 Task: Develop a testimonial section with sliding testimonials.
Action: Mouse moved to (307, 585)
Screenshot: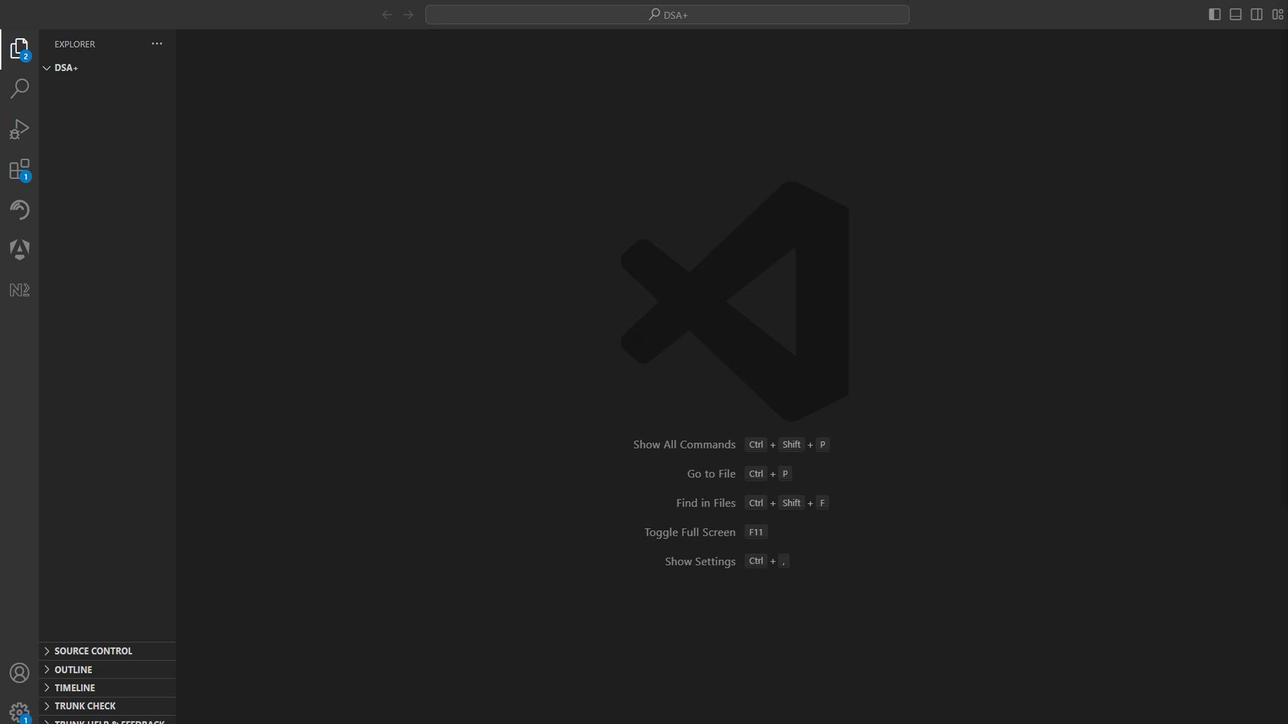 
Action: Mouse pressed left at (307, 585)
Screenshot: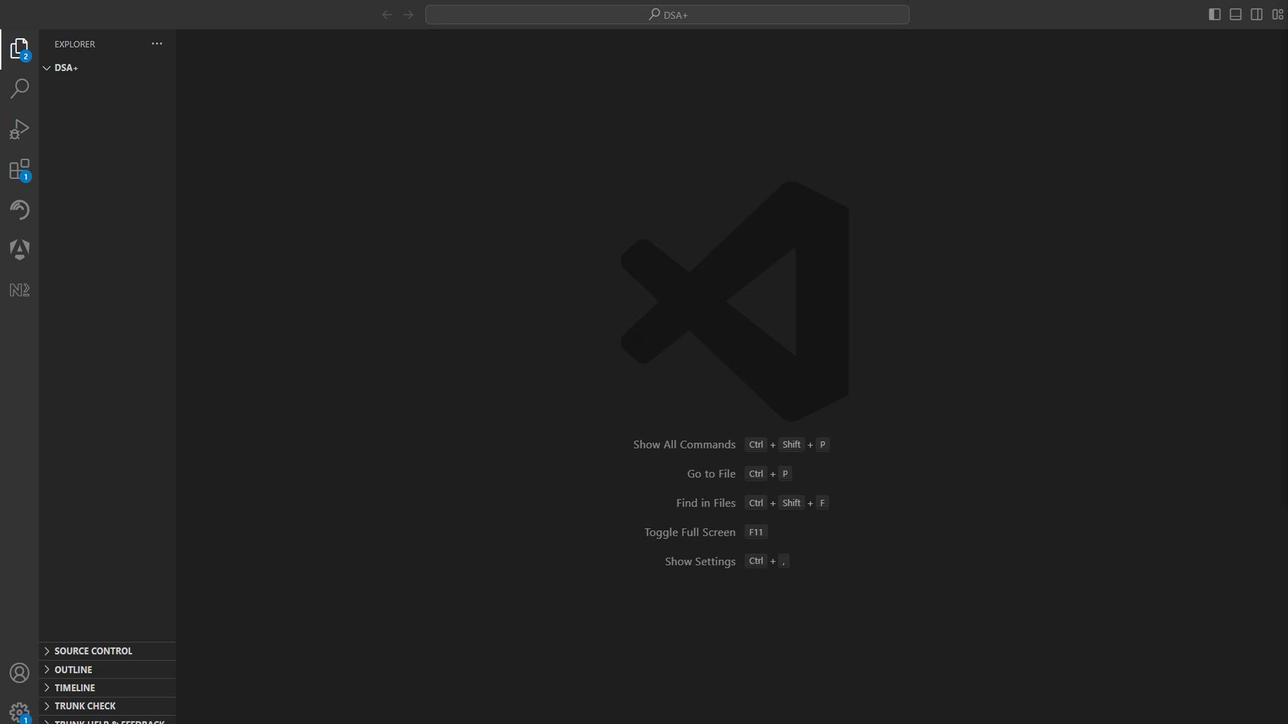 
Action: Mouse moved to (307, 561)
Screenshot: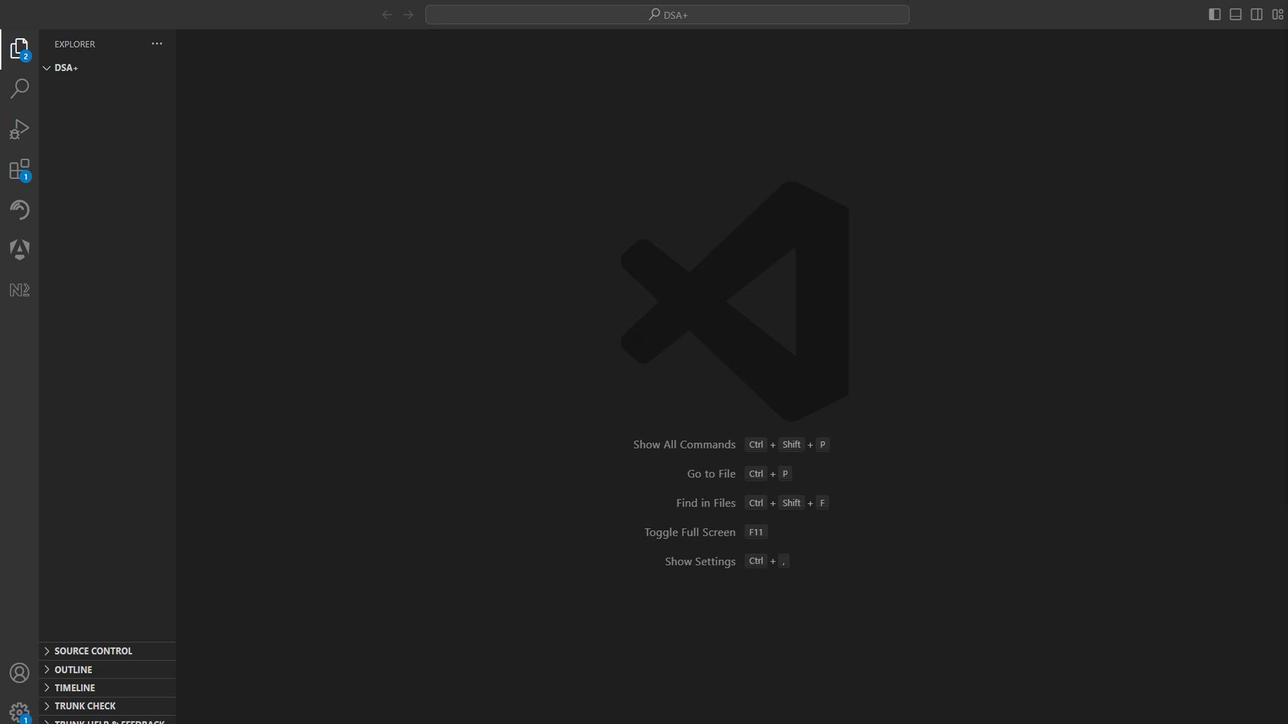 
Action: Mouse scrolled (307, 560) with delta (0, 0)
Screenshot: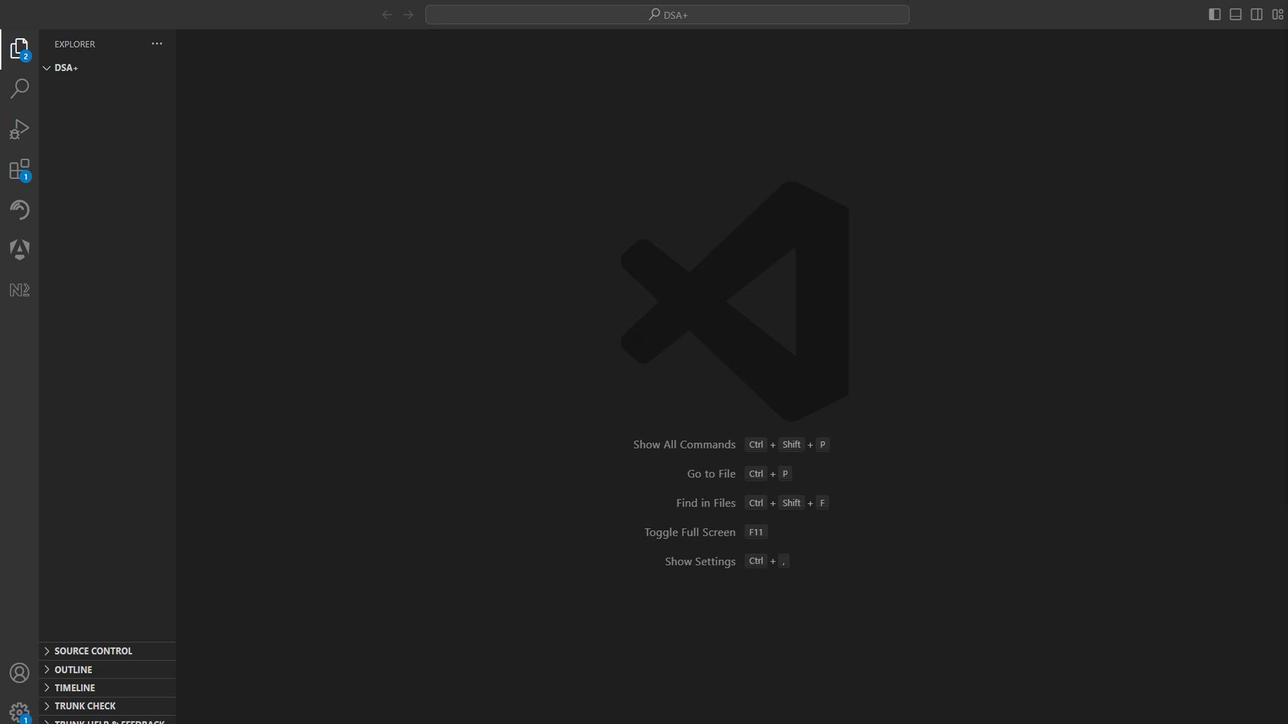 
Action: Mouse scrolled (307, 560) with delta (0, 0)
Screenshot: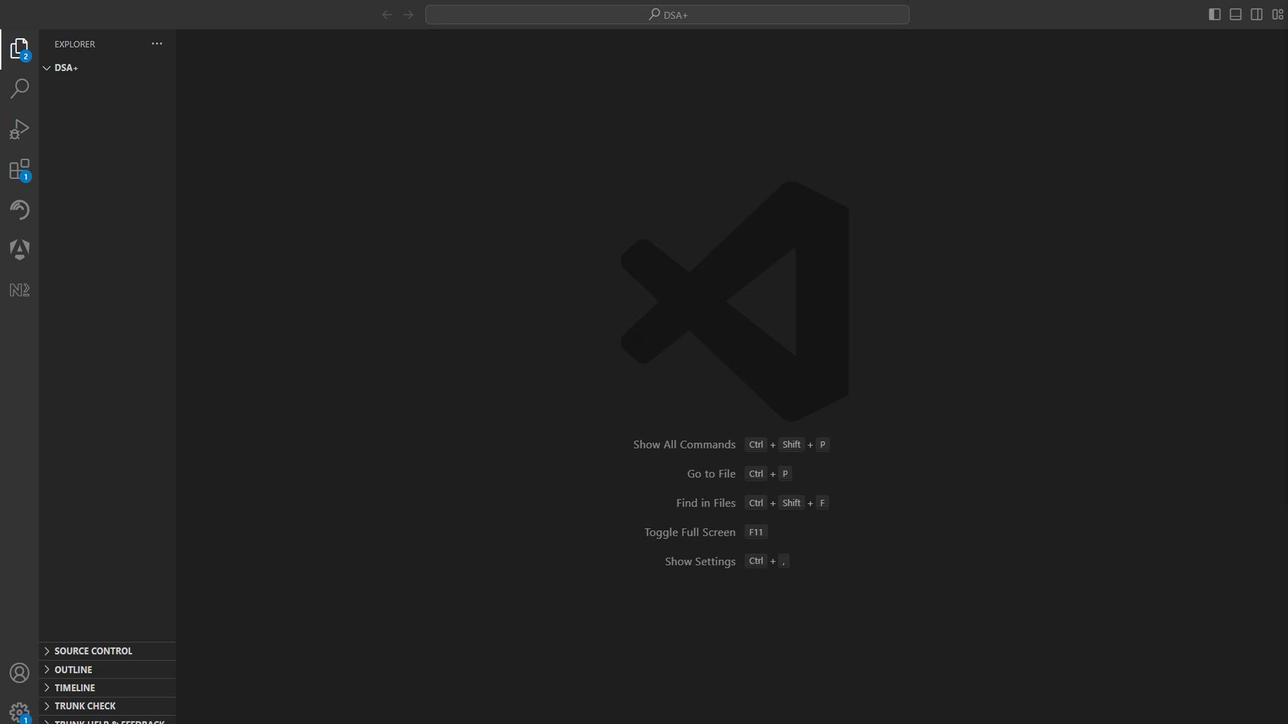 
Action: Mouse scrolled (307, 560) with delta (0, 0)
Screenshot: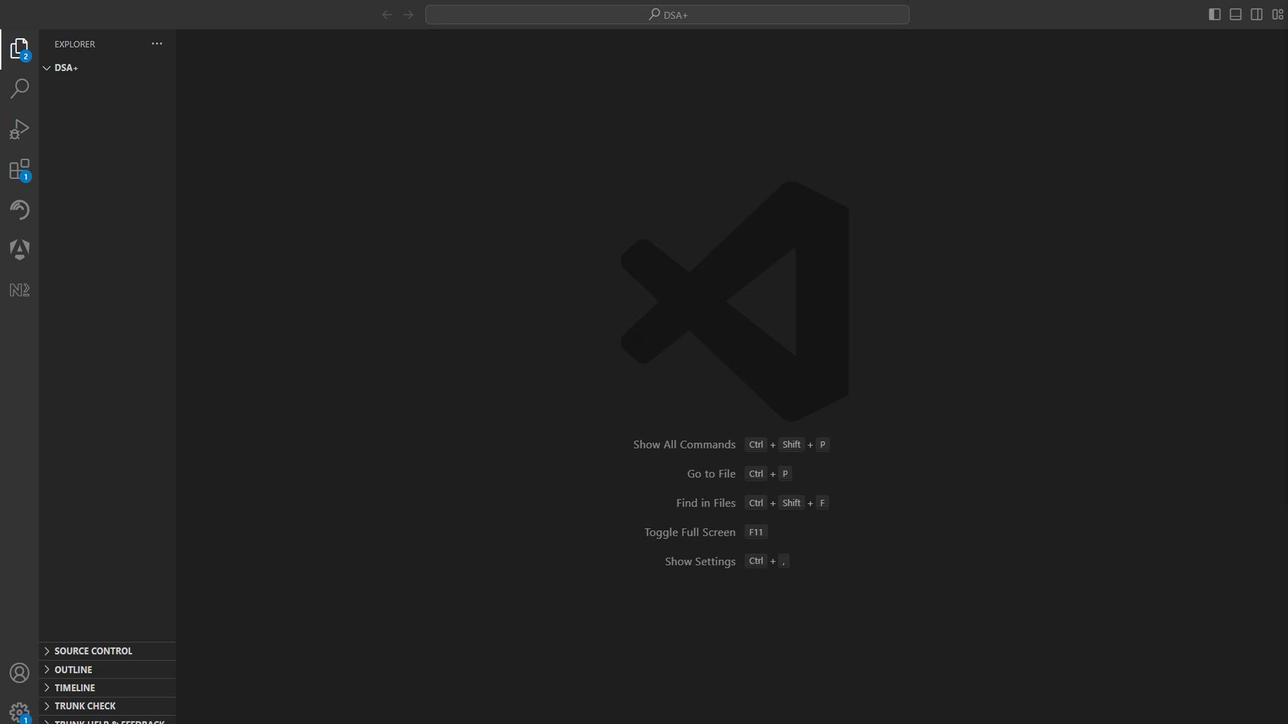 
Action: Mouse scrolled (307, 560) with delta (0, 0)
Screenshot: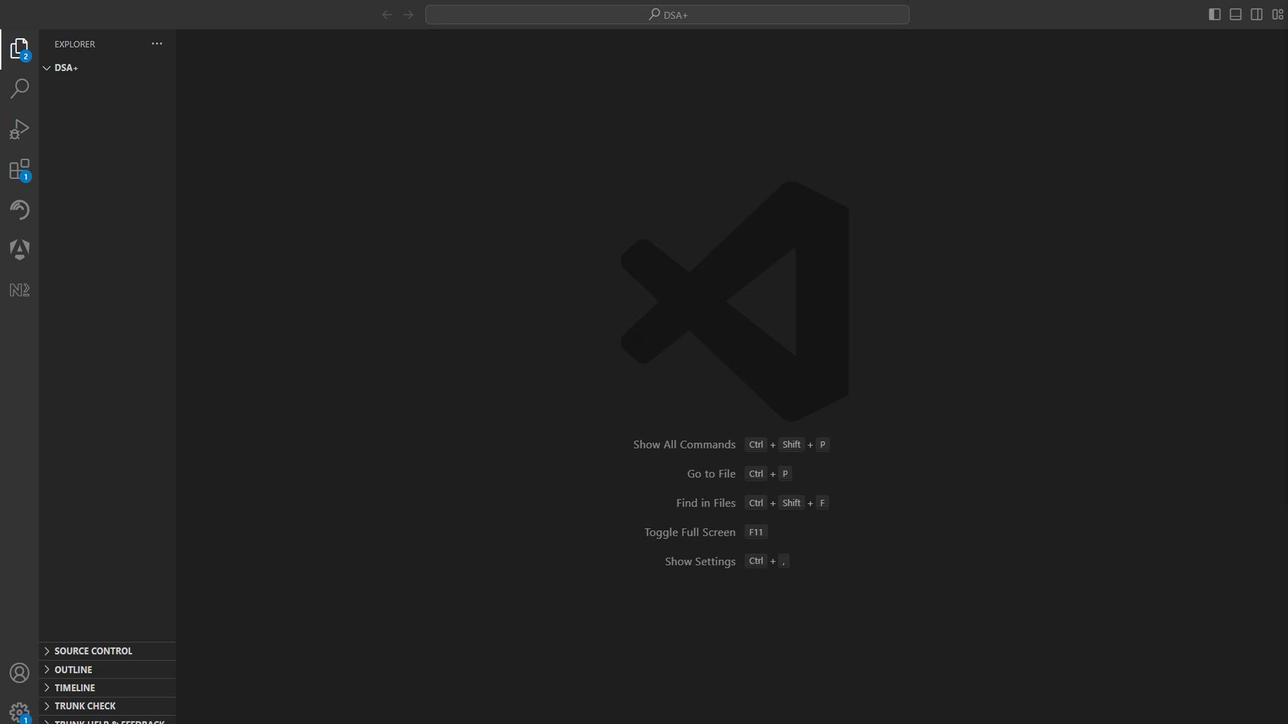 
Action: Mouse scrolled (307, 560) with delta (0, 0)
Screenshot: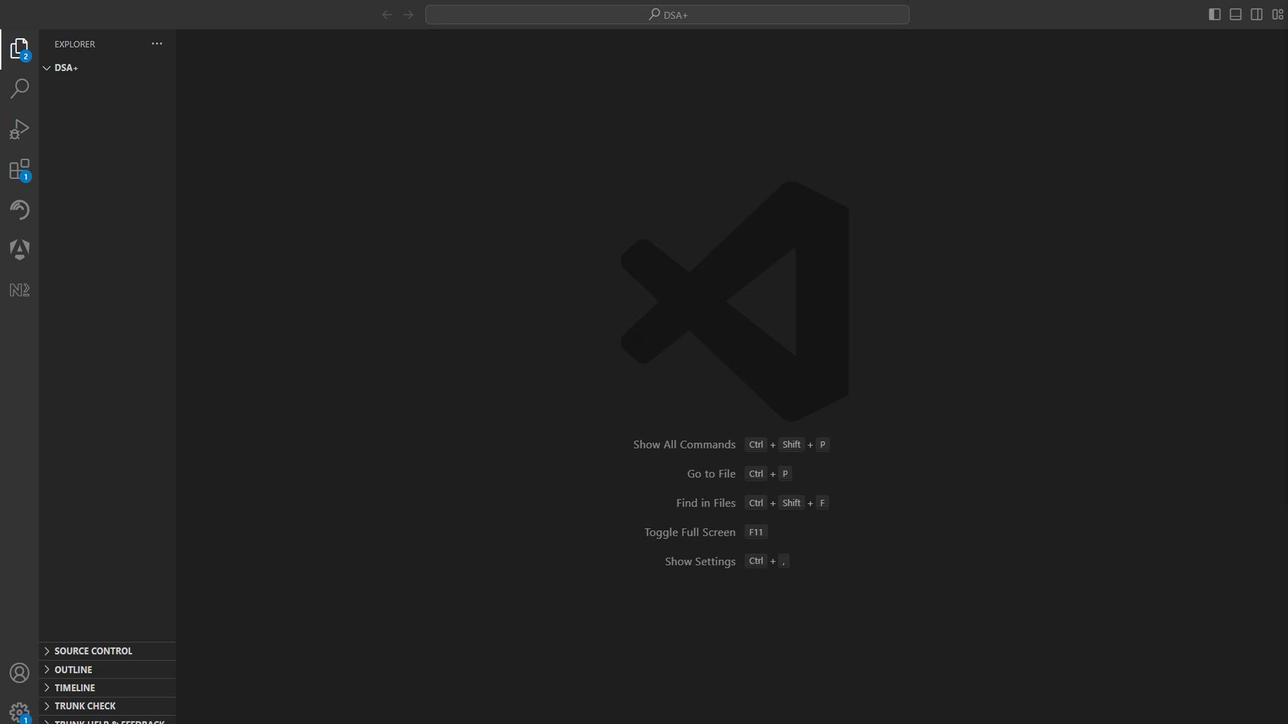 
Action: Mouse scrolled (307, 560) with delta (0, 0)
Screenshot: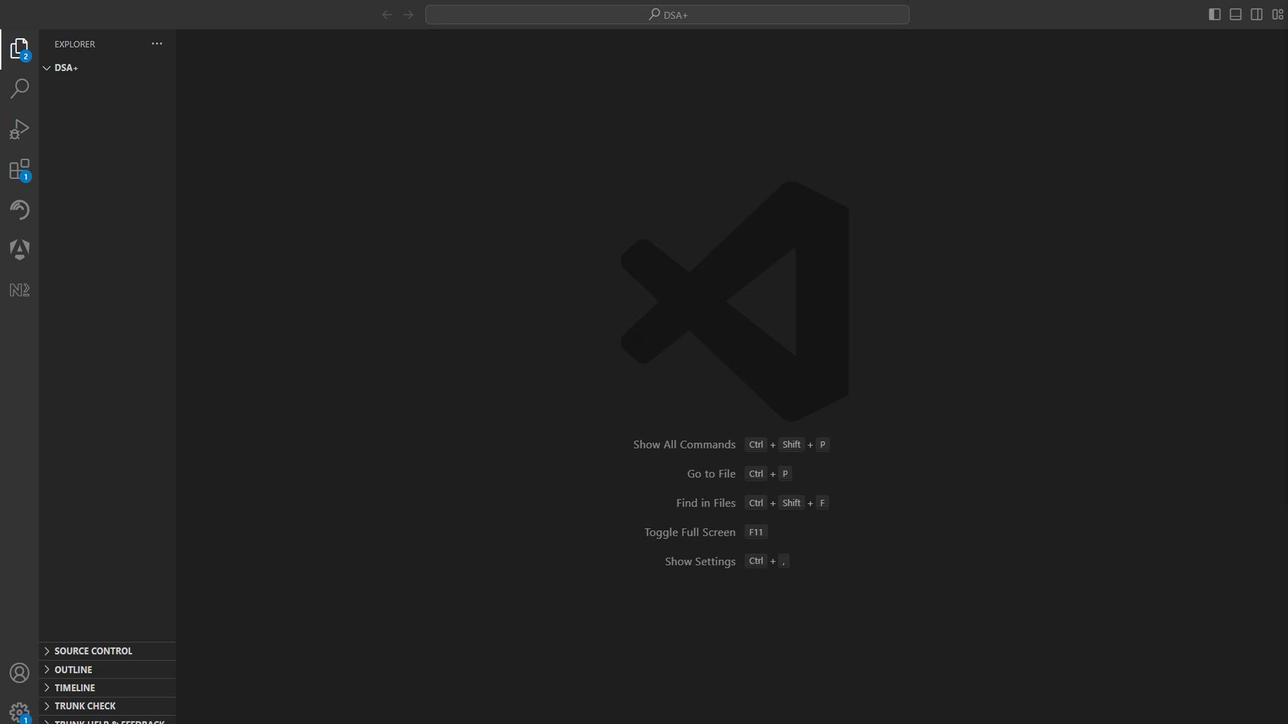 
Action: Mouse scrolled (307, 560) with delta (0, 0)
Screenshot: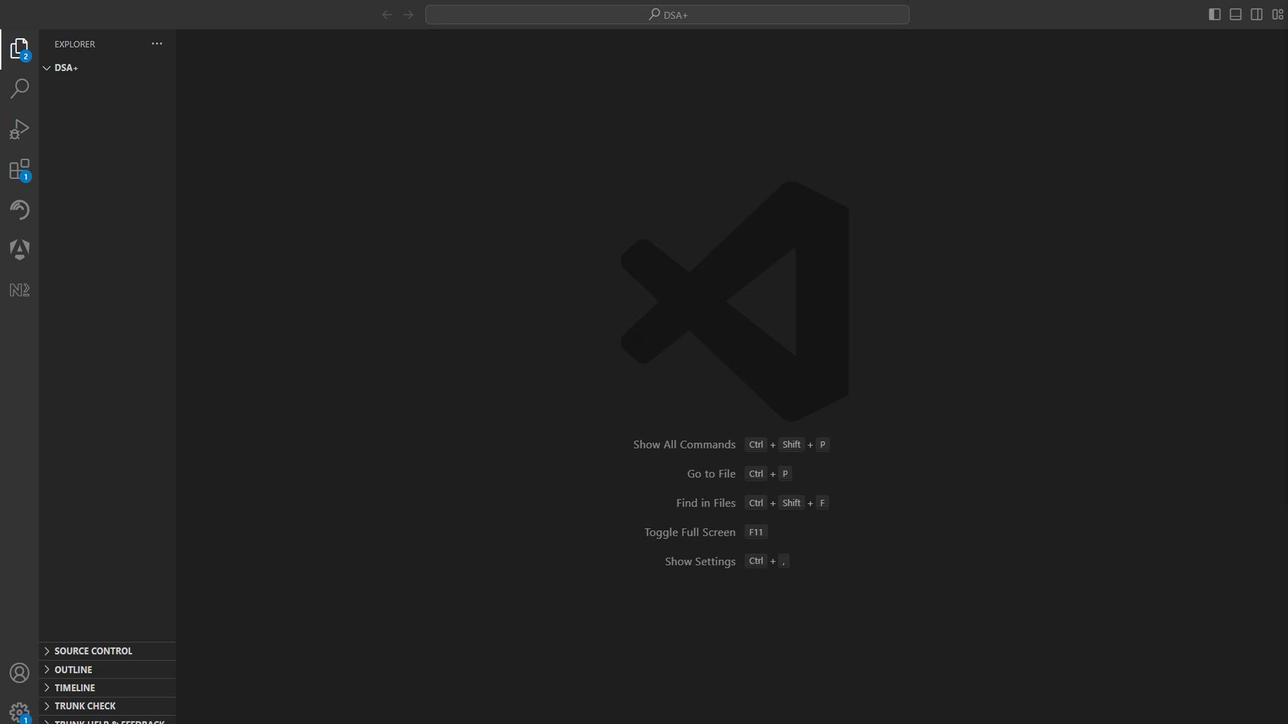
Action: Mouse scrolled (307, 560) with delta (0, 0)
Screenshot: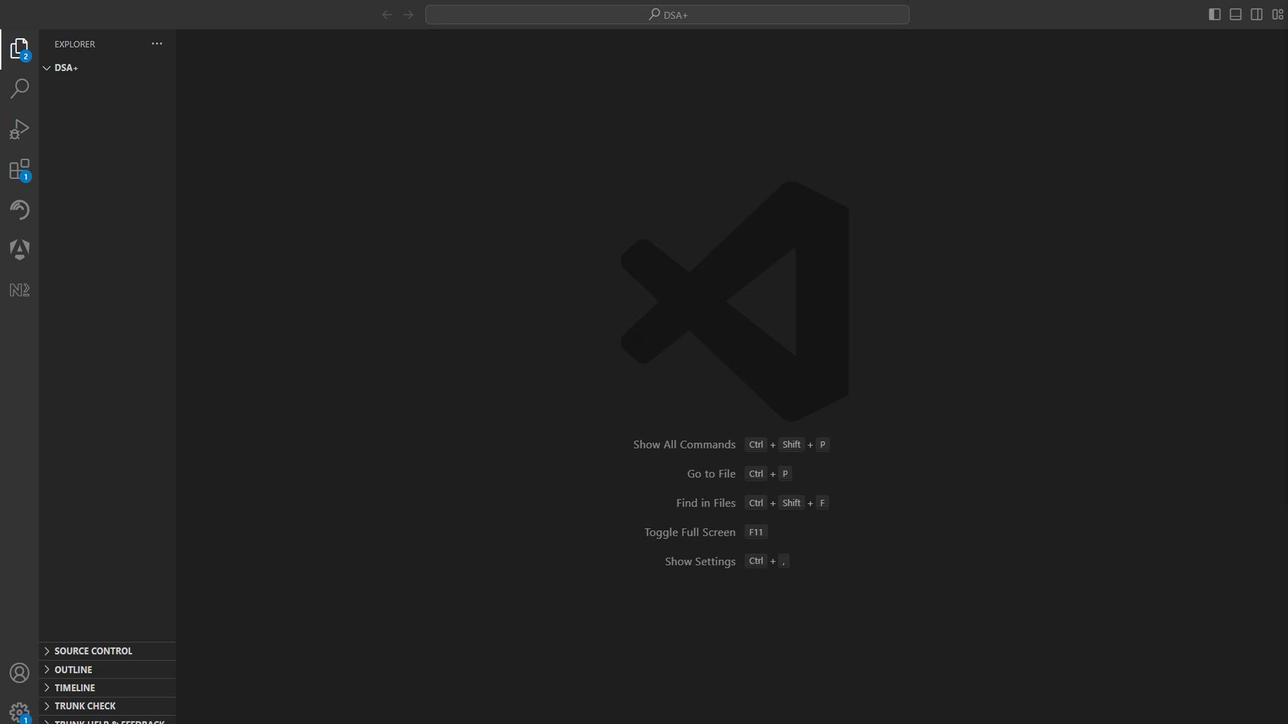 
Action: Mouse scrolled (307, 560) with delta (0, 0)
Screenshot: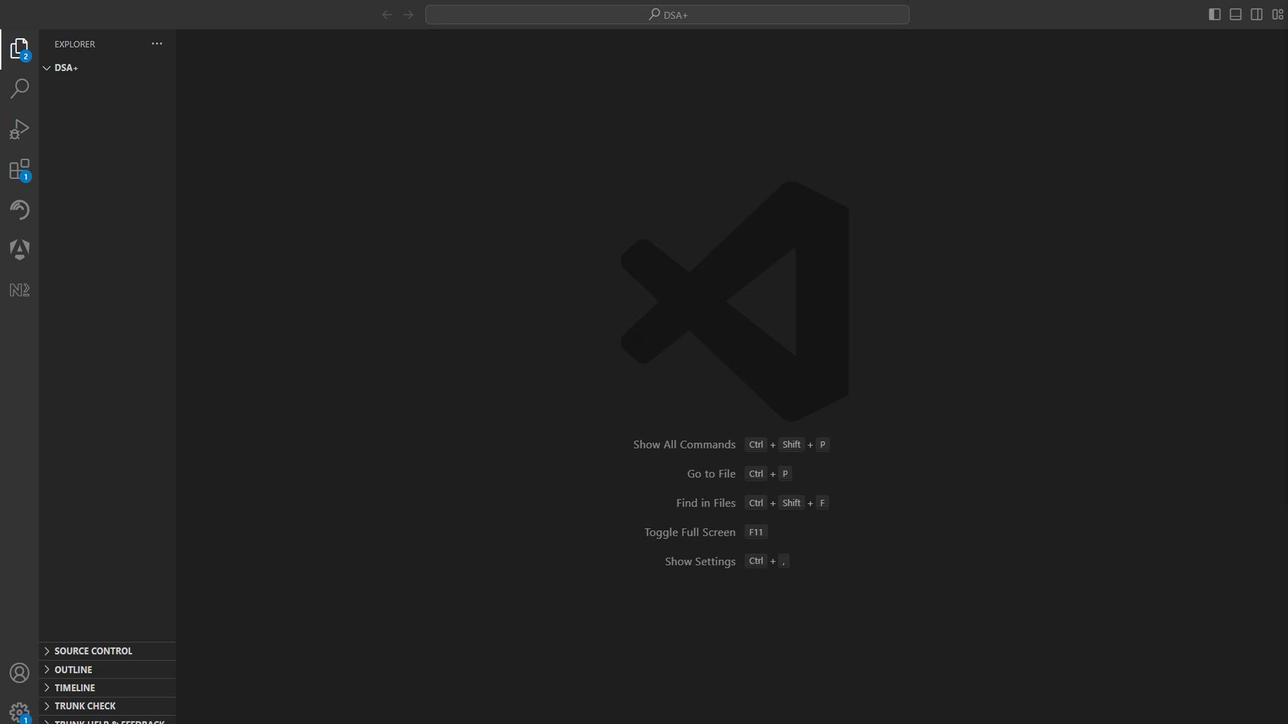 
Action: Mouse scrolled (307, 560) with delta (0, 0)
Screenshot: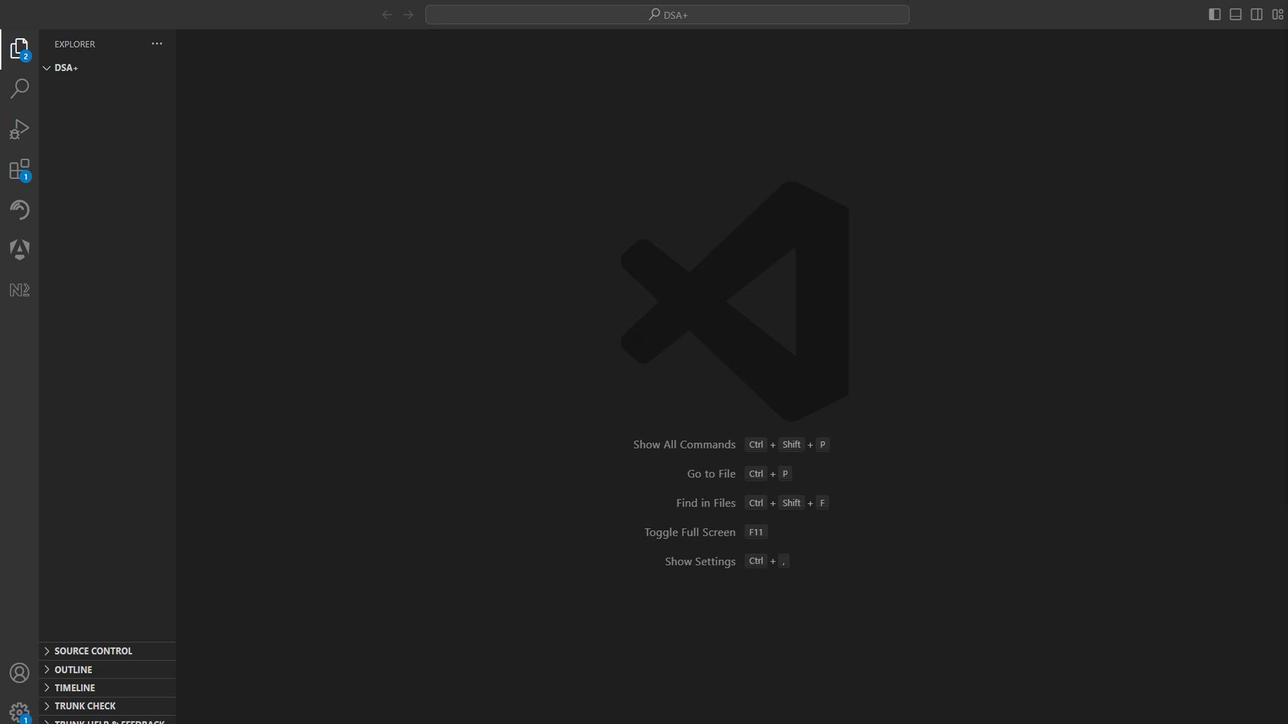 
Action: Mouse scrolled (307, 560) with delta (0, 0)
Screenshot: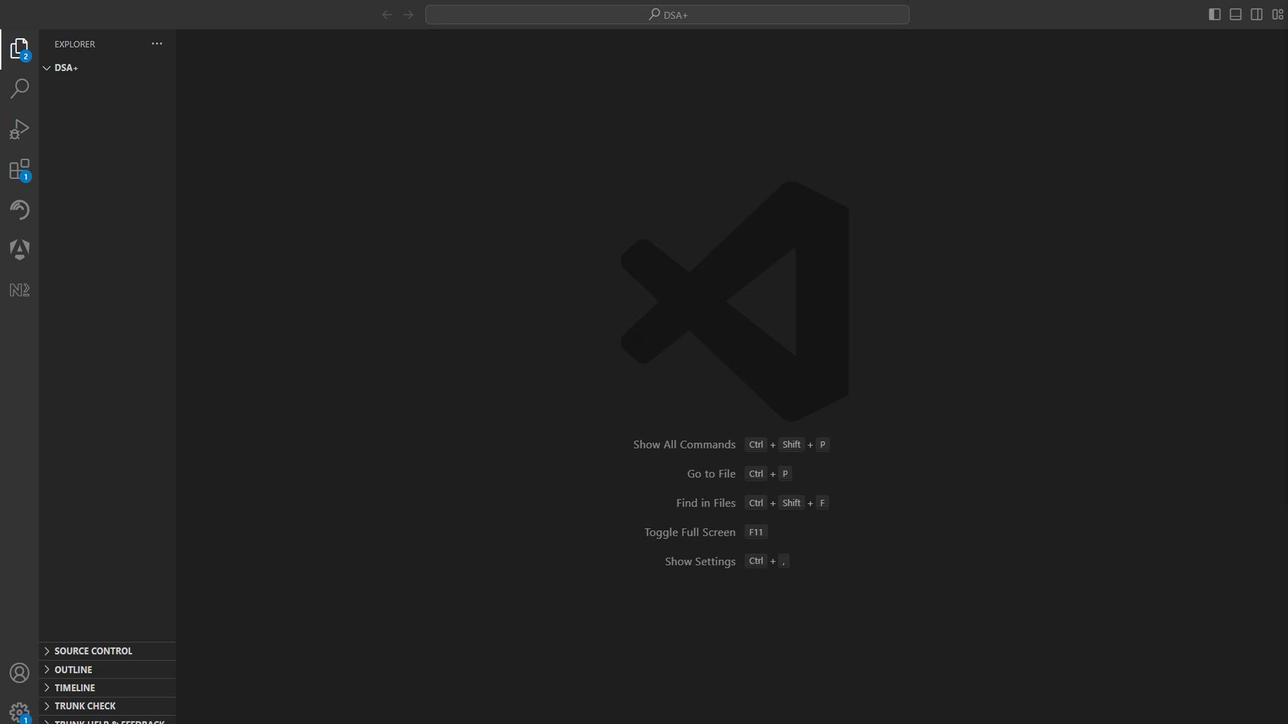 
Action: Mouse scrolled (307, 560) with delta (0, 0)
Screenshot: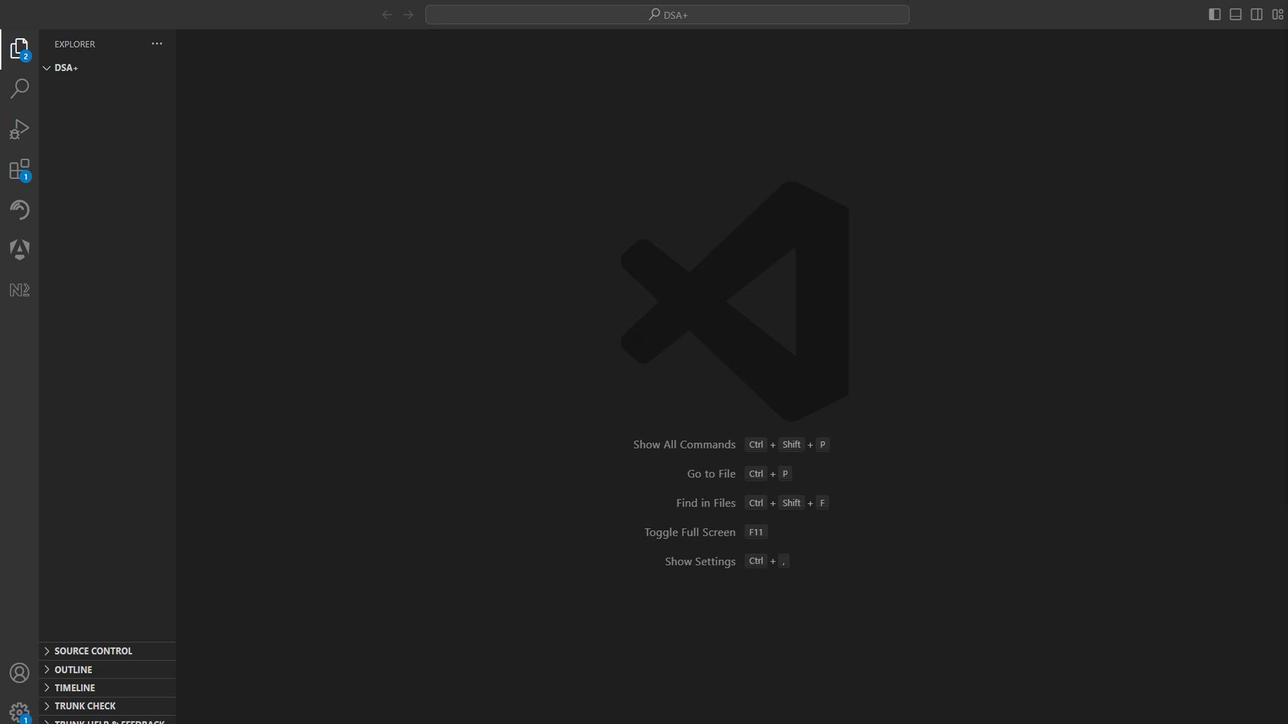 
Action: Mouse moved to (307, 562)
Screenshot: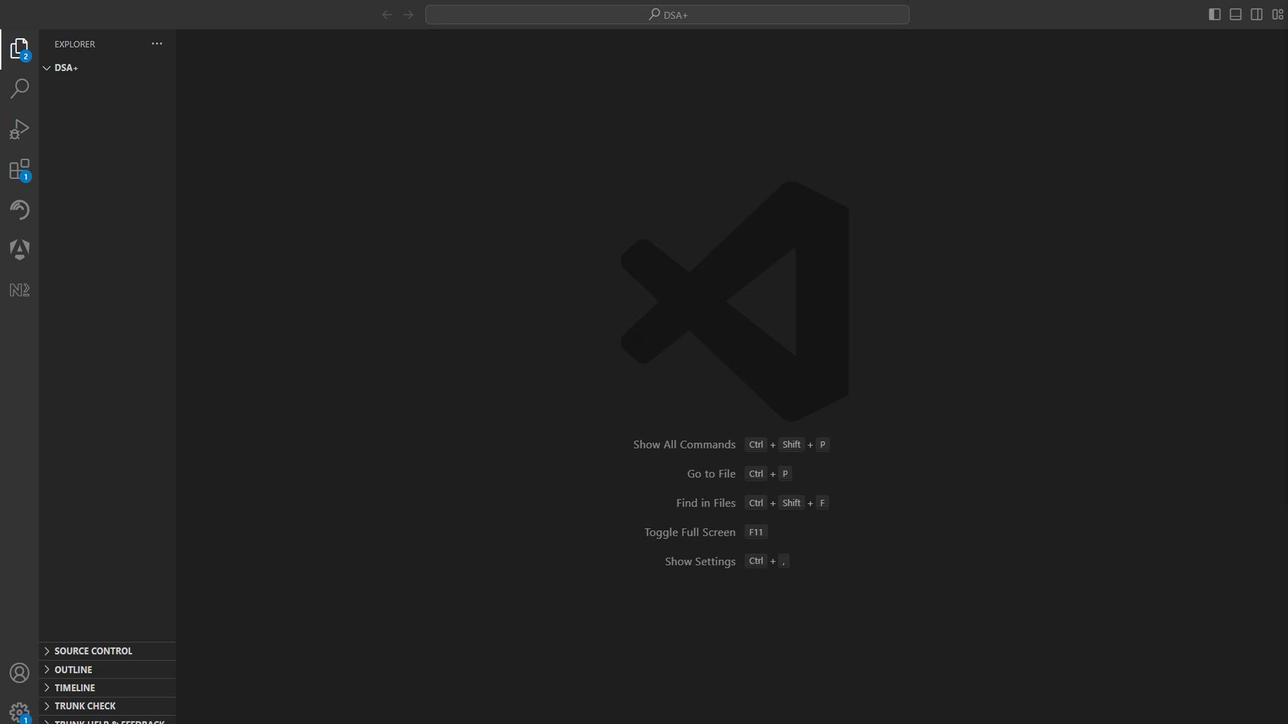 
Action: Mouse scrolled (307, 561) with delta (0, 0)
Screenshot: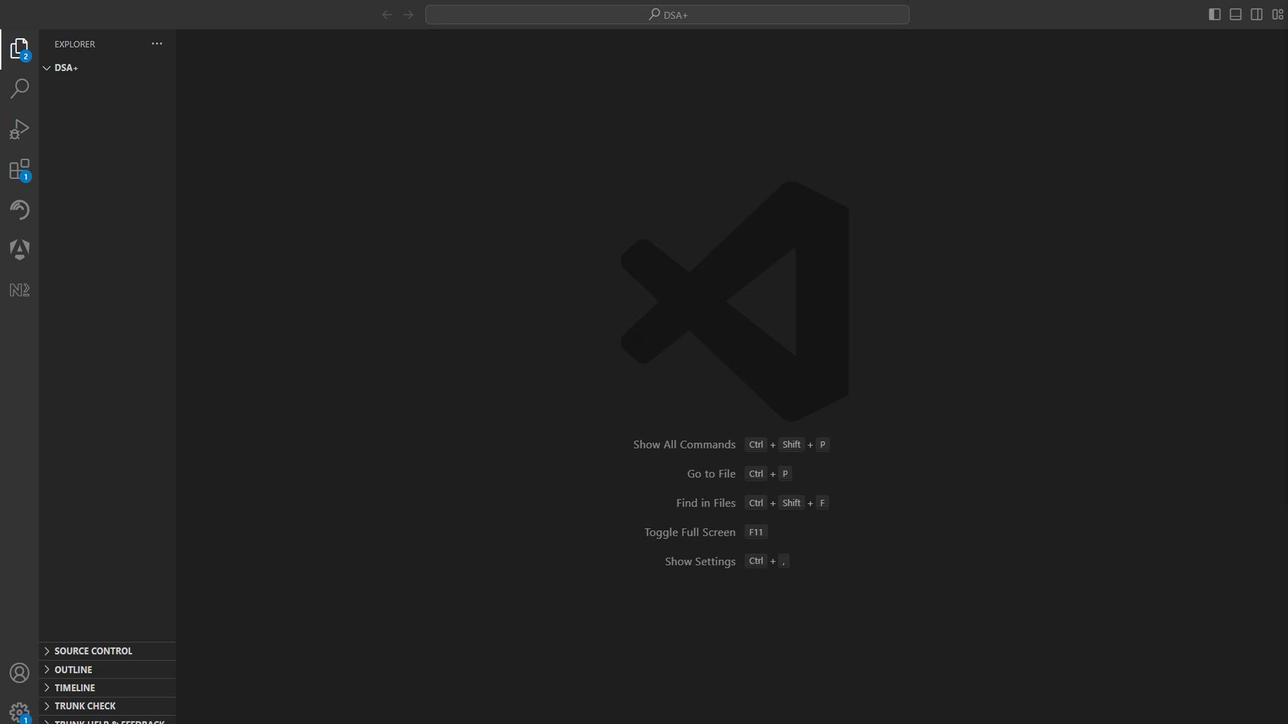 
Action: Mouse scrolled (307, 561) with delta (0, 0)
Screenshot: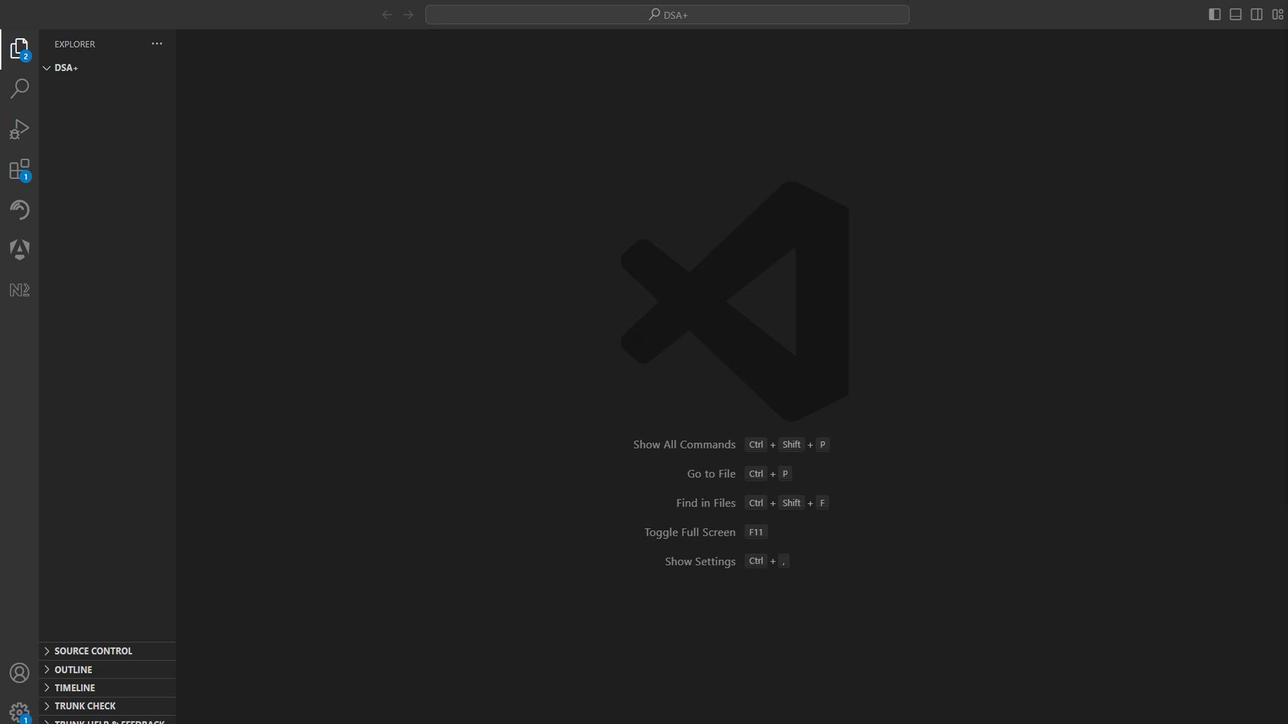 
Action: Mouse scrolled (307, 561) with delta (0, 0)
Screenshot: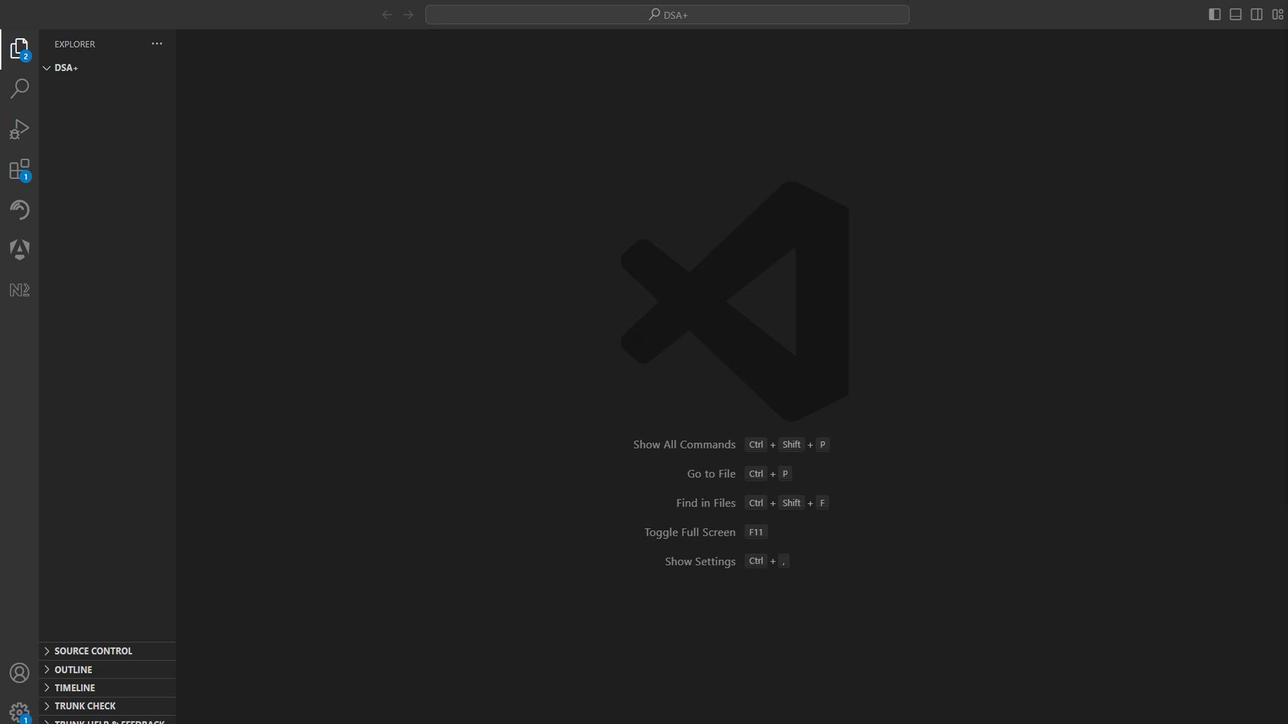 
Action: Mouse moved to (307, 562)
Screenshot: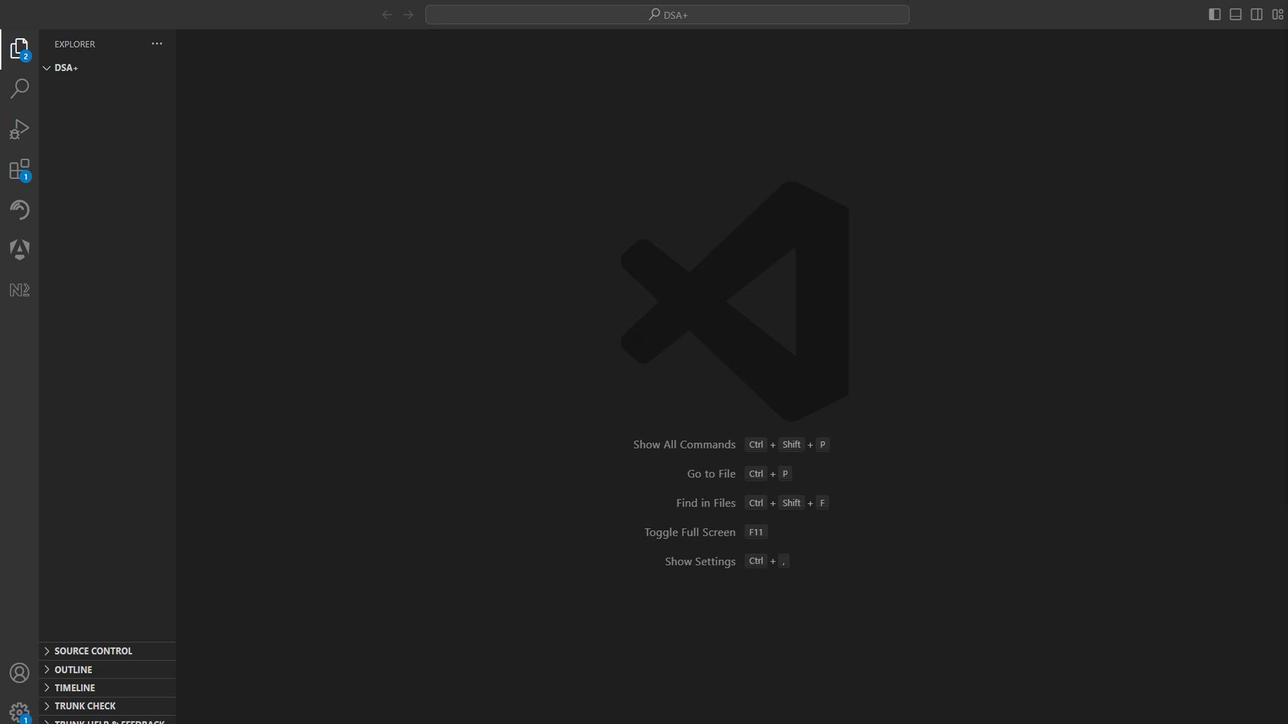 
Action: Mouse scrolled (307, 561) with delta (0, 0)
Screenshot: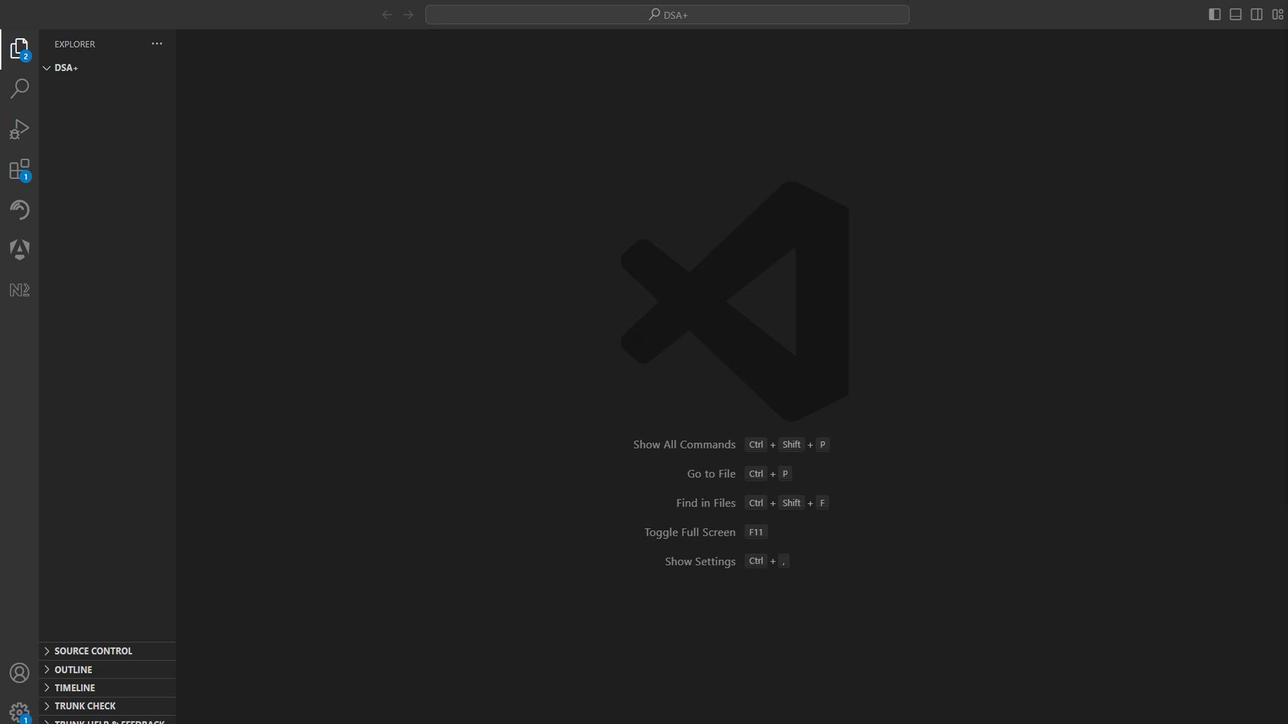 
Action: Mouse scrolled (307, 561) with delta (0, 0)
Screenshot: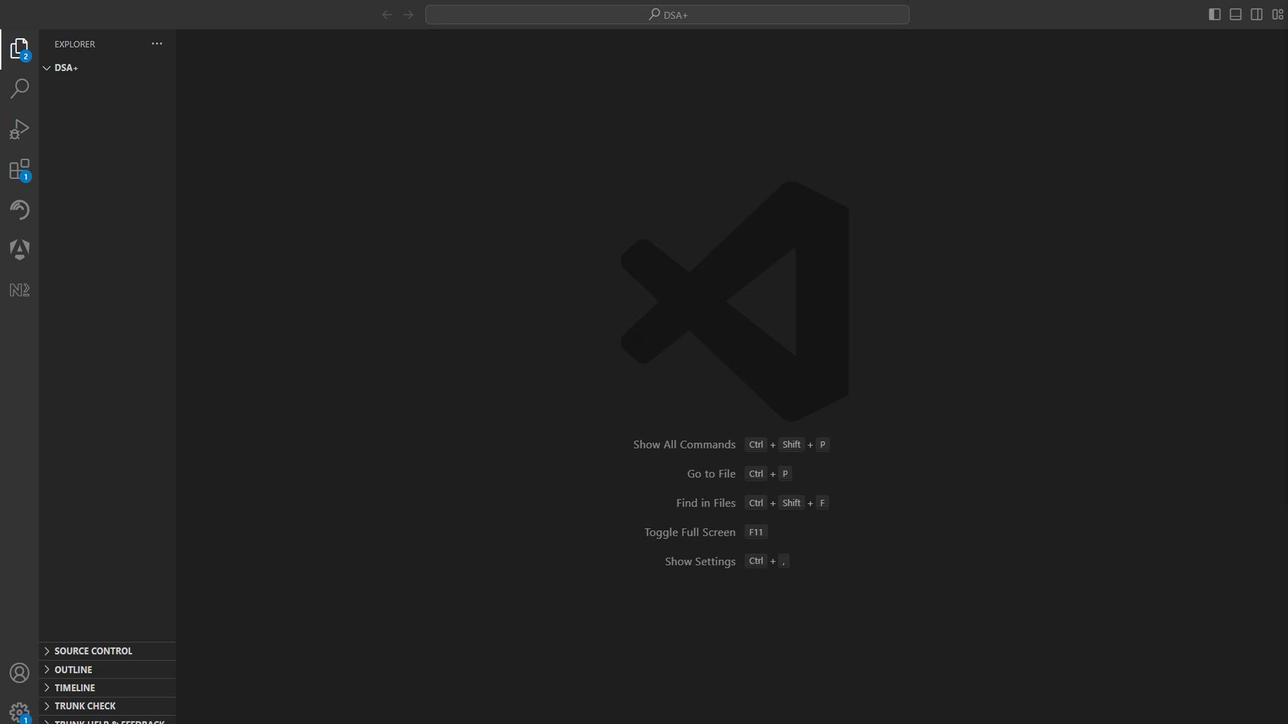 
Action: Mouse moved to (307, 562)
Screenshot: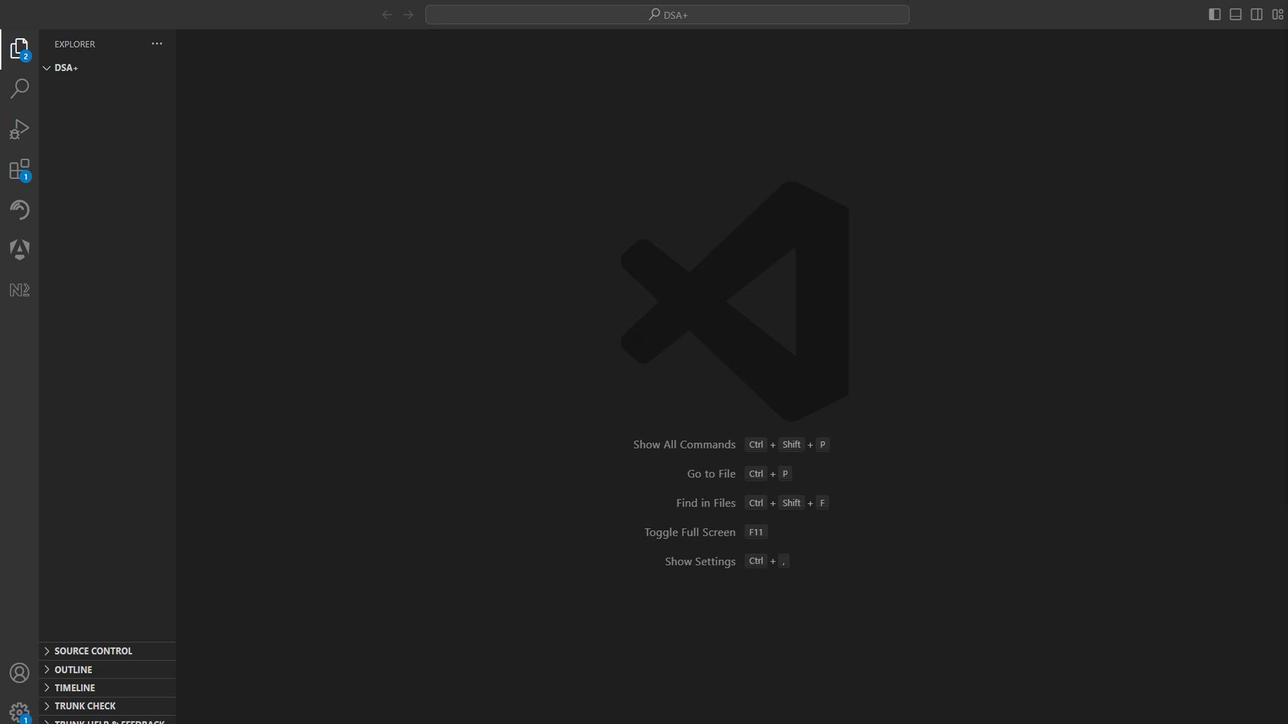 
Action: Mouse scrolled (307, 562) with delta (0, 0)
Screenshot: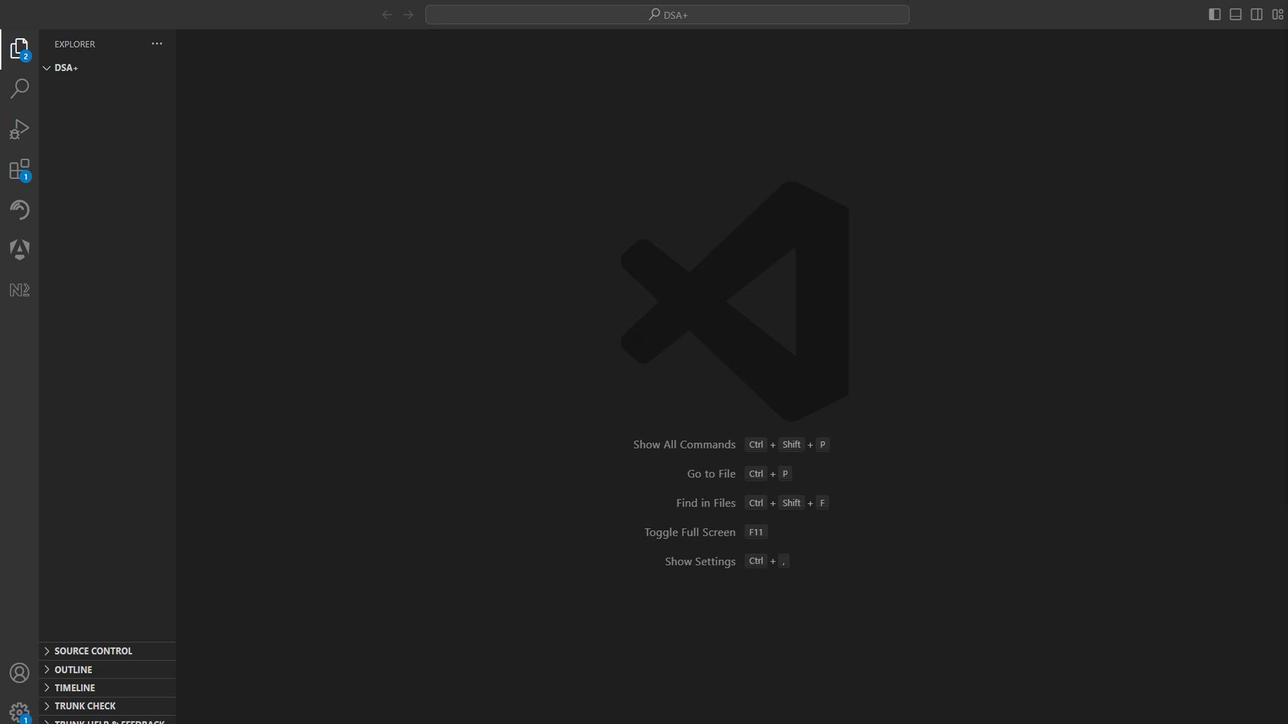 
Action: Mouse moved to (307, 562)
Screenshot: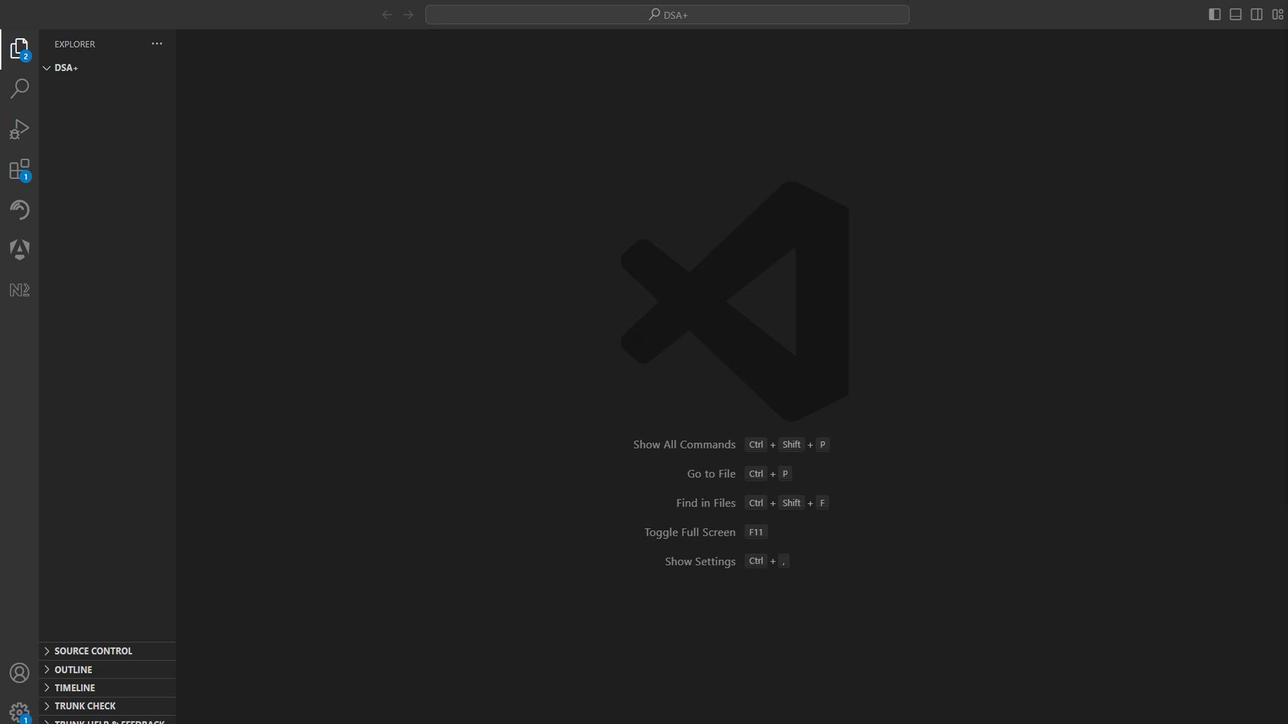 
Action: Mouse scrolled (307, 562) with delta (0, 0)
Screenshot: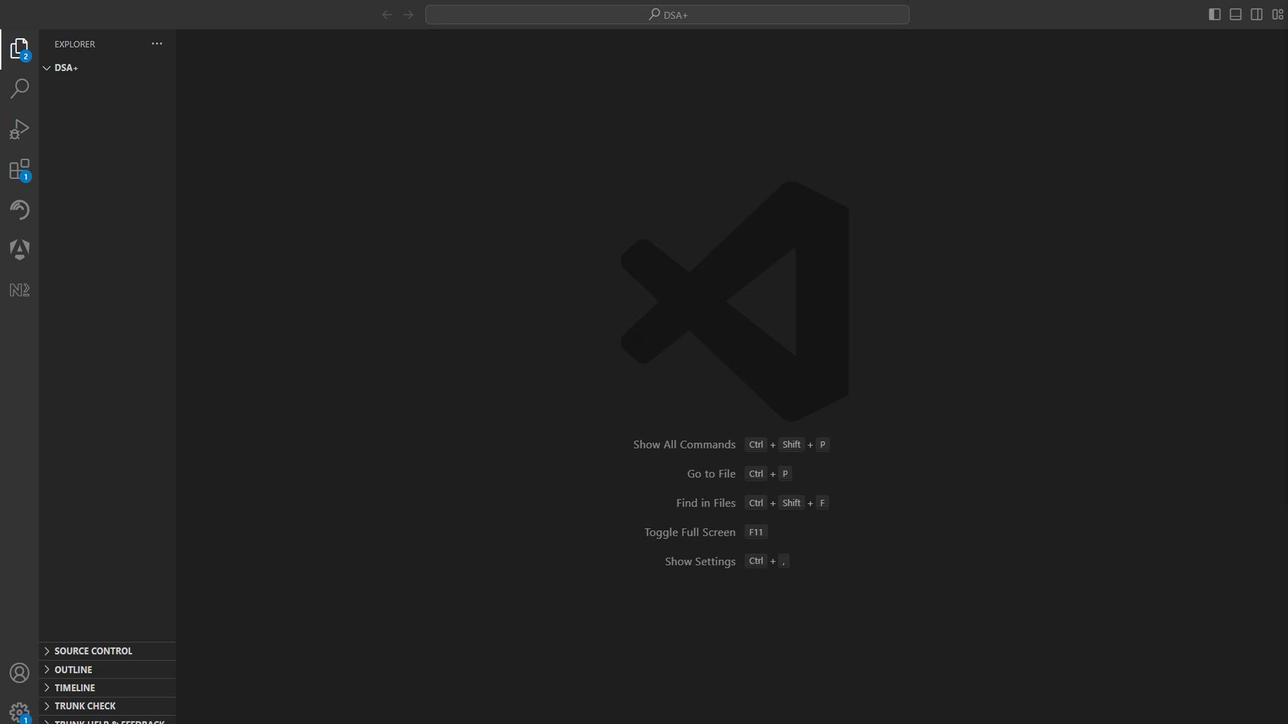 
Action: Mouse scrolled (307, 562) with delta (0, 0)
Screenshot: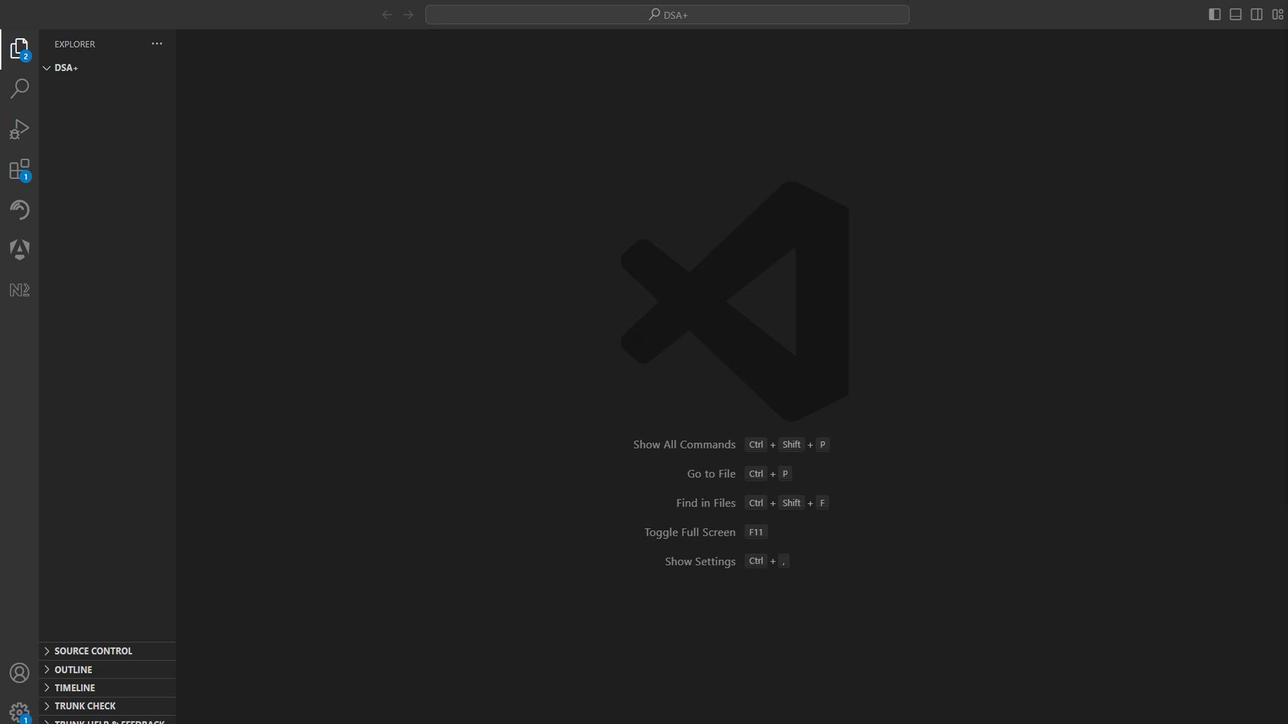 
Action: Mouse scrolled (307, 562) with delta (0, 0)
Screenshot: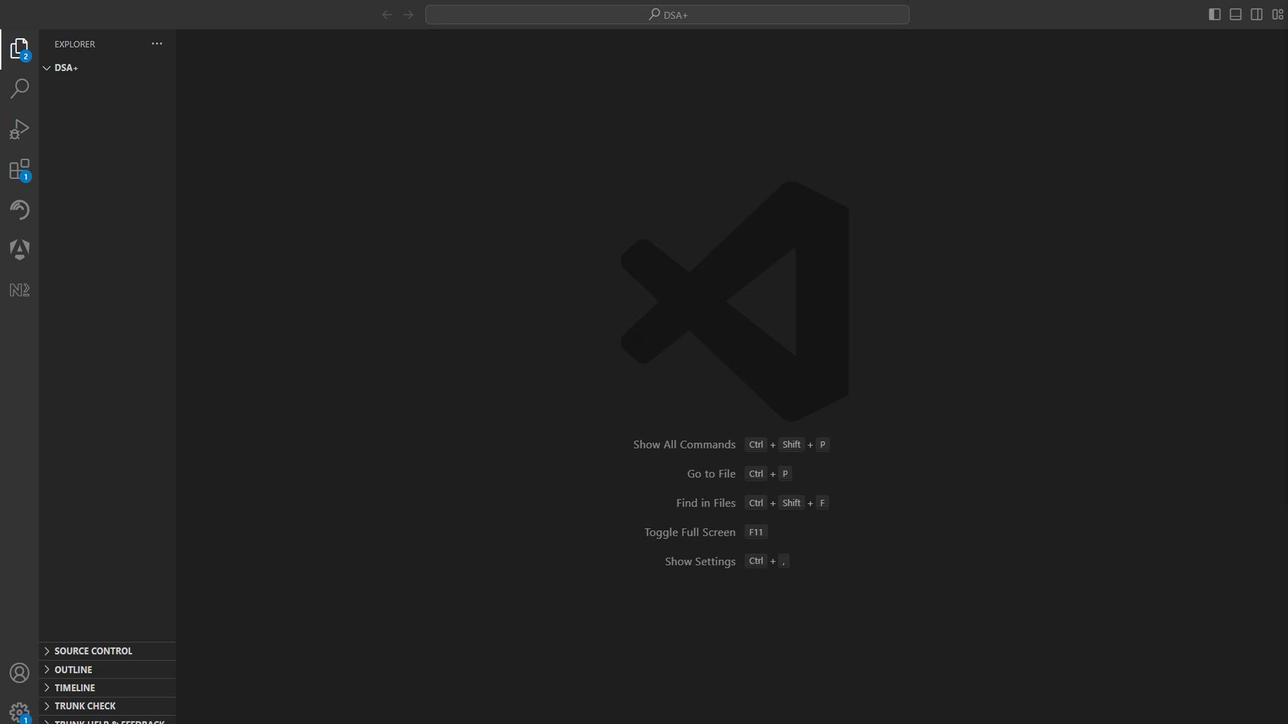 
Action: Mouse scrolled (307, 562) with delta (0, 0)
Screenshot: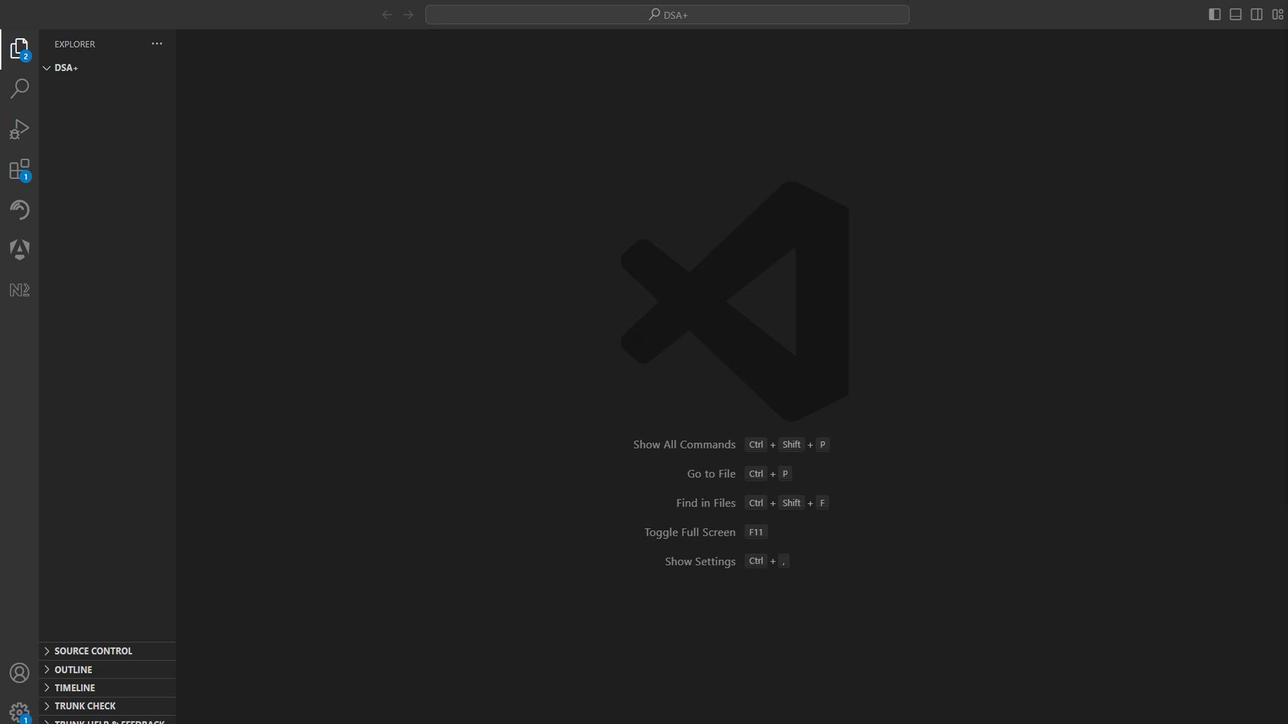
Action: Mouse scrolled (307, 562) with delta (0, 0)
Screenshot: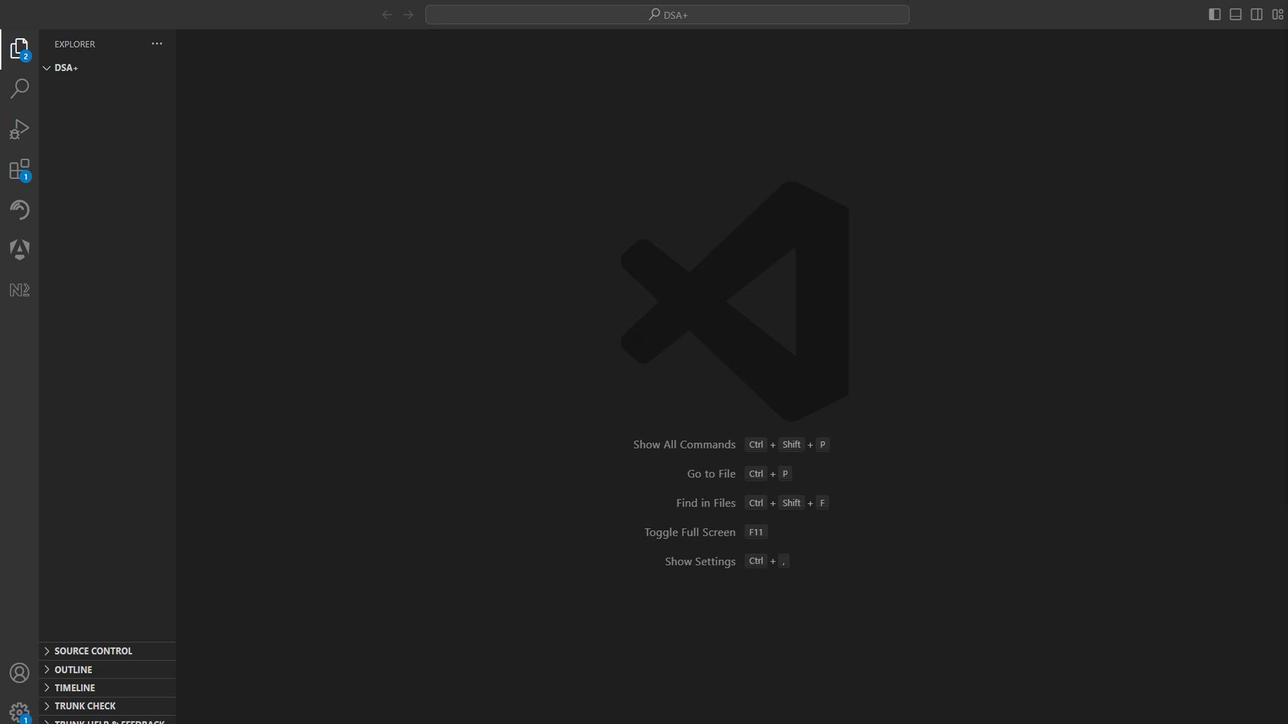 
Action: Mouse scrolled (307, 562) with delta (0, 0)
Screenshot: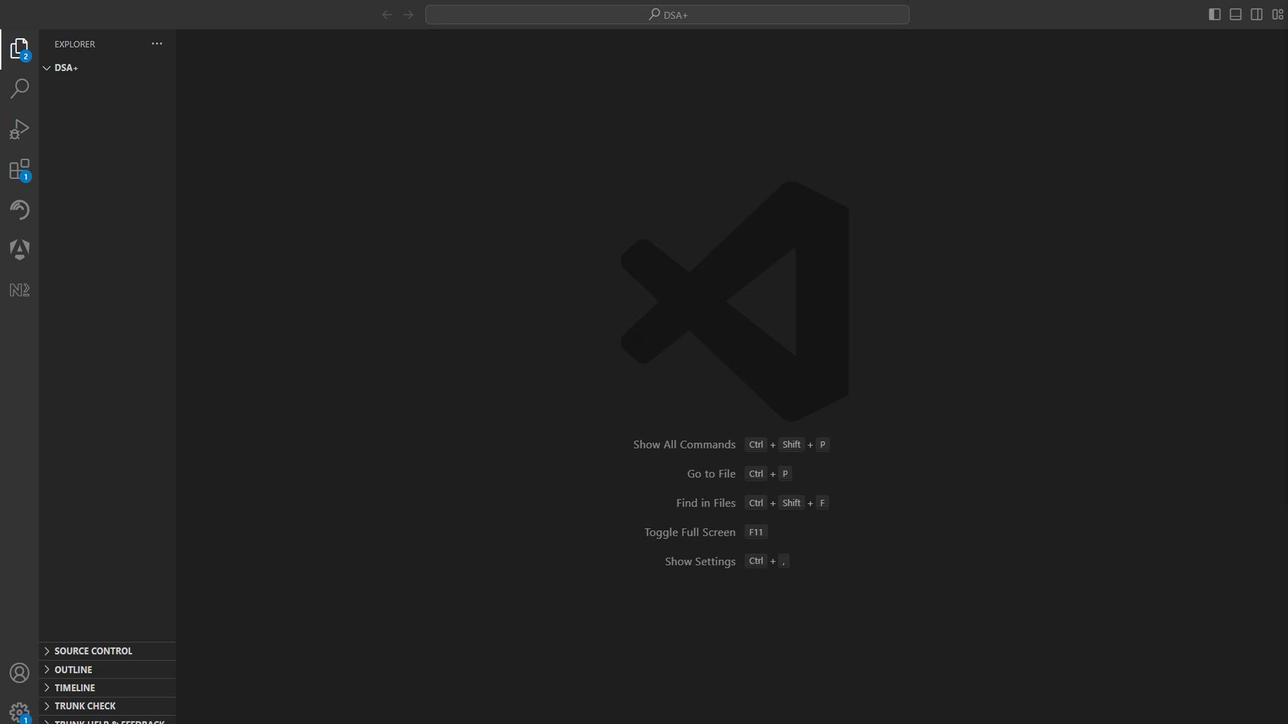 
Action: Mouse scrolled (307, 562) with delta (0, 0)
Screenshot: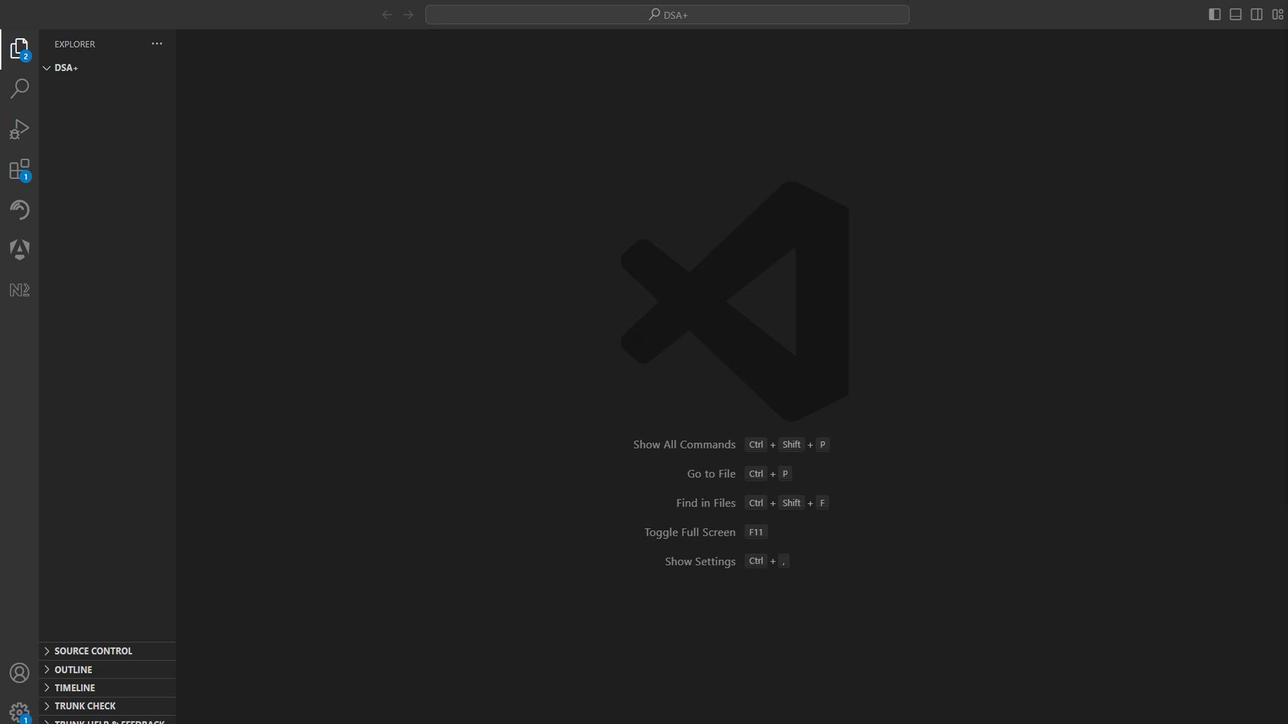 
Action: Mouse scrolled (307, 562) with delta (0, 0)
Screenshot: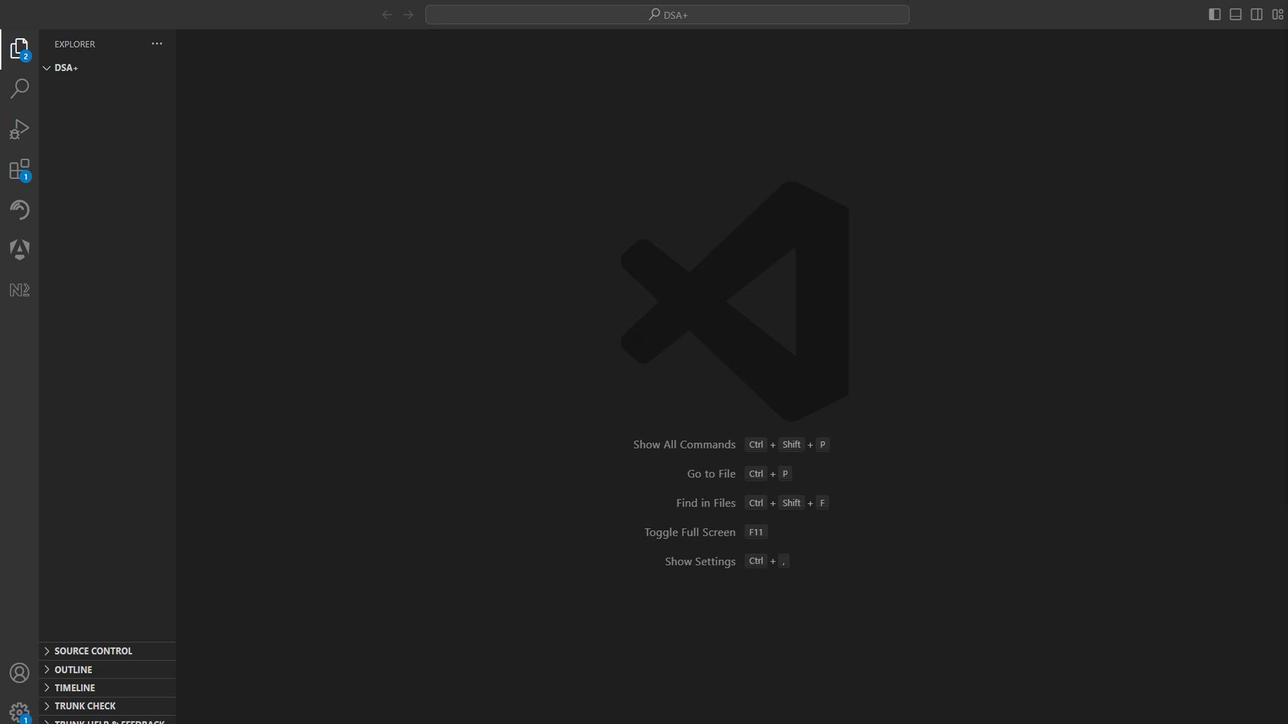 
Action: Mouse scrolled (307, 562) with delta (0, 0)
Screenshot: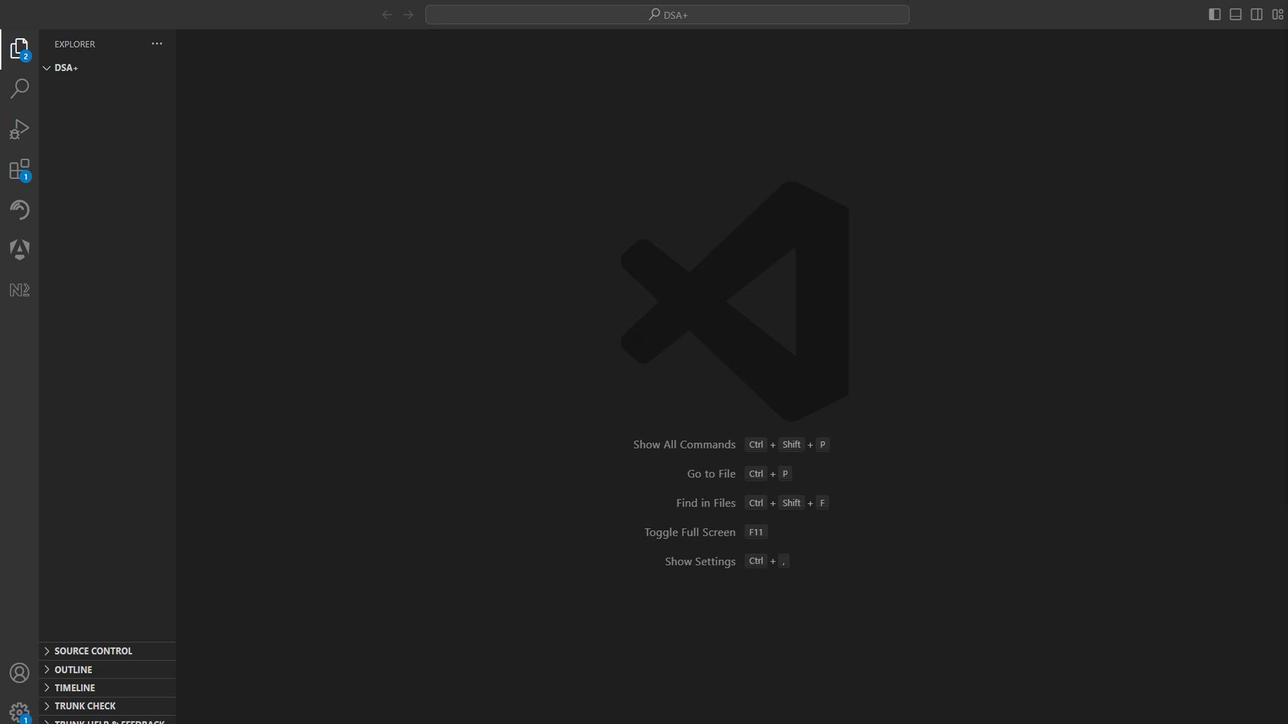 
Action: Mouse moved to (307, 563)
Screenshot: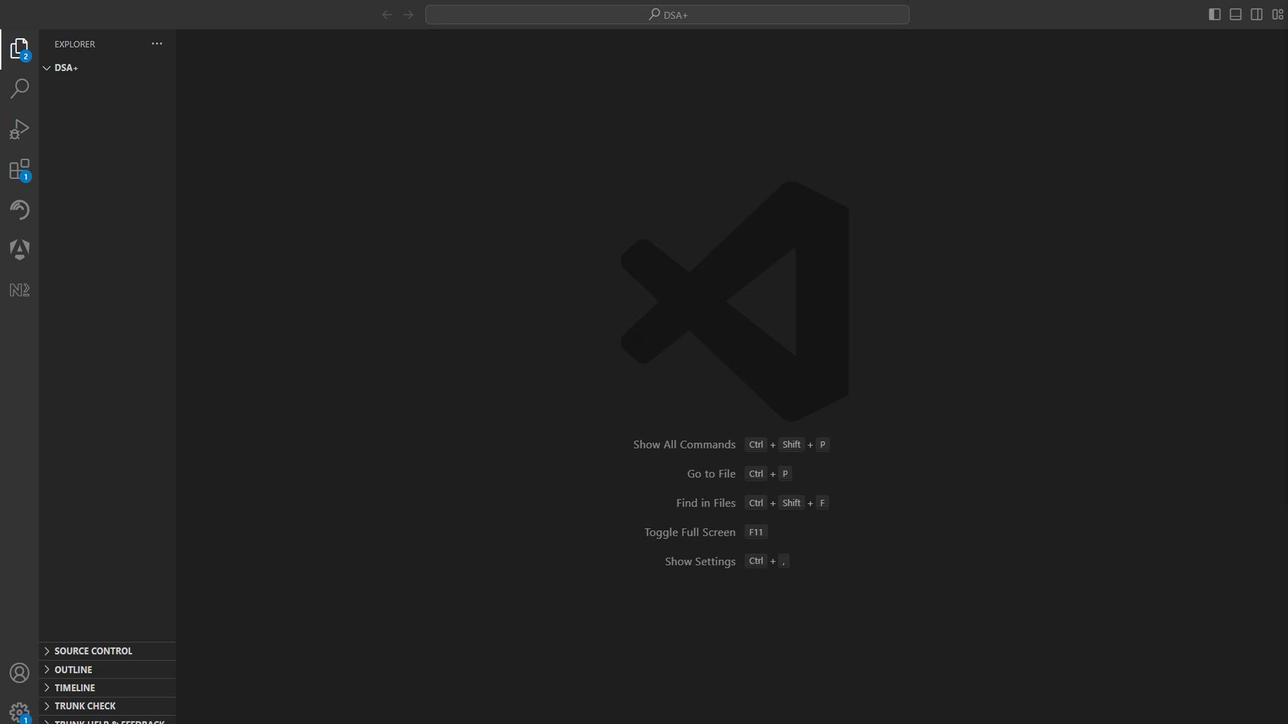 
Action: Mouse scrolled (307, 563) with delta (0, 0)
Screenshot: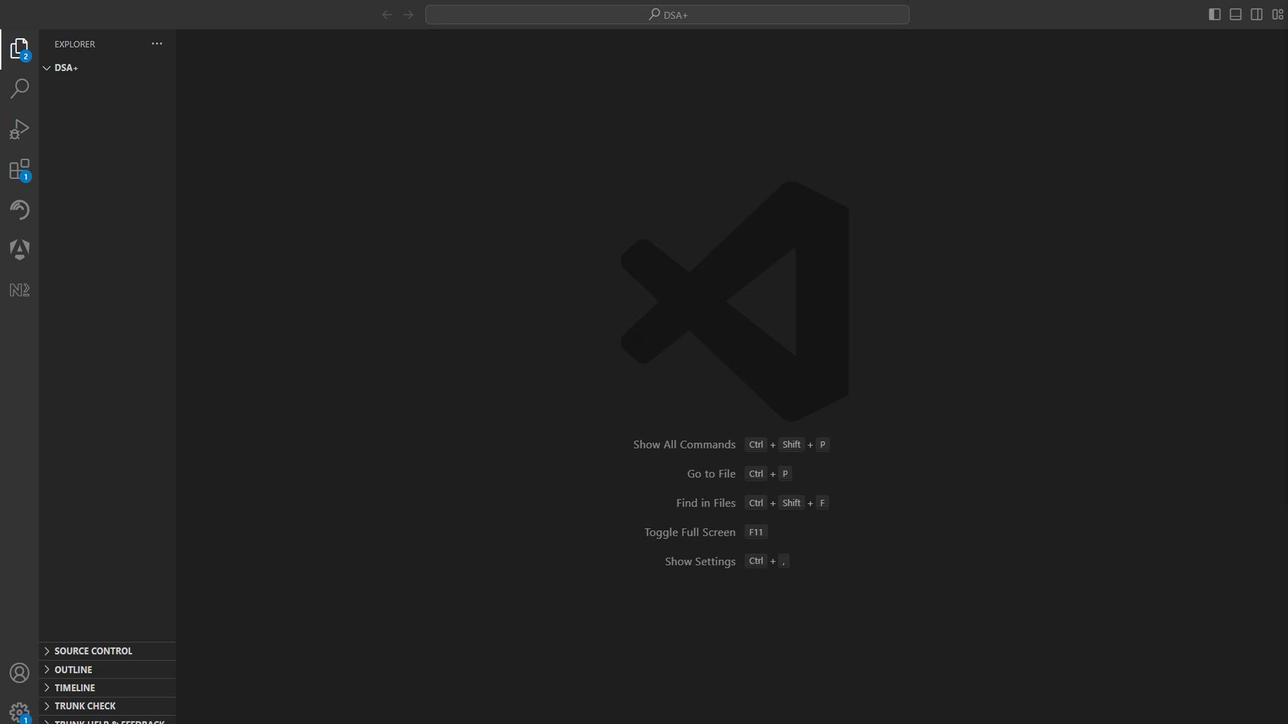 
Action: Mouse scrolled (307, 563) with delta (0, 0)
Screenshot: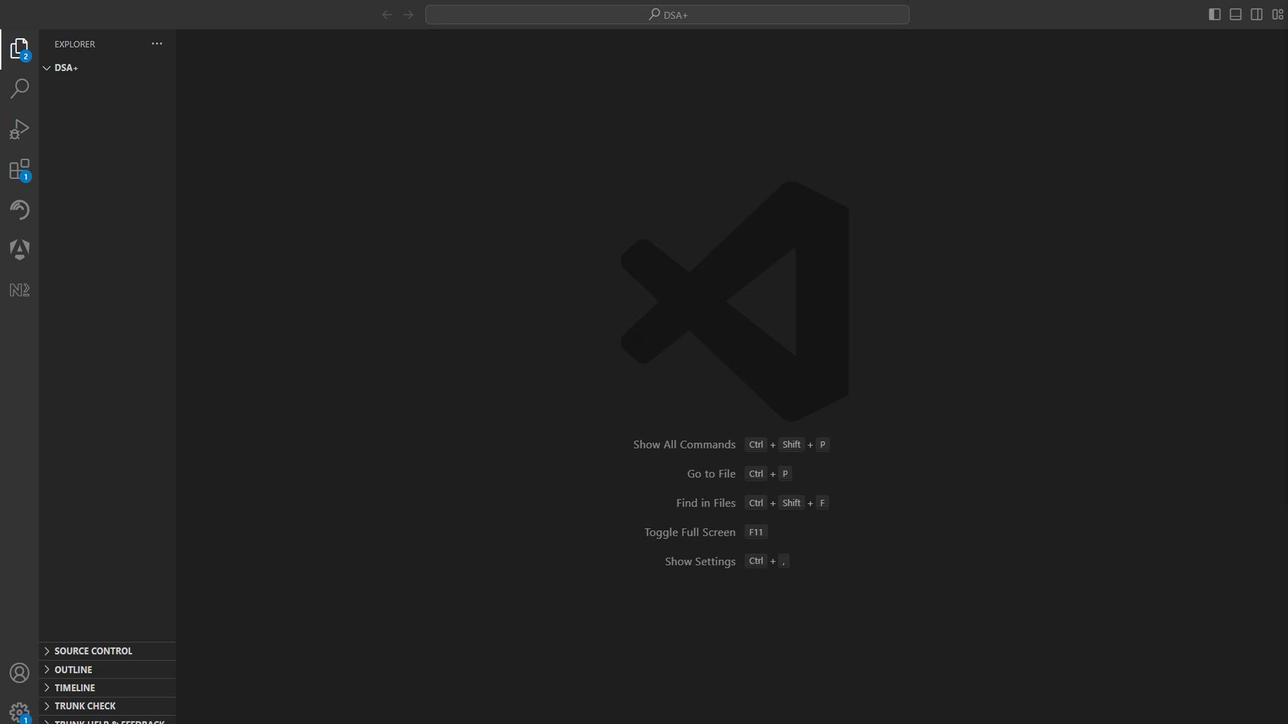 
Action: Mouse scrolled (307, 563) with delta (0, 0)
Screenshot: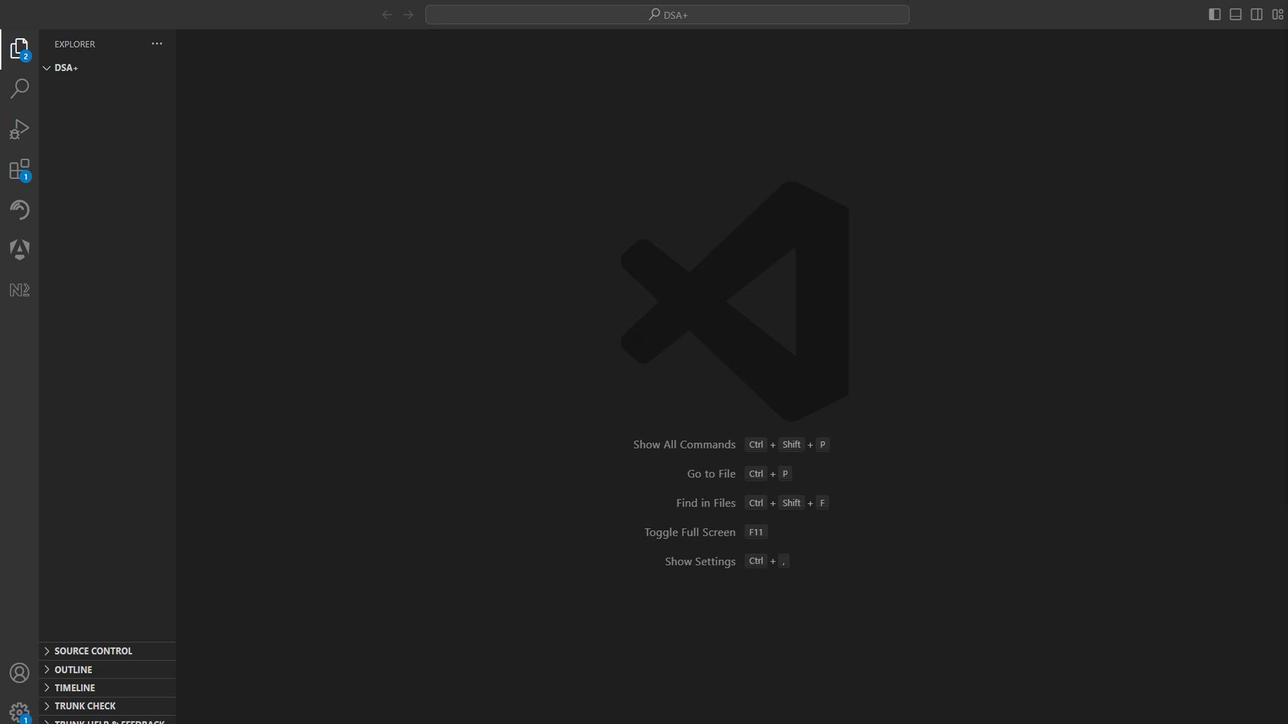 
Action: Mouse scrolled (307, 563) with delta (0, 0)
Screenshot: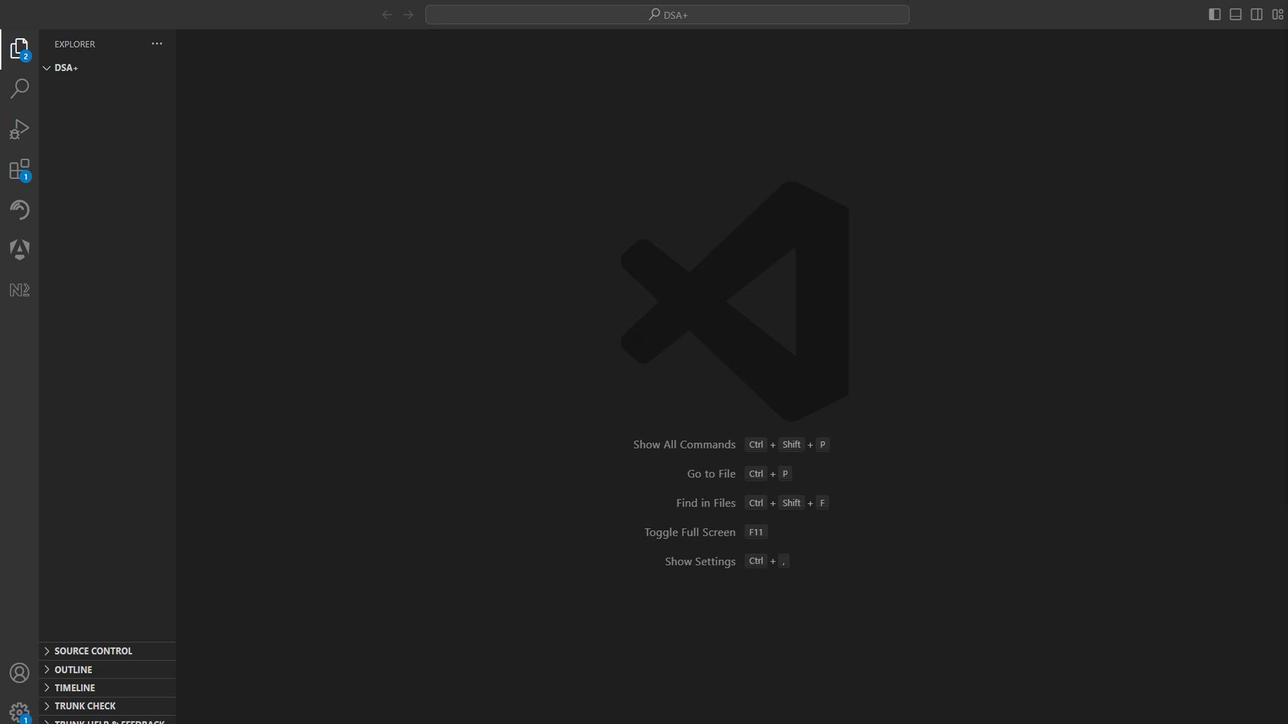 
Action: Mouse scrolled (307, 563) with delta (0, 0)
Screenshot: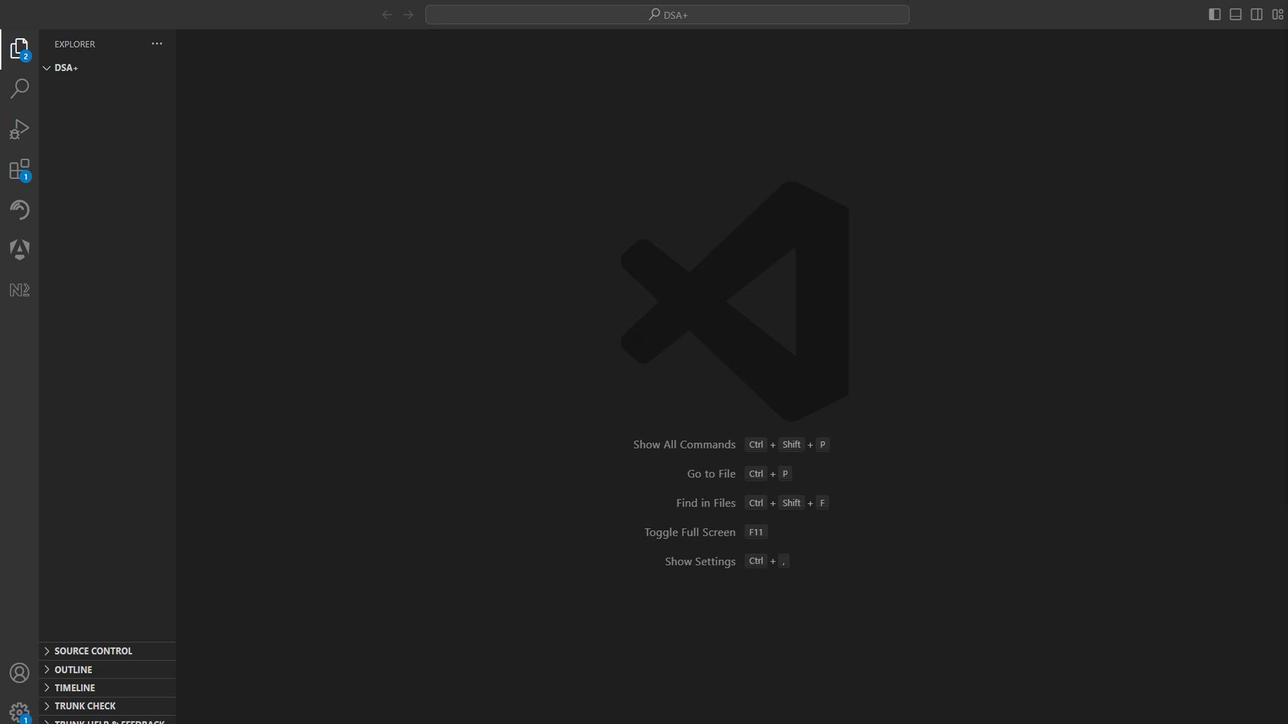 
Action: Mouse scrolled (307, 563) with delta (0, 0)
Screenshot: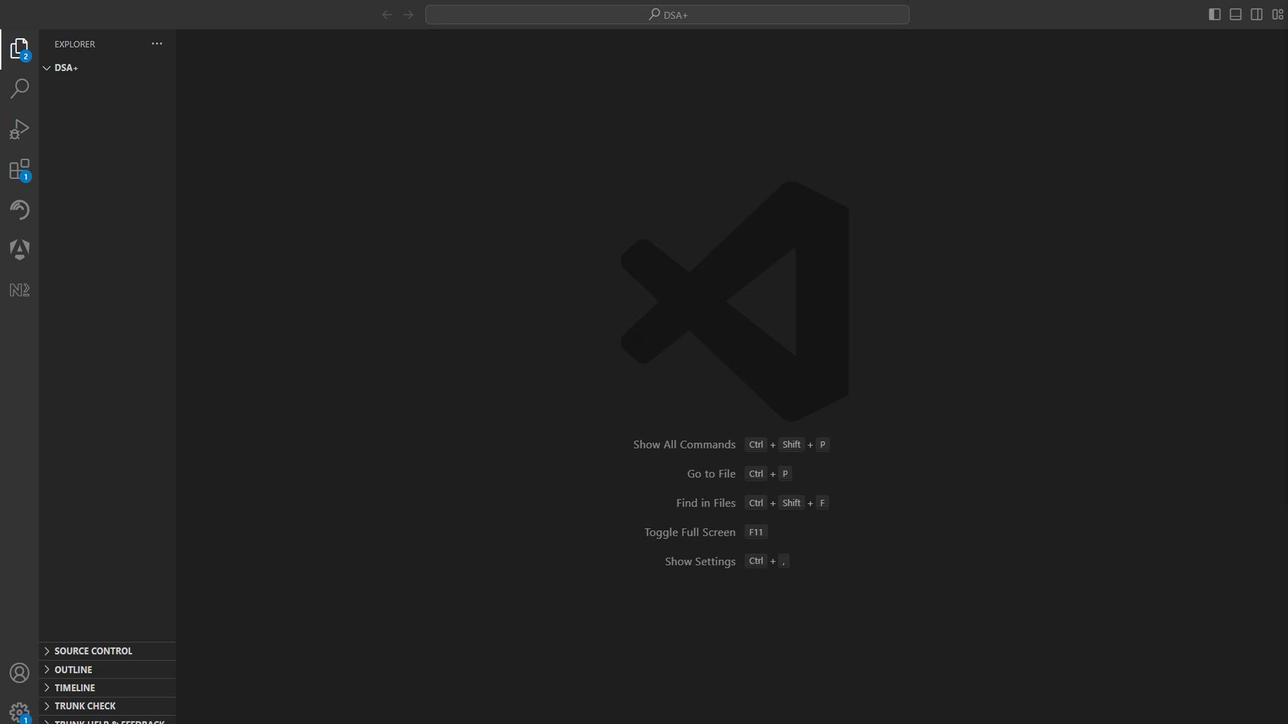 
Action: Mouse moved to (307, 564)
Screenshot: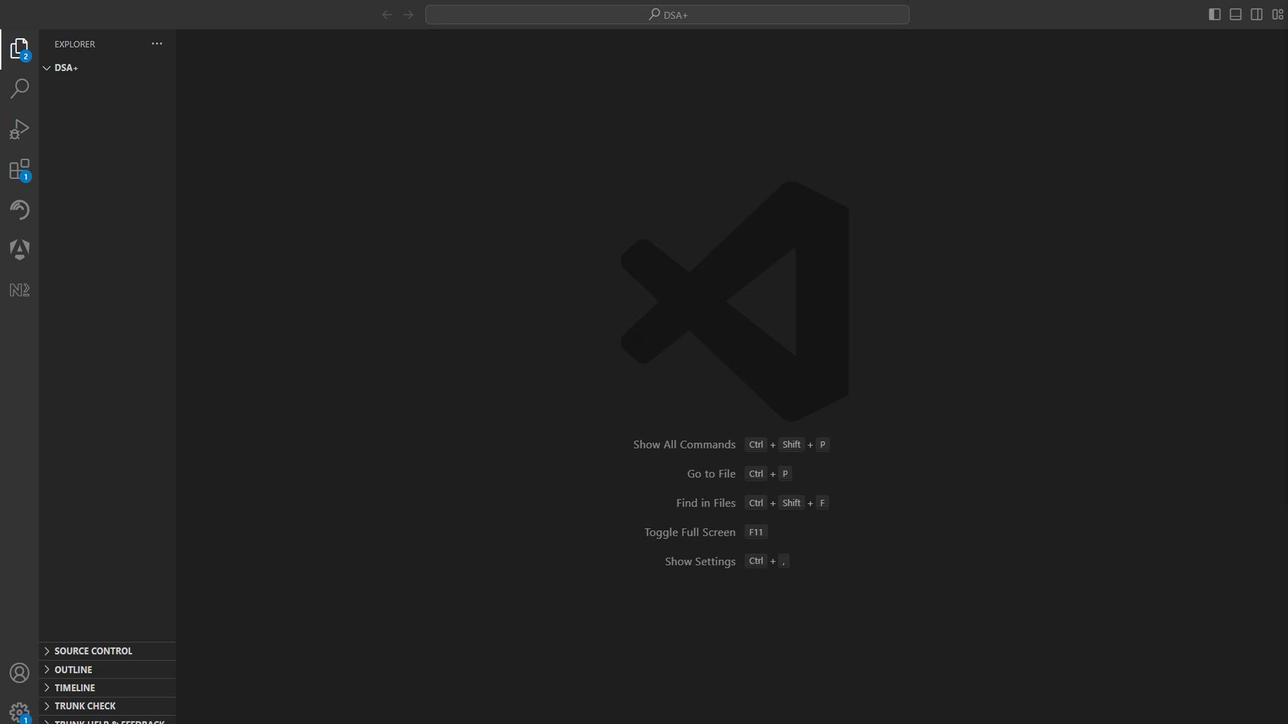 
Action: Mouse scrolled (307, 563) with delta (0, 0)
Screenshot: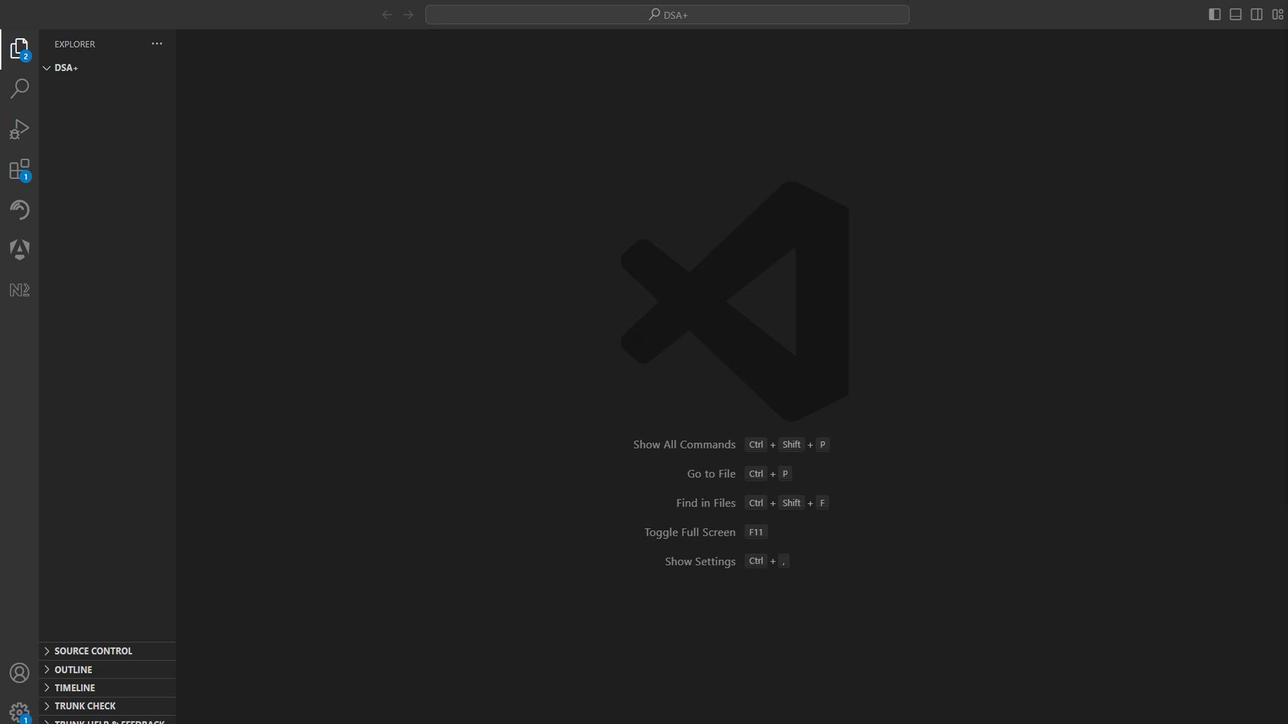 
Action: Mouse moved to (307, 564)
Screenshot: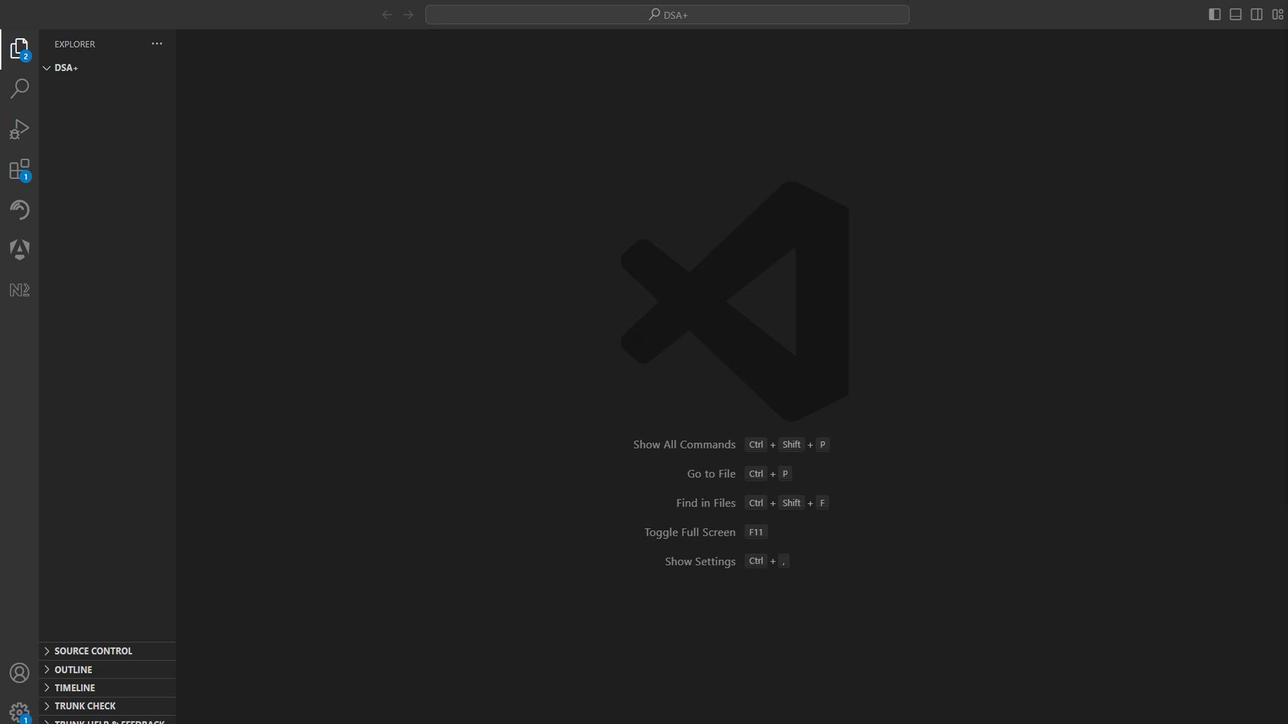 
Action: Mouse scrolled (307, 563) with delta (0, 0)
Screenshot: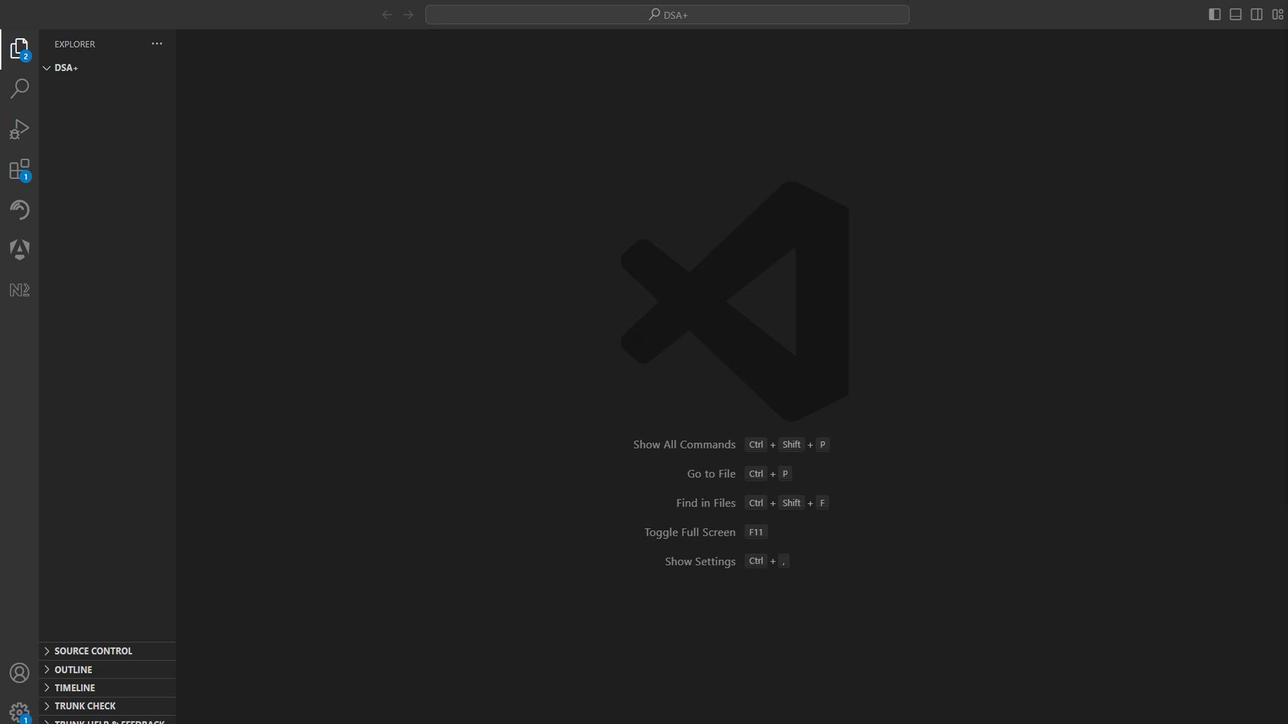 
Action: Mouse scrolled (307, 563) with delta (0, 0)
Screenshot: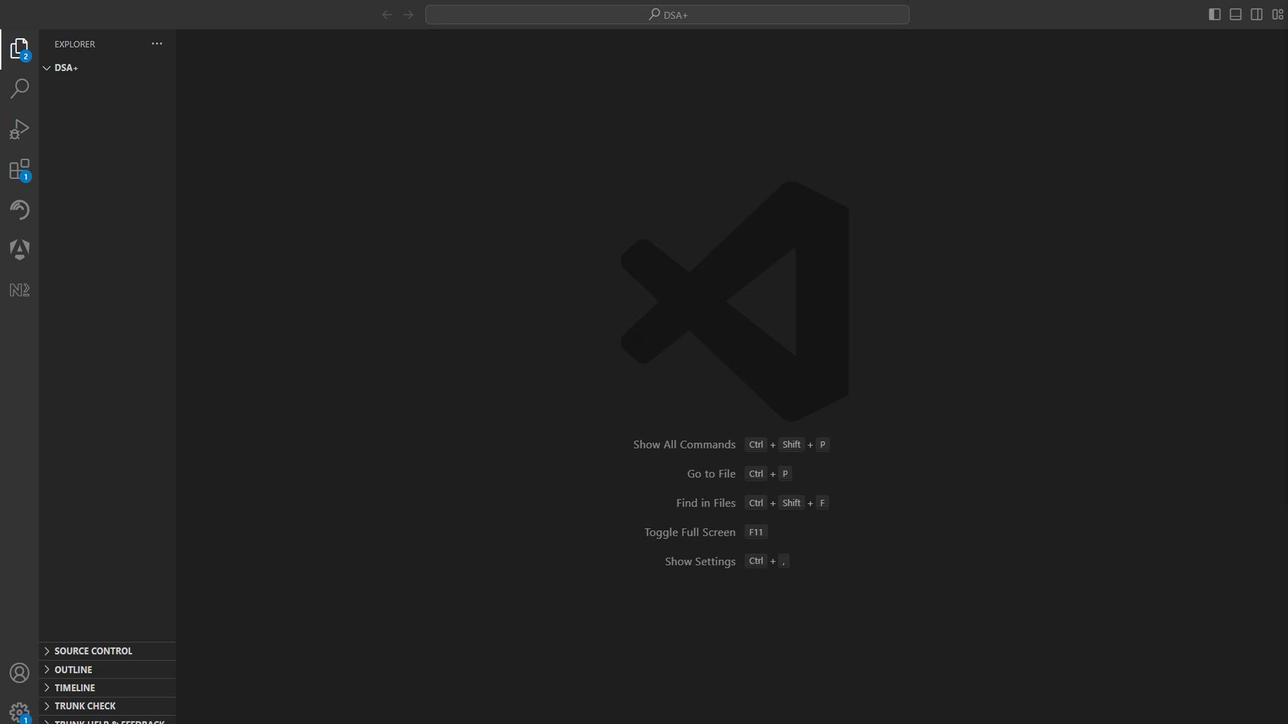 
Action: Mouse scrolled (307, 563) with delta (0, 0)
Screenshot: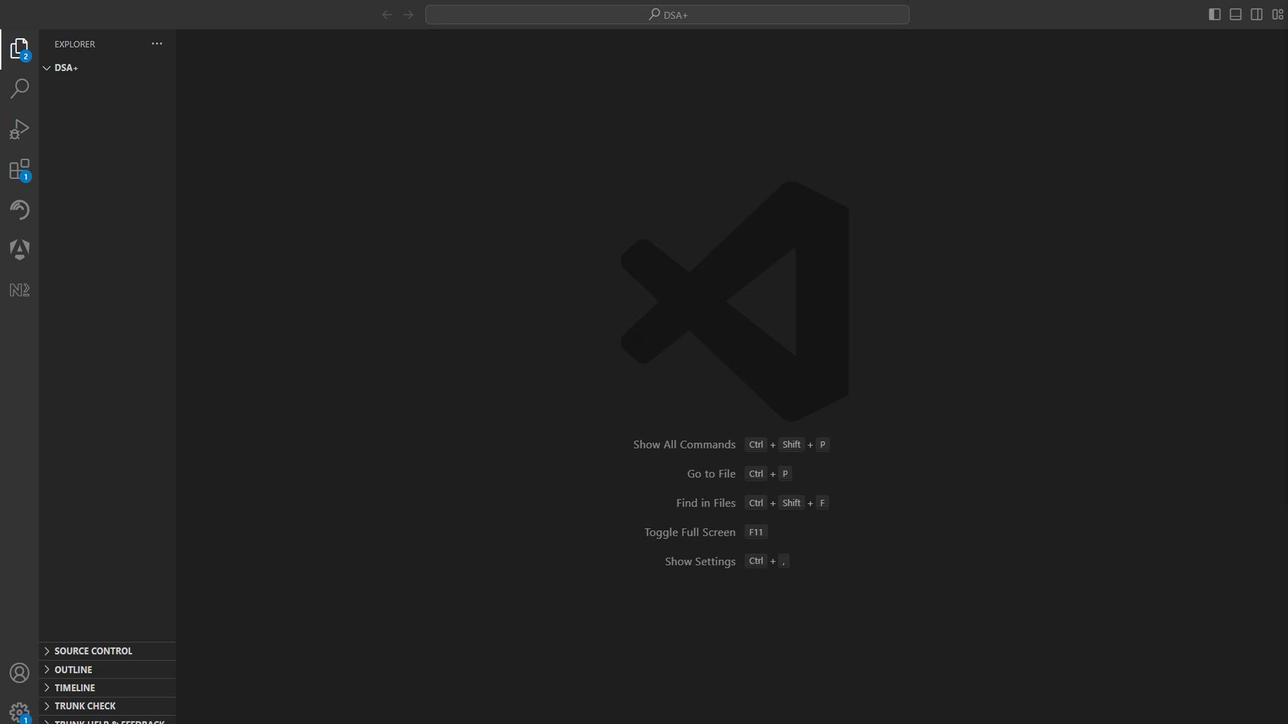 
Action: Mouse scrolled (307, 563) with delta (0, 0)
Screenshot: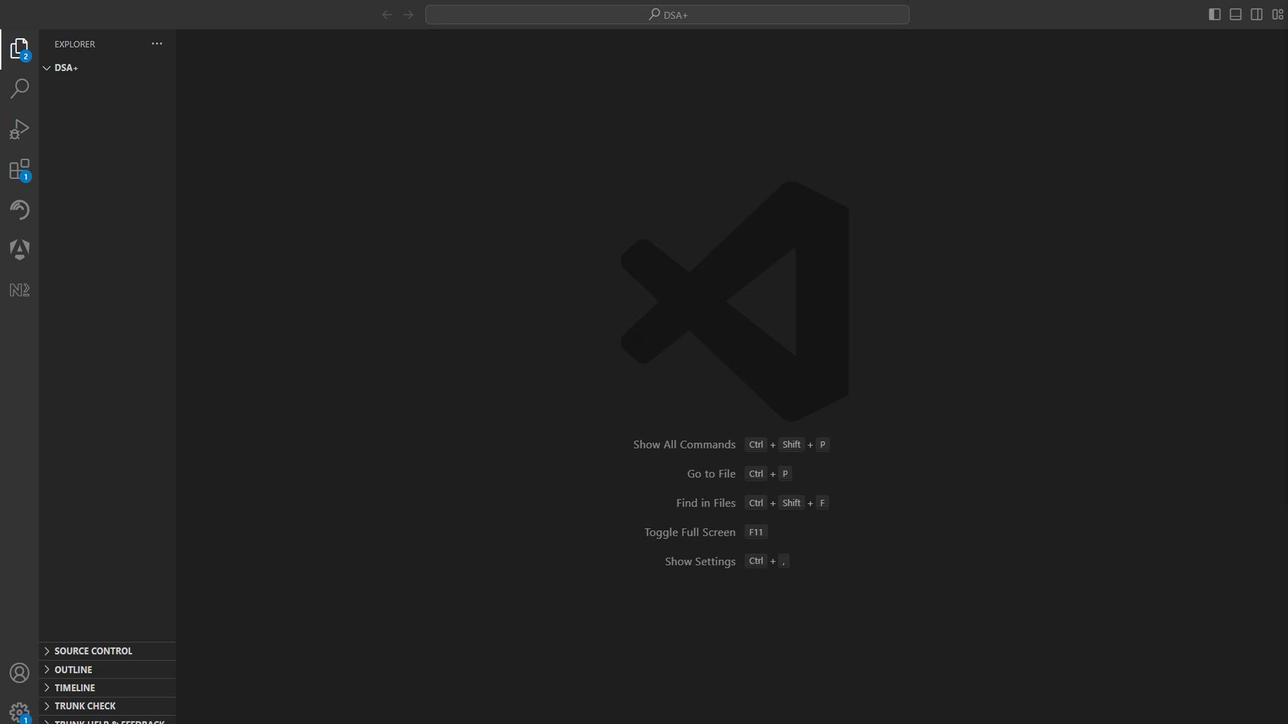 
Action: Mouse scrolled (307, 563) with delta (0, 0)
Screenshot: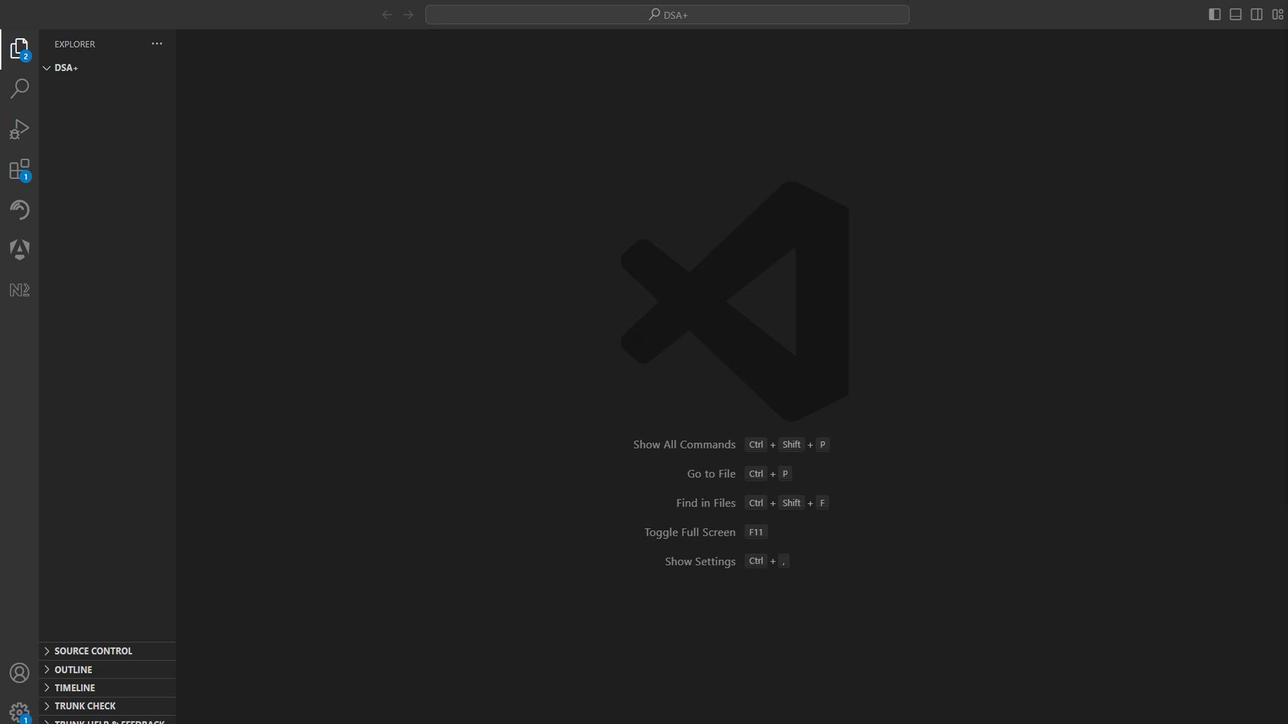 
Action: Mouse scrolled (307, 563) with delta (0, 0)
Screenshot: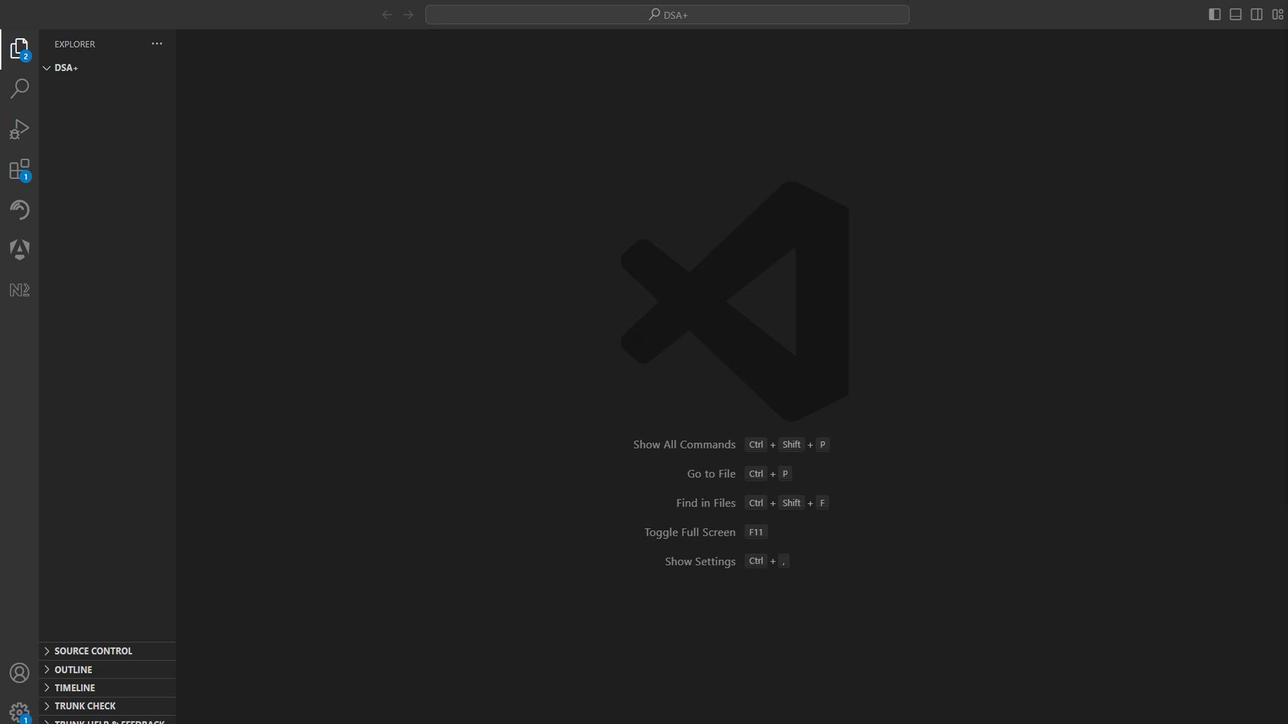 
Action: Mouse moved to (307, 564)
Screenshot: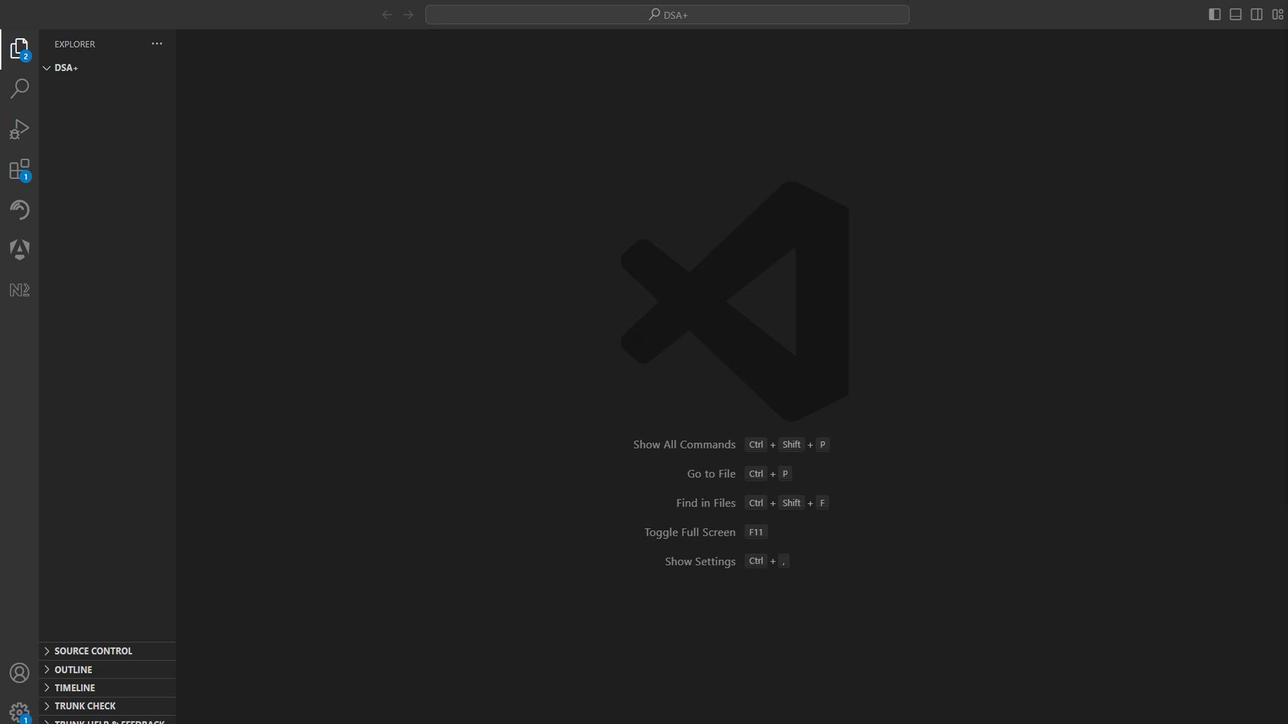 
Action: Mouse scrolled (307, 564) with delta (0, 0)
Screenshot: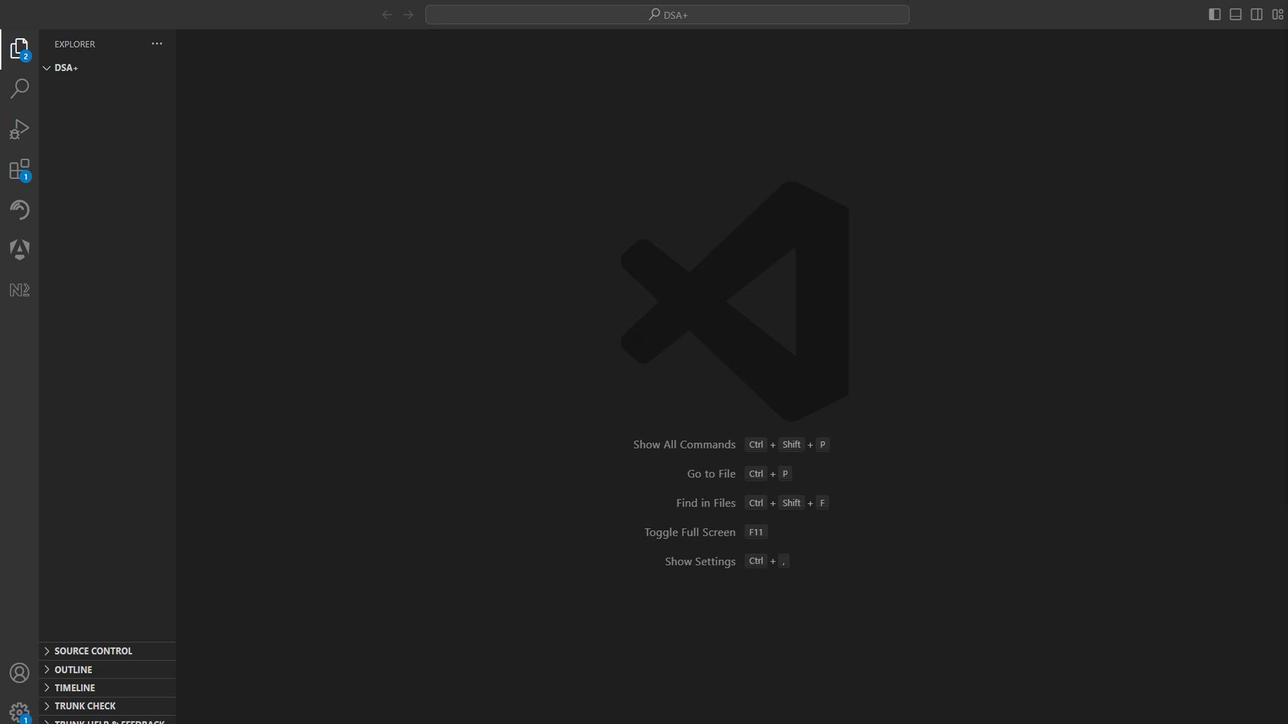 
Action: Mouse moved to (313, 683)
Screenshot: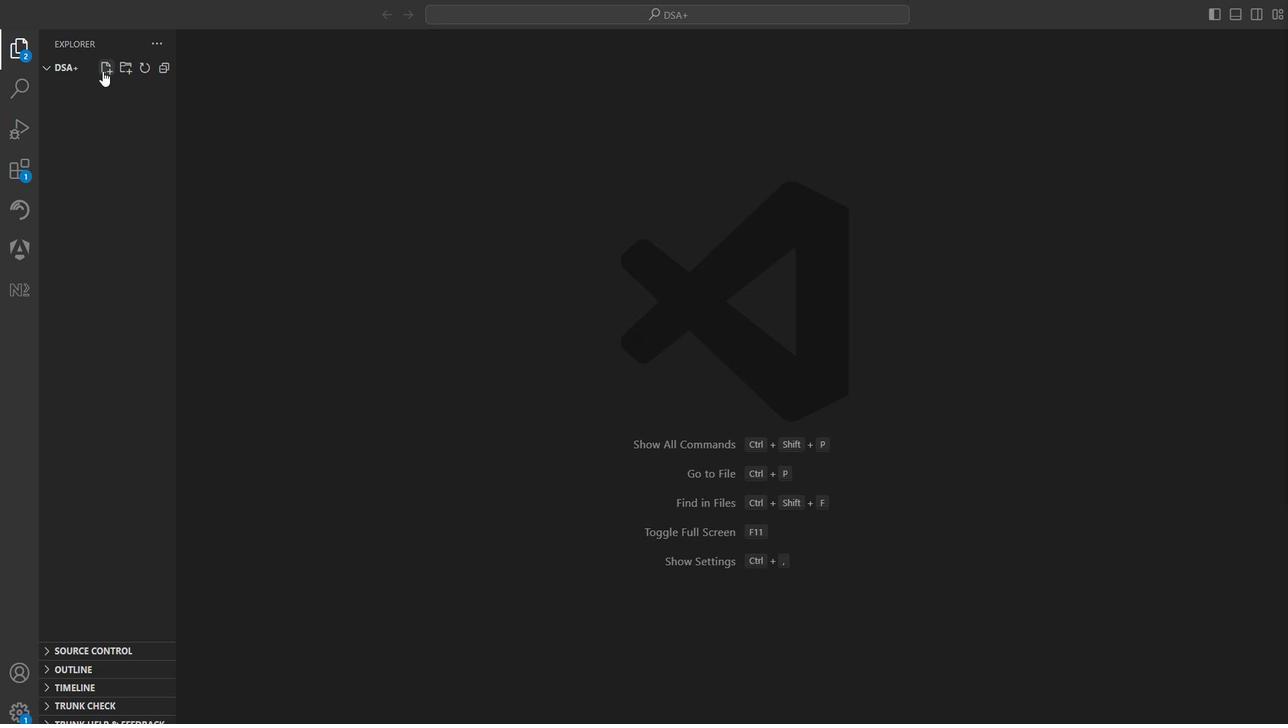 
Action: Mouse pressed left at (313, 683)
Screenshot: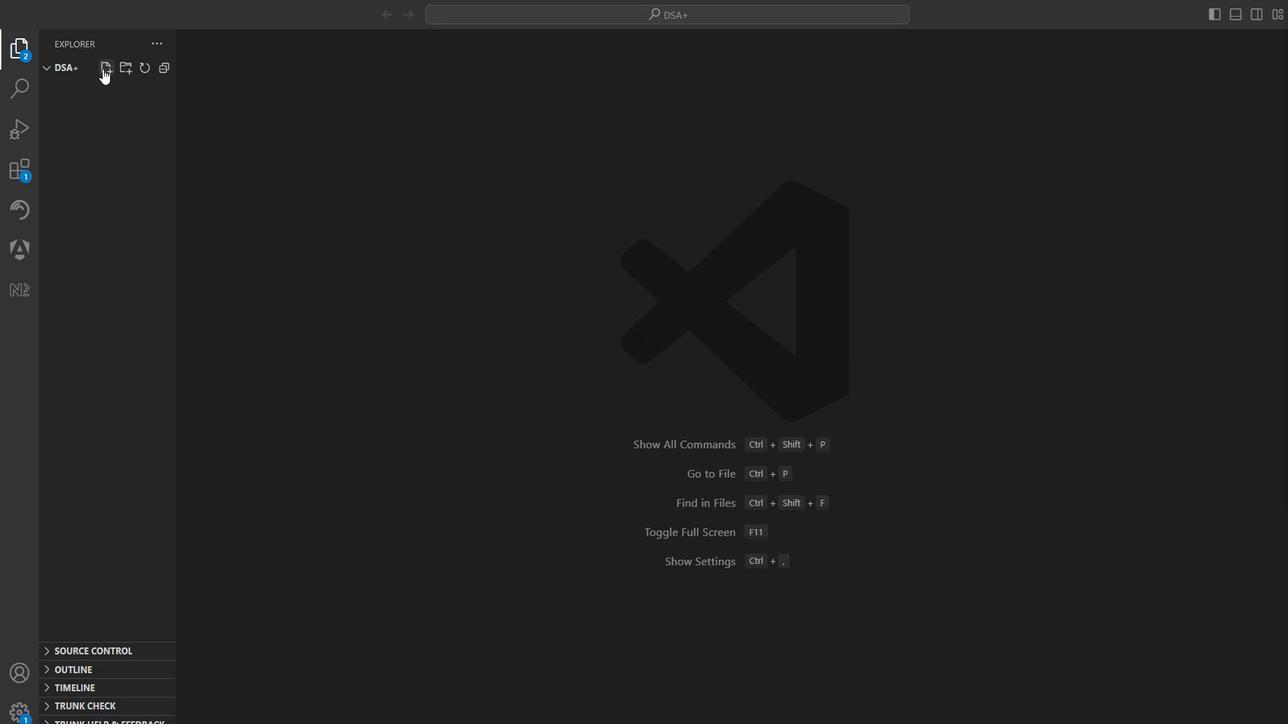 
Action: Key pressed <Key.shift>Testimonial.j<Key.backspace>html<Key.enter><Key.shift_r><<Key.shift>!DOCTYPE<Key.space>html<Key.shift_r>><Key.enter><Key.shift_r><html<Key.shift_r>><Key.enter><Key.shift_r><g<Key.backspace>head<Key.shift_r>><Key.enter><Key.shift_r><title<Key.shift_r>><Key.enter><Key.shift>testimonial<Key.space><Key.shift>Slider<Key.down><Key.down><Key.up><Key.enter><Key.shift_r>sy<Key.backspace>tyle<Key.enter><Key.enter>body<Key.shift_r>{<Key.enter>font-family<Key.shift_r>:<Key.shift>At<Key.backspace>rial,sans-serif;<Key.enter>margin<Key.shift_r>:0;<Key.enter>padding<Key.shift_r>:0;<Key.enter>display<Key.shift_r>:flex;<Key.enter>justify-content<Key.shift_r>:center;<Key.enter>align-items<Key.shift_r>:center;<Key.enter>height<Key.shift_r>:100vh;<Key.enter>background-color<Key.shift_r>:<Key.shift>#f4f4f4;
Screenshot: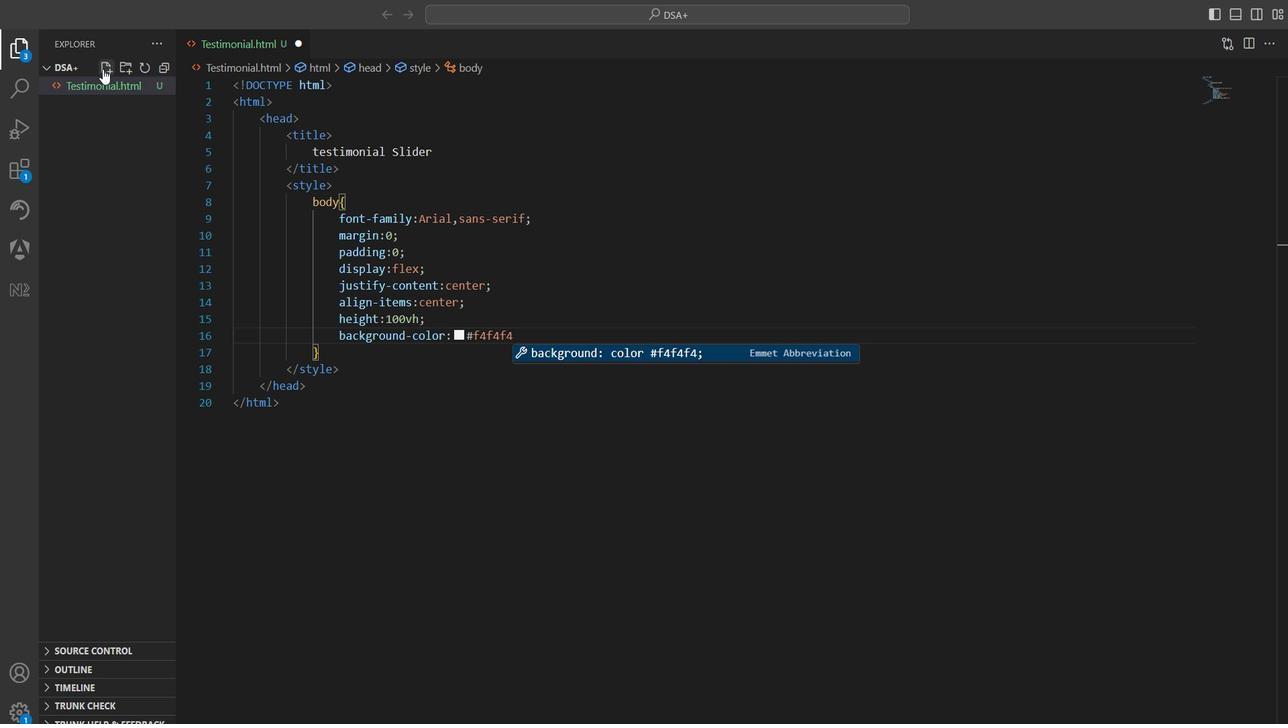 
Action: Mouse moved to (312, 529)
Screenshot: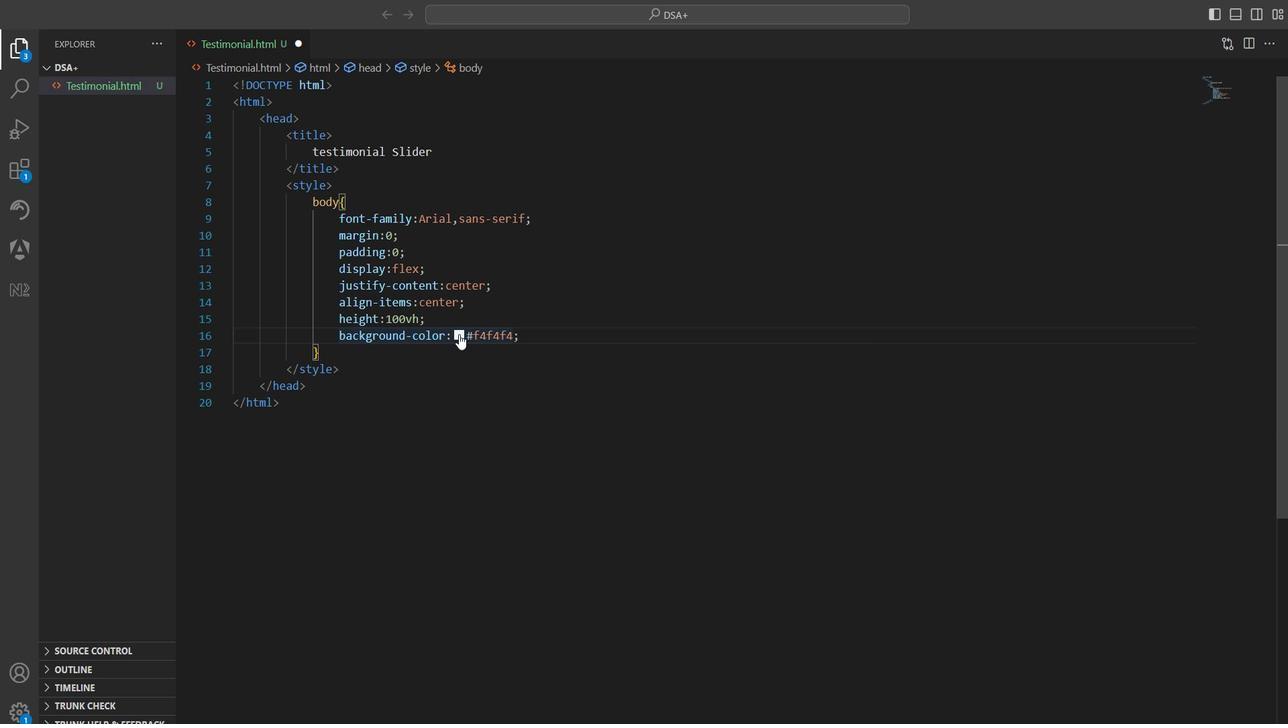 
Action: Mouse pressed left at (312, 529)
Screenshot: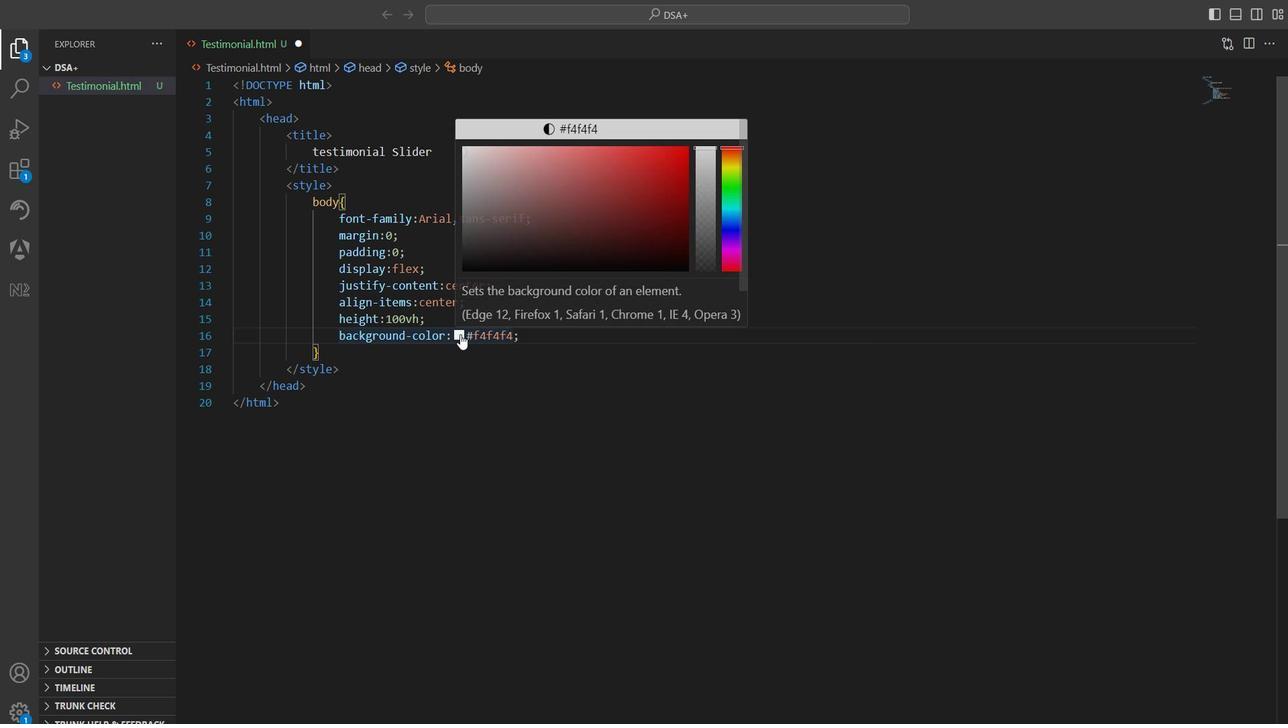 
Action: Mouse pressed left at (312, 529)
Screenshot: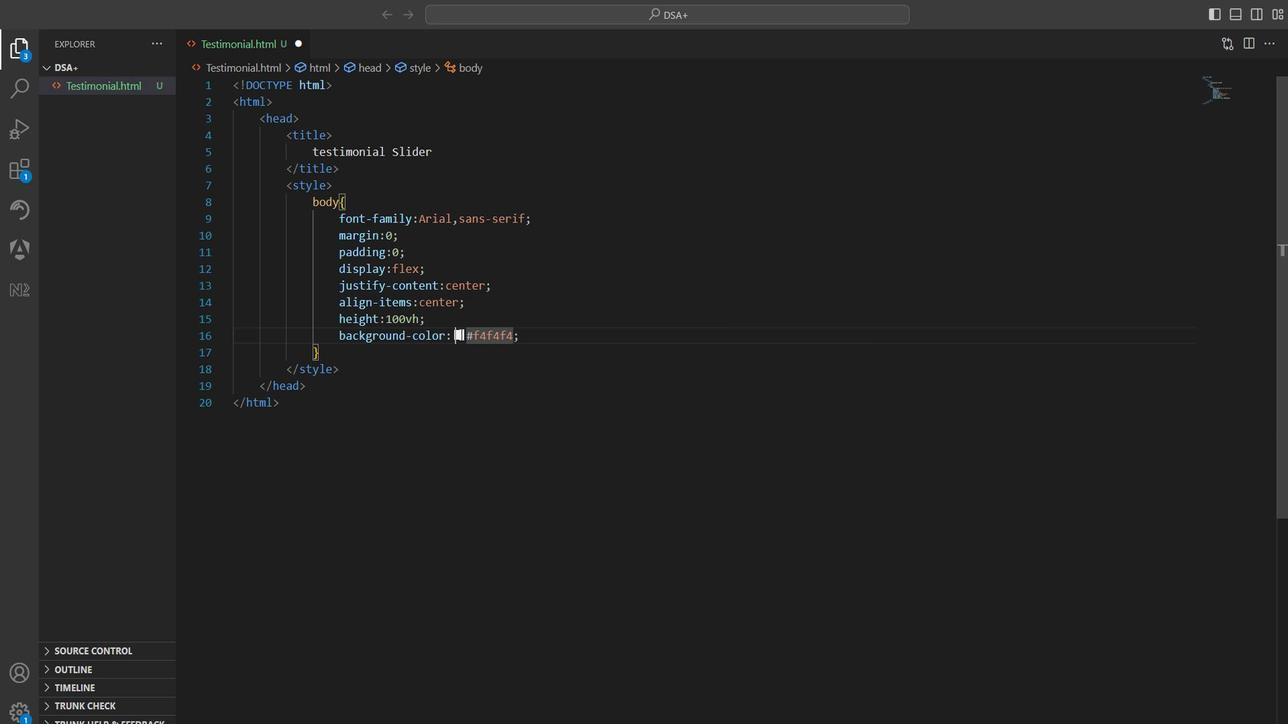
Action: Mouse moved to (312, 587)
Screenshot: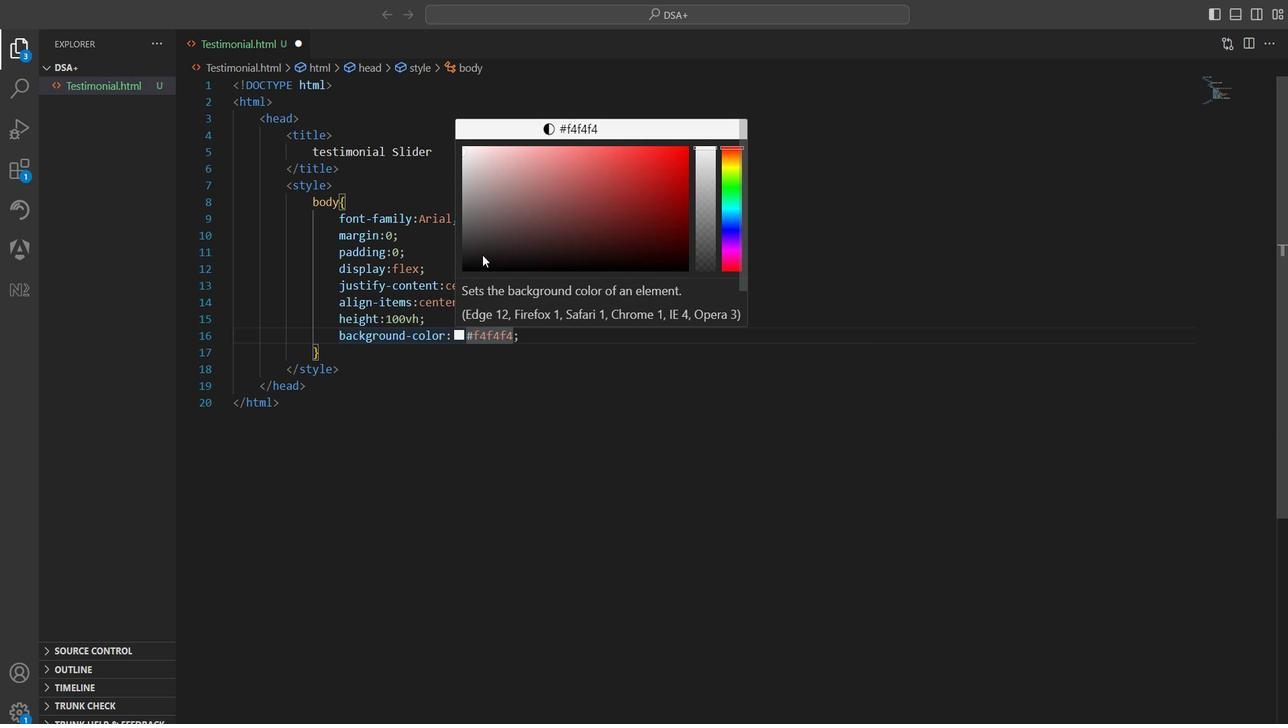
Action: Mouse pressed left at (312, 587)
Screenshot: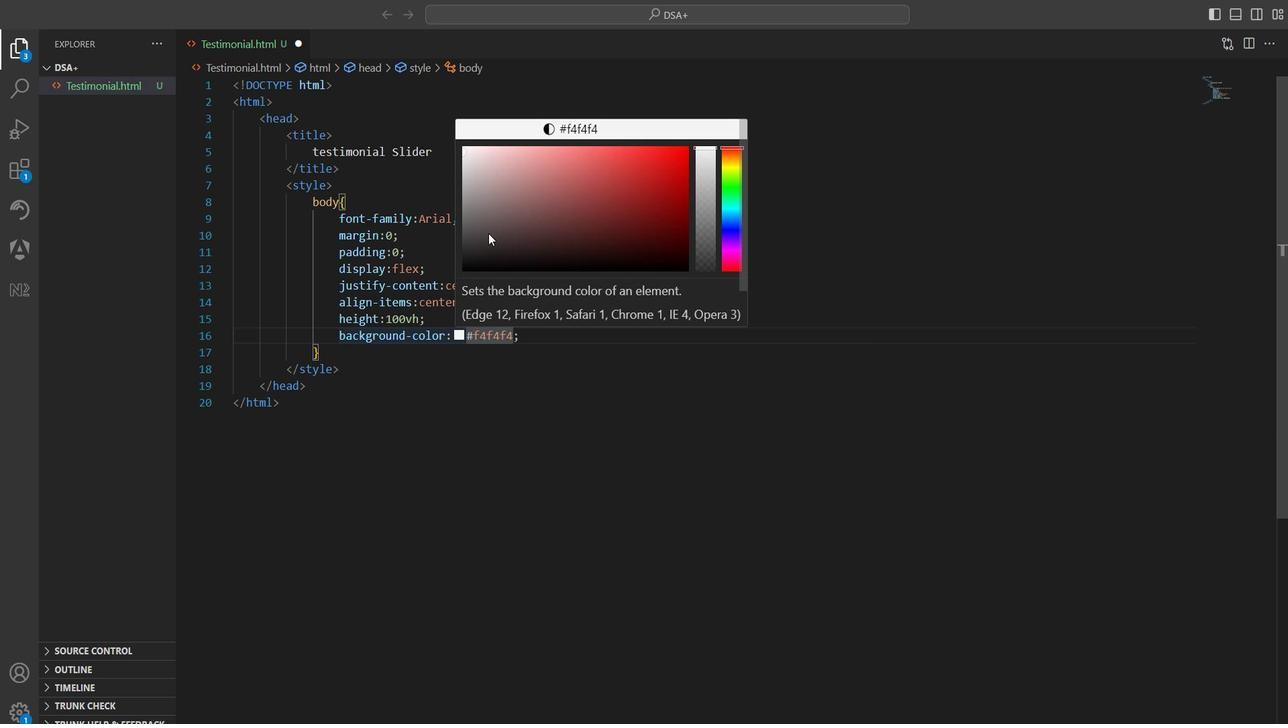 
Action: Mouse moved to (312, 518)
Screenshot: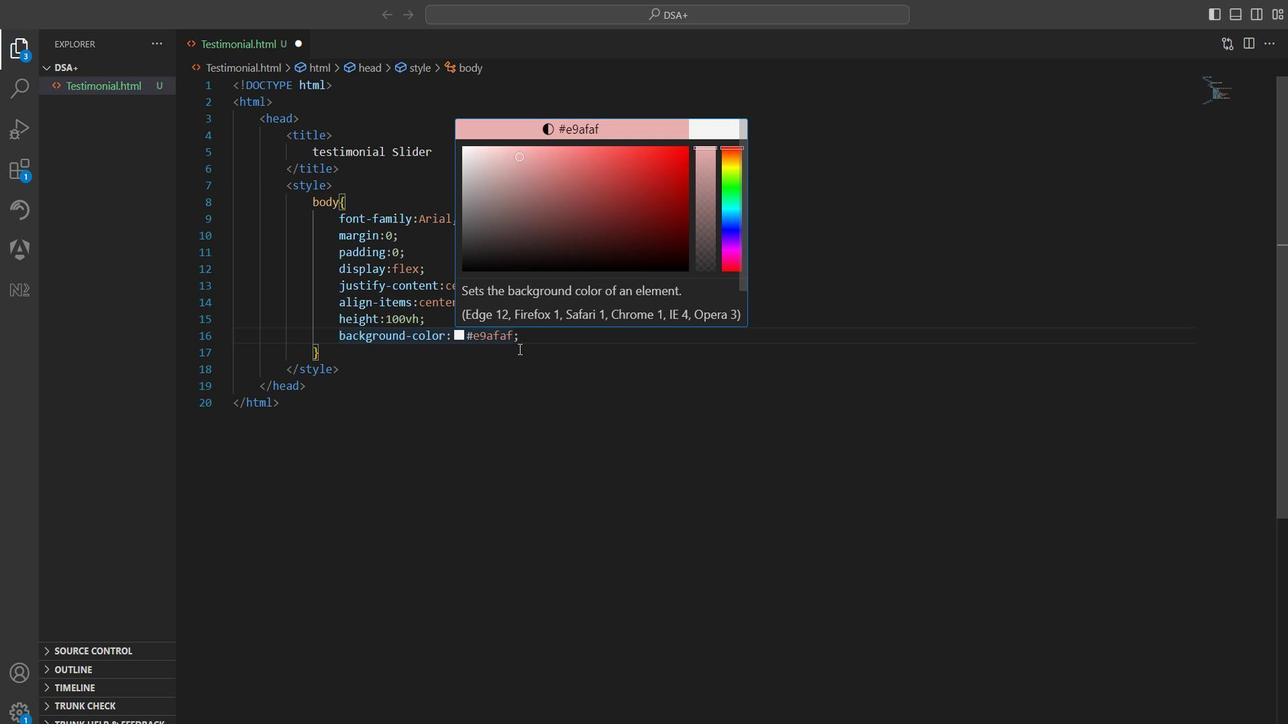 
Action: Mouse pressed left at (312, 518)
Screenshot: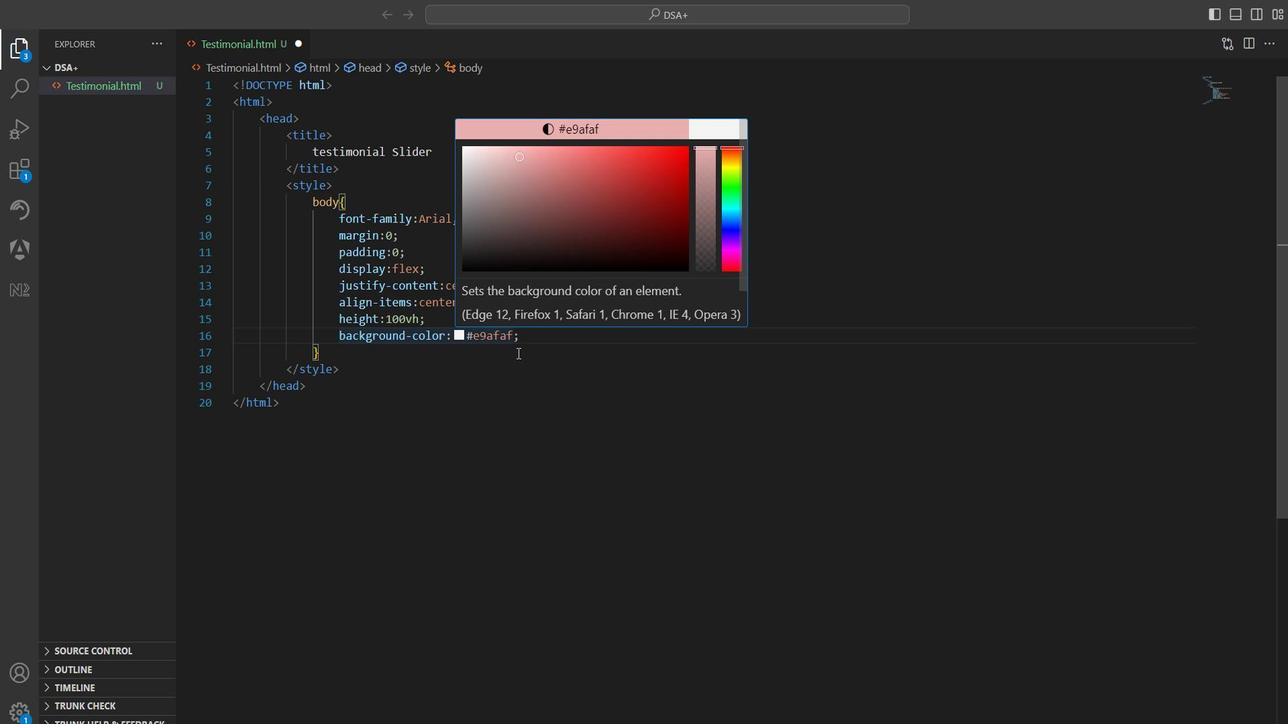 
Action: Mouse moved to (312, 515)
Screenshot: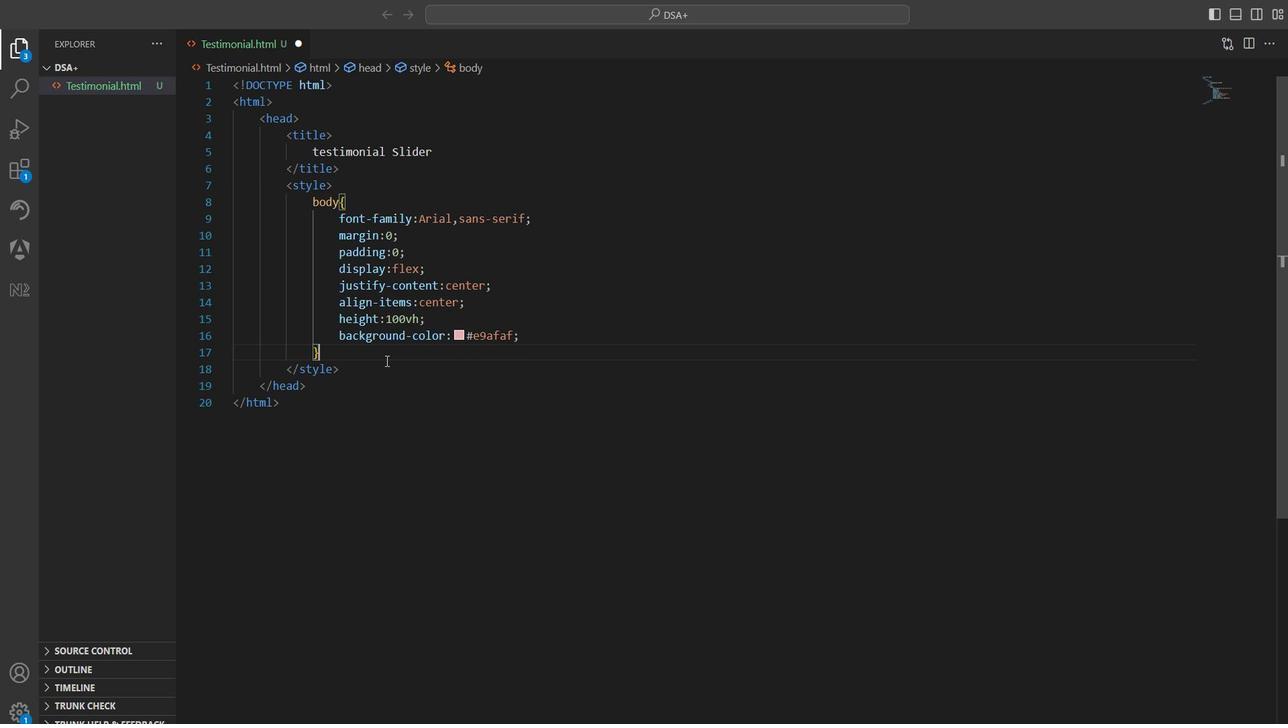 
Action: Mouse pressed left at (312, 515)
Screenshot: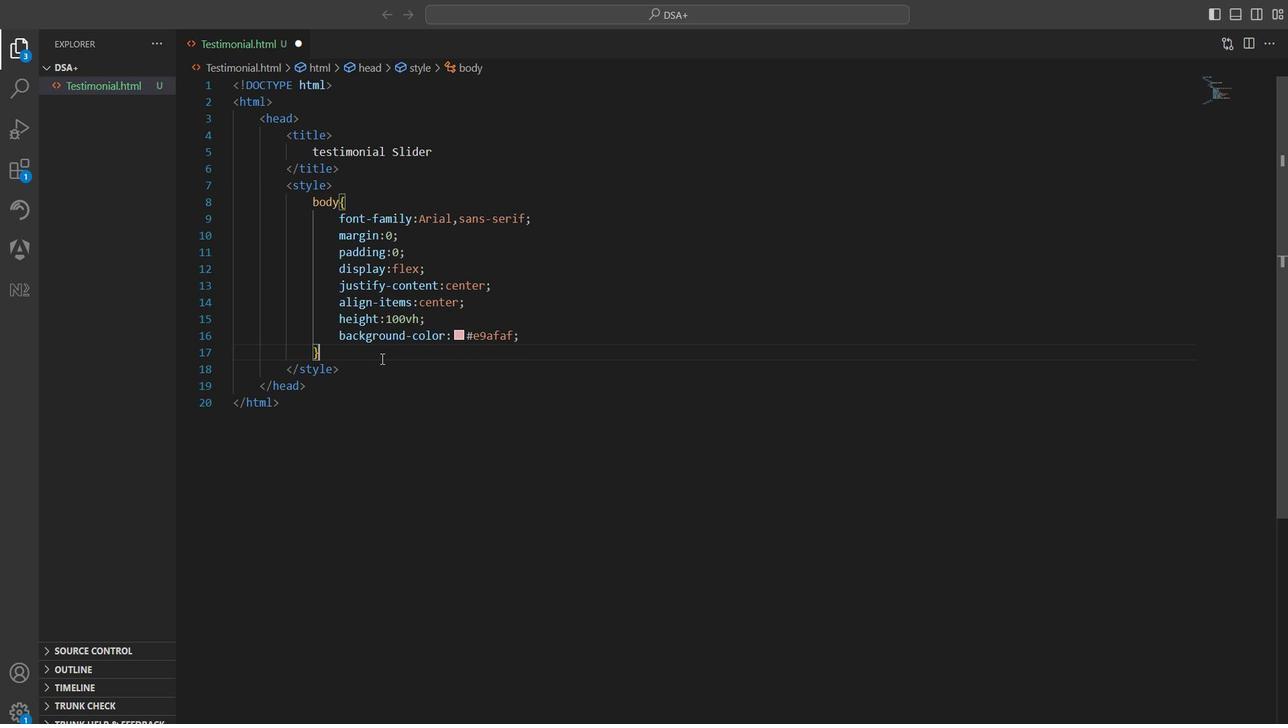 
Action: Key pressed <Key.enter><Key.enter>
Screenshot: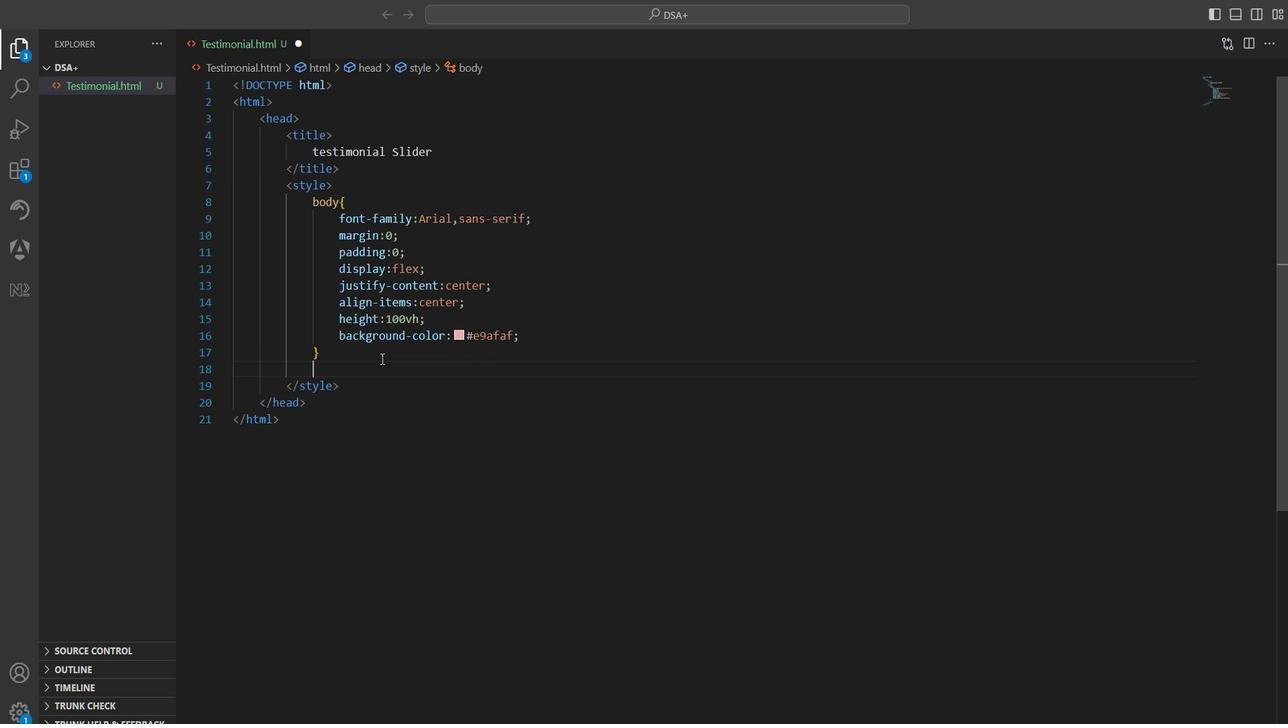 
Action: Mouse moved to (308, 541)
Screenshot: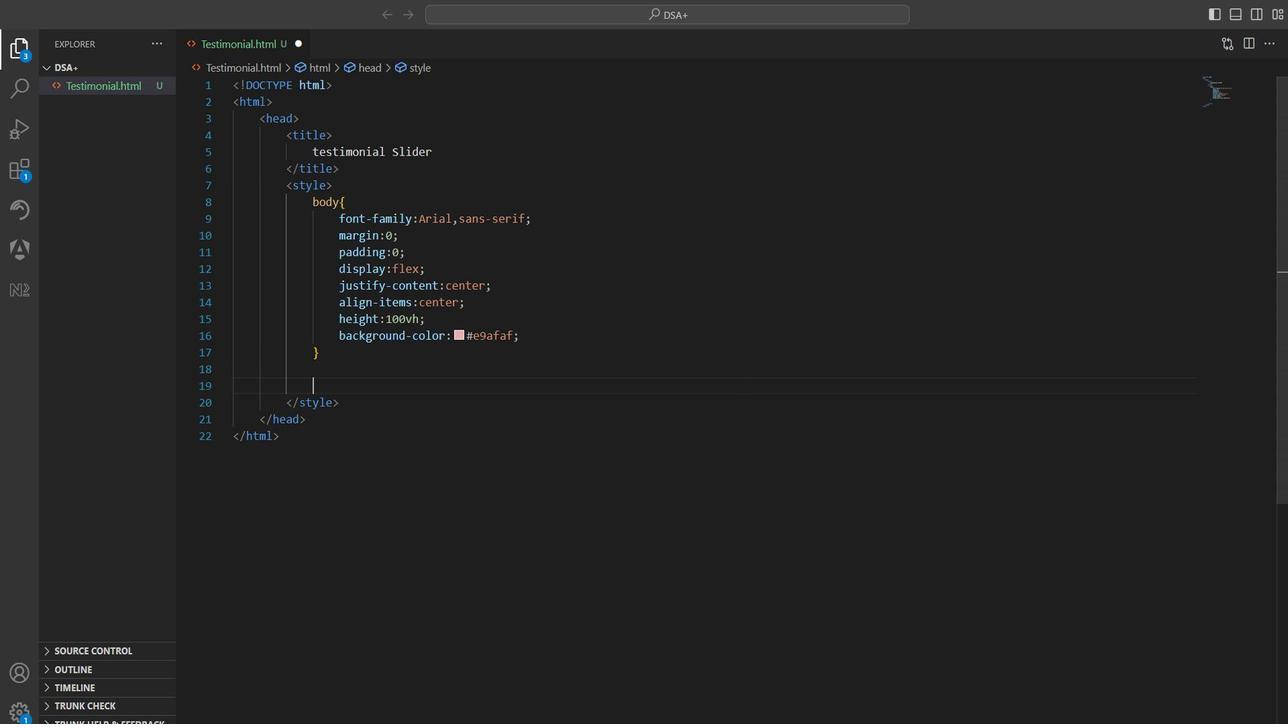 
Action: Mouse scrolled (308, 542) with delta (0, 0)
Screenshot: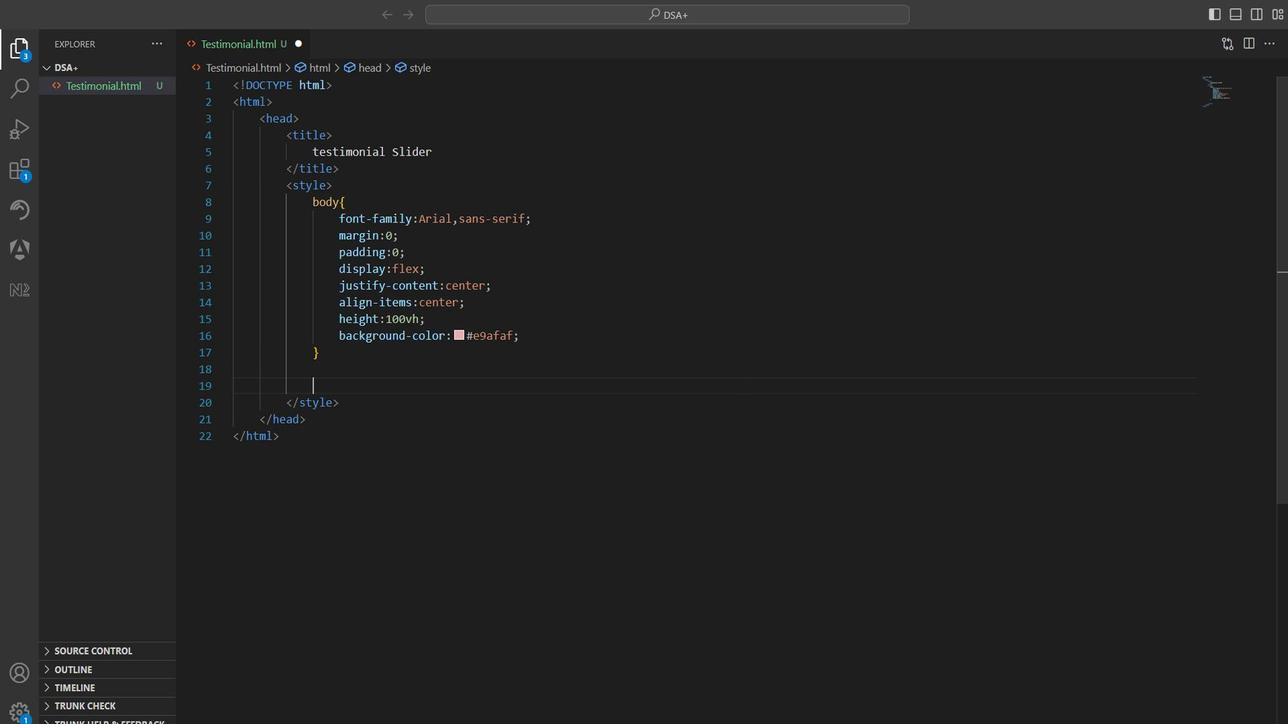 
Action: Mouse moved to (308, 541)
Screenshot: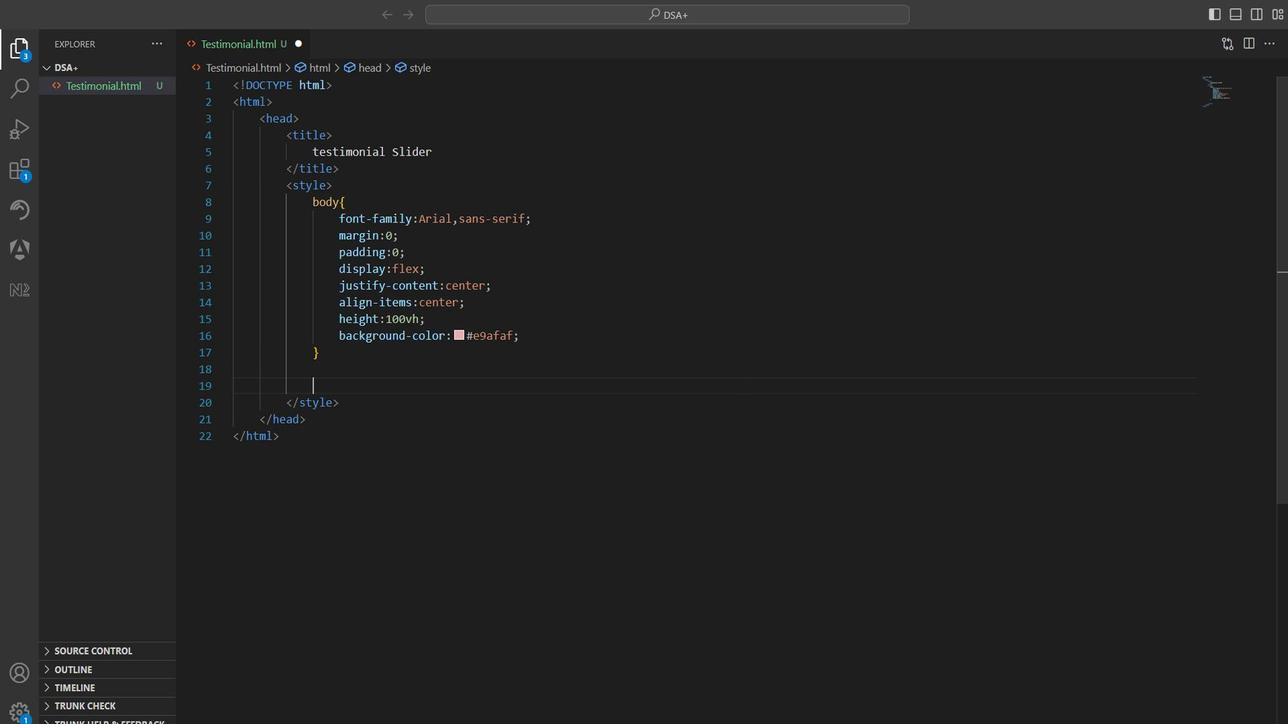 
Action: Mouse scrolled (308, 541) with delta (0, 0)
Screenshot: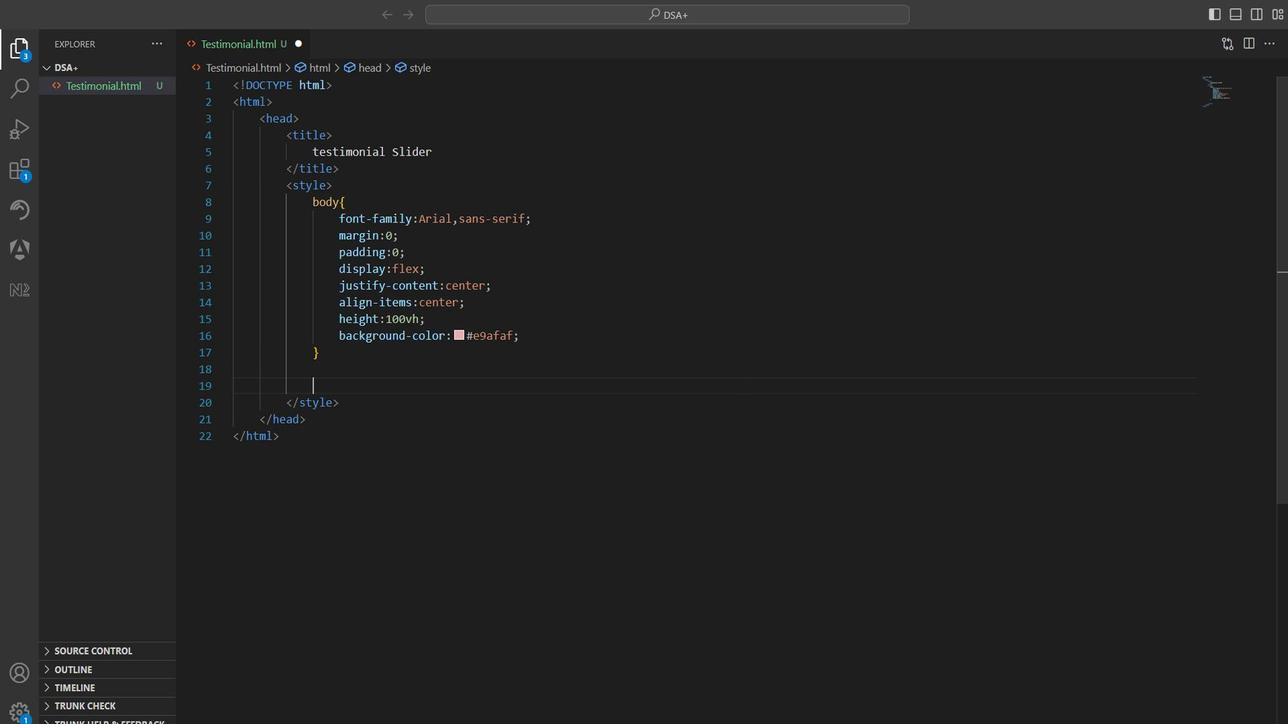 
Action: Mouse moved to (308, 540)
Screenshot: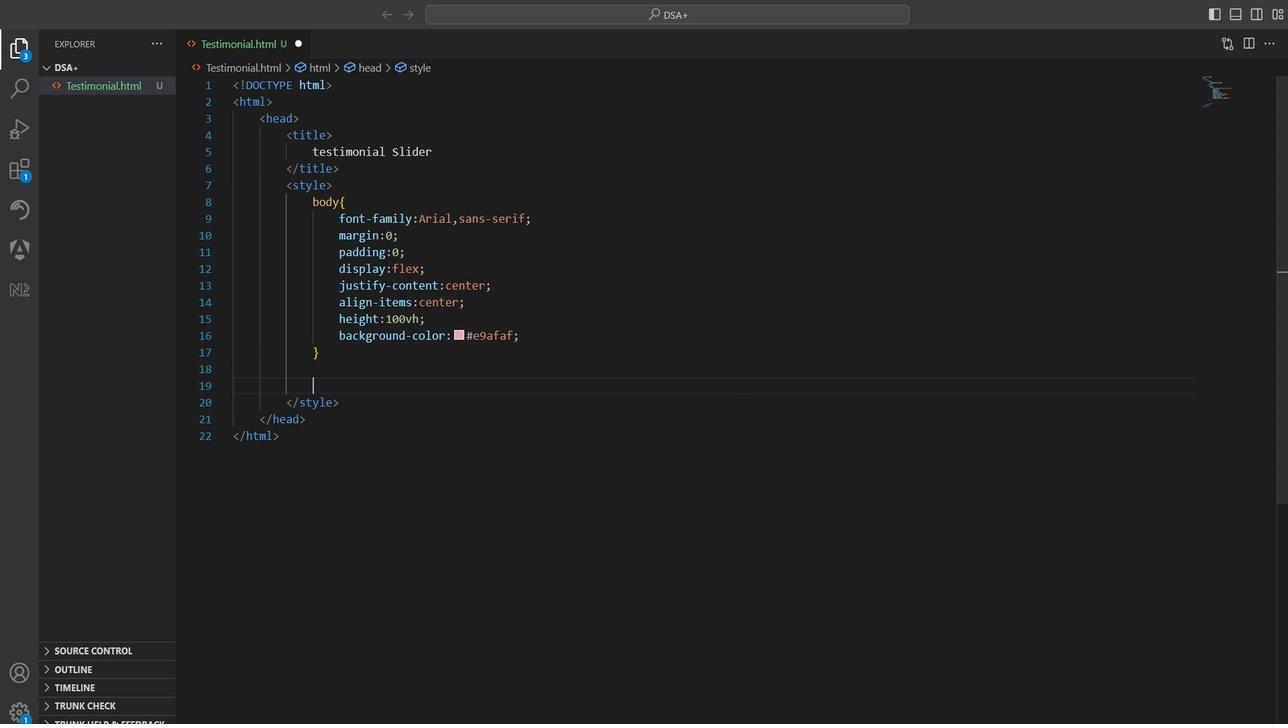 
Action: Mouse scrolled (308, 540) with delta (0, 0)
Screenshot: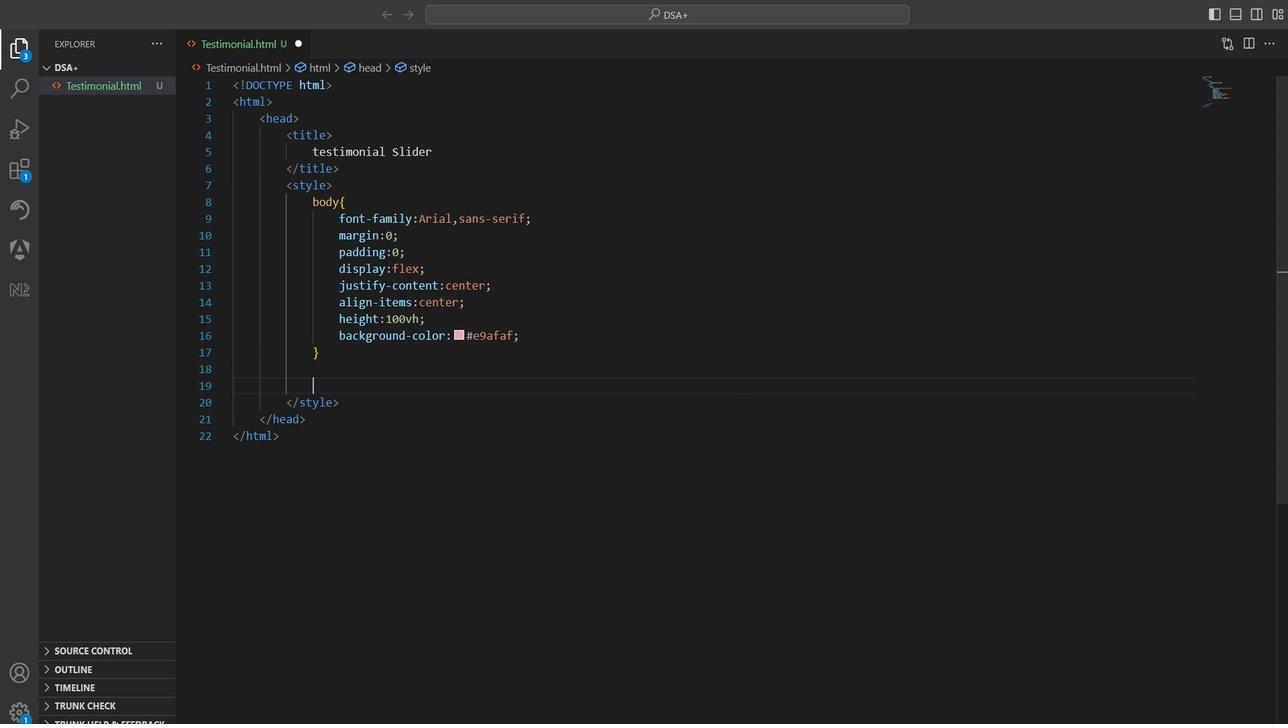 
Action: Mouse moved to (308, 538)
Screenshot: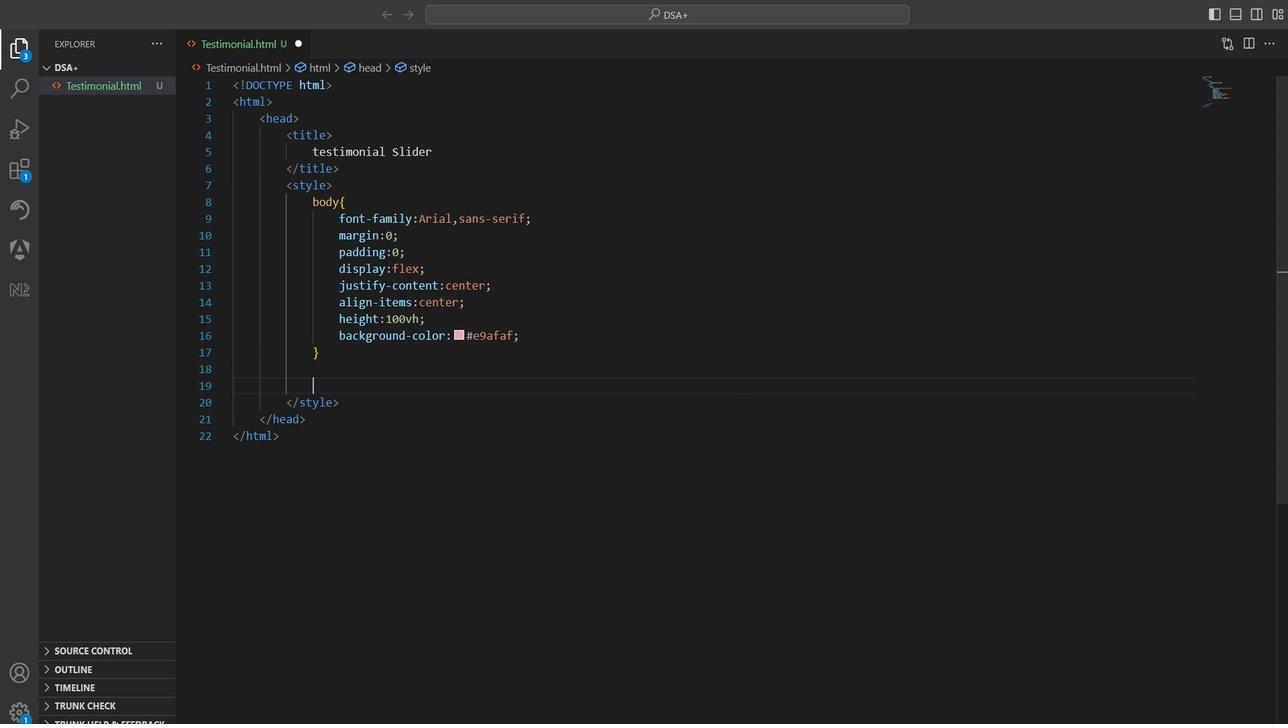 
Action: Mouse scrolled (308, 539) with delta (0, 0)
Screenshot: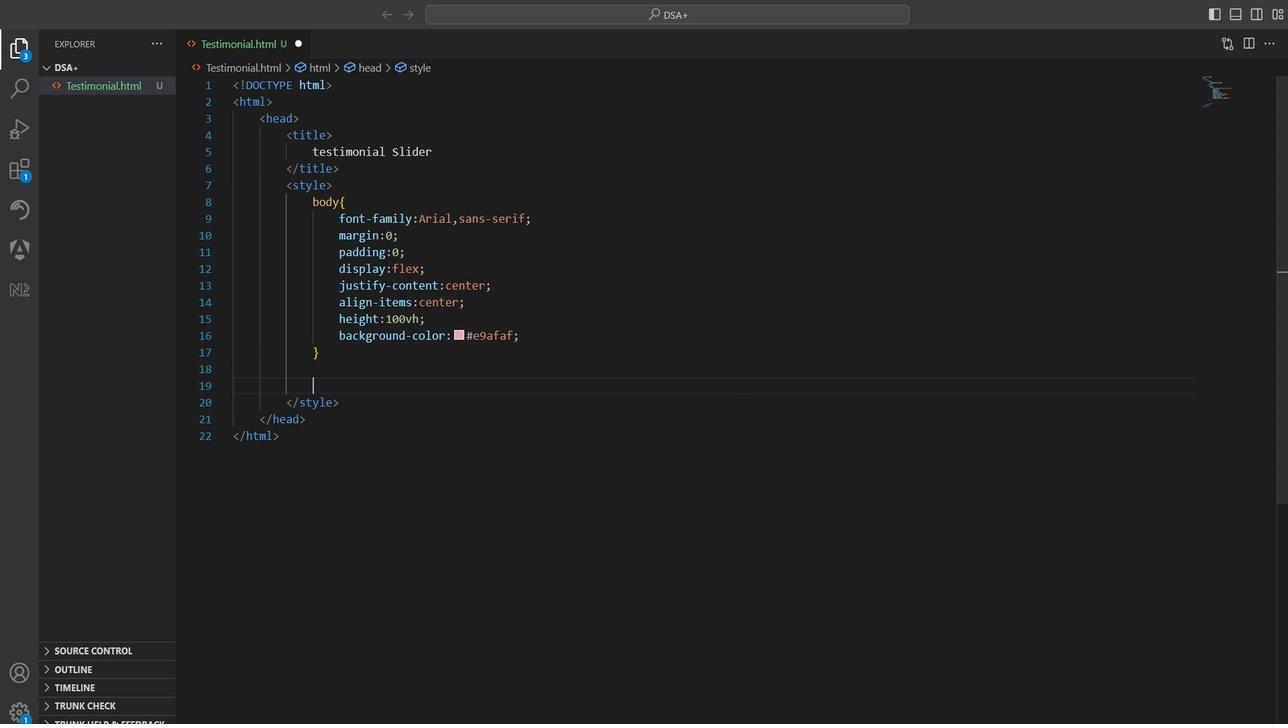
Action: Mouse moved to (308, 536)
Screenshot: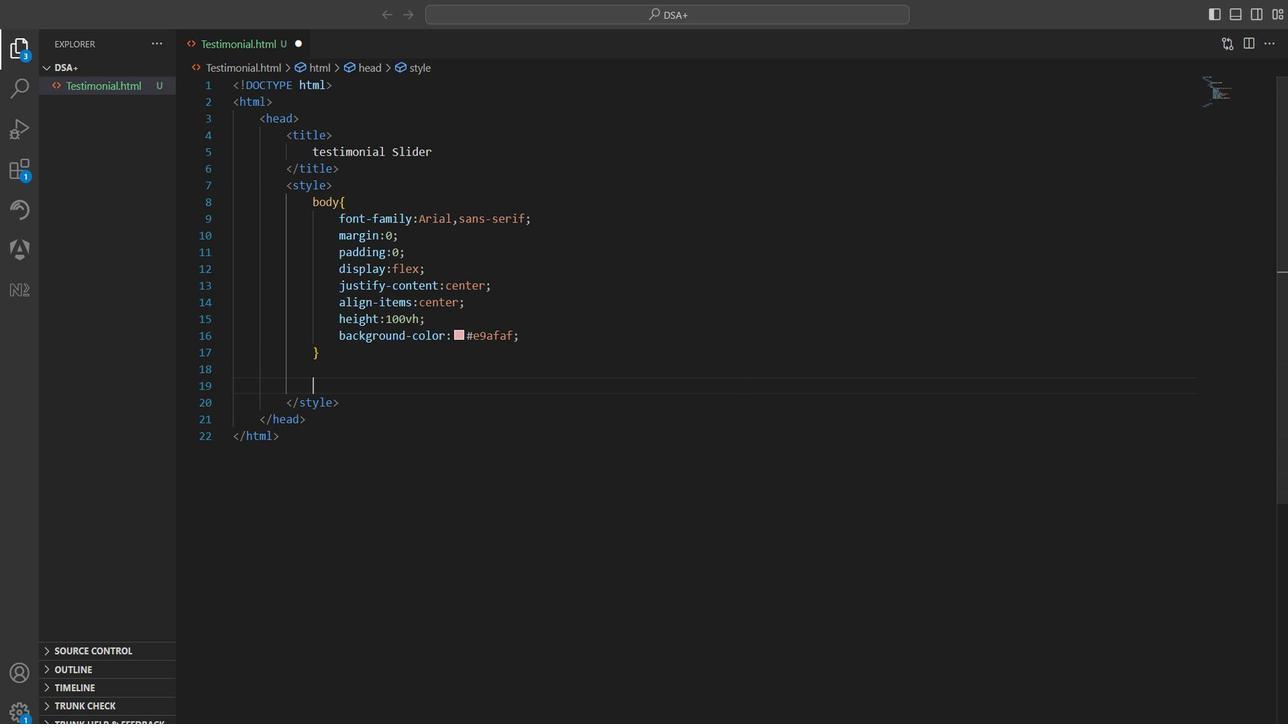 
Action: Mouse scrolled (308, 536) with delta (0, 0)
Screenshot: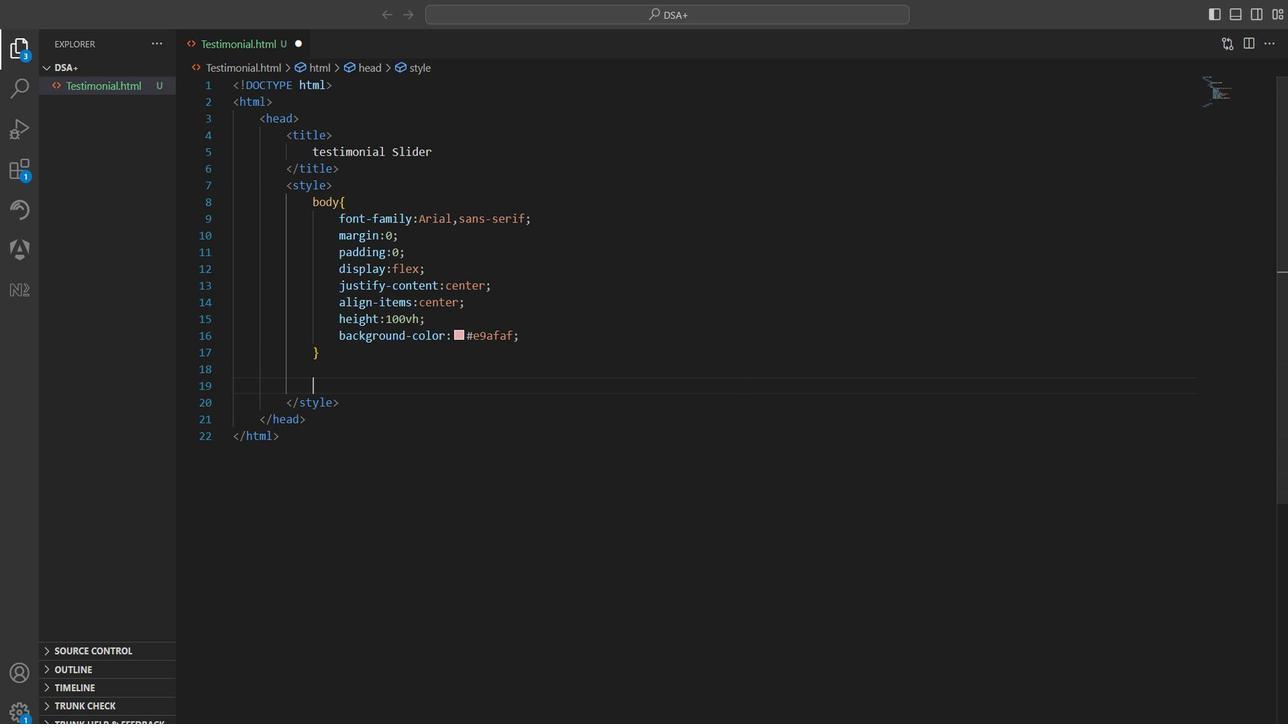 
Action: Mouse moved to (308, 533)
Screenshot: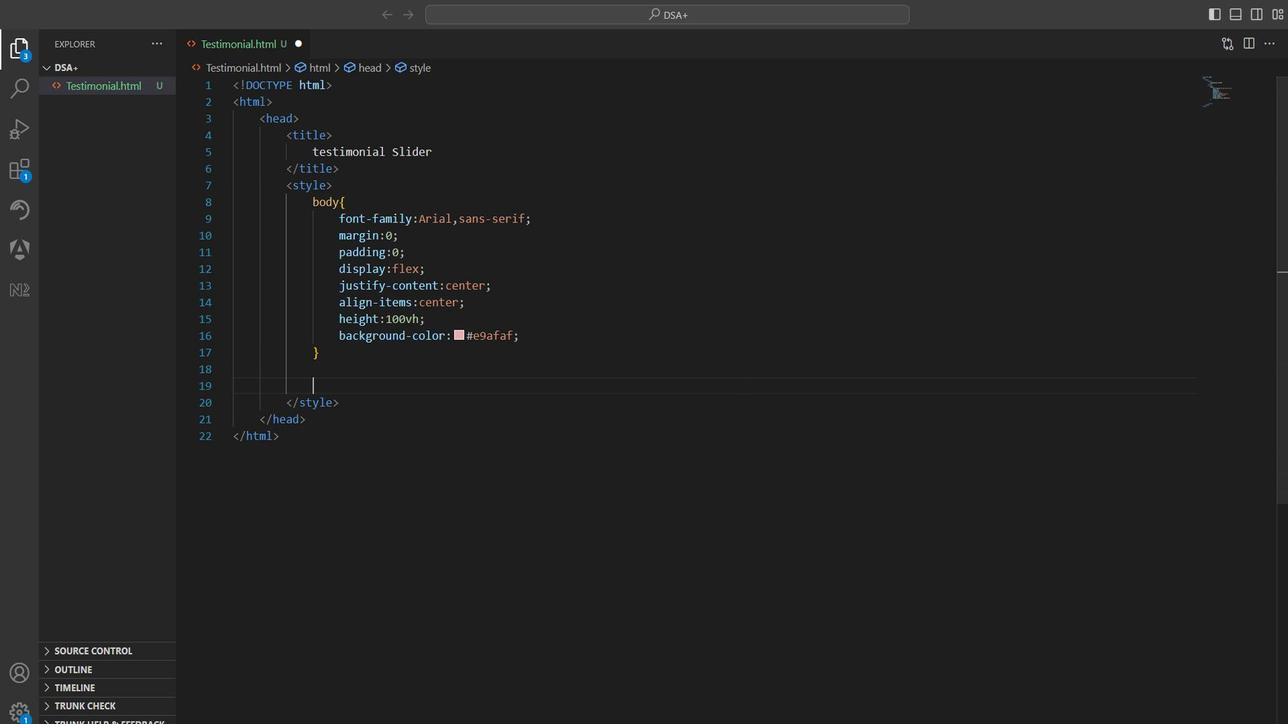 
Action: Mouse scrolled (308, 534) with delta (0, 0)
Screenshot: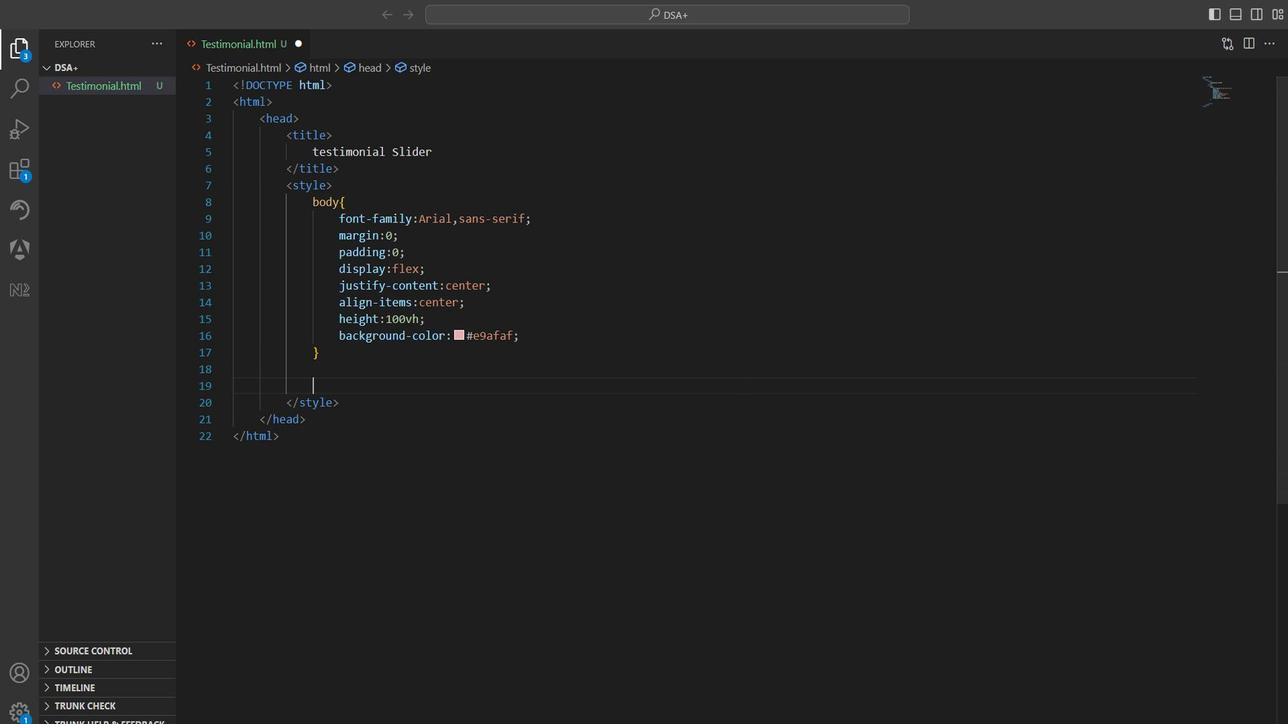 
Action: Mouse moved to (308, 529)
Screenshot: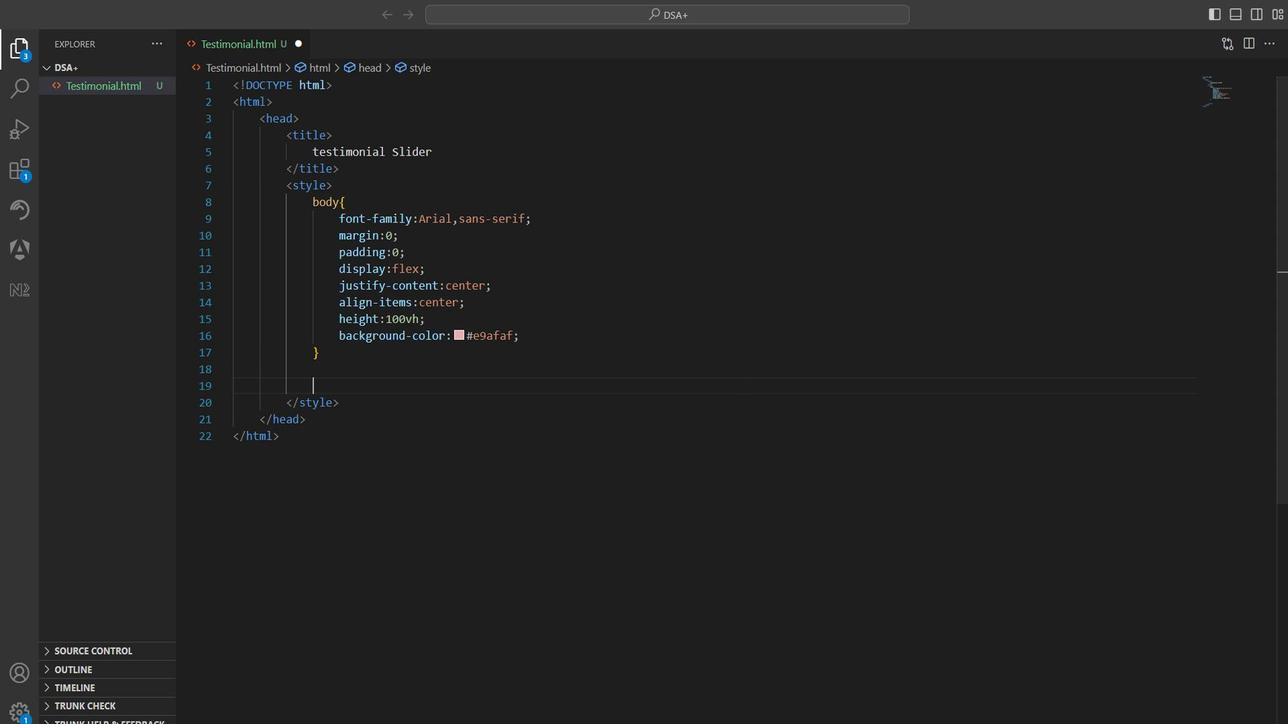 
Action: Mouse scrolled (308, 530) with delta (0, 0)
Screenshot: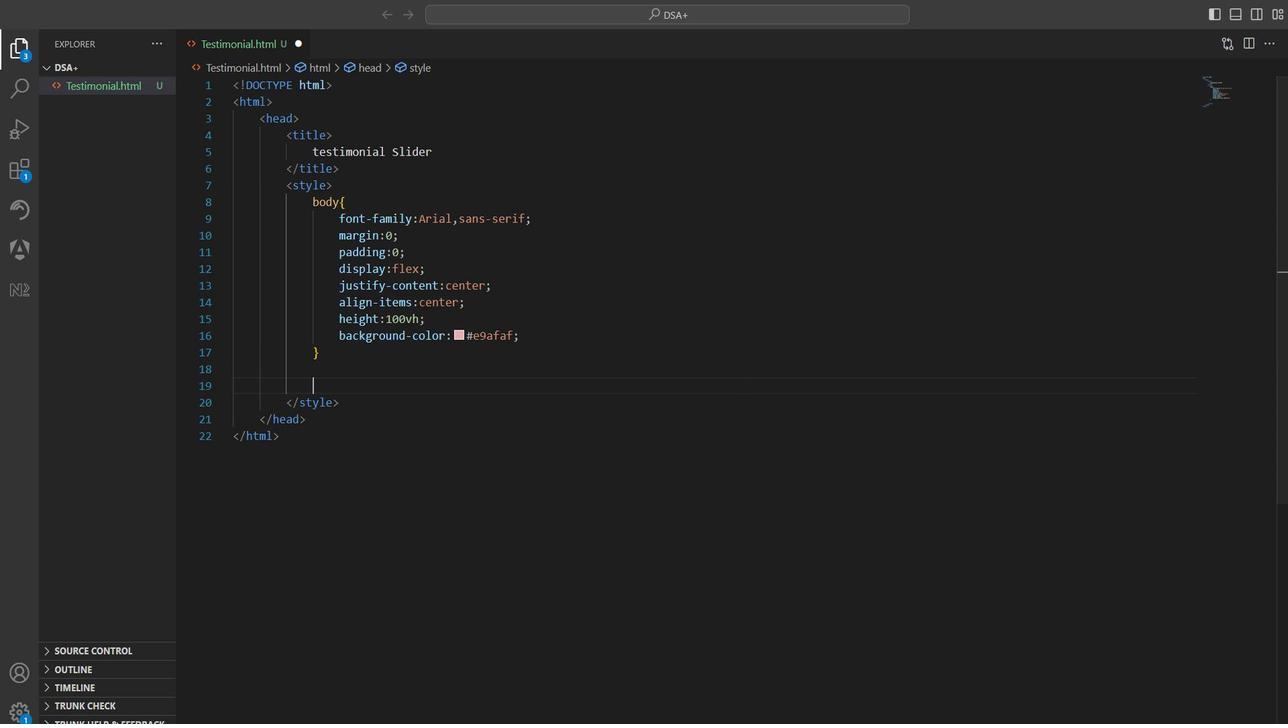 
Action: Mouse moved to (312, 499)
Screenshot: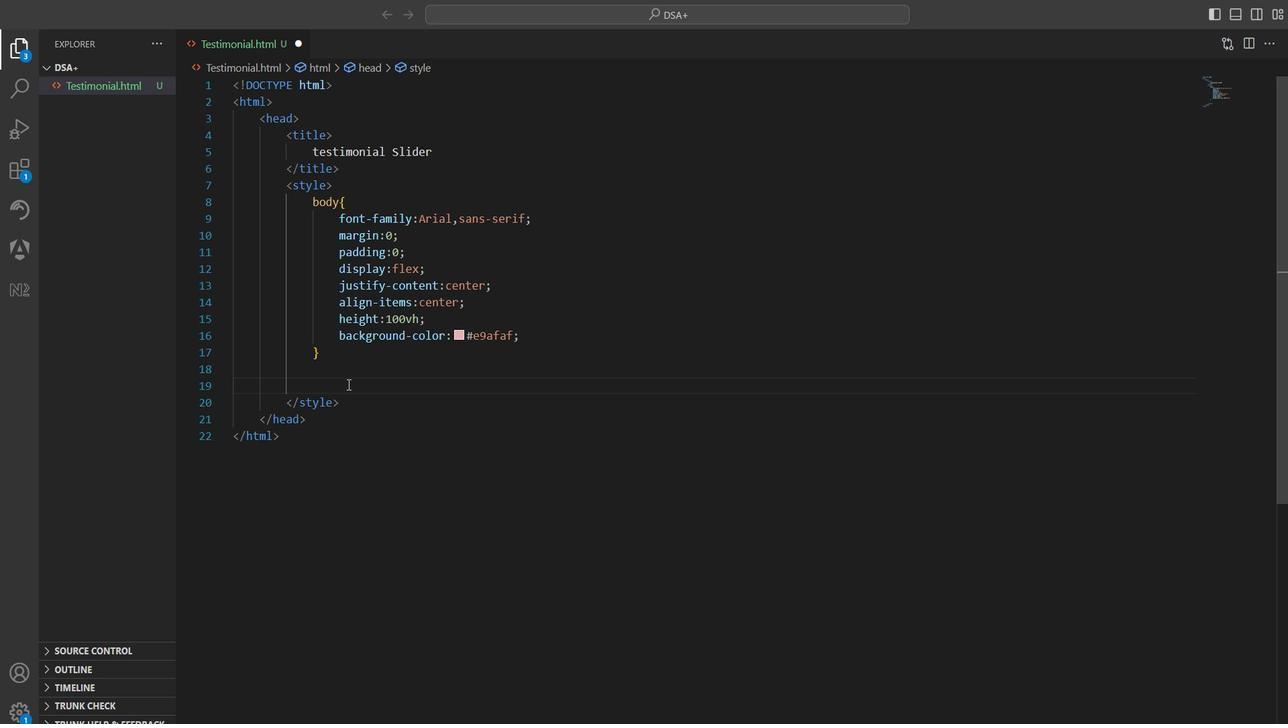 
Action: Mouse pressed left at (312, 499)
Screenshot: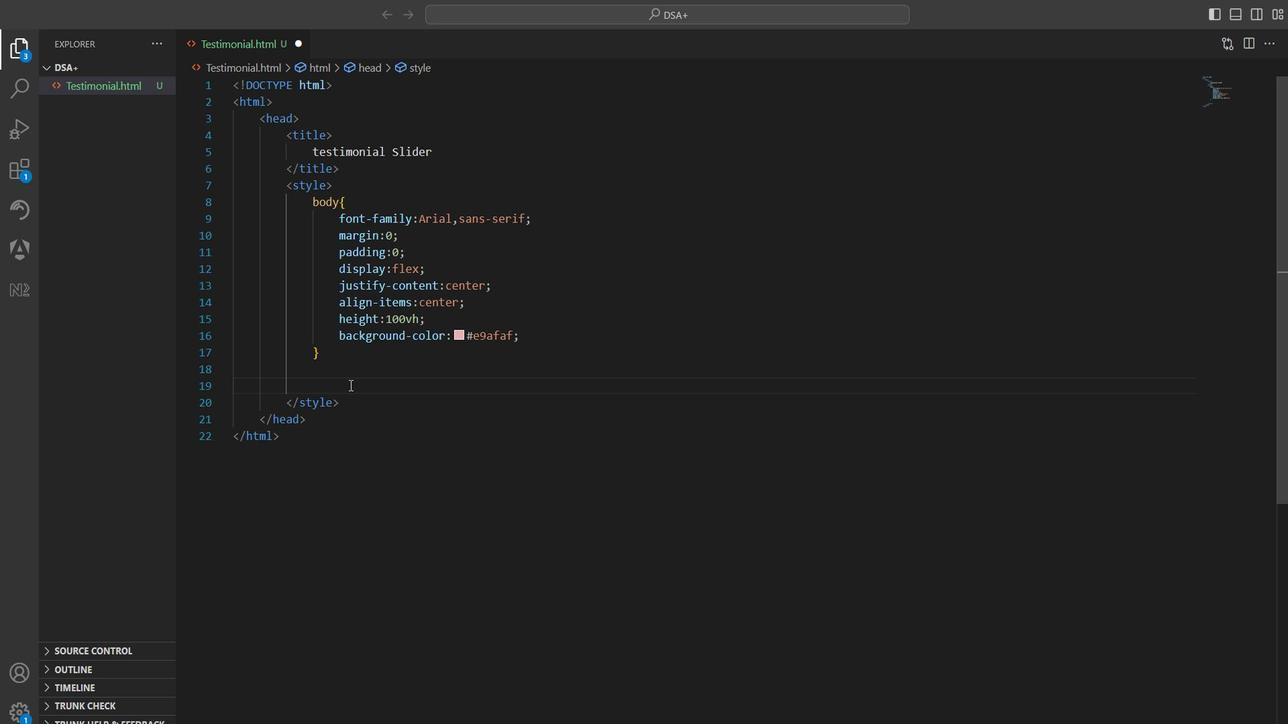 
Action: Key pressed .testimonial-container<Key.shift_r>{<Key.enter>width<Key.shift_r>:60<Key.shift>%;<Key.enter>max-width<Key.shift_r>:600o<Key.backspace>px;<Key.enter>overfloe<Key.shift_r>:hidden;<Key.enter>position<Key.shift_r><Key.shift_r>:relative;<Key.enter>border<Key.shift_r>:1px<Key.space>solid<Key.space><Key.shift>#ccc<Key.up><Key.left><Key.left><Key.left><Key.left><Key.left><Key.up><Key.left><Key.left><Key.left><Key.left><Key.left><Key.backspace>w
Screenshot: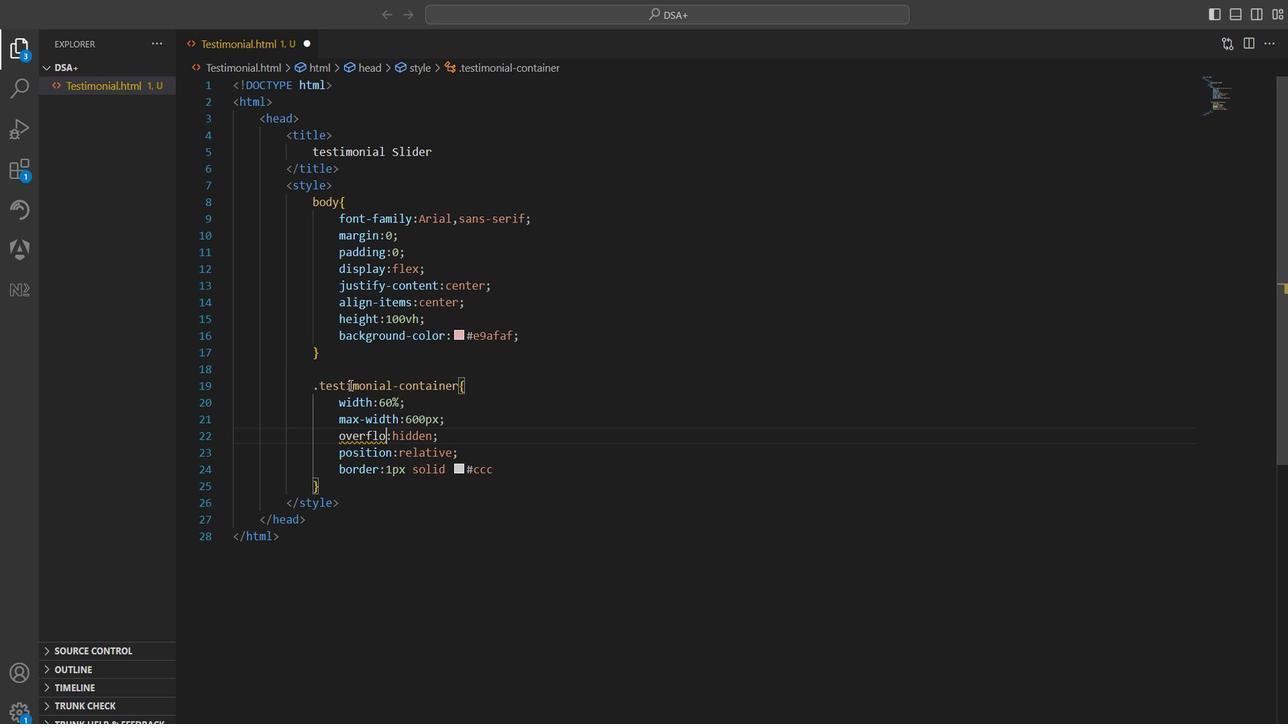 
Action: Mouse moved to (312, 505)
Screenshot: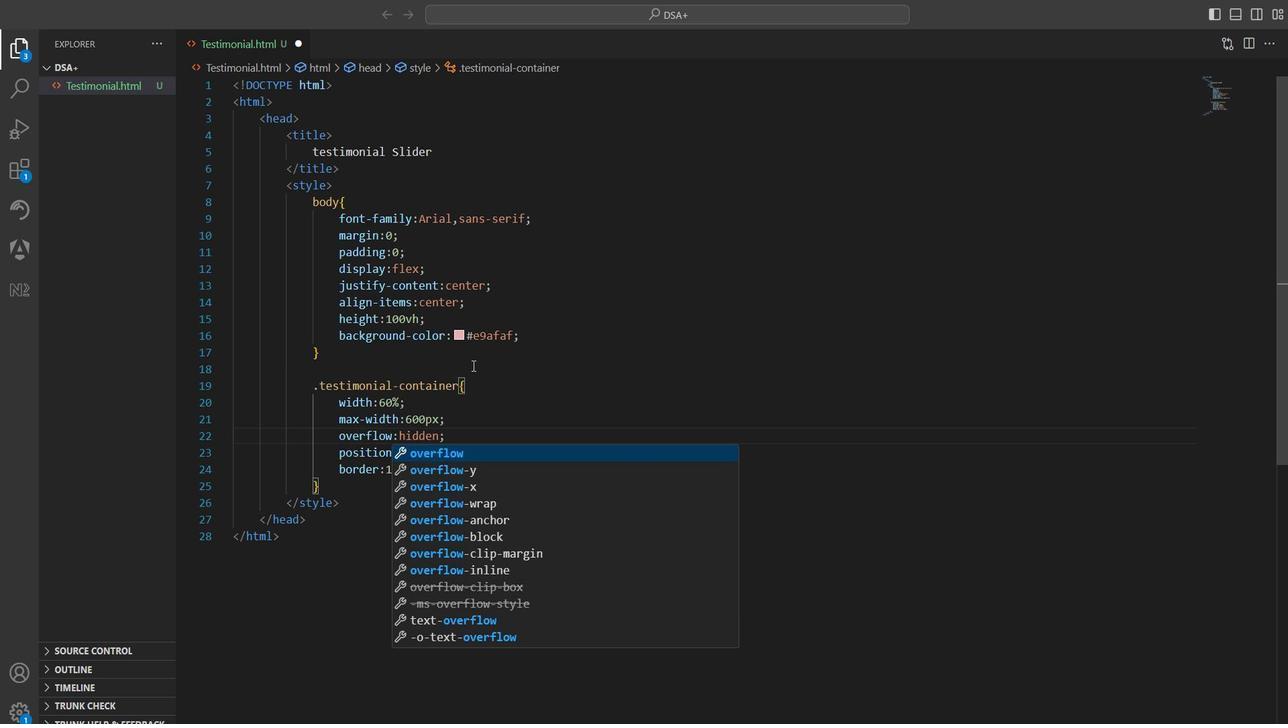 
Action: Mouse pressed left at (312, 505)
Screenshot: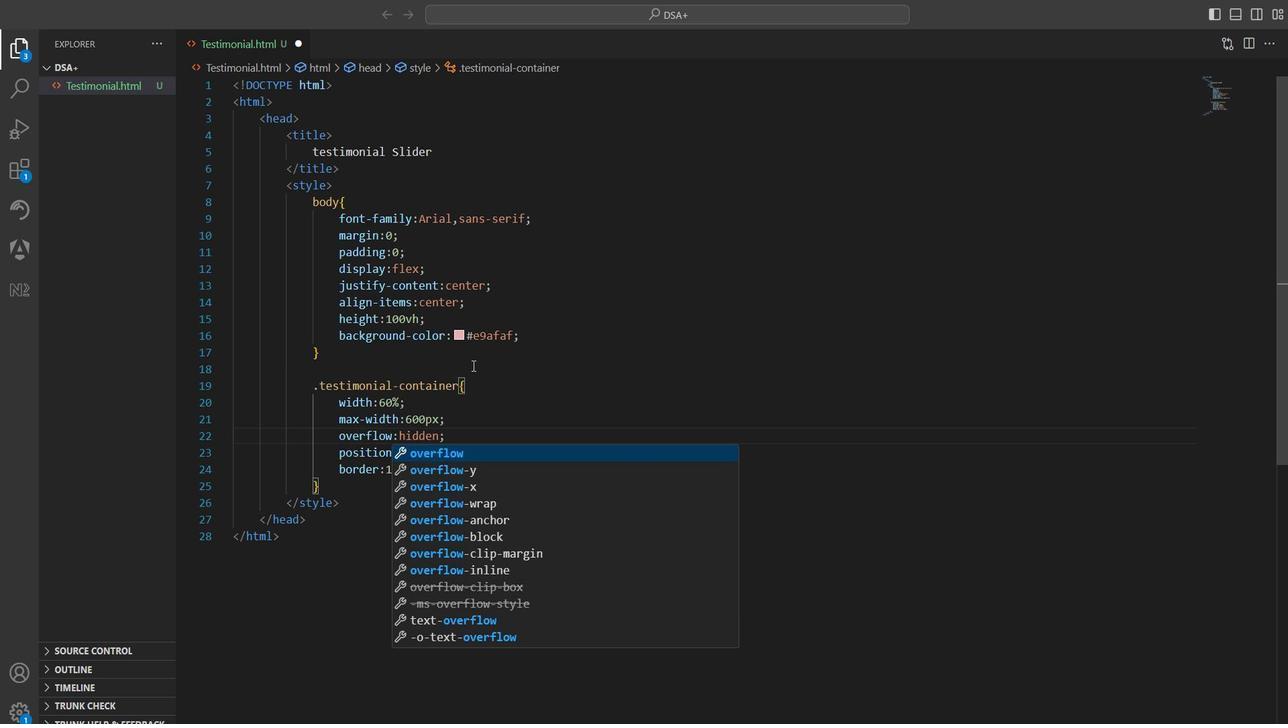 
Action: Mouse moved to (312, 448)
Screenshot: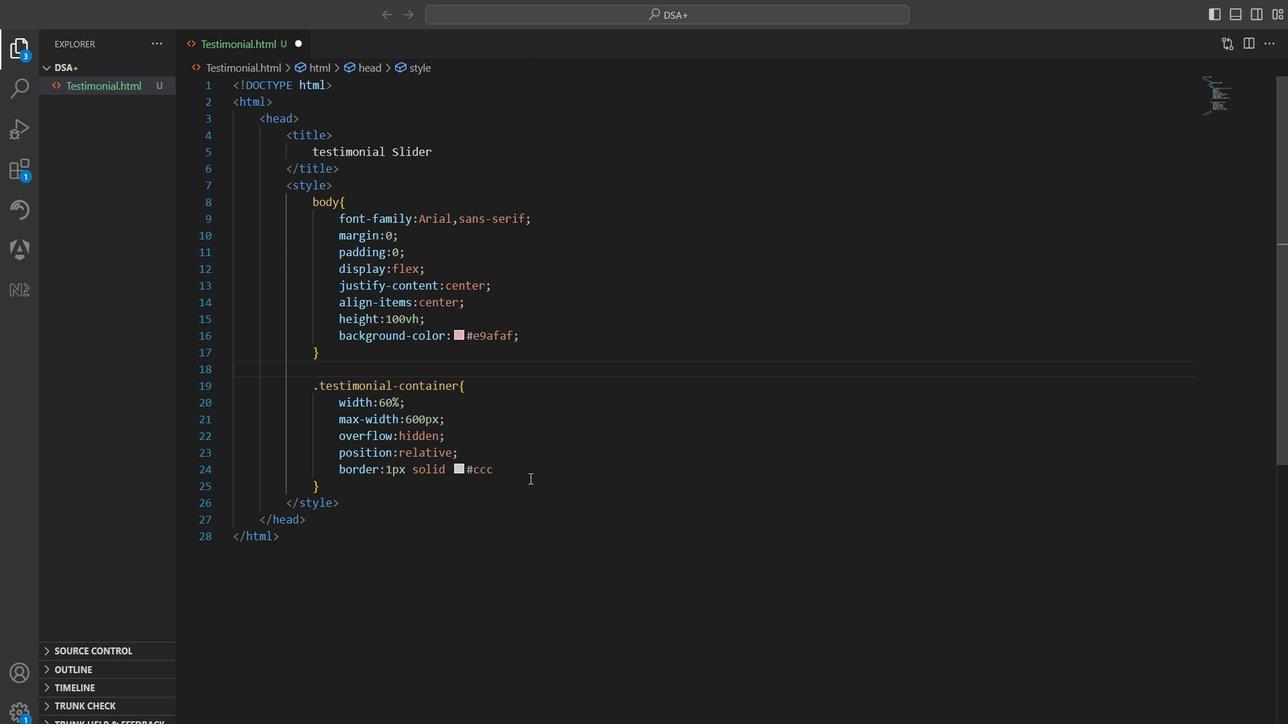 
Action: Mouse pressed left at (312, 448)
Screenshot: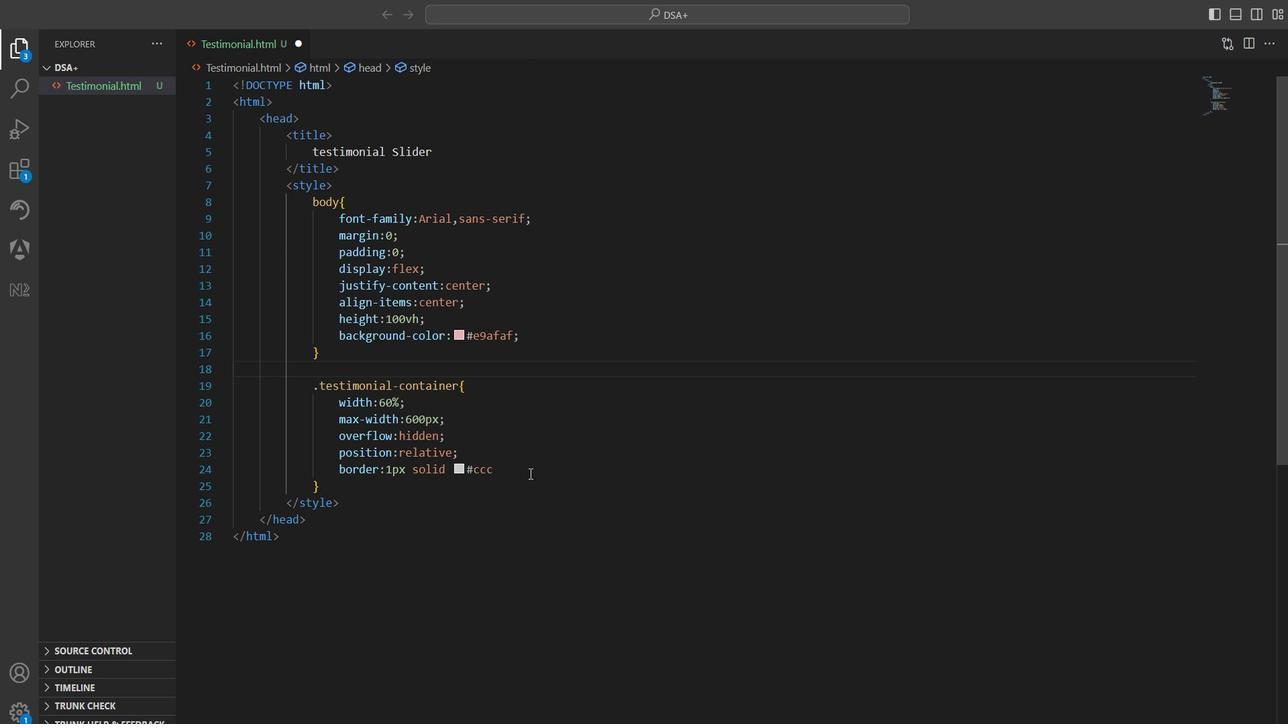 
Action: Key pressed ;<Key.enter>box=<Key.backspace>-shadow<Key.shift_r>:0<Key.space>0<Key.space>10<Key.space><Key.backspace>px<Key.space>rgba<Key.shift_r>(0,0,0,0.1<Key.right><Key.right><Key.enter><Key.left><Key.left><Key.enter>background-ci<Key.backspace>olor<Key.shift_r>:<Key.shift><Key.shift><Key.shift><Key.shift><Key.shift><Key.shift><Key.shift><Key.shift><Key.shift><Key.shift><Key.shift><Key.shift>#fff<Key.up><Key.right><Key.right><Key.right><Key.right><Key.right><Key.right><Key.right><Key.right><Key.right><Key.right><Key.right><Key.right><Key.right><Key.right><Key.right><Key.right><Key.left>;<Key.down>;
Screenshot: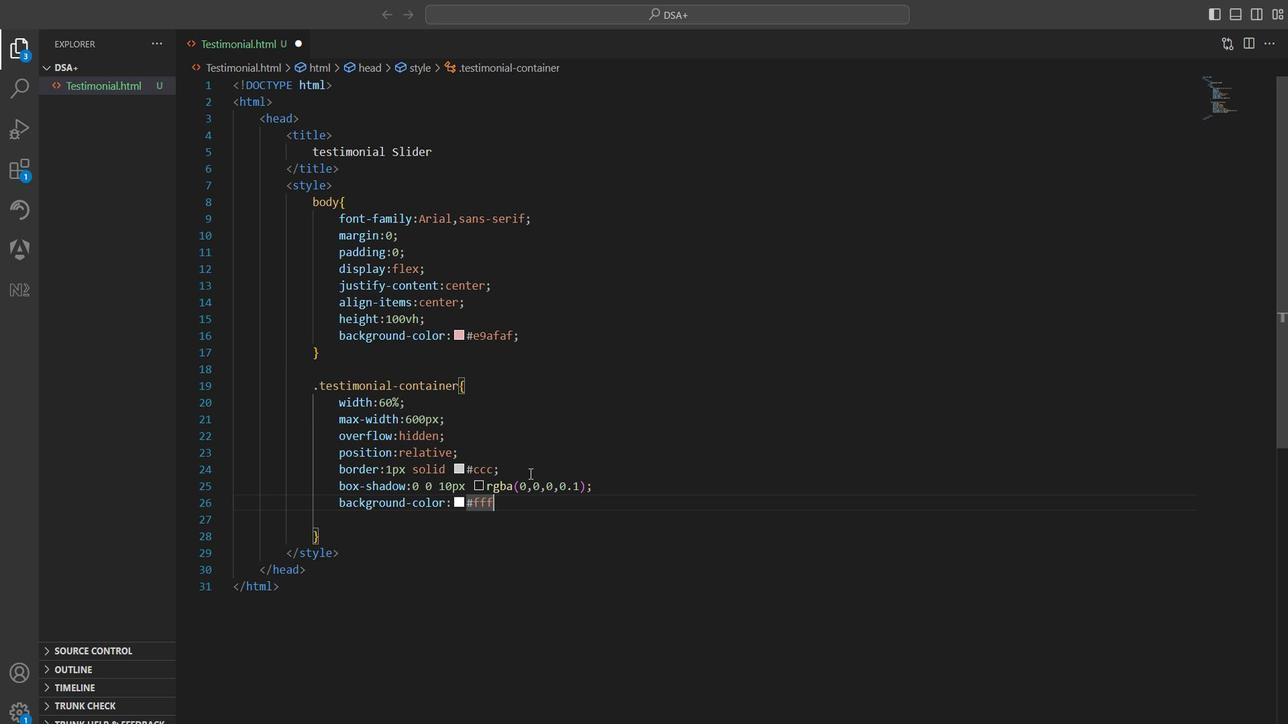 
Action: Mouse moved to (312, 446)
Screenshot: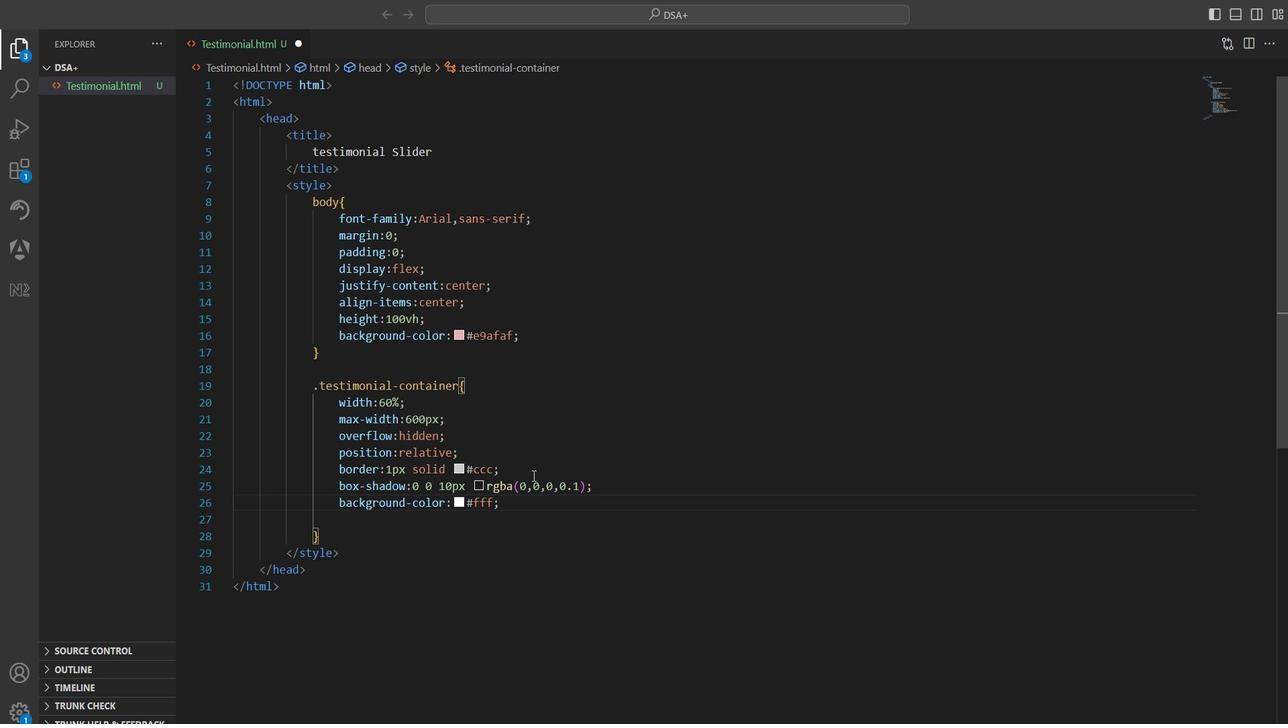 
Action: Mouse scrolled (312, 447) with delta (0, 0)
Screenshot: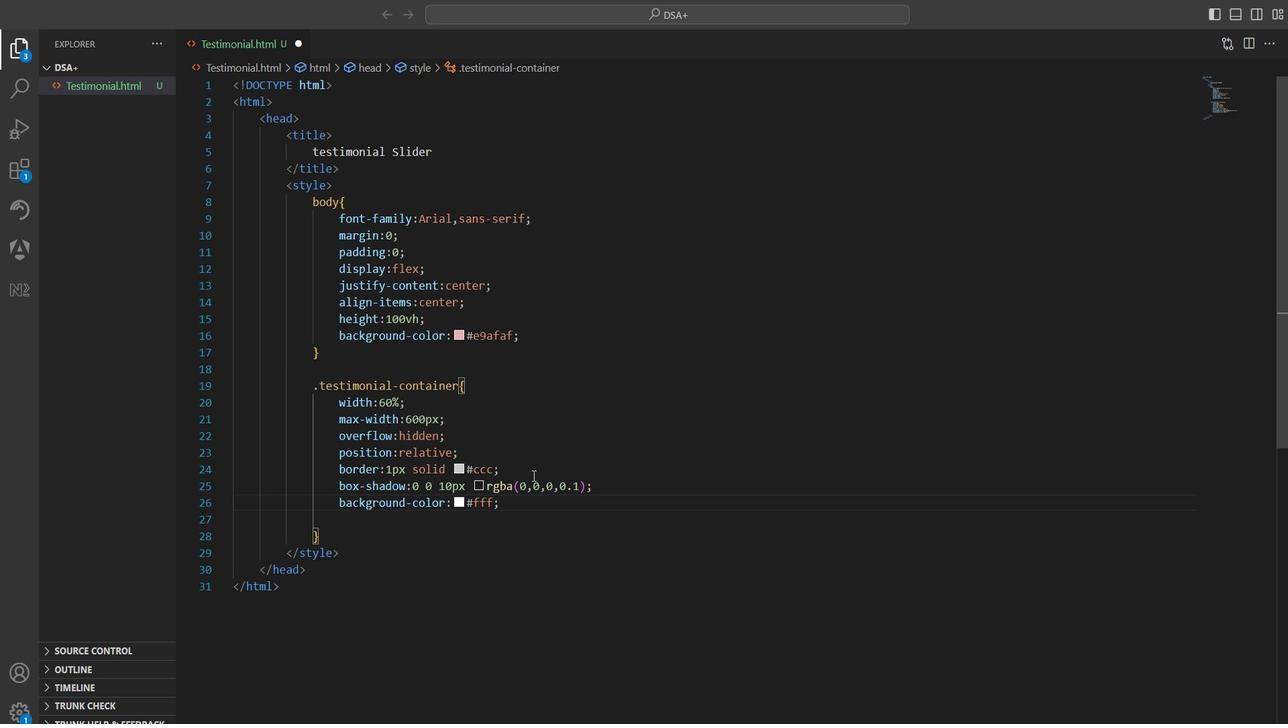 
Action: Mouse moved to (312, 444)
Screenshot: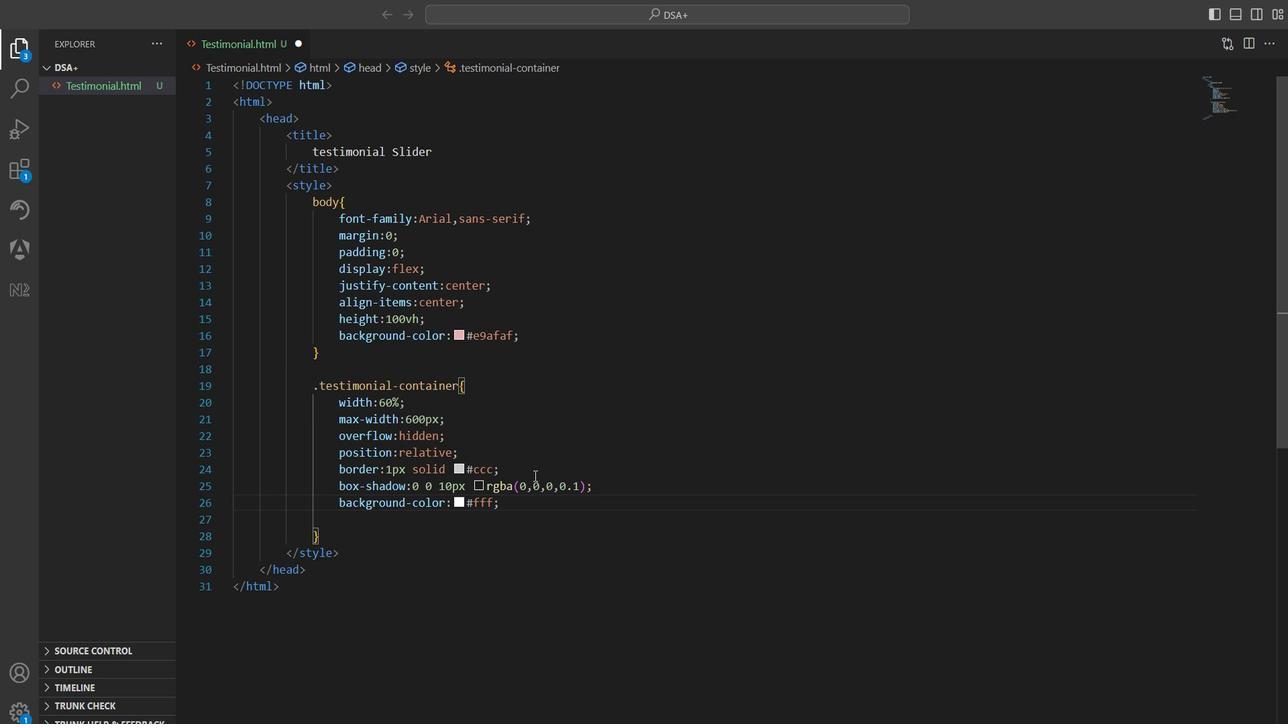 
Action: Mouse scrolled (312, 445) with delta (0, 0)
Screenshot: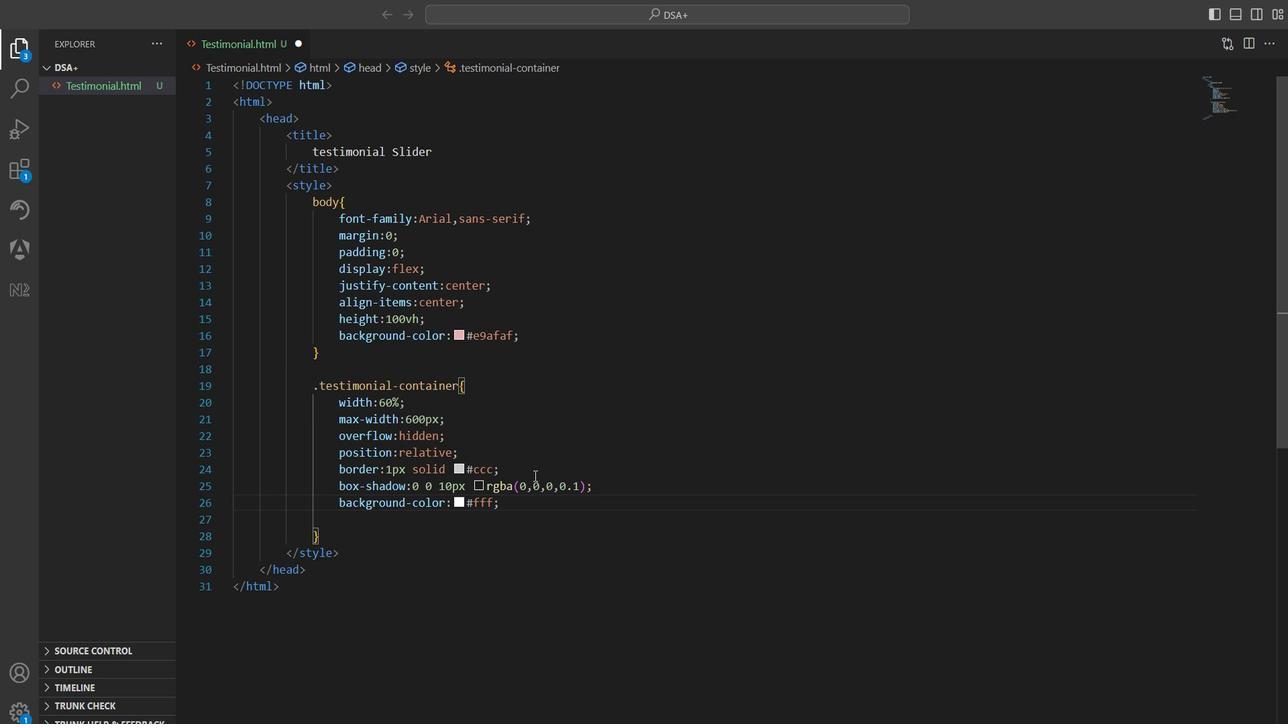 
Action: Mouse moved to (312, 441)
Screenshot: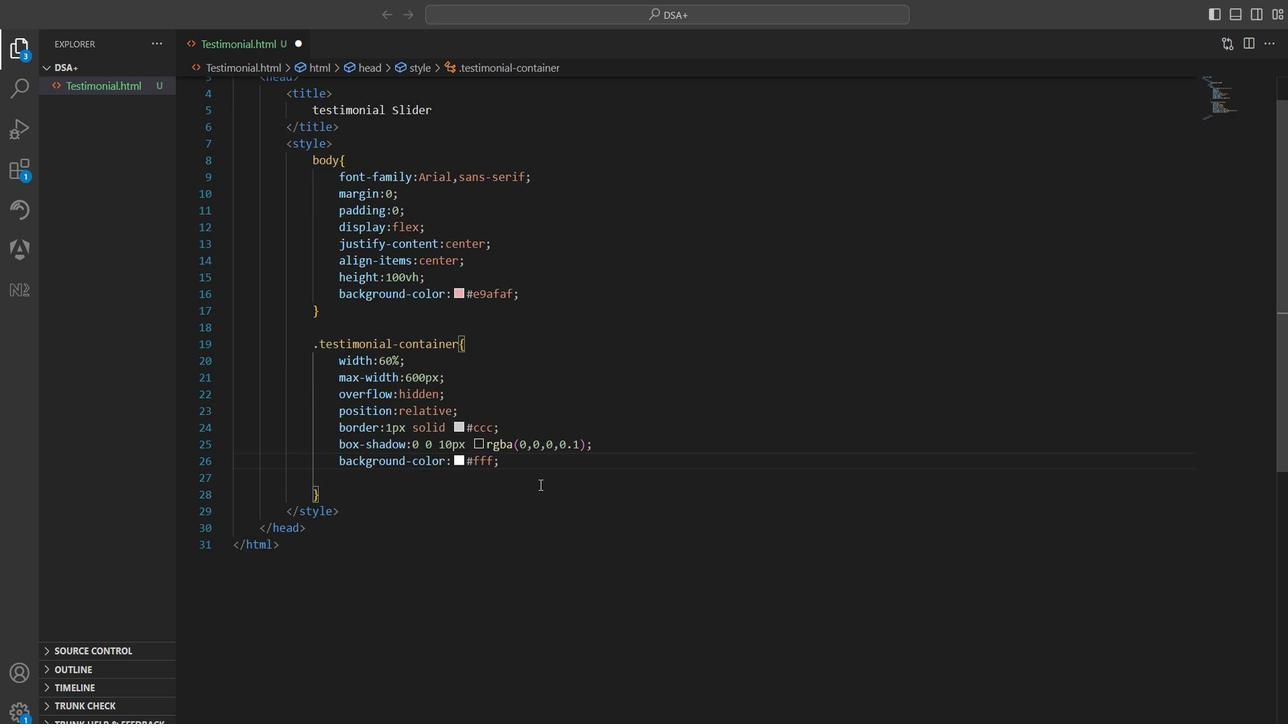 
Action: Mouse scrolled (312, 442) with delta (0, 0)
Screenshot: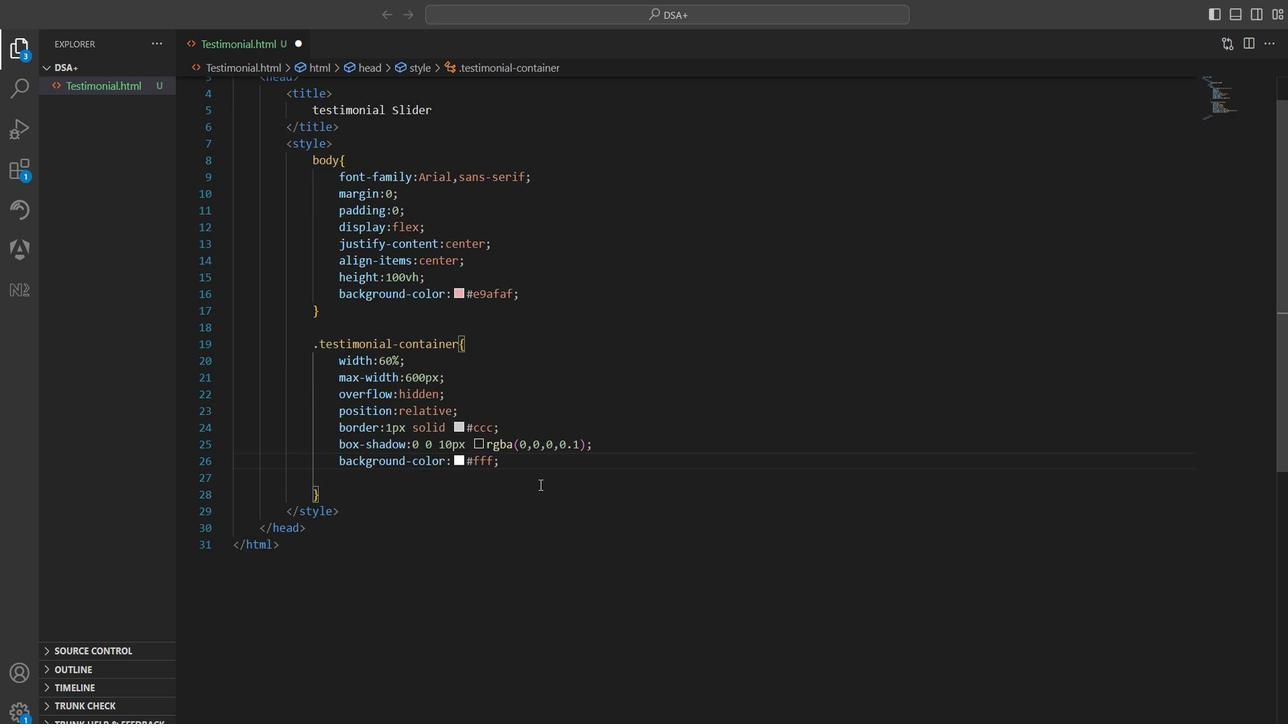 
Action: Mouse moved to (312, 487)
Screenshot: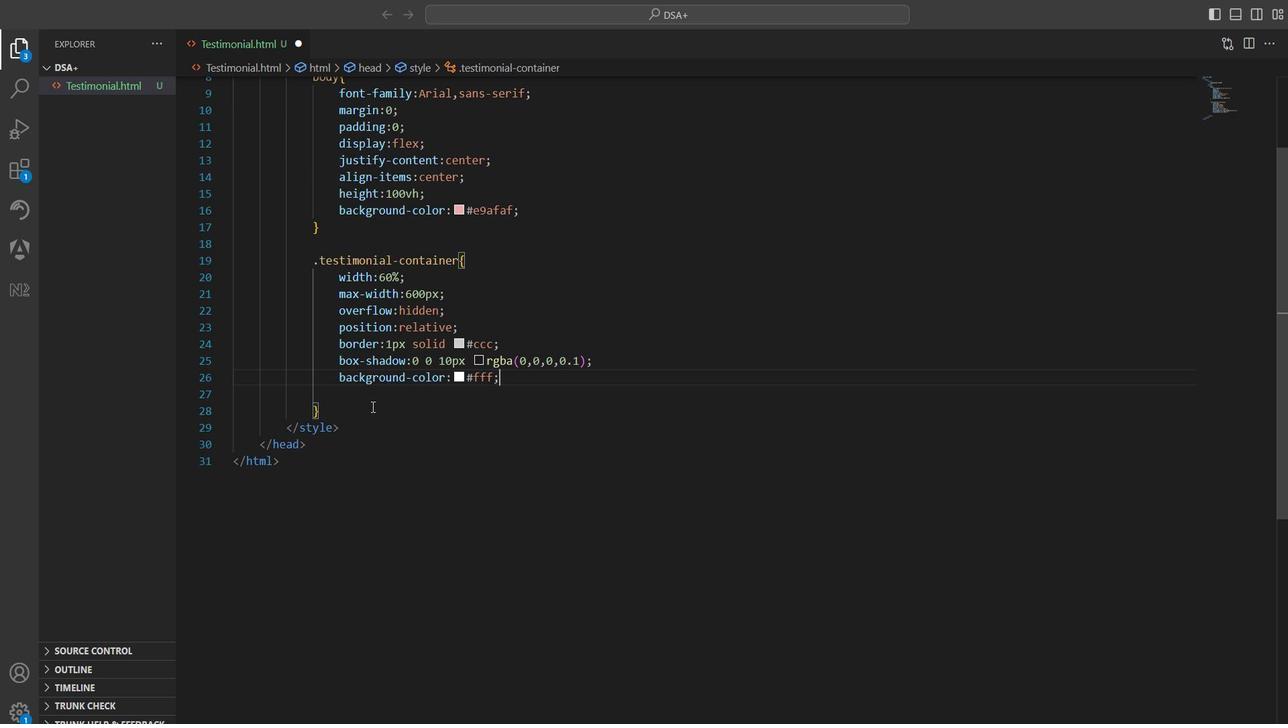 
Action: Mouse pressed left at (312, 487)
Screenshot: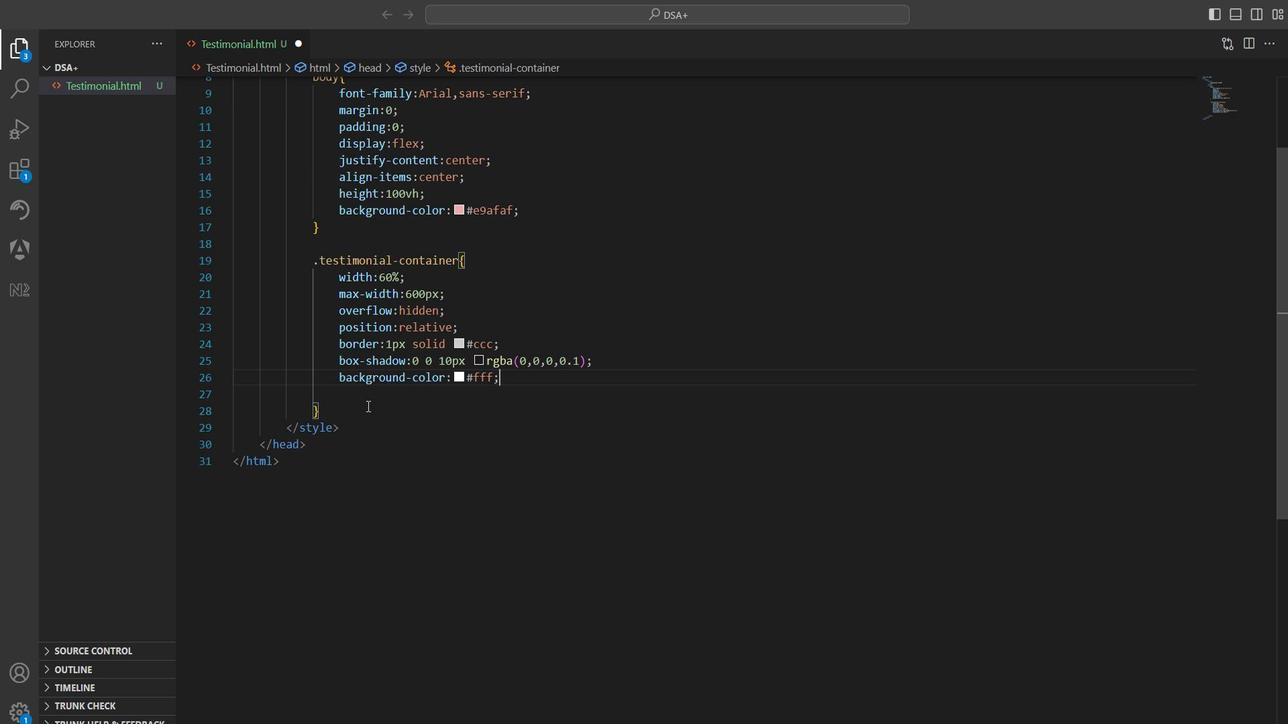 
Action: Key pressed <Key.enter><Key.enter>.testimonial-slider<Key.shift_r>{<Key.enter>display<Key.shift_r>:flex;<Key.enter>transition<Key.shift_r>:transform<Key.space>0.5s<Key.space>ease-in-out;<Key.down><Key.enter><Key.enter>.testimonial<Key.space><Key.shift_r>{<Key.enter>width<Key.shift_r>:100<Key.shift>%;<Key.enter>flex<Key.shift_r>:0<Key.space>0<Key.space>auto;<Key.enter>text-align<Key.shift_r>:center;<Key.enter>padding<Key.shift_r>:20px;
Screenshot: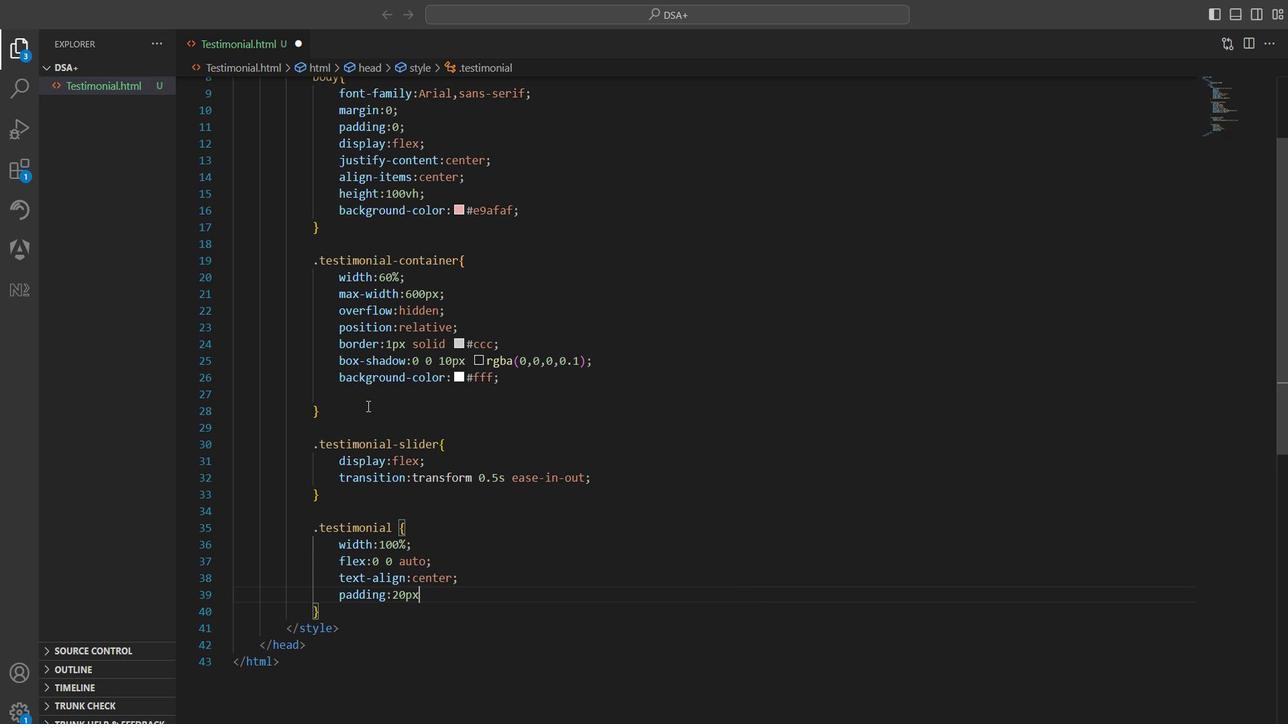 
Action: Mouse moved to (312, 539)
Screenshot: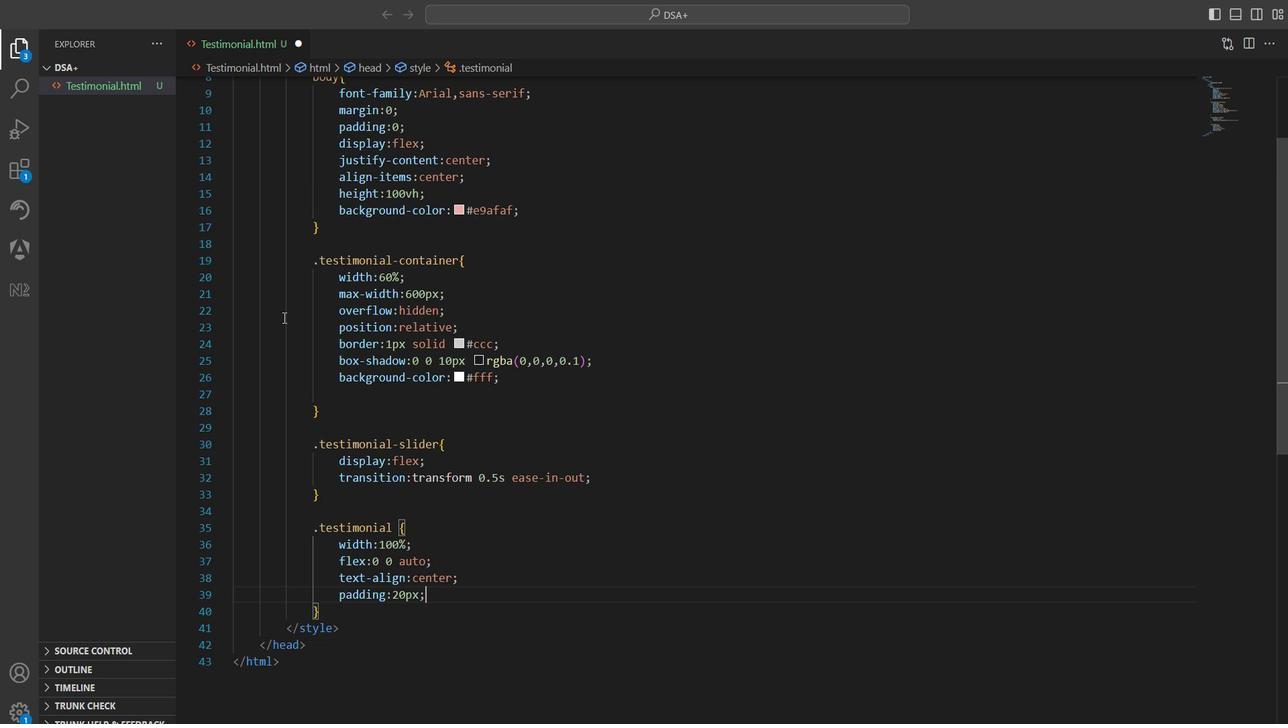 
Action: Mouse scrolled (312, 540) with delta (0, 0)
Screenshot: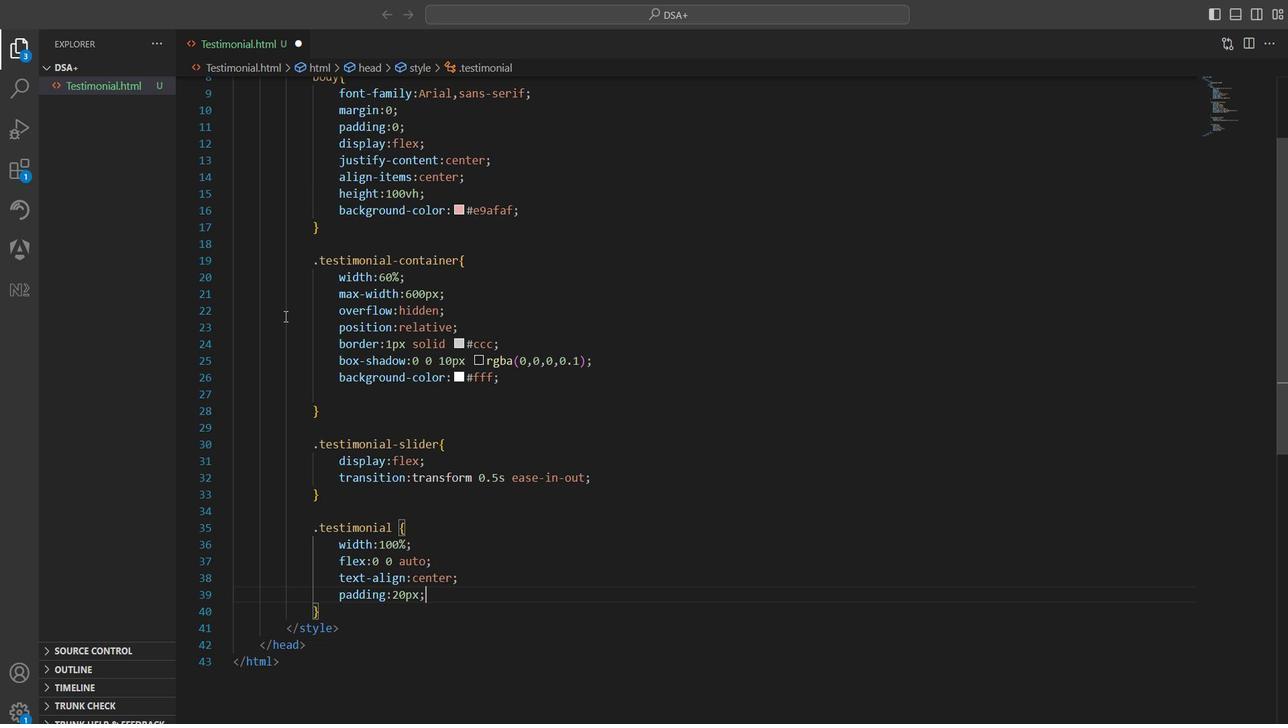 
Action: Mouse moved to (312, 540)
Screenshot: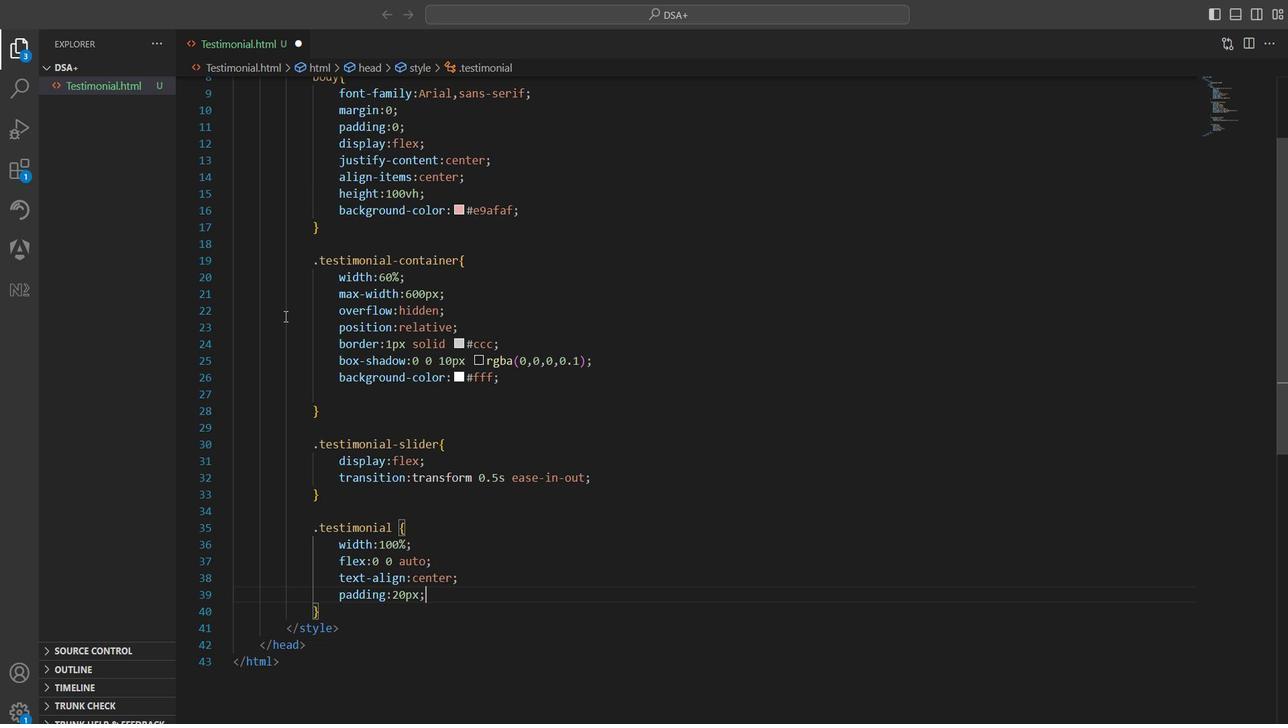 
Action: Mouse scrolled (312, 540) with delta (0, 0)
Screenshot: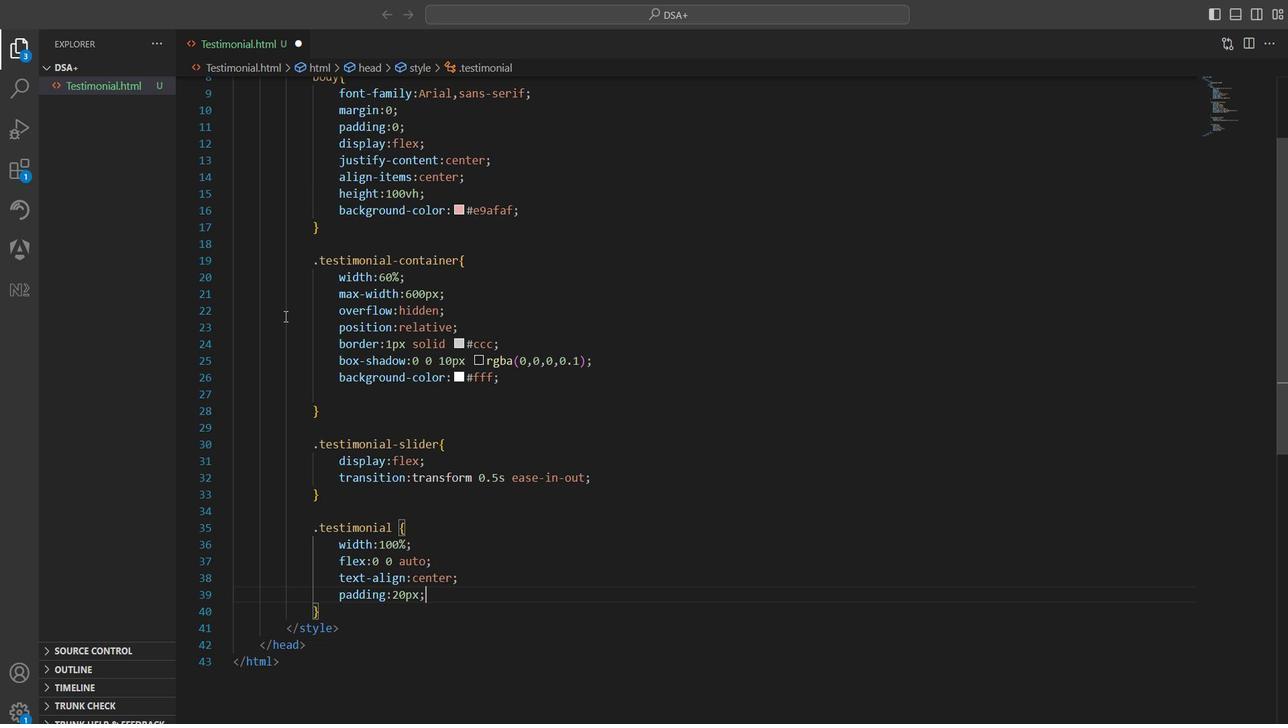 
Action: Mouse scrolled (312, 540) with delta (0, 0)
Screenshot: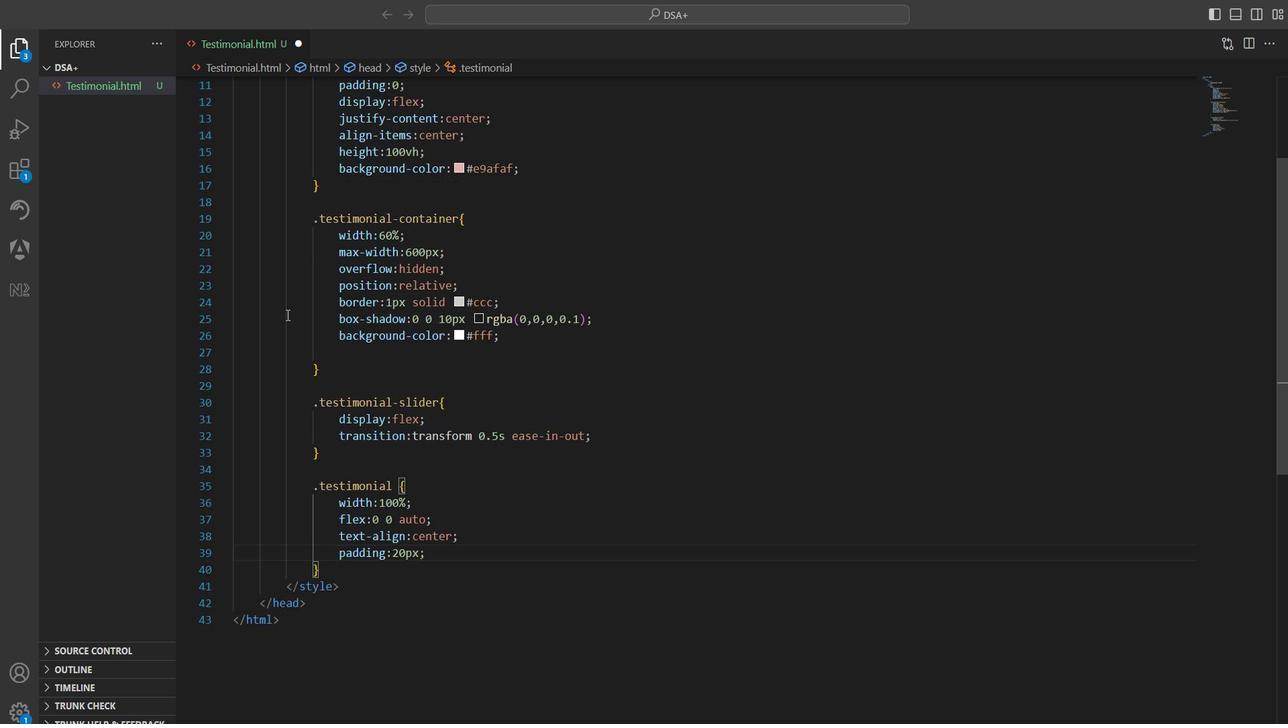 
Action: Mouse moved to (308, 511)
Screenshot: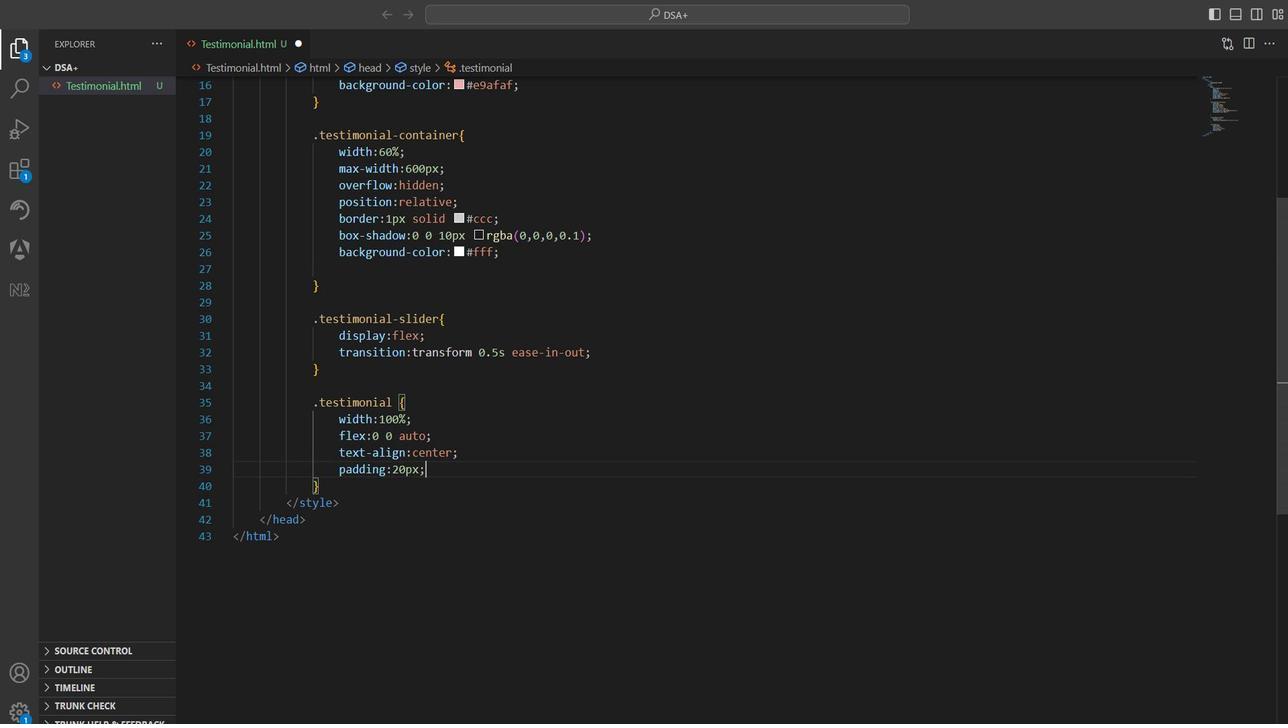 
Action: Mouse scrolled (308, 512) with delta (0, 0)
Screenshot: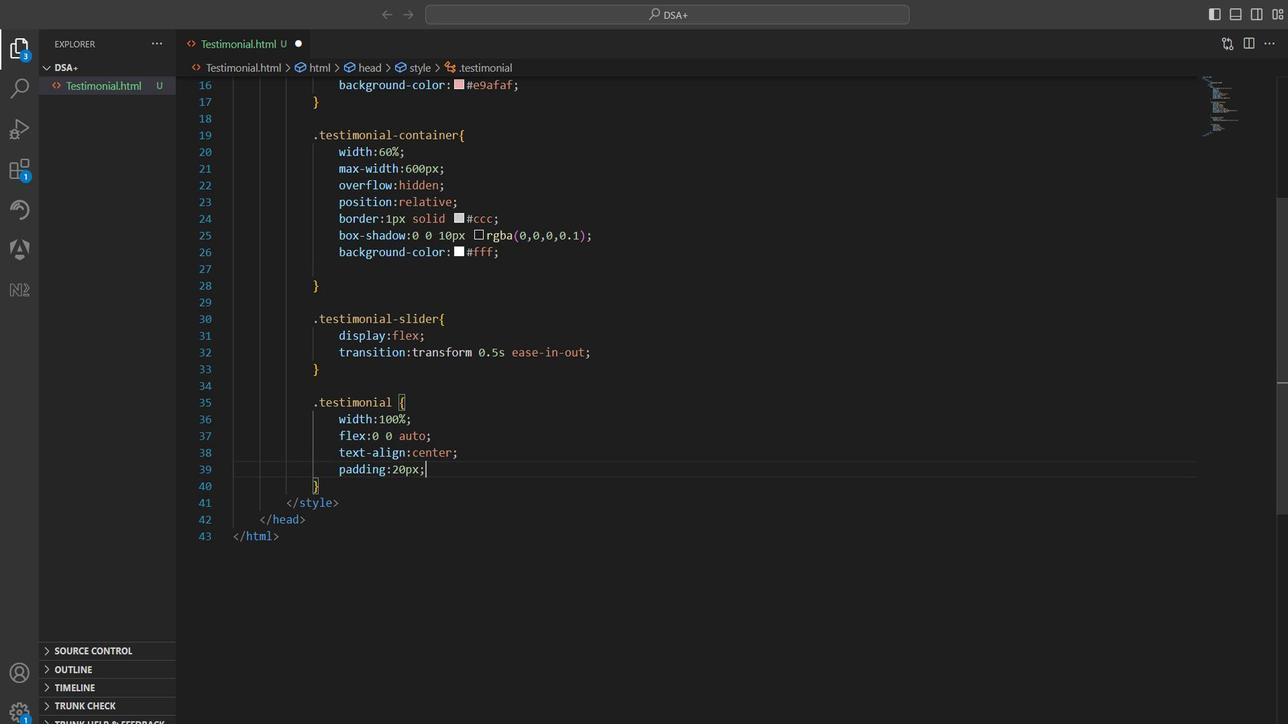 
Action: Mouse scrolled (308, 512) with delta (0, 0)
Screenshot: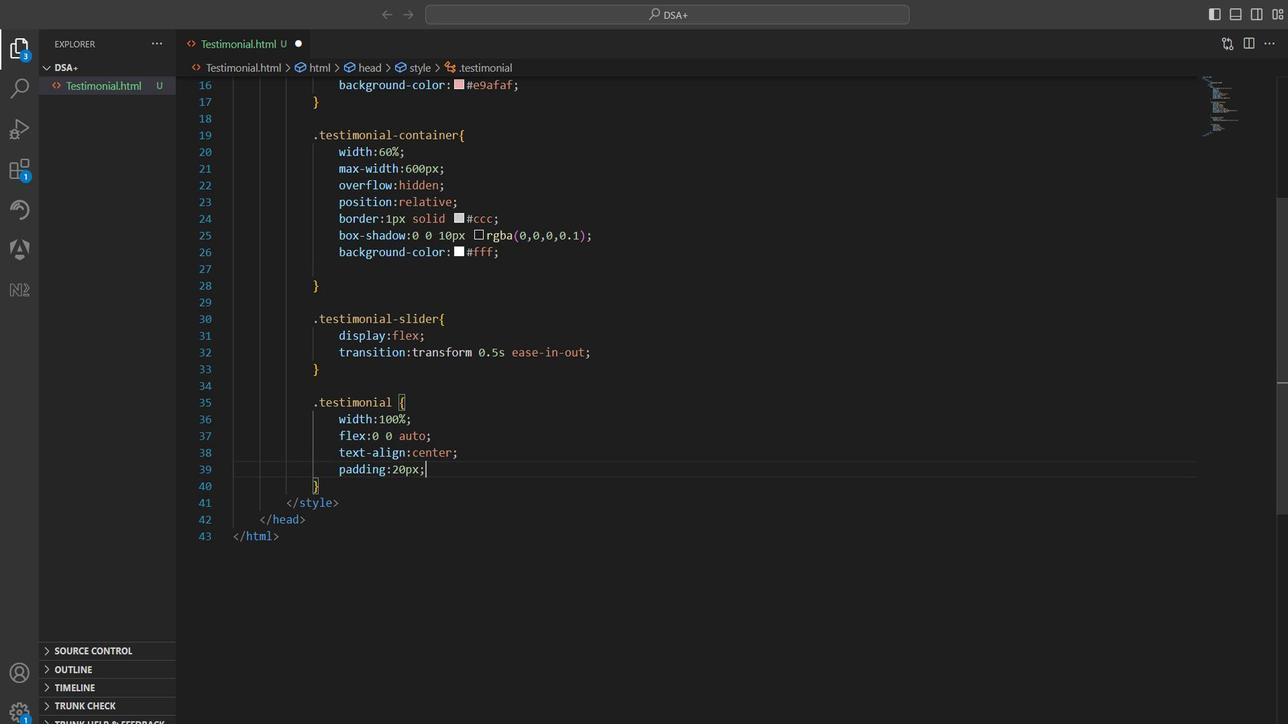 
Action: Mouse scrolled (308, 512) with delta (0, 0)
Screenshot: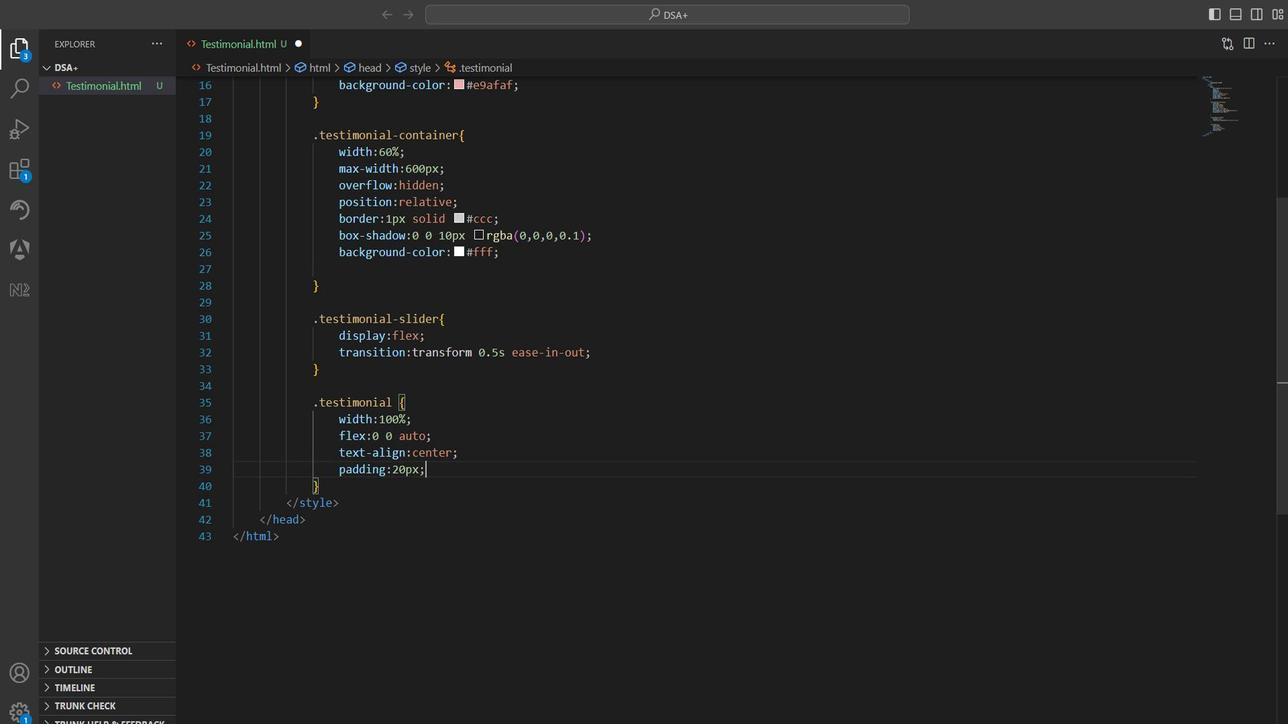 
Action: Mouse scrolled (308, 512) with delta (0, 0)
Screenshot: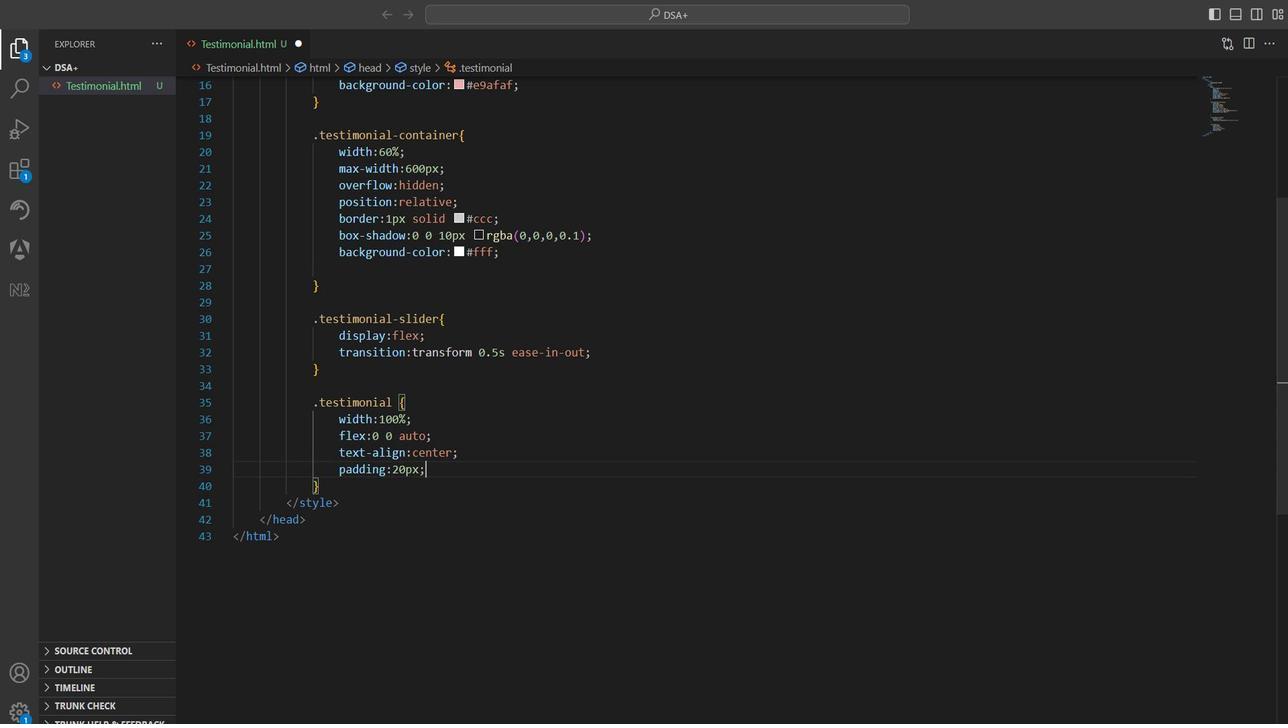 
Action: Mouse scrolled (308, 512) with delta (0, 0)
Screenshot: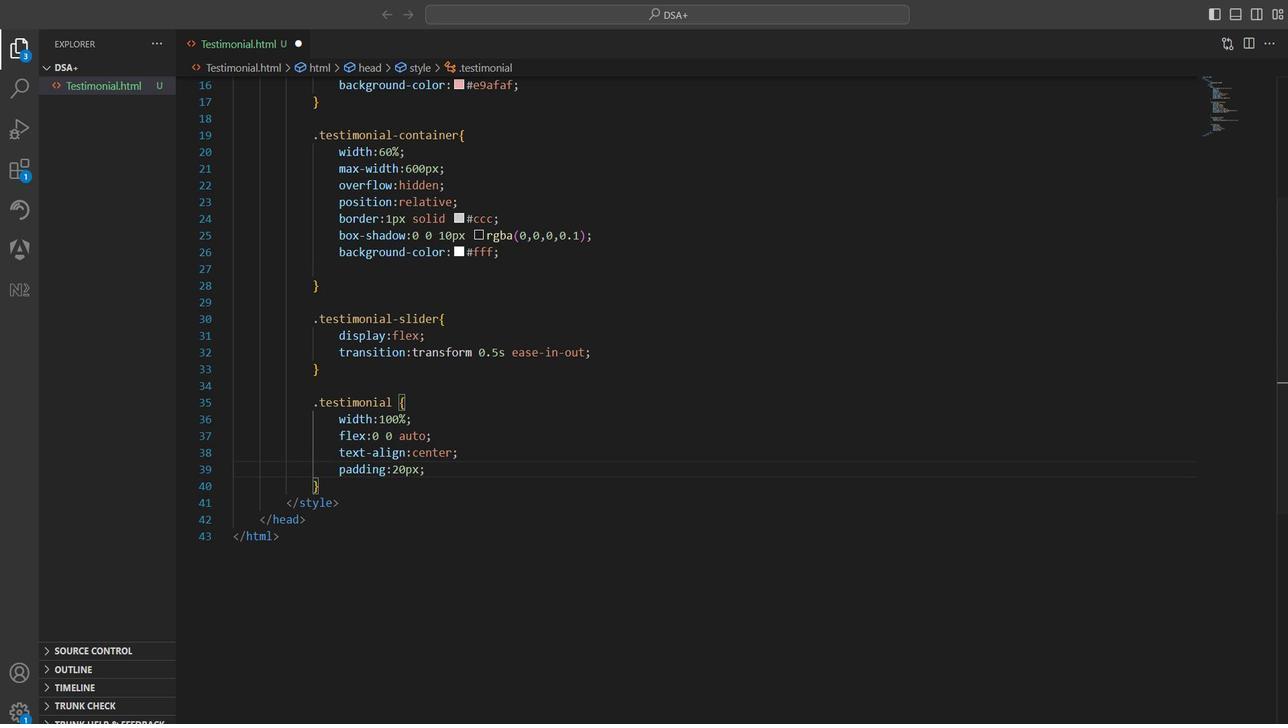 
Action: Mouse scrolled (308, 512) with delta (0, 0)
Screenshot: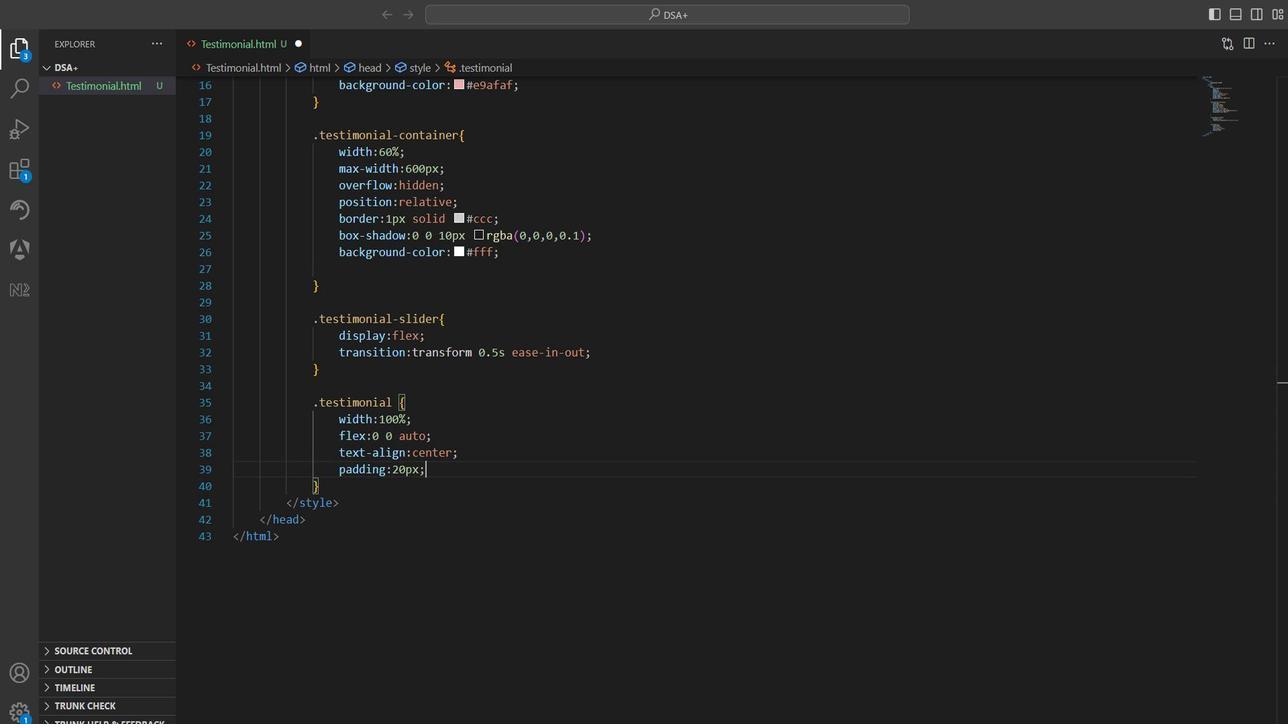 
Action: Mouse scrolled (308, 512) with delta (0, 0)
Screenshot: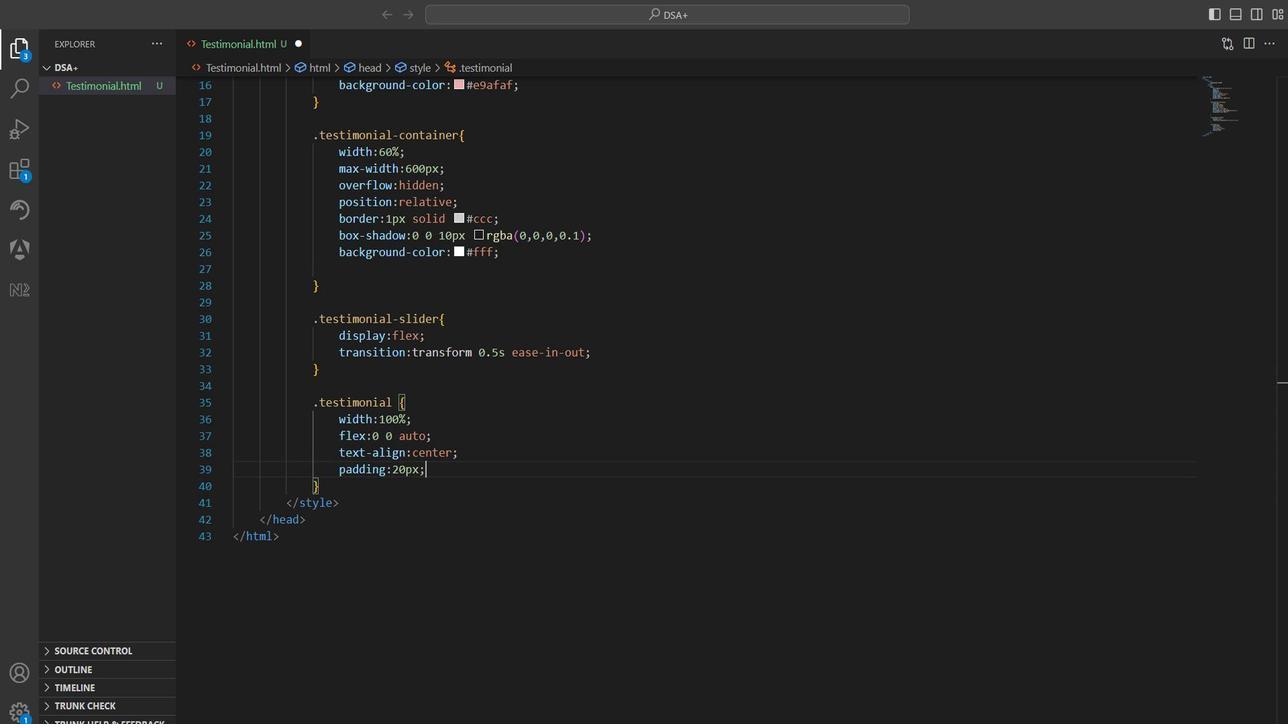 
Action: Mouse scrolled (308, 512) with delta (0, 0)
Screenshot: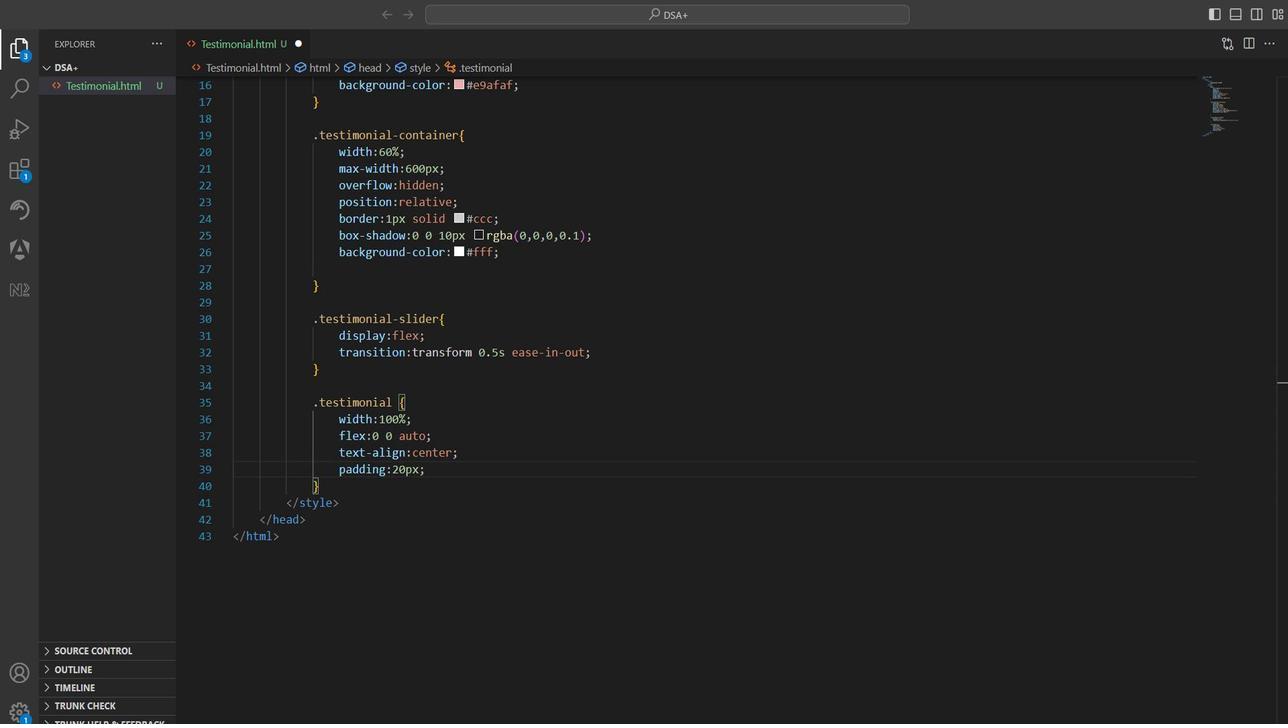 
Action: Mouse moved to (312, 440)
Screenshot: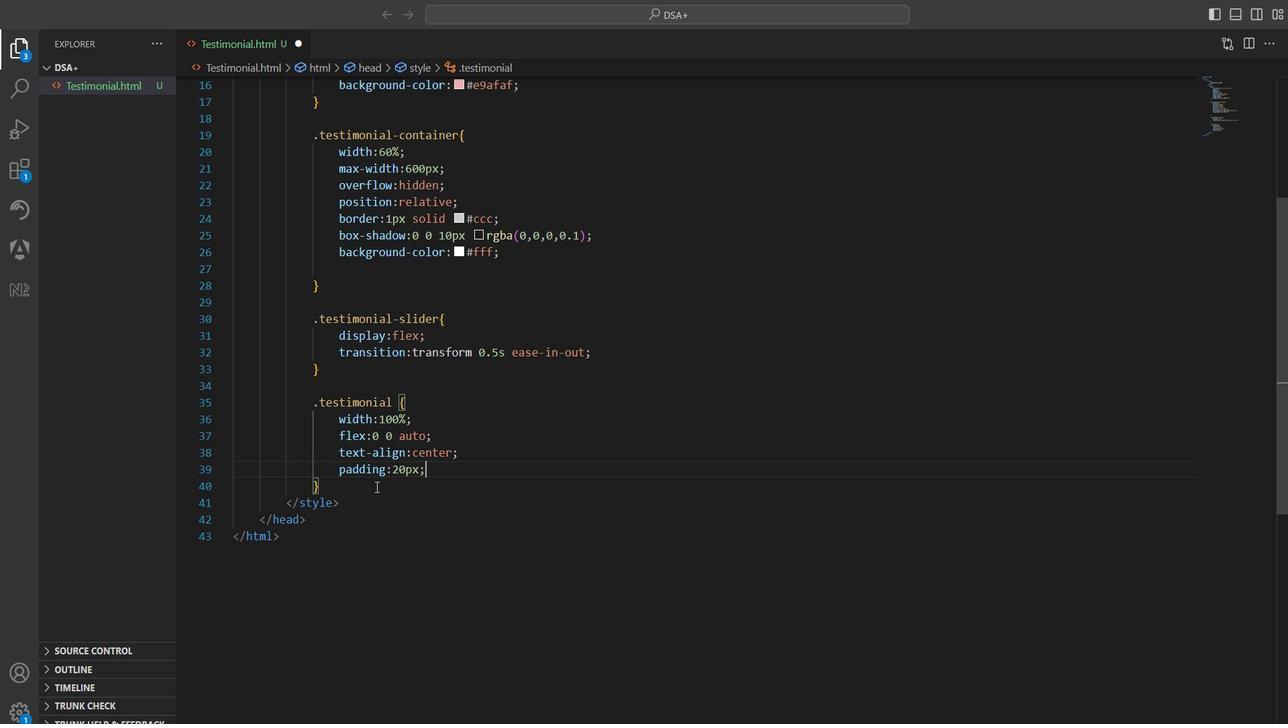 
Action: Mouse pressed left at (312, 440)
Screenshot: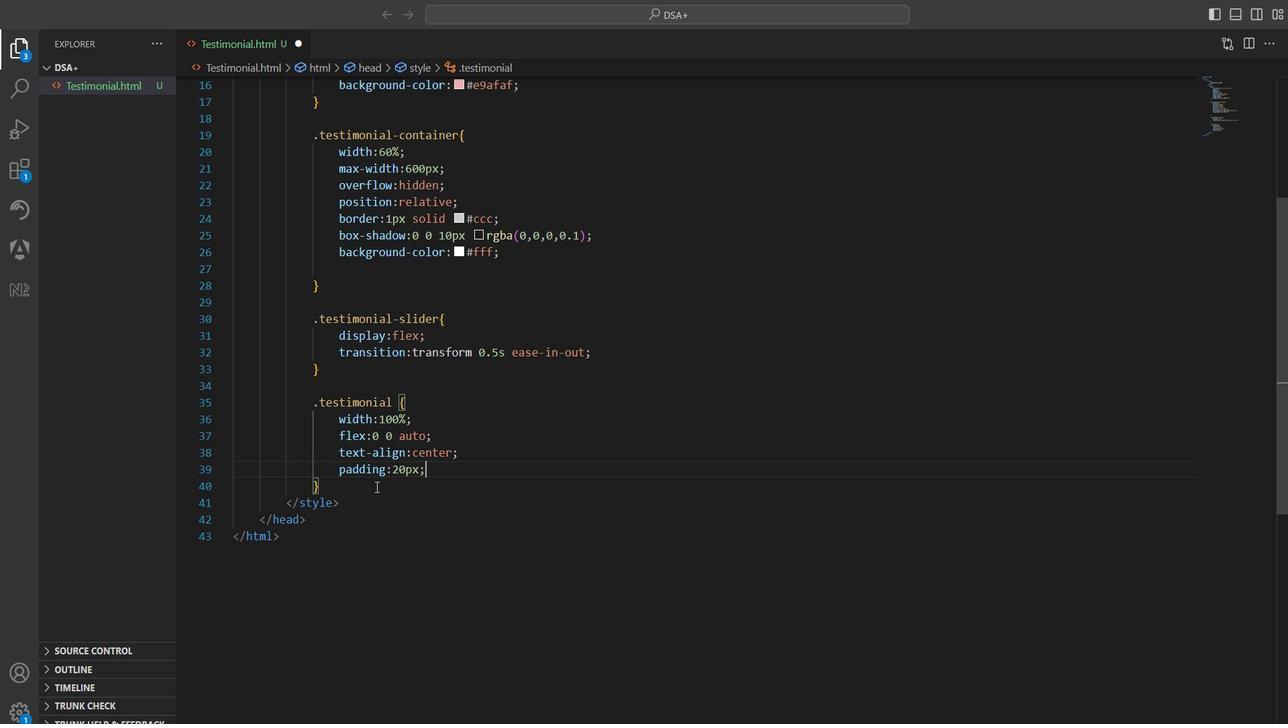 
Action: Key pressed <Key.enter><Key.enter>.testimonial<Key.space>h3<Key.shift_r>{<Key.enter>margin<Key.shift_r>:0;<Key.enter>color<Key.shift_r>:<Key.shift>#333;<Key.down><Key.enter>.testimonial<Key.space>p<Key.shift_r>{<Key.enter>margin<Key.shift_r>:10px<Key.space>0<Key.space>20px;<Key.enter>color<Key.shift_r>:<Key.shift>#666;
Screenshot: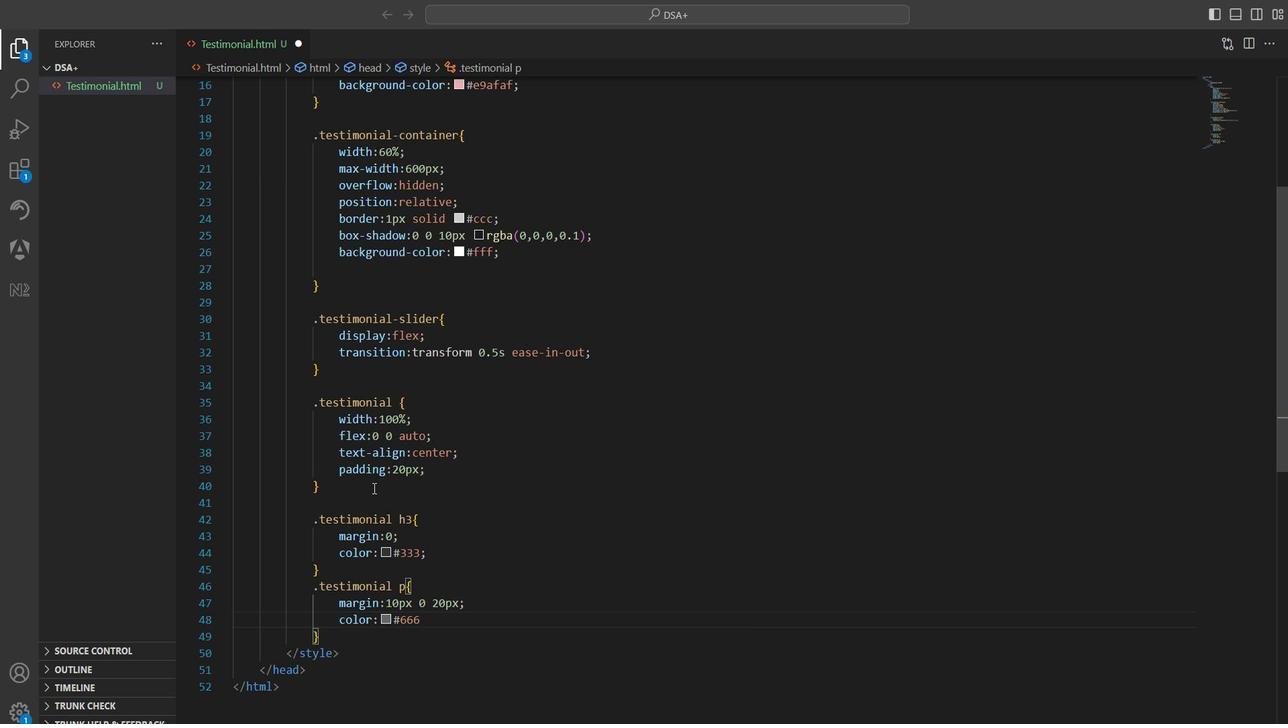 
Action: Mouse moved to (312, 467)
Screenshot: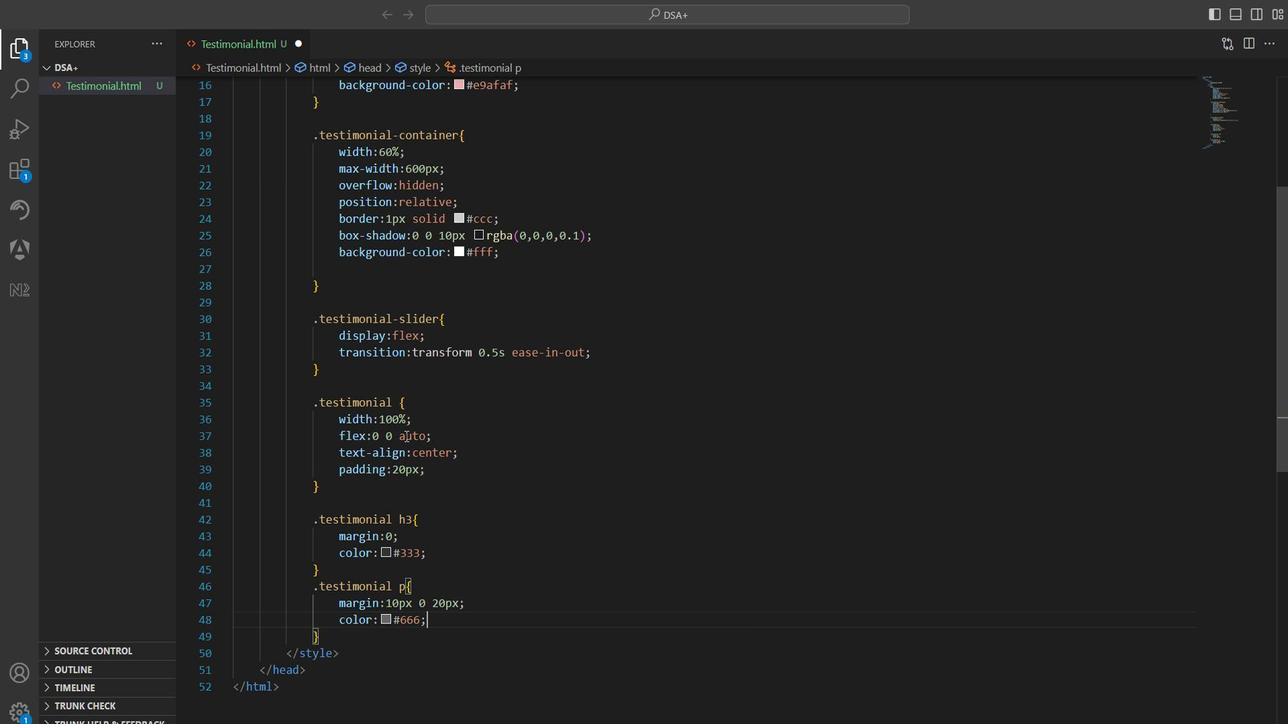 
Action: Mouse scrolled (312, 467) with delta (0, 0)
Screenshot: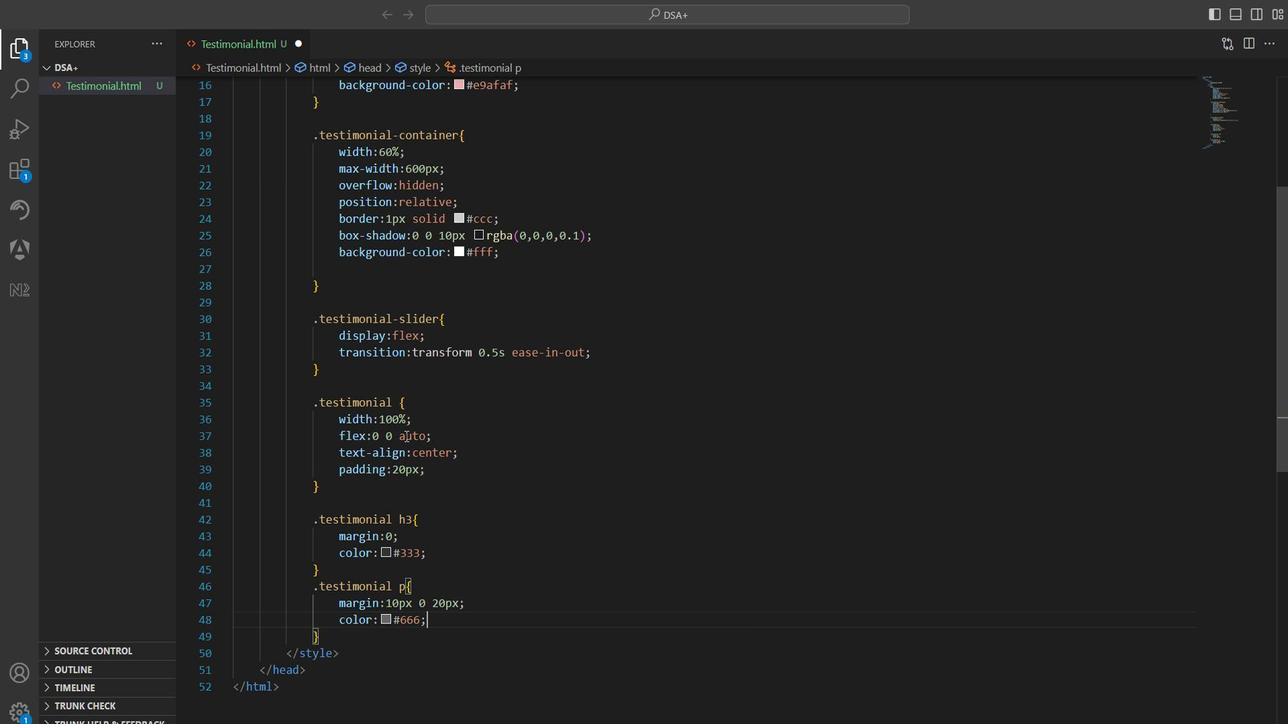 
Action: Mouse scrolled (312, 467) with delta (0, 0)
Screenshot: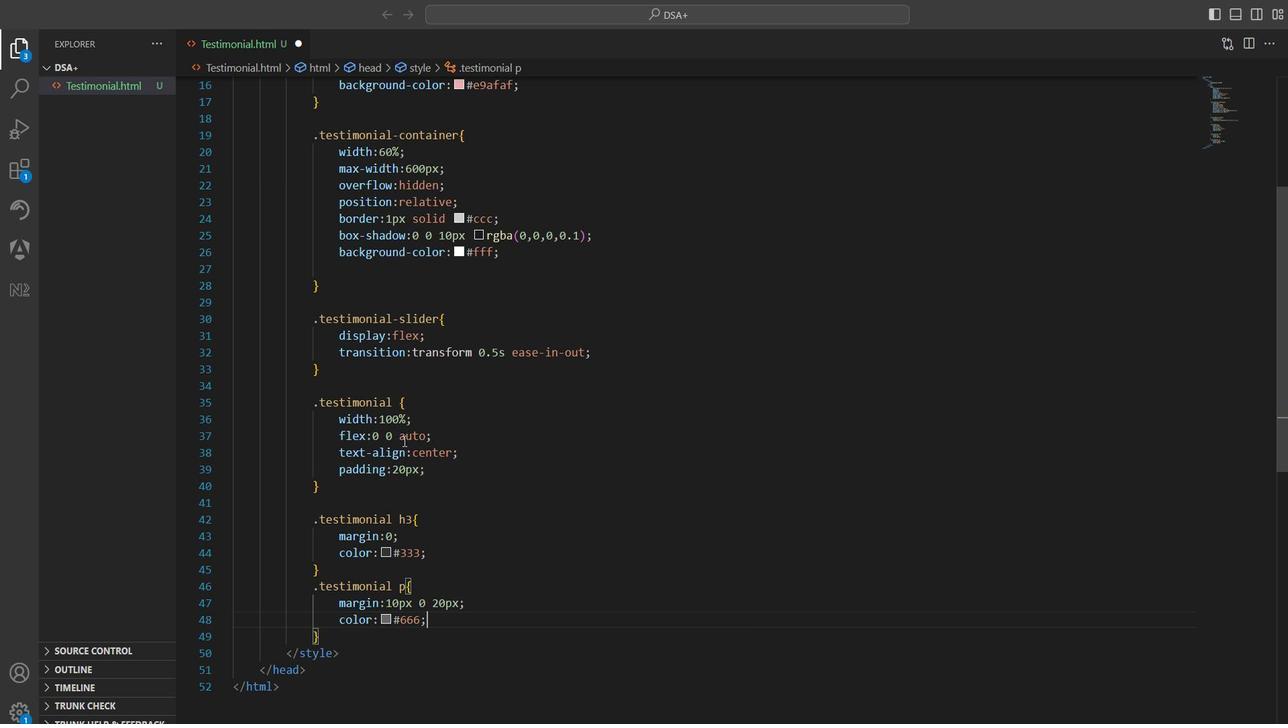 
Action: Mouse scrolled (312, 467) with delta (0, 0)
Screenshot: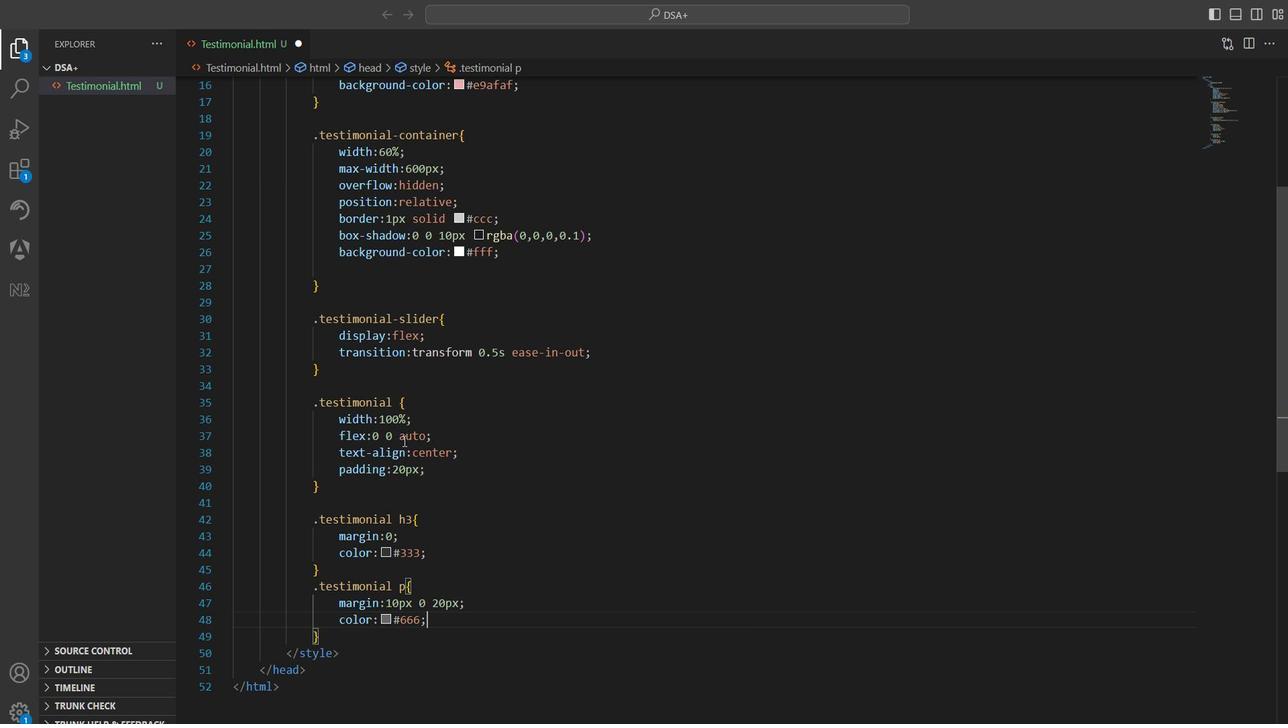 
Action: Mouse moved to (308, 497)
Screenshot: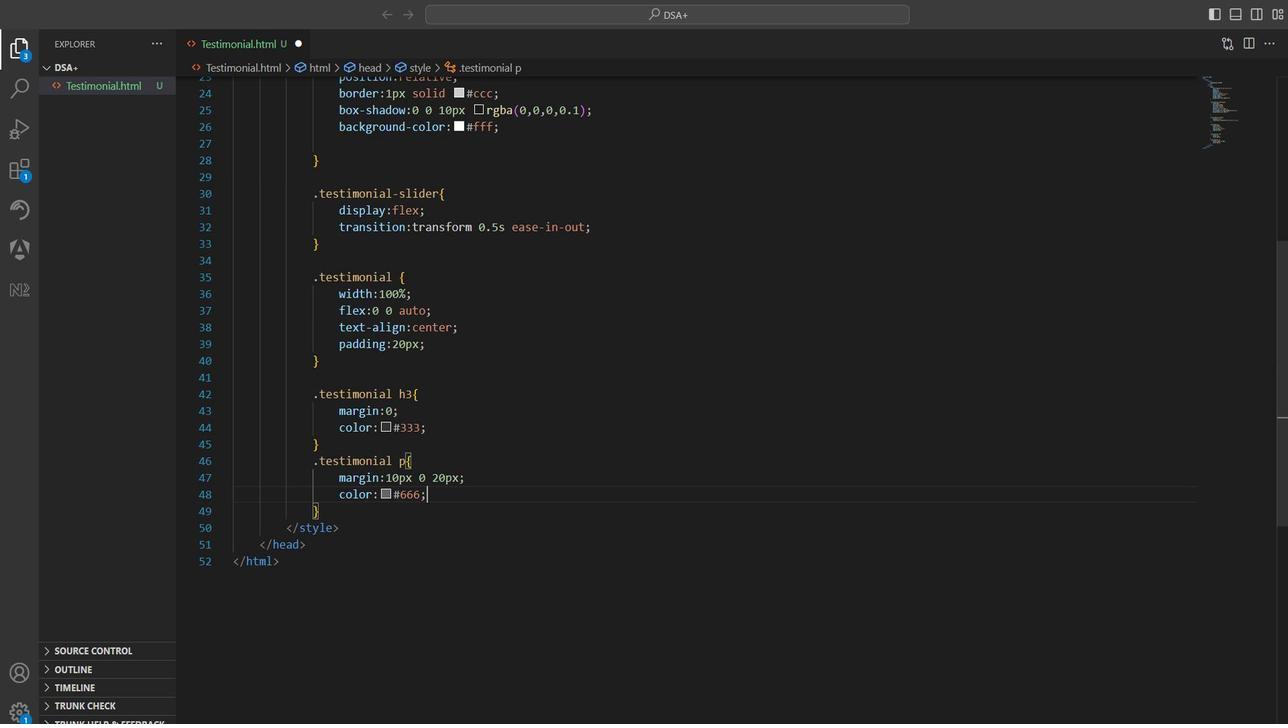 
Action: Mouse scrolled (308, 498) with delta (0, 0)
Screenshot: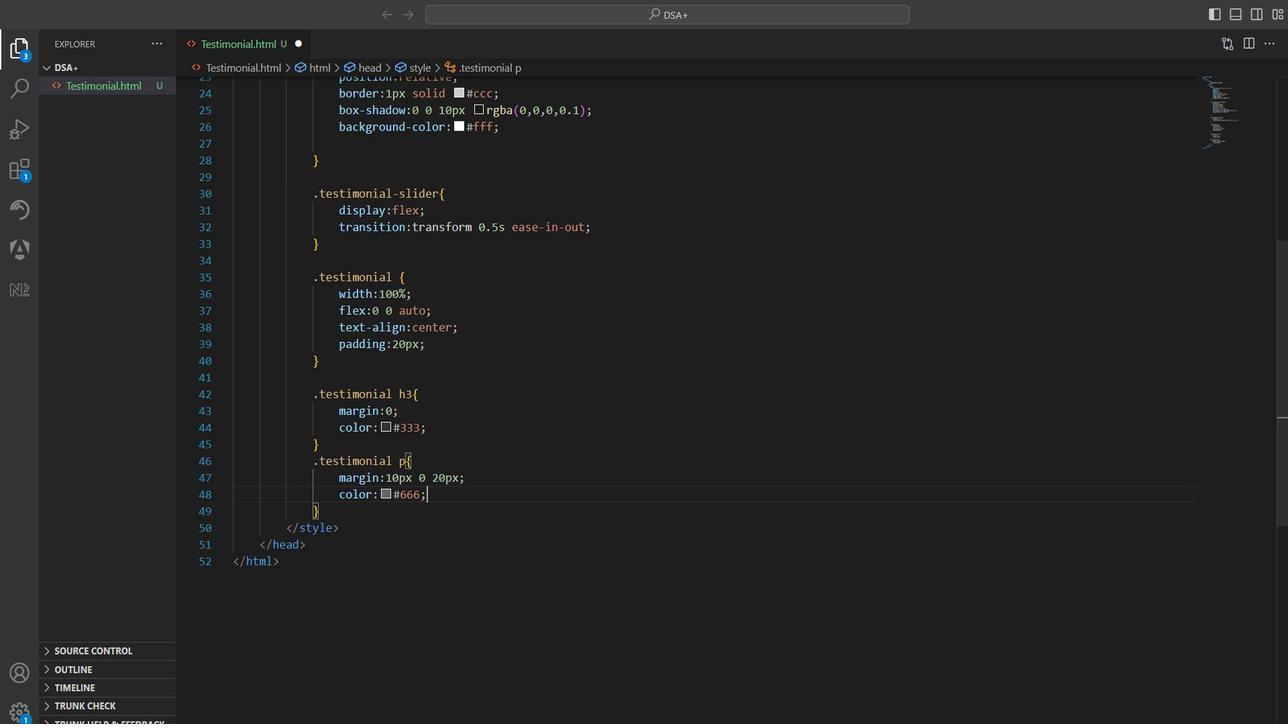 
Action: Mouse scrolled (308, 498) with delta (0, 0)
Screenshot: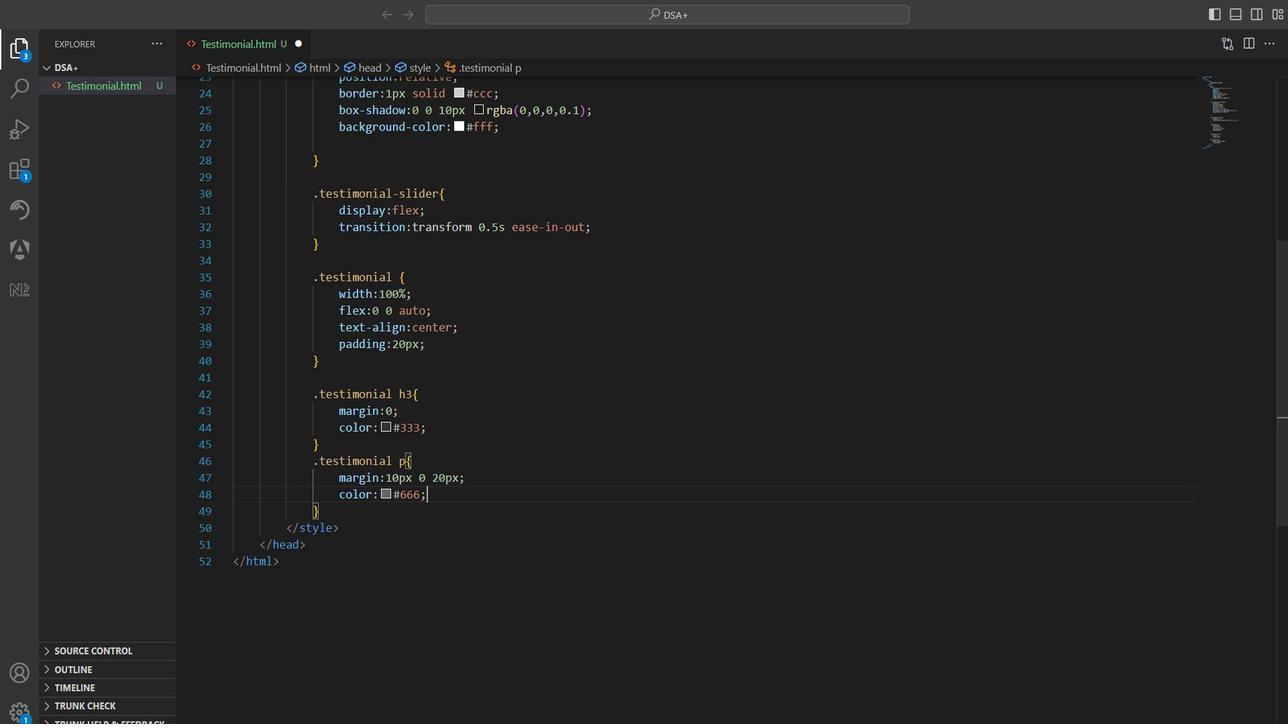 
Action: Mouse scrolled (308, 498) with delta (0, 0)
Screenshot: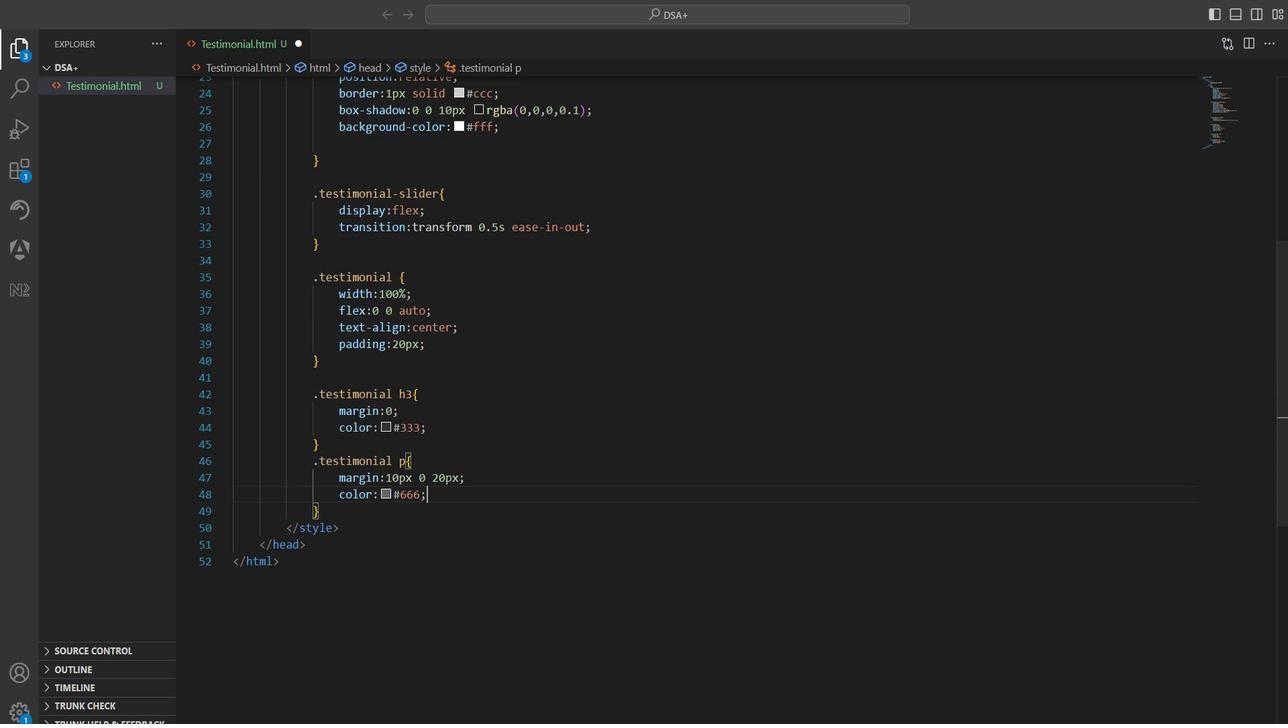
Action: Mouse scrolled (308, 498) with delta (0, 0)
Screenshot: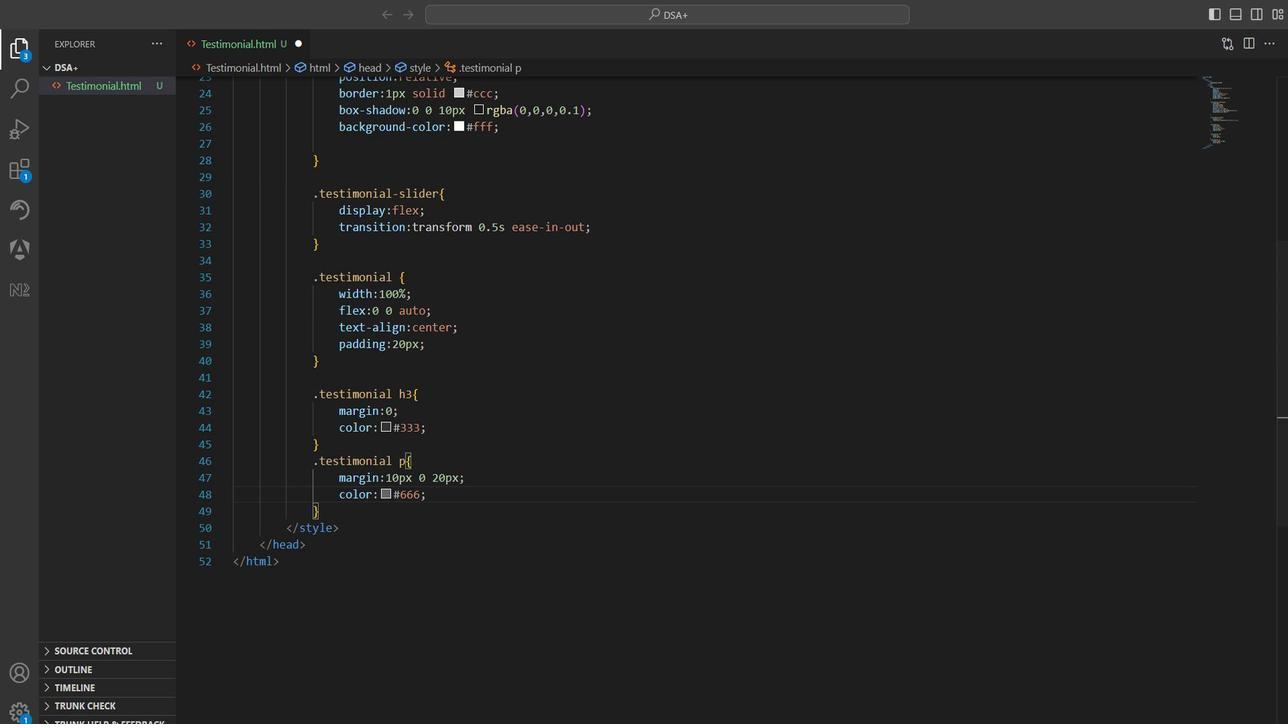 
Action: Mouse moved to (312, 426)
Screenshot: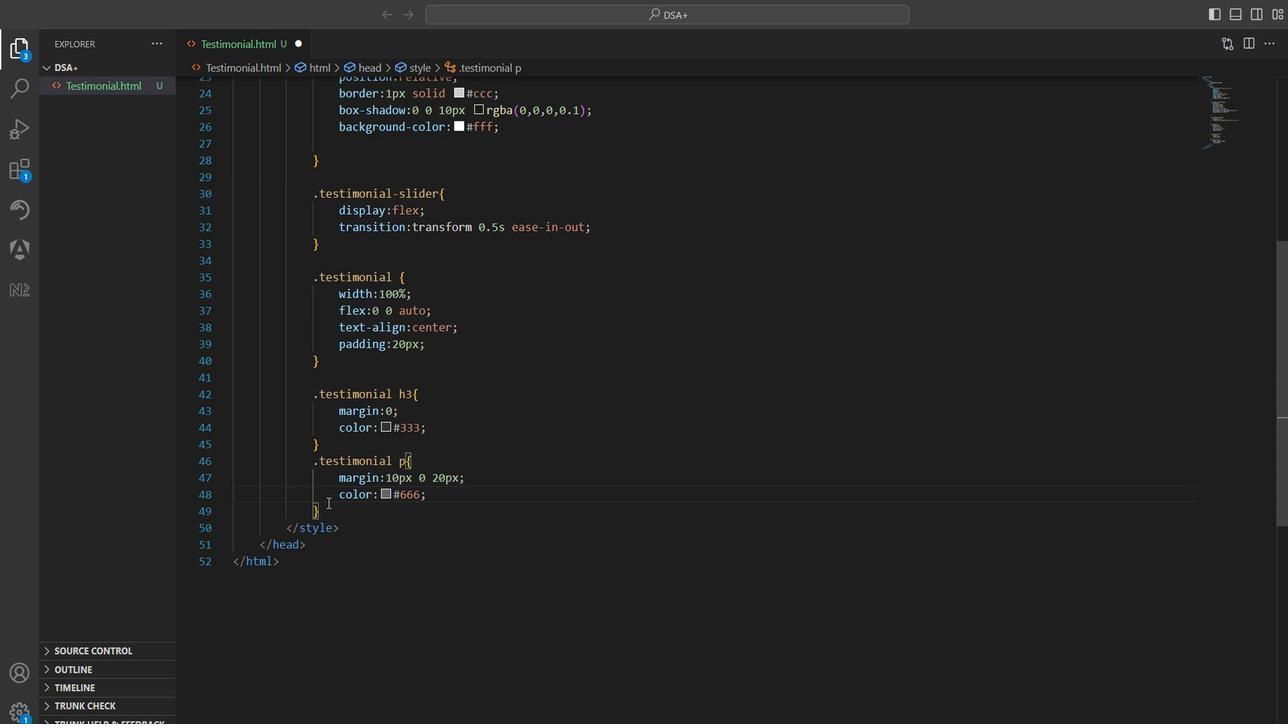 
Action: Mouse pressed left at (312, 426)
Screenshot: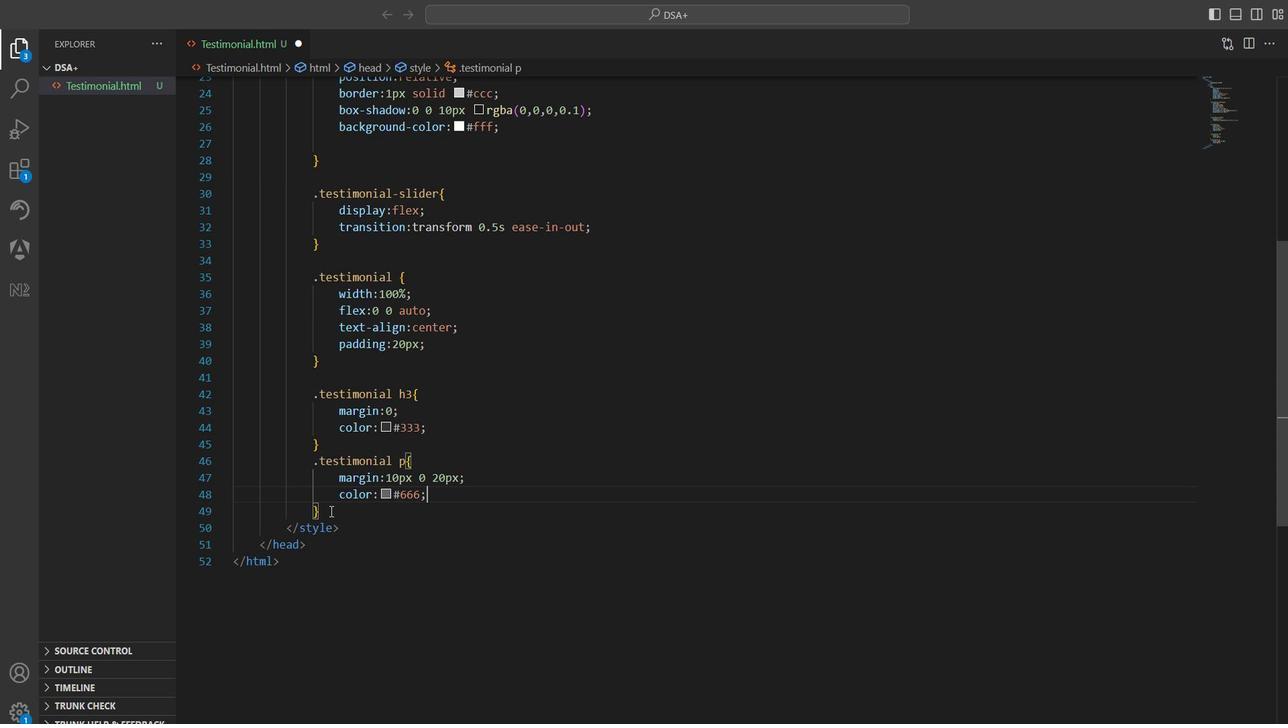 
Action: Key pressed <Key.enter><Key.enter>.prev<Key.space>,.next<Key.shift_r>{<Key.enter>poisy<Key.backspace>tion<Key.shift_r>:<Key.backspace><Key.backspace><Key.backspace><Key.backspace><Key.backspace><Key.backspace><Key.backspace><Key.backspace>ostion<Key.enter>abs<Key.enter><Key.right><Key.enter>top<Key.shift_r>;<Key.shift_r><Key.backspace><Key.shift_r>:50<Key.shift>%;<Key.enter>transform<Key.shift_r>:trand<Key.backspace>sk<Key.backspace>late<Key.shift><Key.shift><Key.shift><Key.shift><Key.shift><Key.shift><Key.shift><Key.shift><Key.shift><Key.shift><Key.shift><Key.shift><Key.shift><Key.shift><Key.shift><Key.shift><Key.shift><Key.shift><Key.shift><Key.shift><Key.shift><Key.shift><Key.shift><Key.shift><Key.shift>Y<Key.shift_r>(-50<Key.shift>%<Key.right>;<Key.enter>font-size<Key.shift_r>:20px;<Key.enter>cursor<Key.shift_r>:pointer;<Key.enter>color<Key.shift_r>:<Key.shift><Key.shift><Key.shift><Key.shift>#333;<Key.down><Key.enter><Key.enter>,<Key.backspace>.prev<Key.shift_r>{<Key.enter>left<Key.shift_r>:10px;<Key.down><Key.enter>.next<Key.shift_r>{<Key.enter>right<Key.shift_r>:10pxl<Key.backspace>;
Screenshot: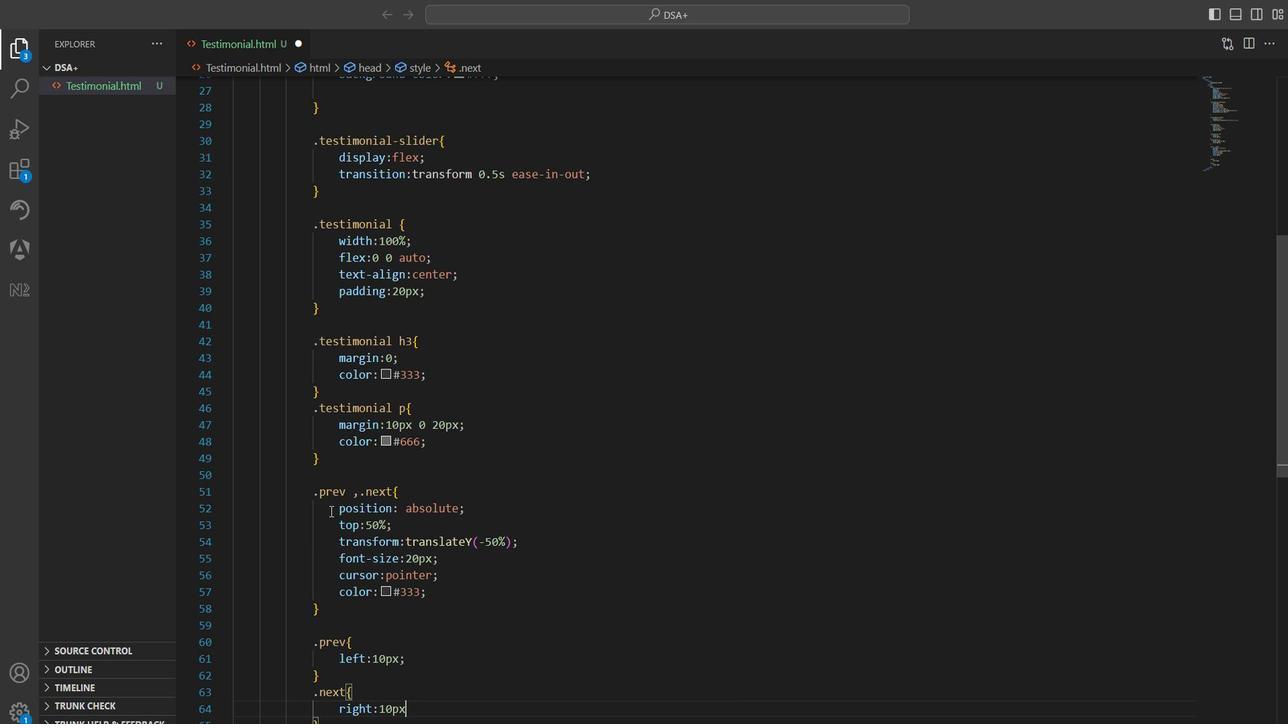 
Action: Mouse moved to (308, 503)
Screenshot: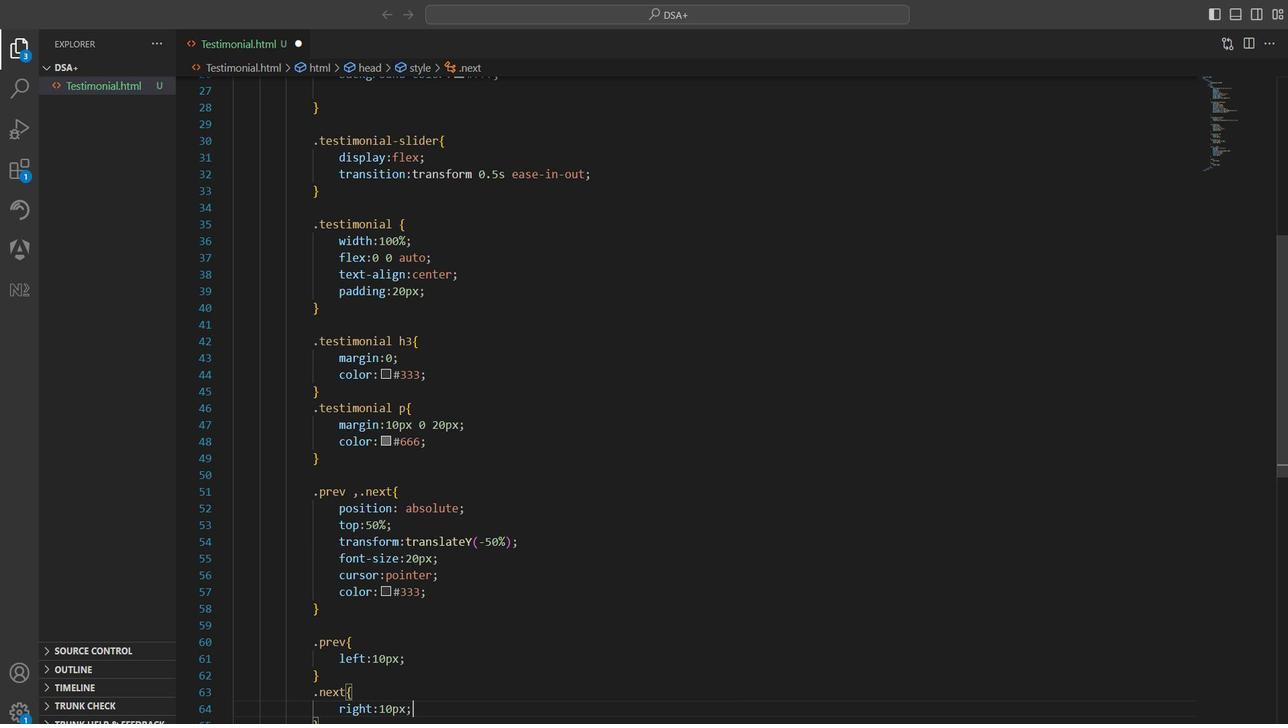 
Action: Mouse scrolled (308, 504) with delta (0, 0)
Screenshot: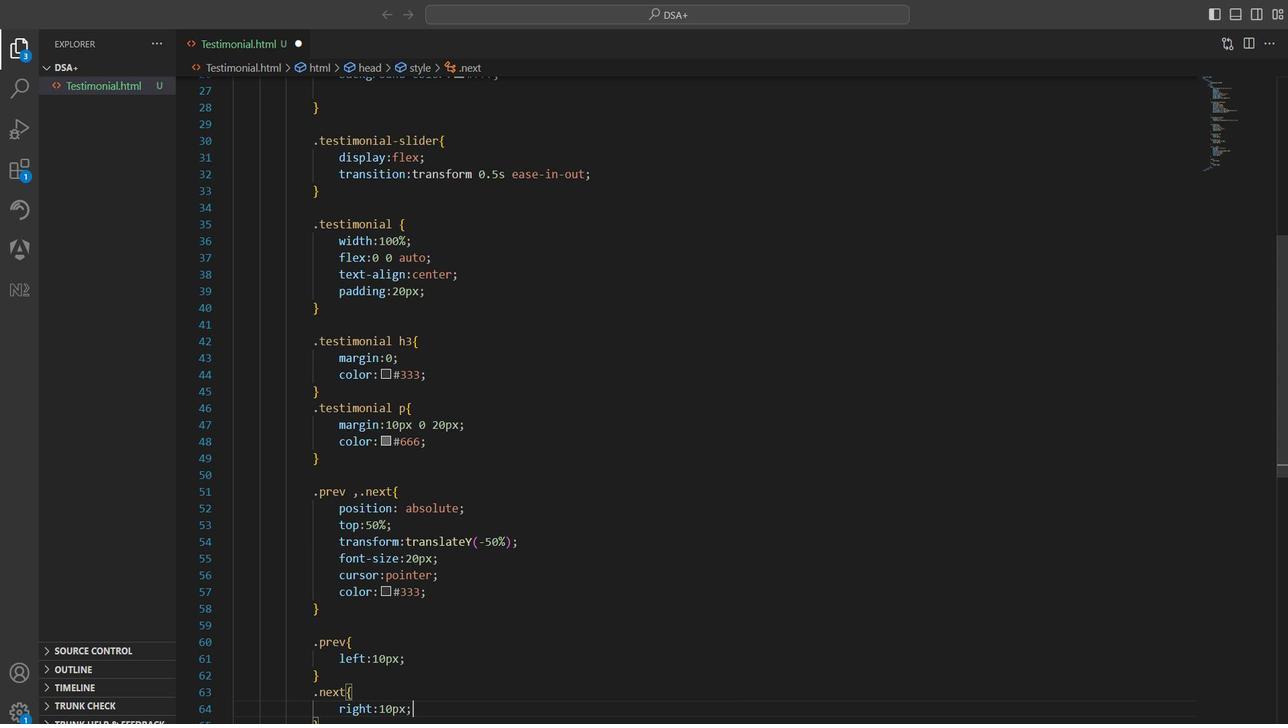 
Action: Mouse scrolled (308, 504) with delta (0, 0)
Screenshot: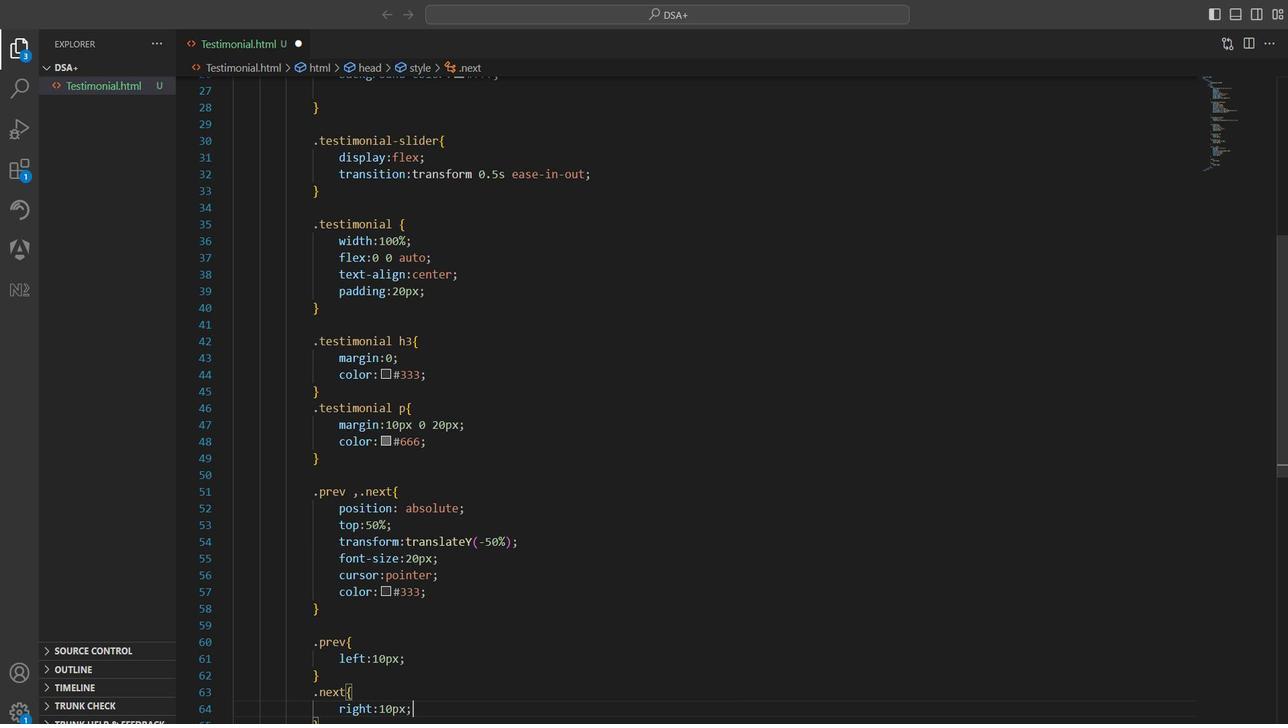 
Action: Mouse scrolled (308, 504) with delta (0, 0)
Screenshot: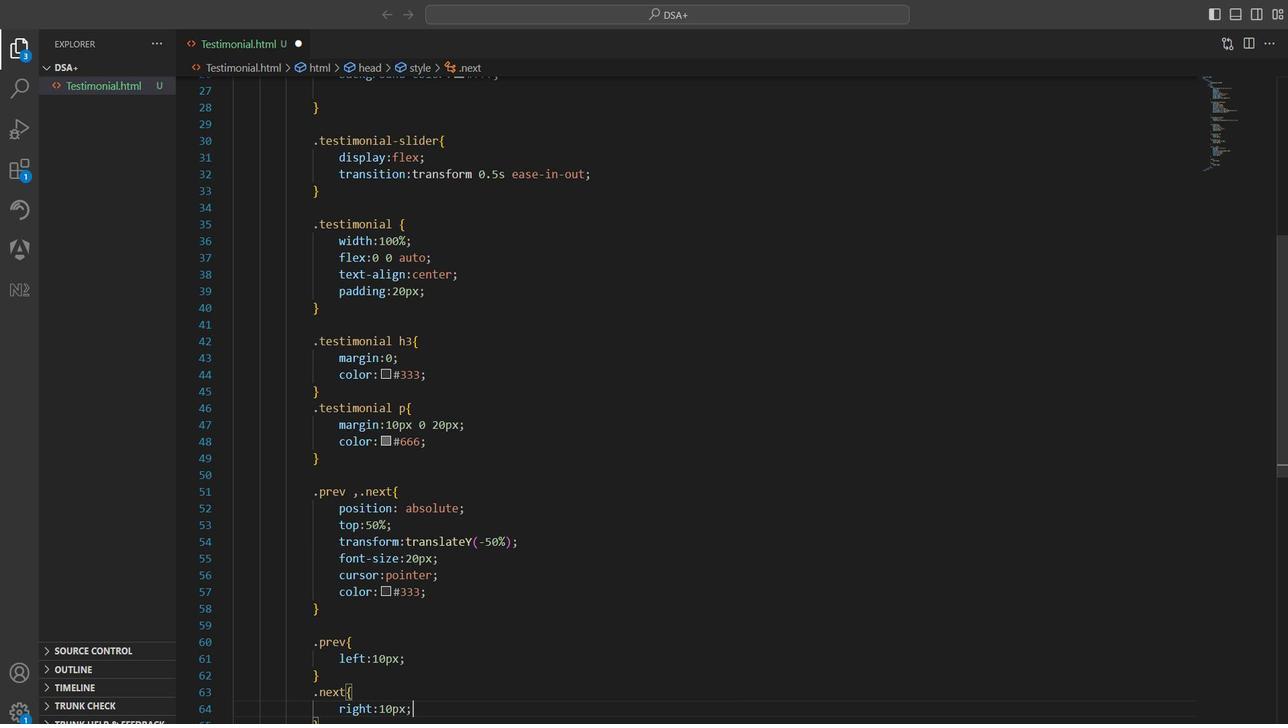 
Action: Mouse scrolled (308, 504) with delta (0, 0)
Screenshot: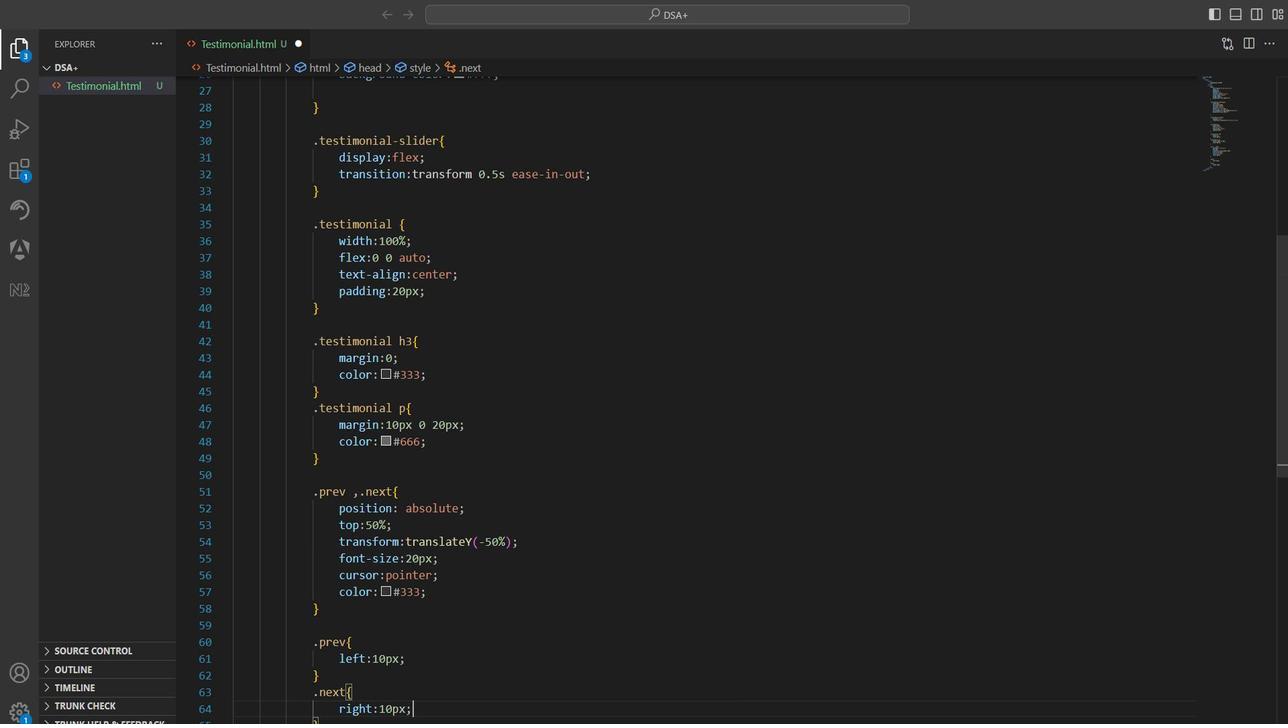 
Action: Mouse moved to (310, 481)
Screenshot: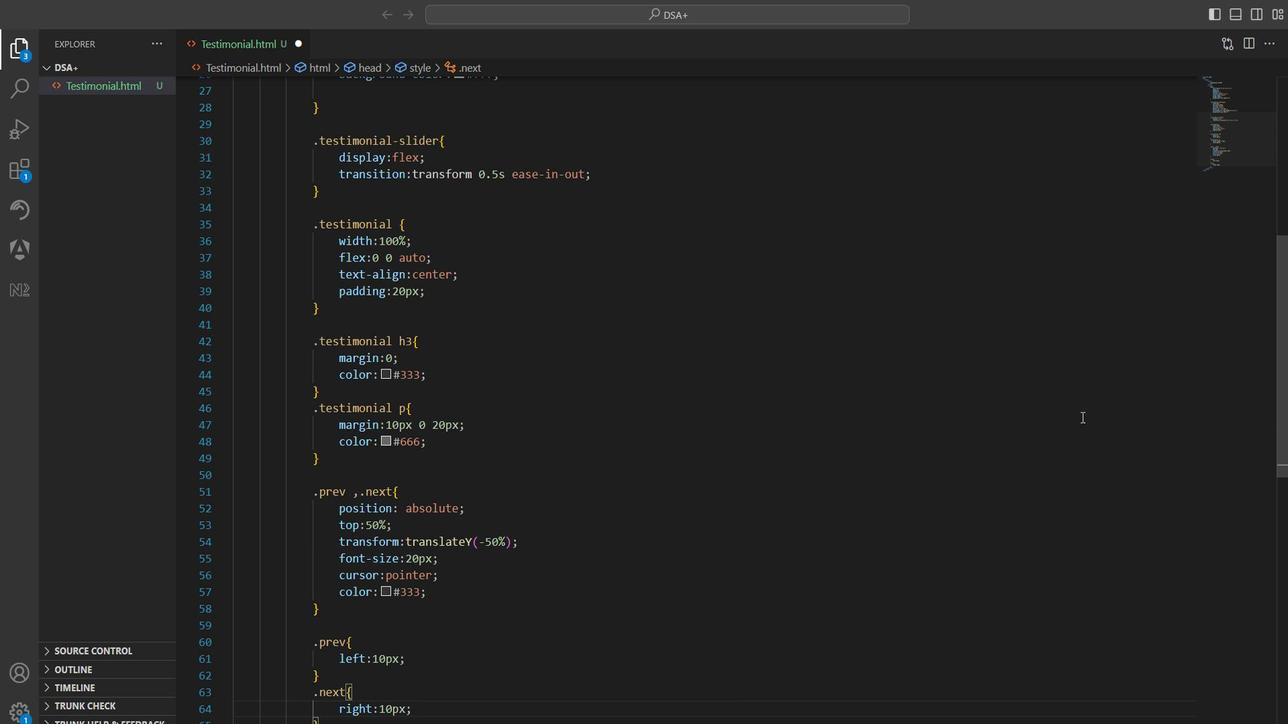 
Action: Mouse scrolled (310, 481) with delta (0, 0)
Screenshot: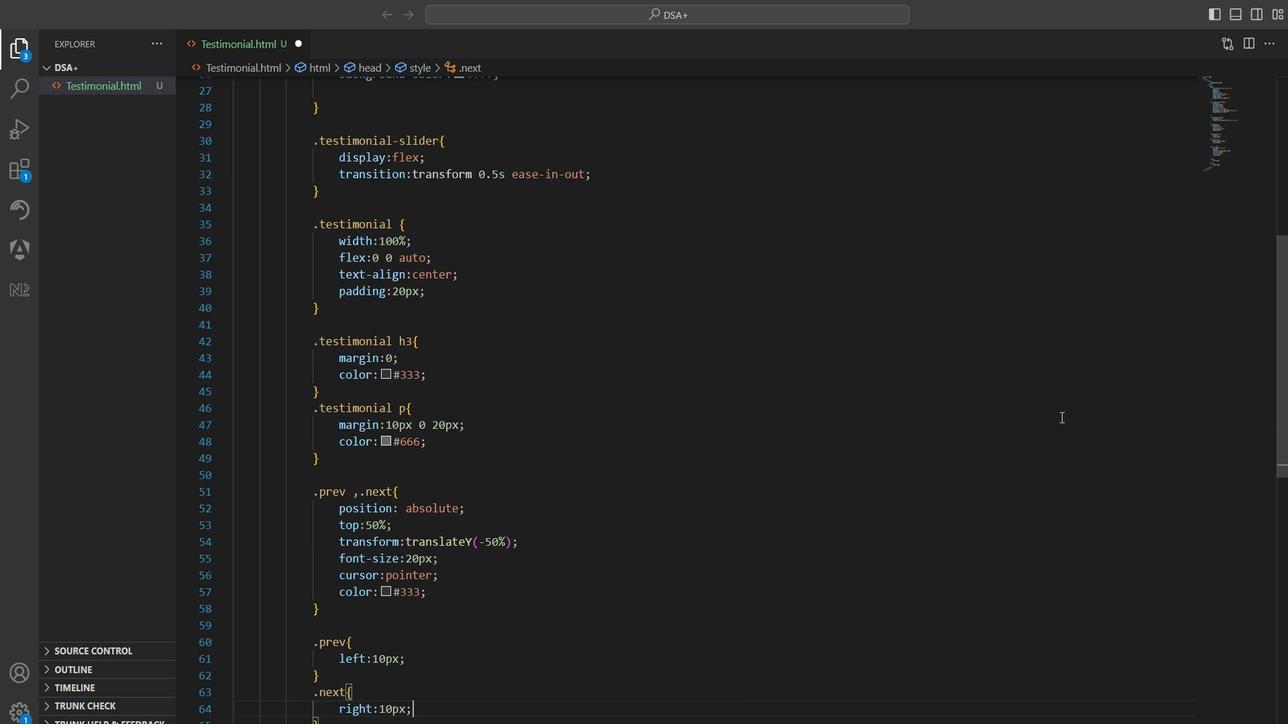 
Action: Mouse scrolled (310, 481) with delta (0, 0)
Screenshot: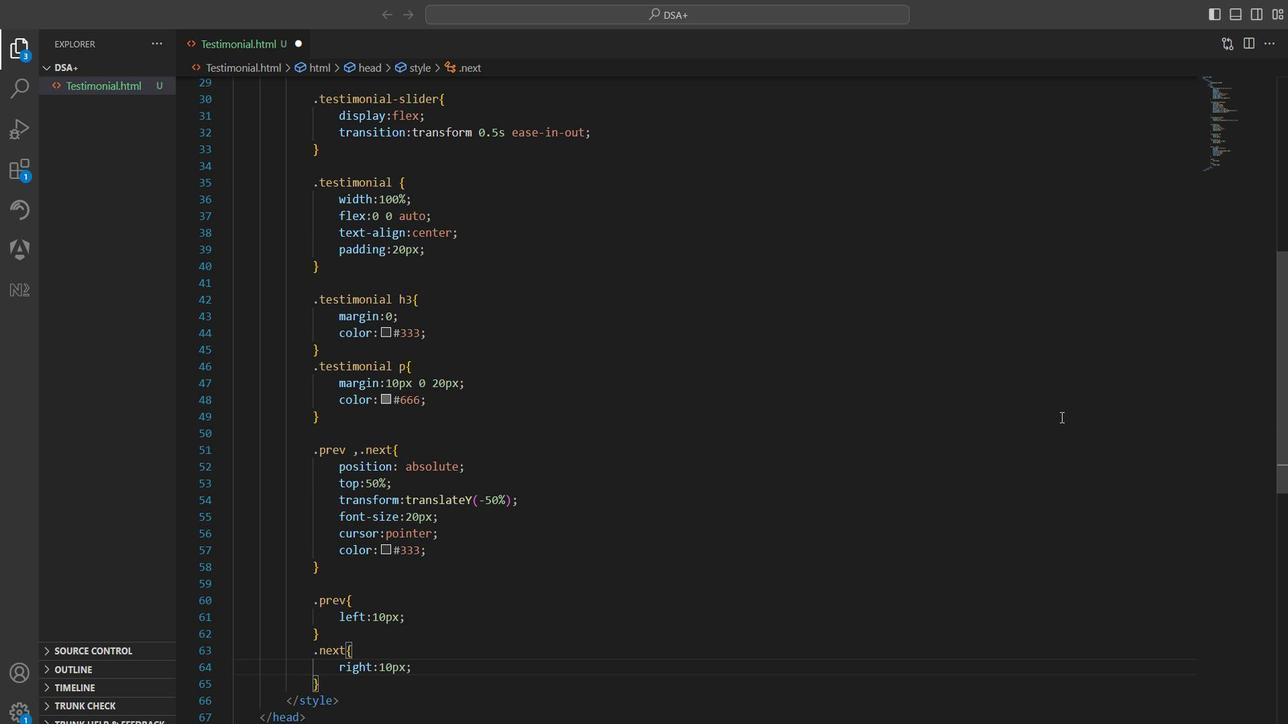 
Action: Mouse scrolled (310, 481) with delta (0, 0)
Screenshot: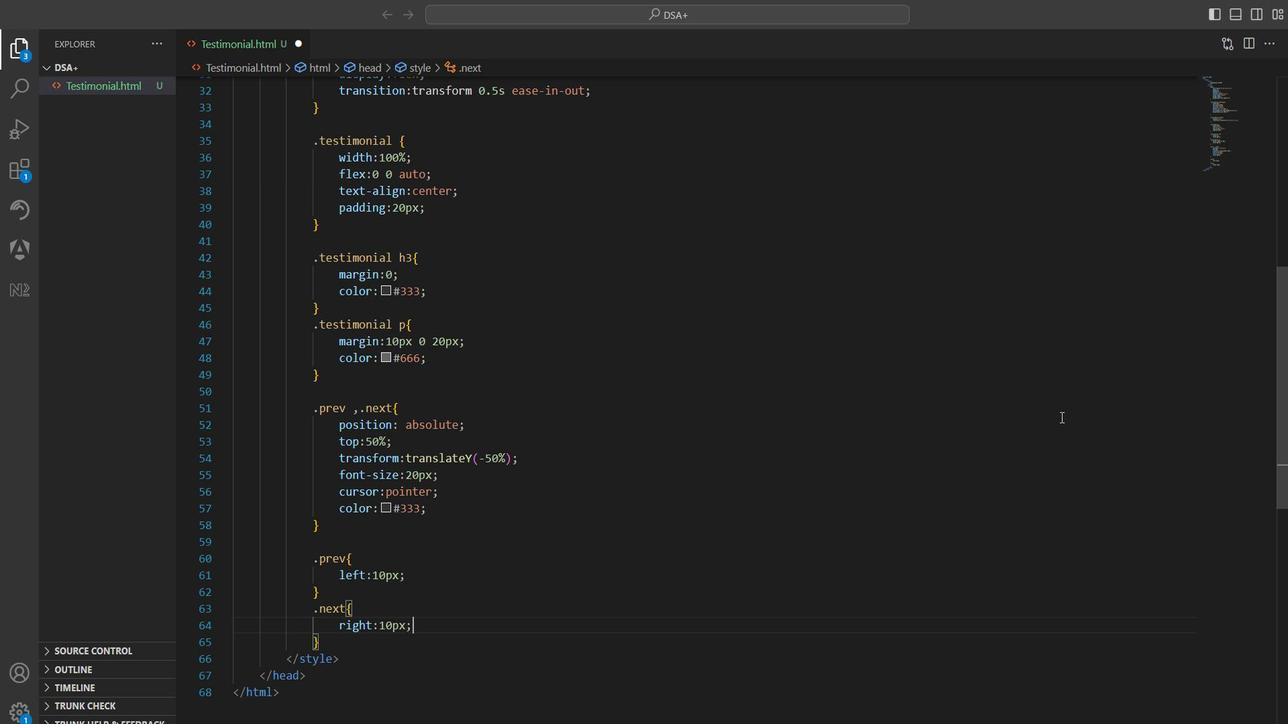
Action: Mouse scrolled (310, 481) with delta (0, 0)
Screenshot: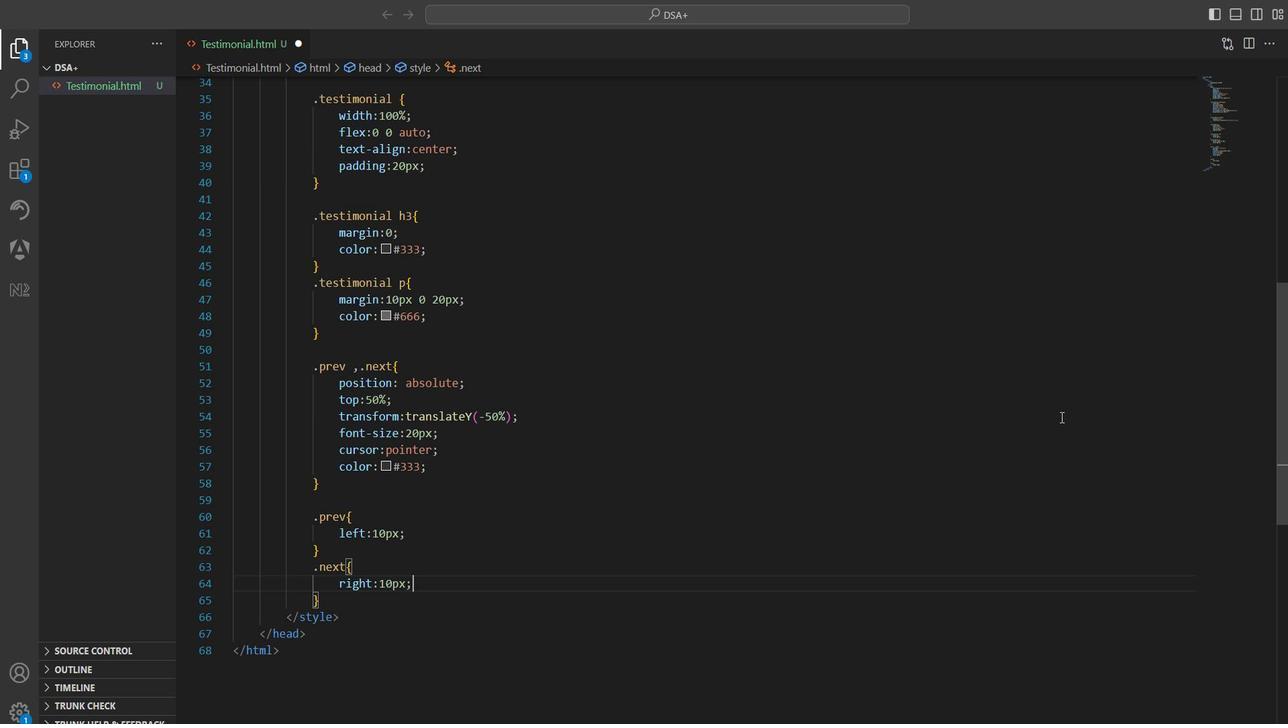
Action: Mouse moved to (312, 391)
Screenshot: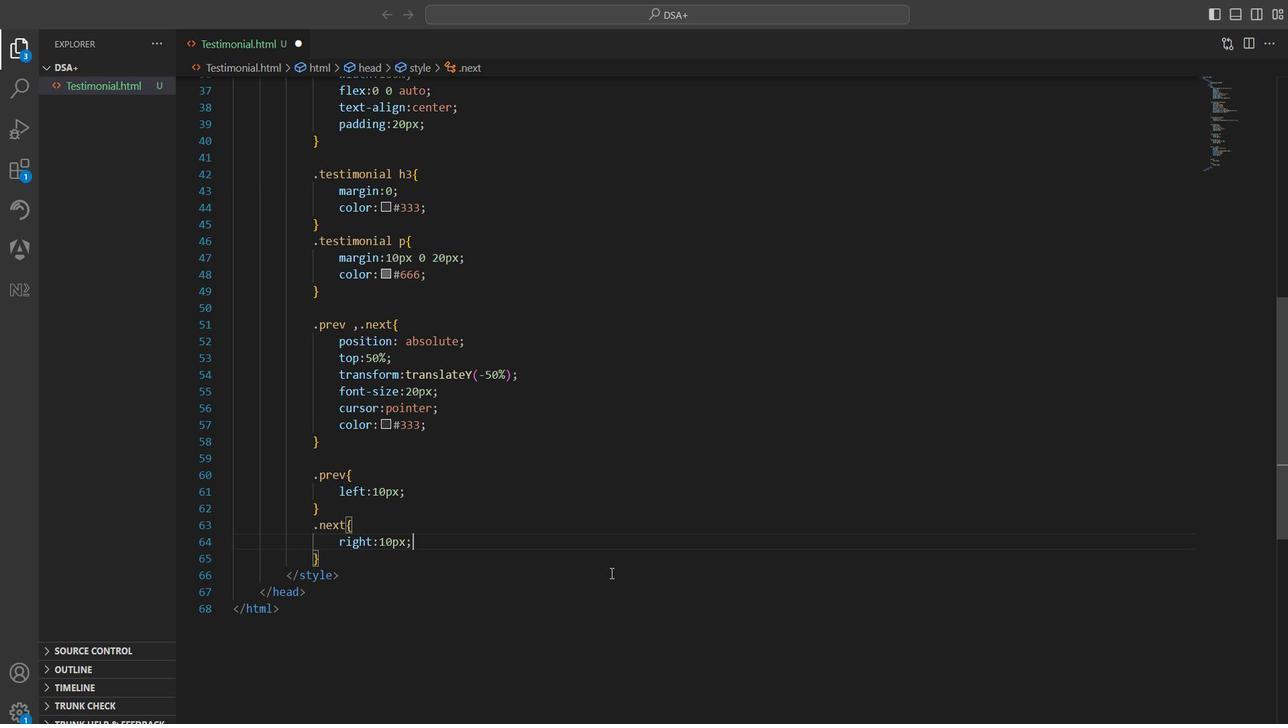
Action: Mouse scrolled (312, 391) with delta (0, 0)
Screenshot: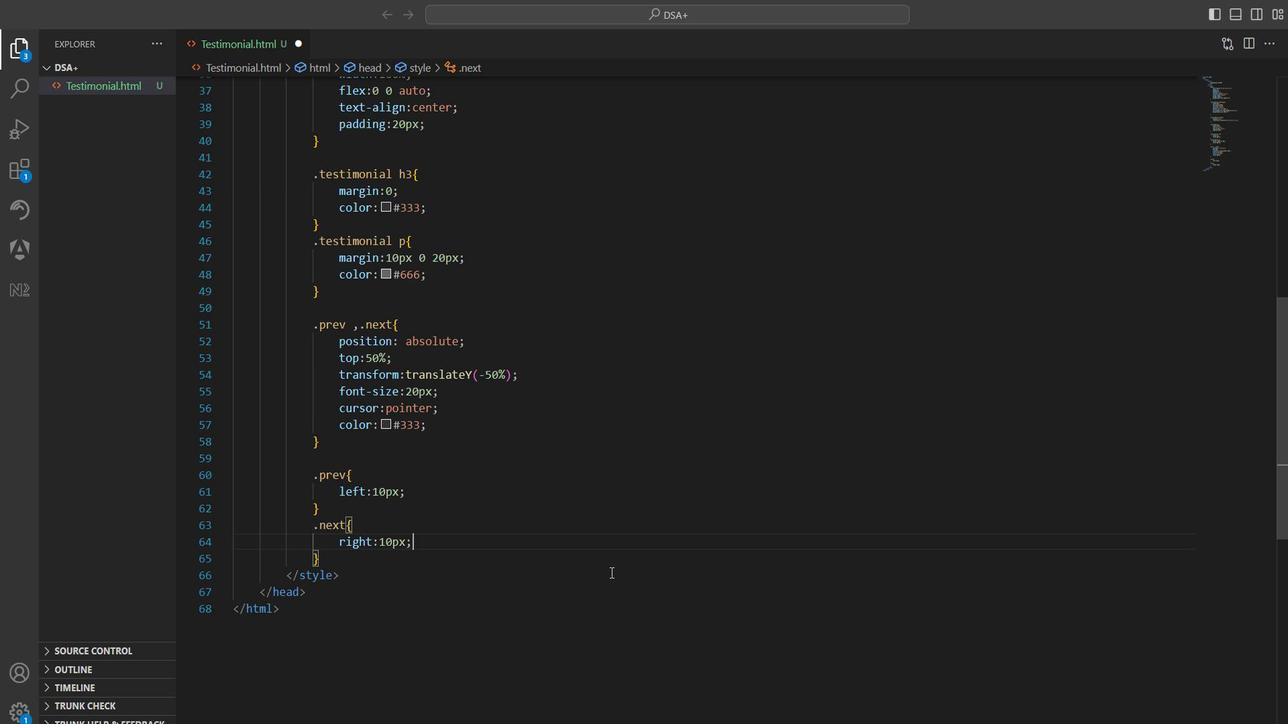 
Action: Mouse scrolled (312, 391) with delta (0, 0)
Screenshot: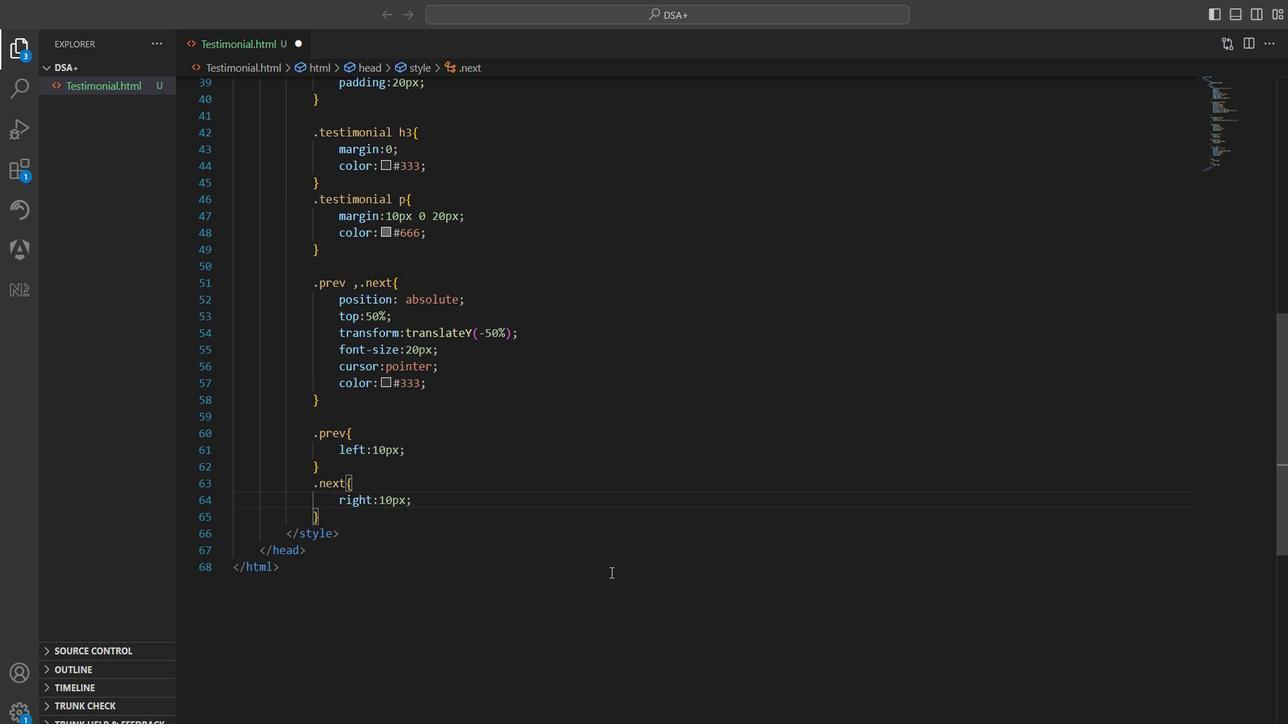 
Action: Mouse moved to (312, 442)
Screenshot: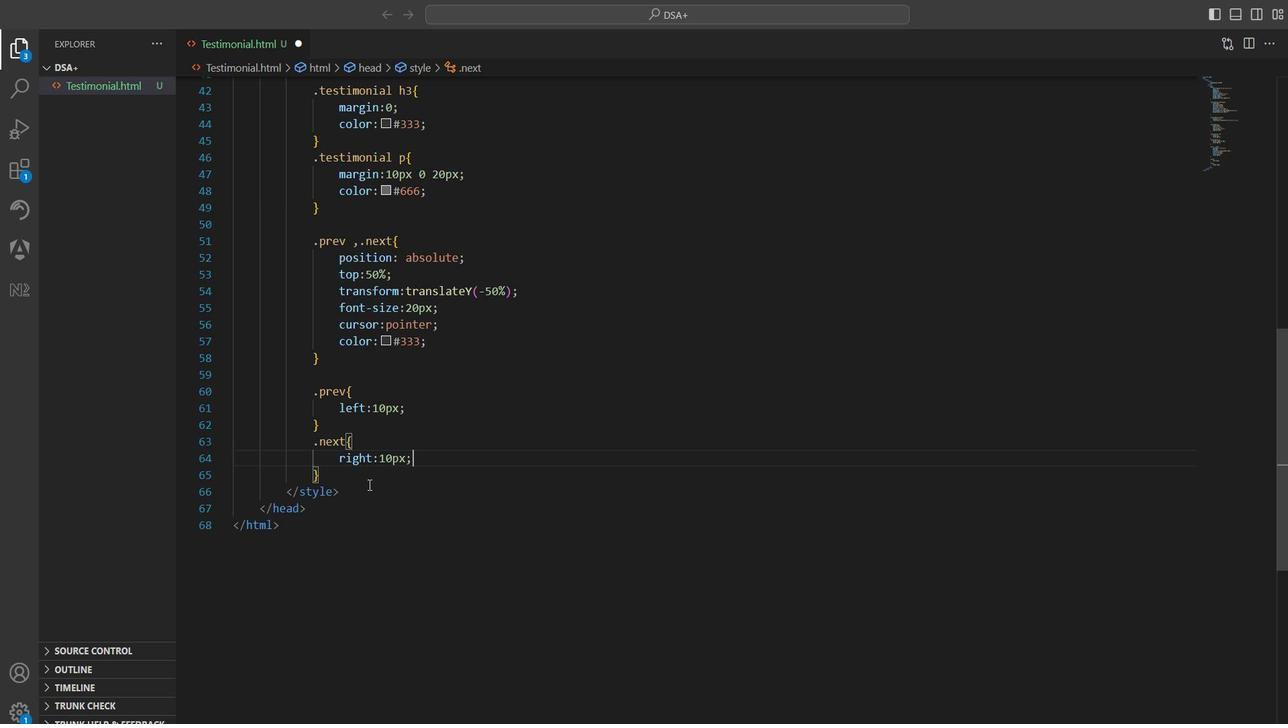
Action: Mouse pressed left at (312, 442)
Screenshot: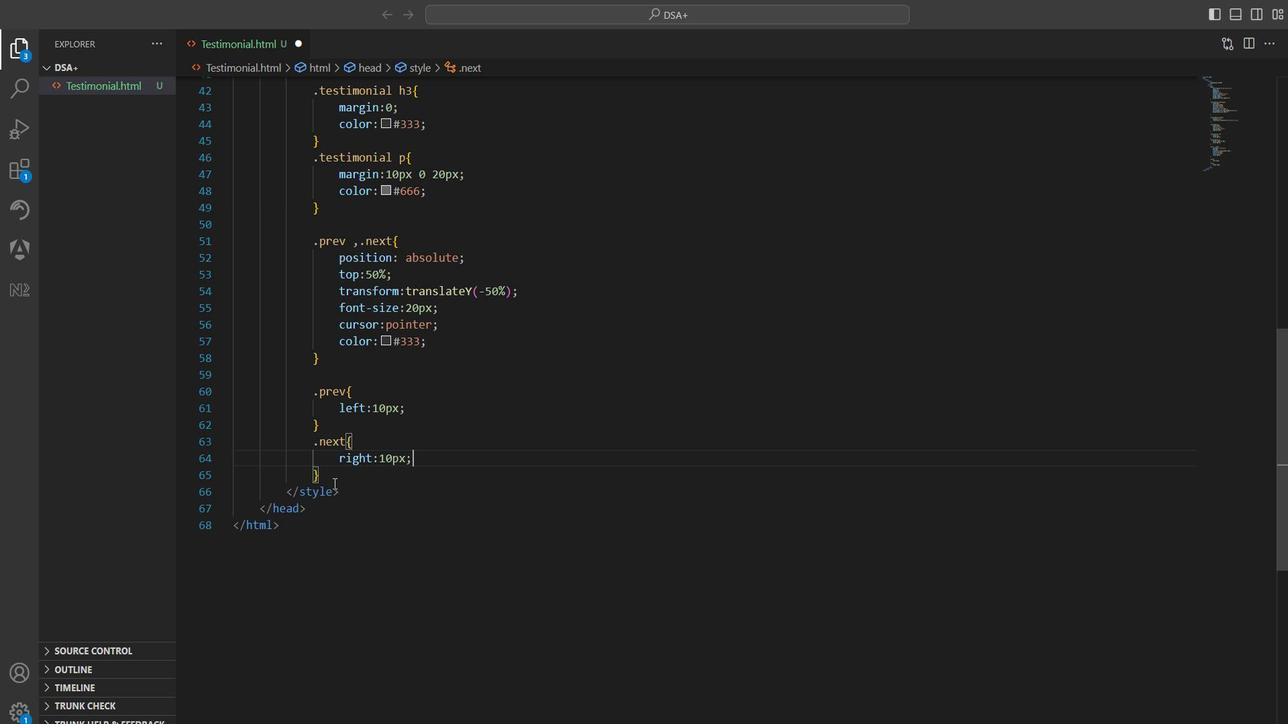 
Action: Mouse moved to (312, 447)
Screenshot: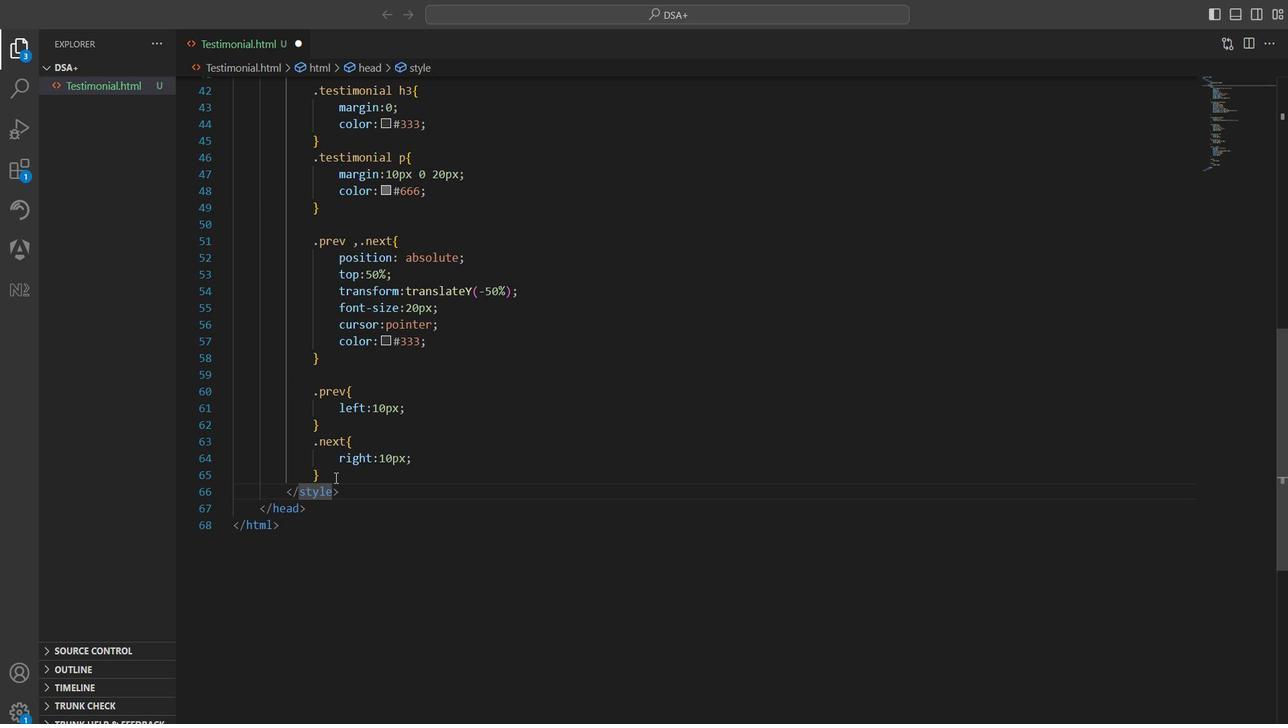 
Action: Mouse pressed left at (312, 447)
Screenshot: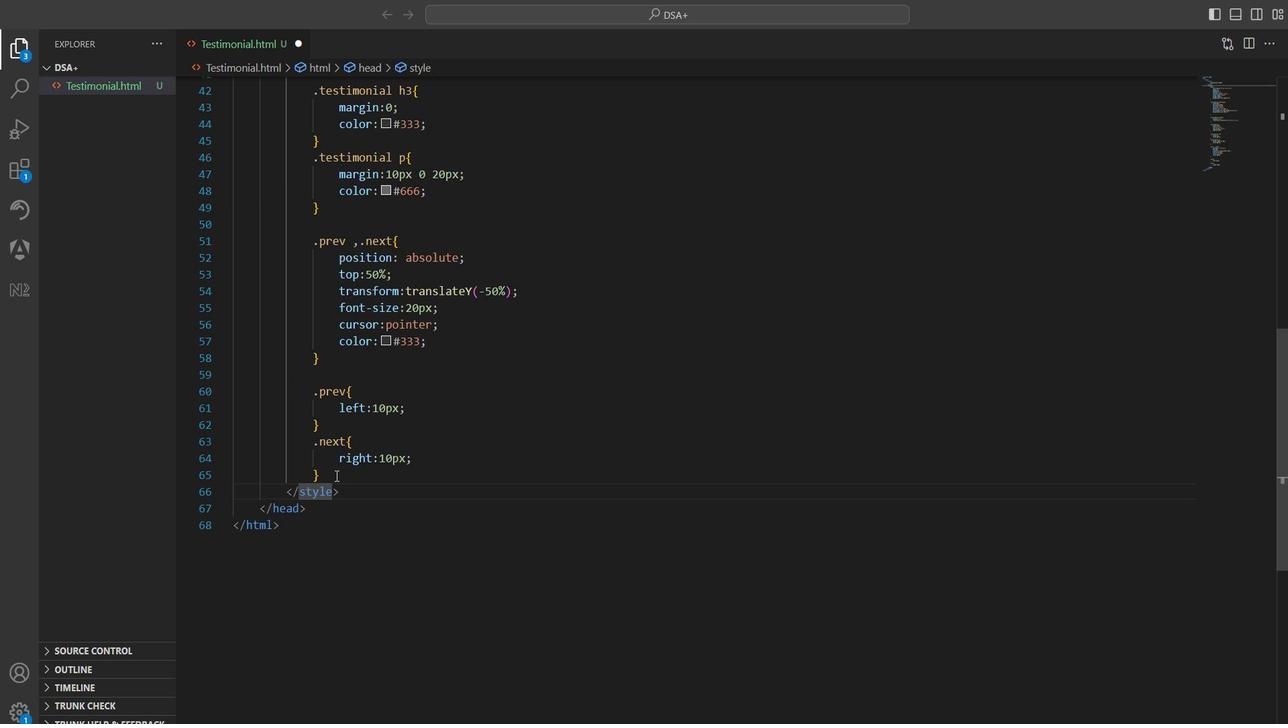 
Action: Mouse moved to (312, 428)
Screenshot: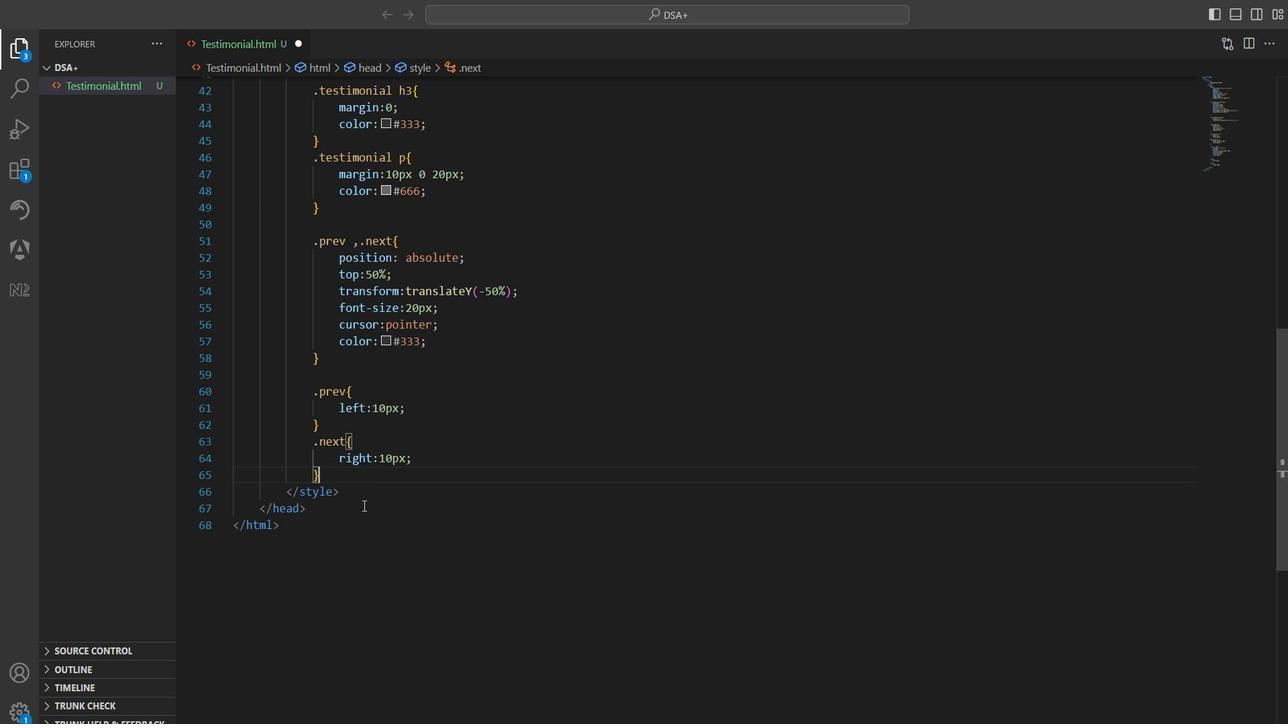 
Action: Mouse pressed left at (312, 428)
Screenshot: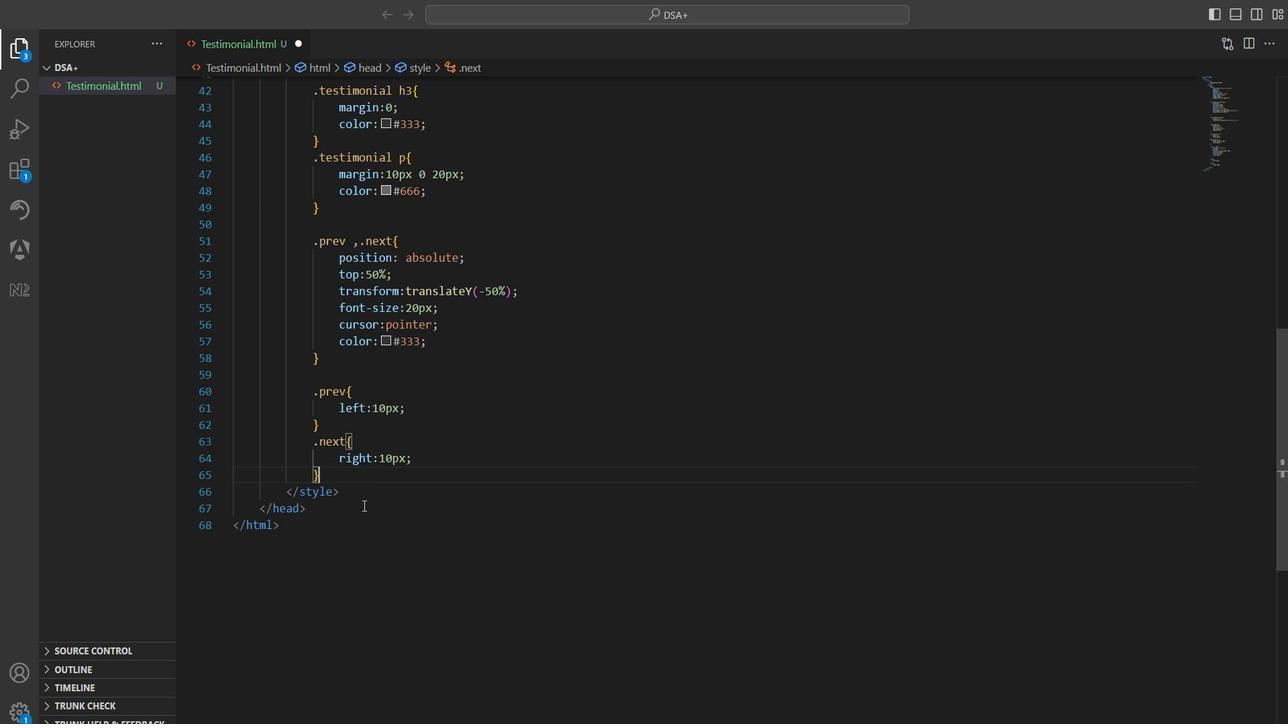 
Action: Mouse moved to (312, 426)
Screenshot: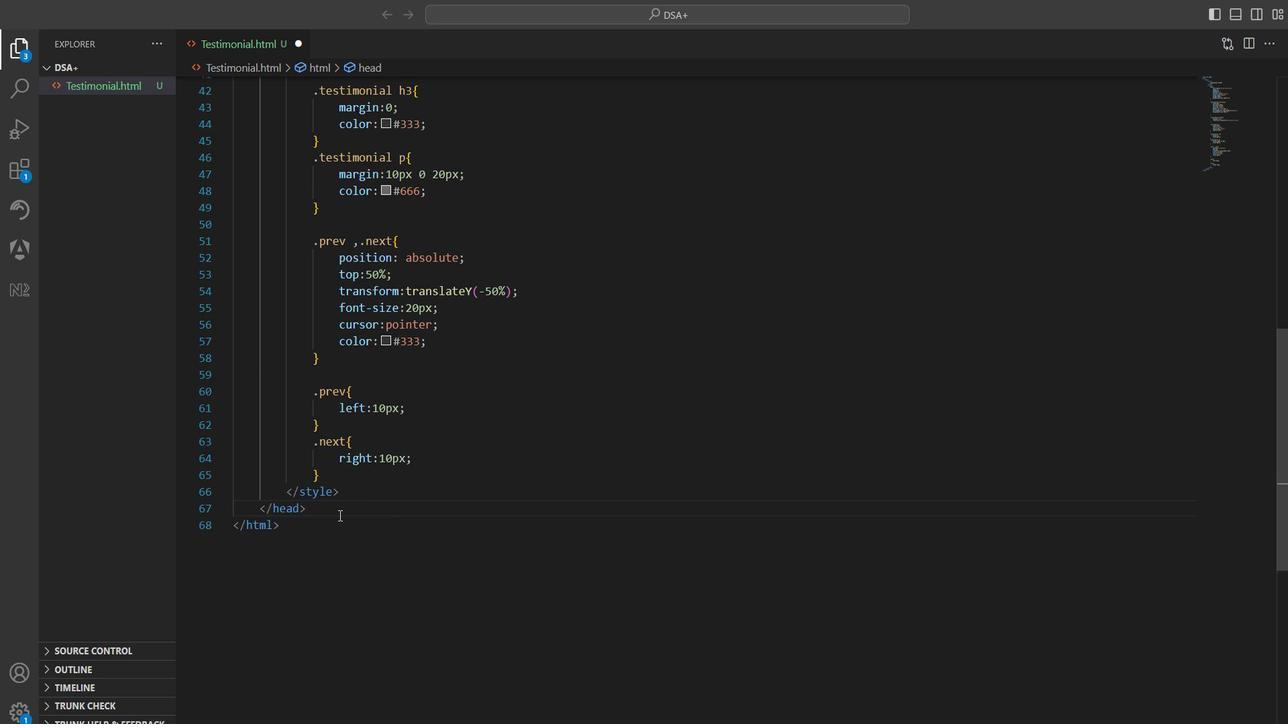
Action: Mouse pressed left at (312, 426)
Screenshot: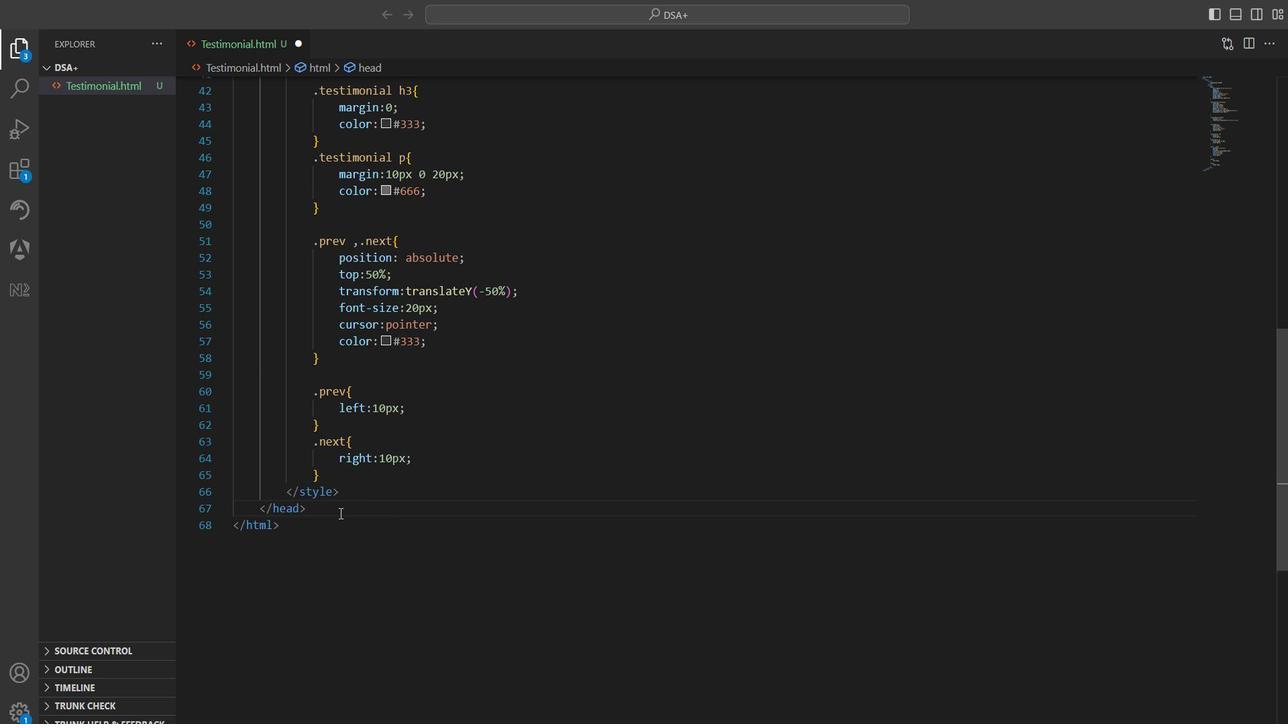 
Action: Mouse moved to (312, 429)
Screenshot: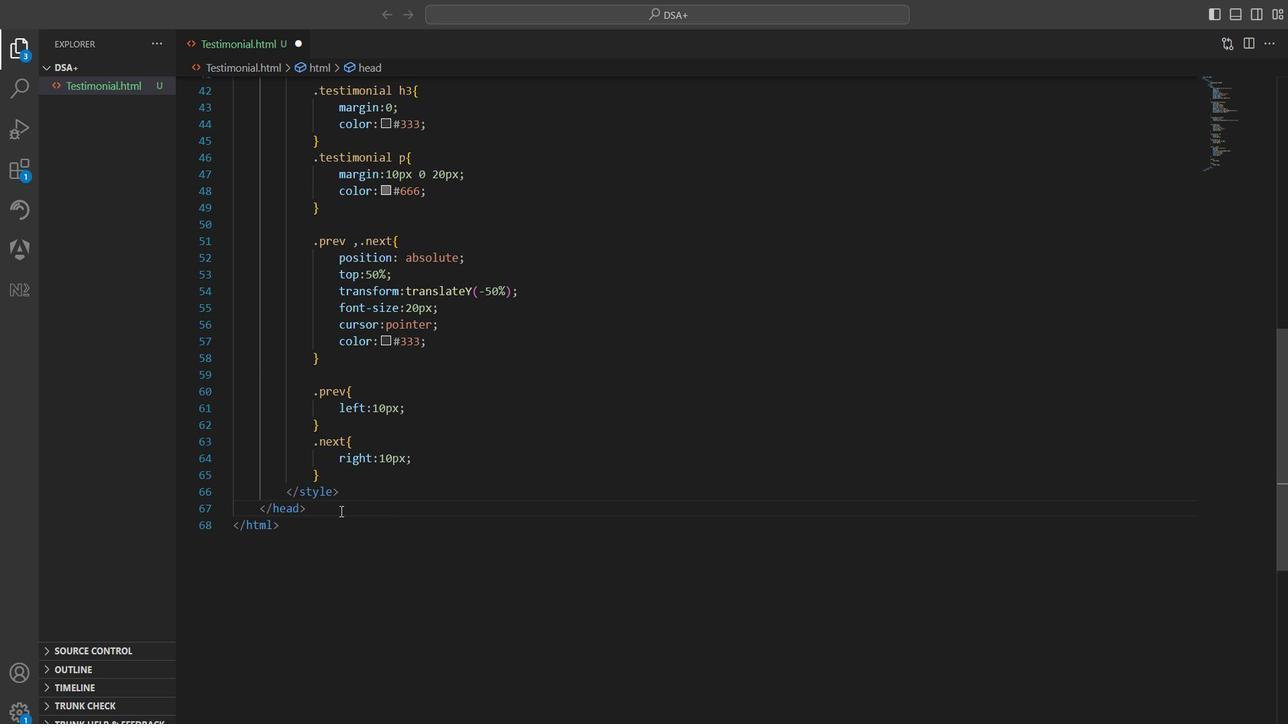 
Action: Key pressed <Key.enter><Key.enter><Key.shift_r><body<Key.shift_r>><Key.enter><Key.enter><Key.shift_r><div<Key.space>class<Key.enter>testtimoni<Key.backspace><Key.backspace><Key.backspace><Key.backspace><Key.backspace><Key.backspace>imonial-container<Key.right><Key.shift_r>><Key.enter><Key.shift_r><f<Key.backspace>div<Key.space>c;<Key.backspace>lass<Key.enter>testimonial-slider<Key.right><Key.shift_r>><Key.enter><Key.shift_r><dic<Key.backspace>v<Key.space>class<Key.enter>testimonial<Key.right><Key.shift_r>><Key.enter><Key.shift_r><Key.shift_r><h3<Key.shift_r>><Key.shift>John<Key.space><Key.shift>Doe<Key.right><Key.right><Key.right><Key.right><Key.right><Key.enter><Key.shift_r><p<Key.shift_r>><Key.shift>Testimonial<Key.space><Key.shift>Content<Key.space>1
Screenshot: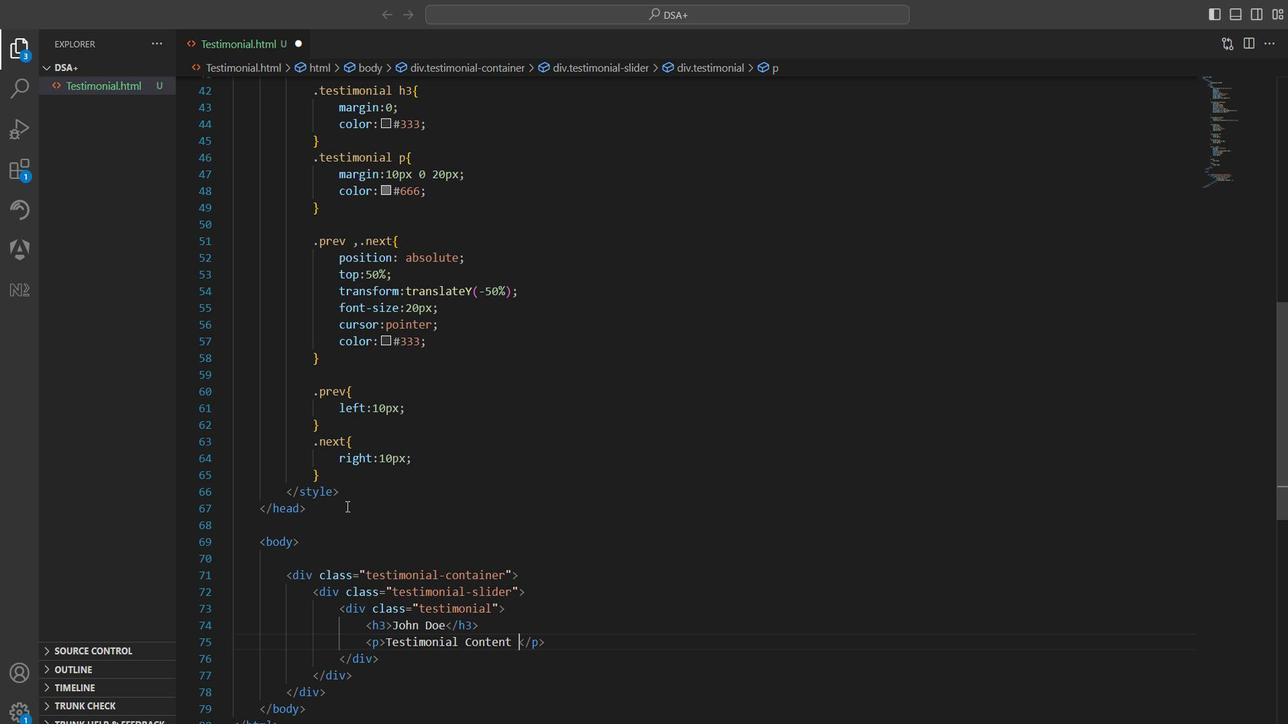
Action: Mouse moved to (312, 447)
Screenshot: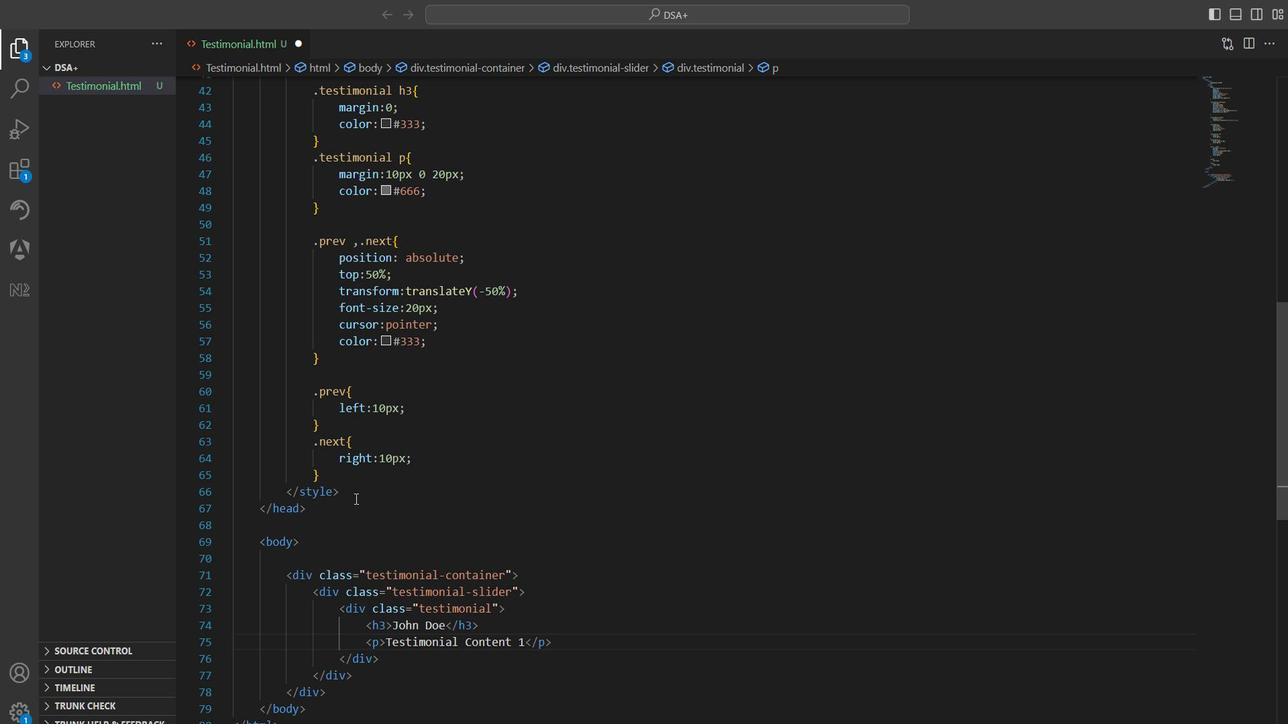 
Action: Mouse scrolled (312, 447) with delta (0, 0)
Screenshot: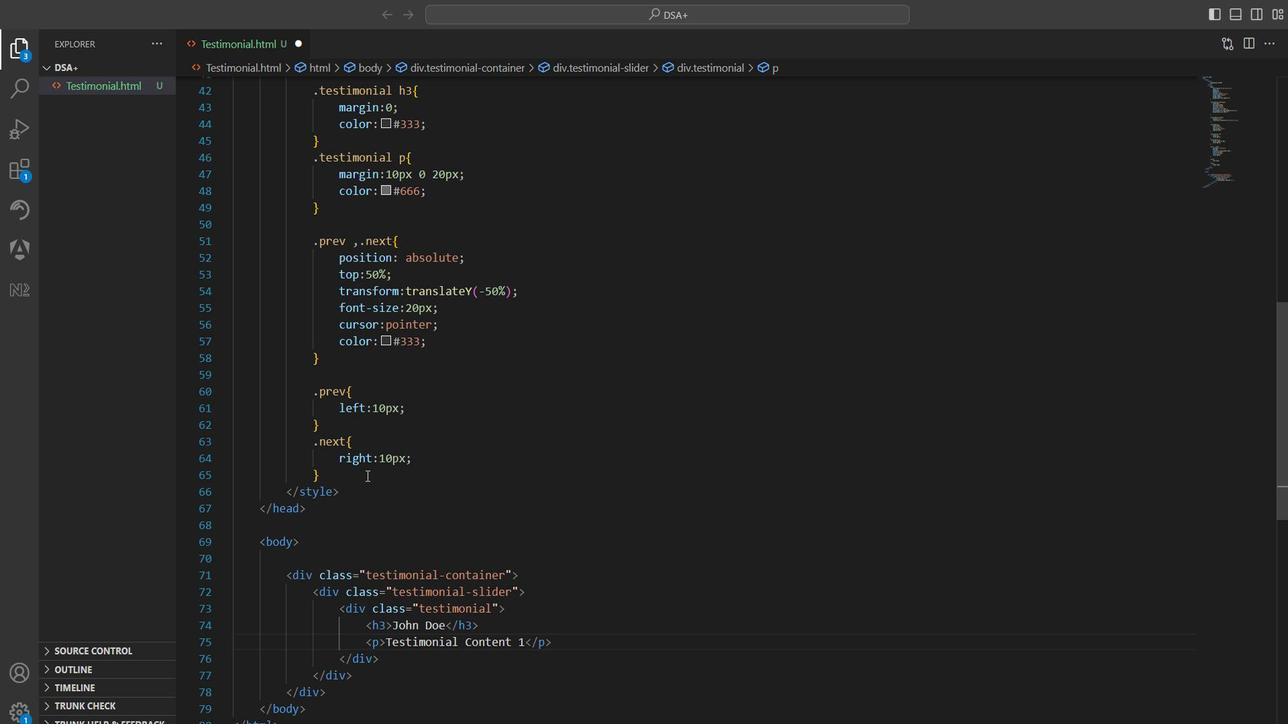 
Action: Mouse scrolled (312, 447) with delta (0, 0)
Screenshot: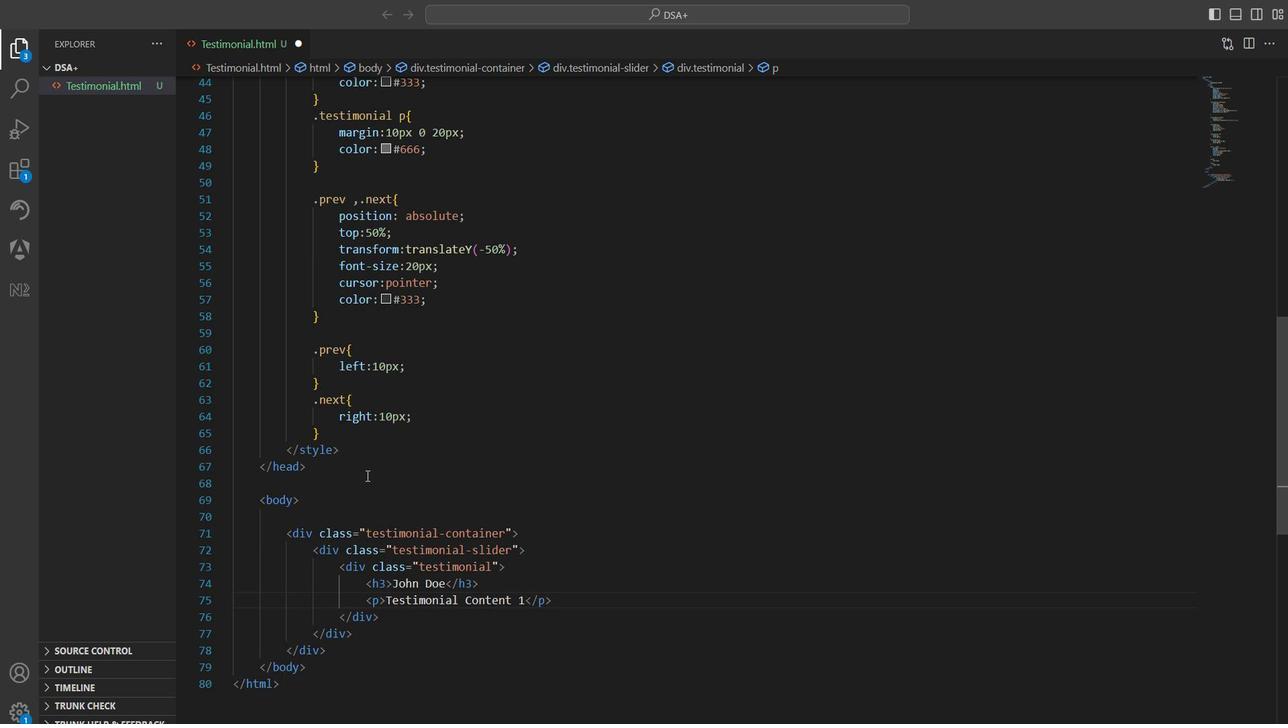 
Action: Mouse moved to (312, 387)
Screenshot: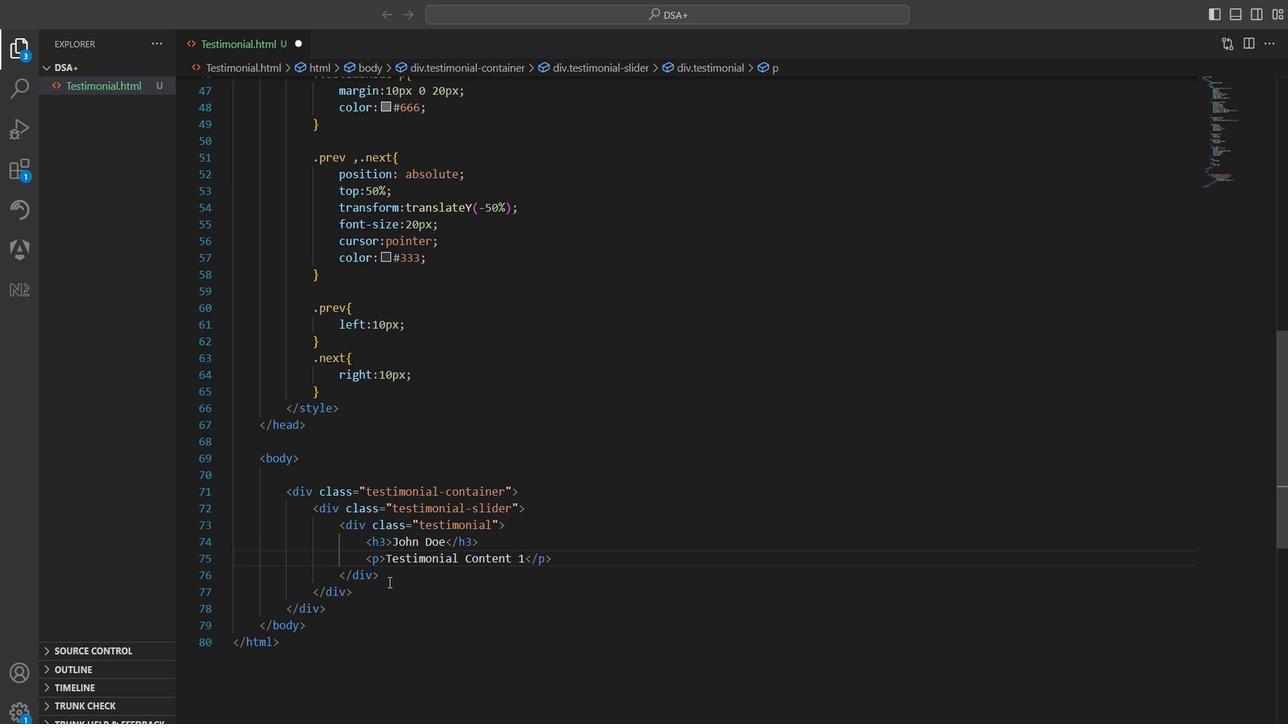 
Action: Mouse pressed left at (312, 387)
Screenshot: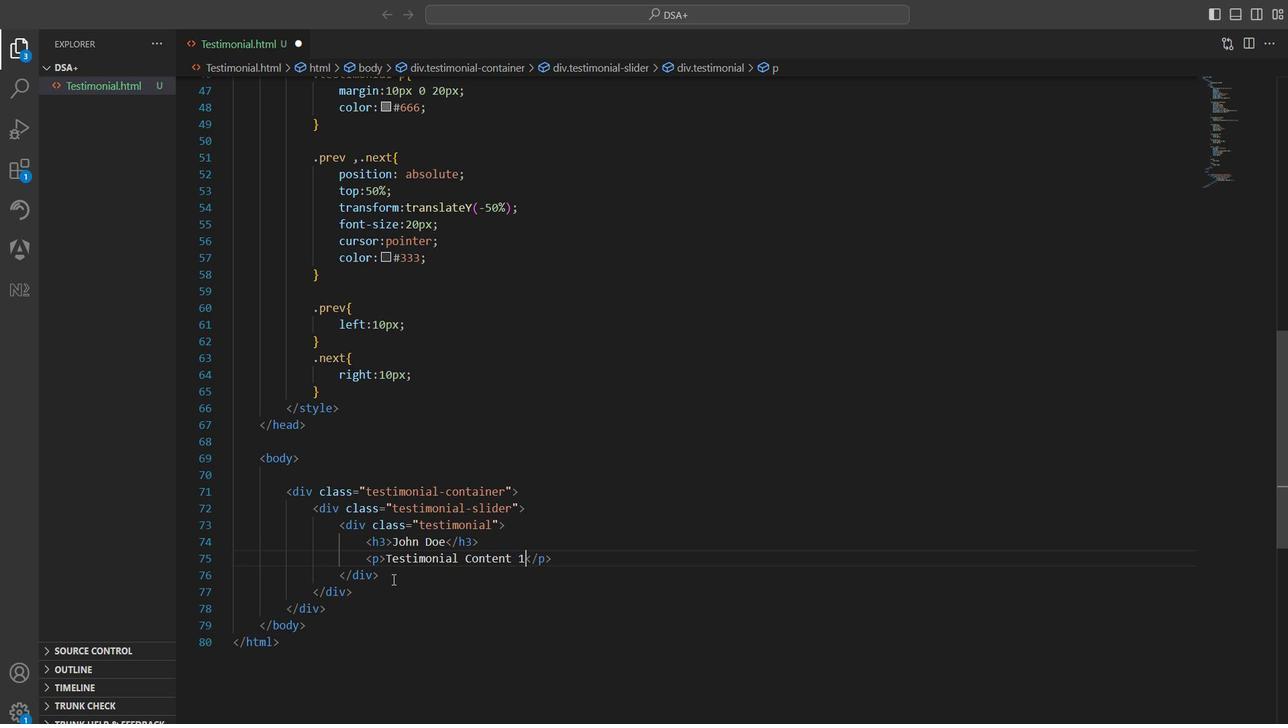 
Action: Mouse moved to (312, 384)
Screenshot: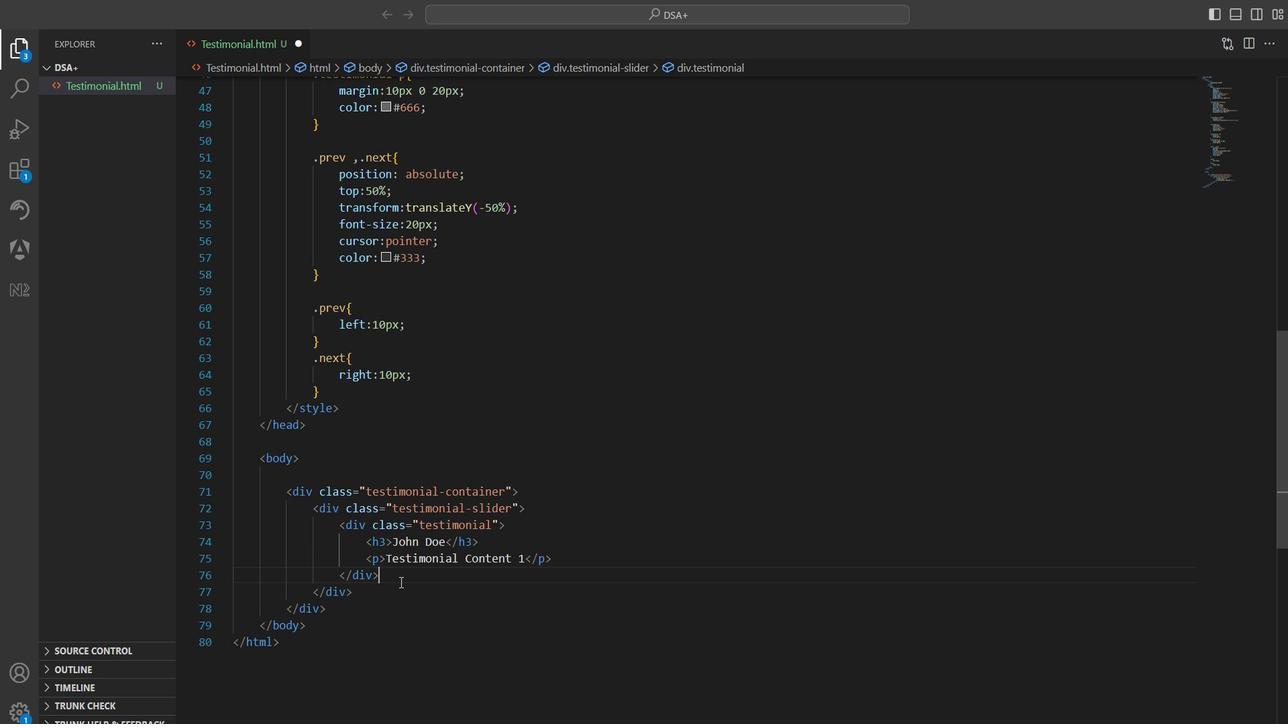 
Action: Key pressed <Key.enter><Key.shift_r><div<Key.space>class<Key.enter>testimonial<Key.right><Key.shift_r>><Key.enter><Key.shift_r><div<Key.space>class<Key.enter><Key.backspace><Key.backspace><Key.backspace><Key.backspace><Key.backspace><Key.backspace><Key.backspace><Key.backspace><Key.backspace><Key.backspace><Key.backspace>h3<Key.shift_r><Key.shift_r><Key.shift_r><Key.shift_r><Key.shift_r>><Key.shift><Key.shift>Jane<Key.space><Key.shift>SMith<Key.backspace><Key.backspace><Key.backspace><Key.backspace>mith<Key.right><Key.right><Key.right><Key.right><Key.right><Key.enter><Key.shift_r><p<Key.shift_r>><Key.shift>Testimonial<Key.space>content<Key.space>2
Screenshot: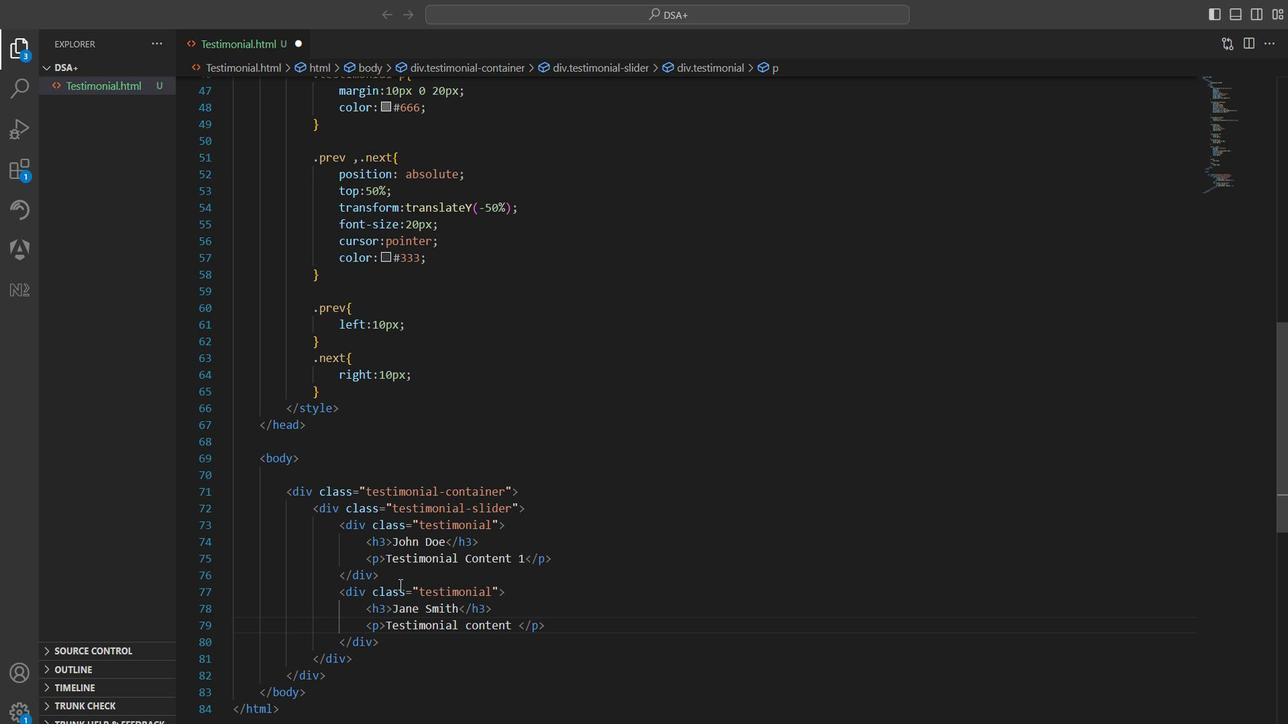 
Action: Mouse moved to (312, 377)
Screenshot: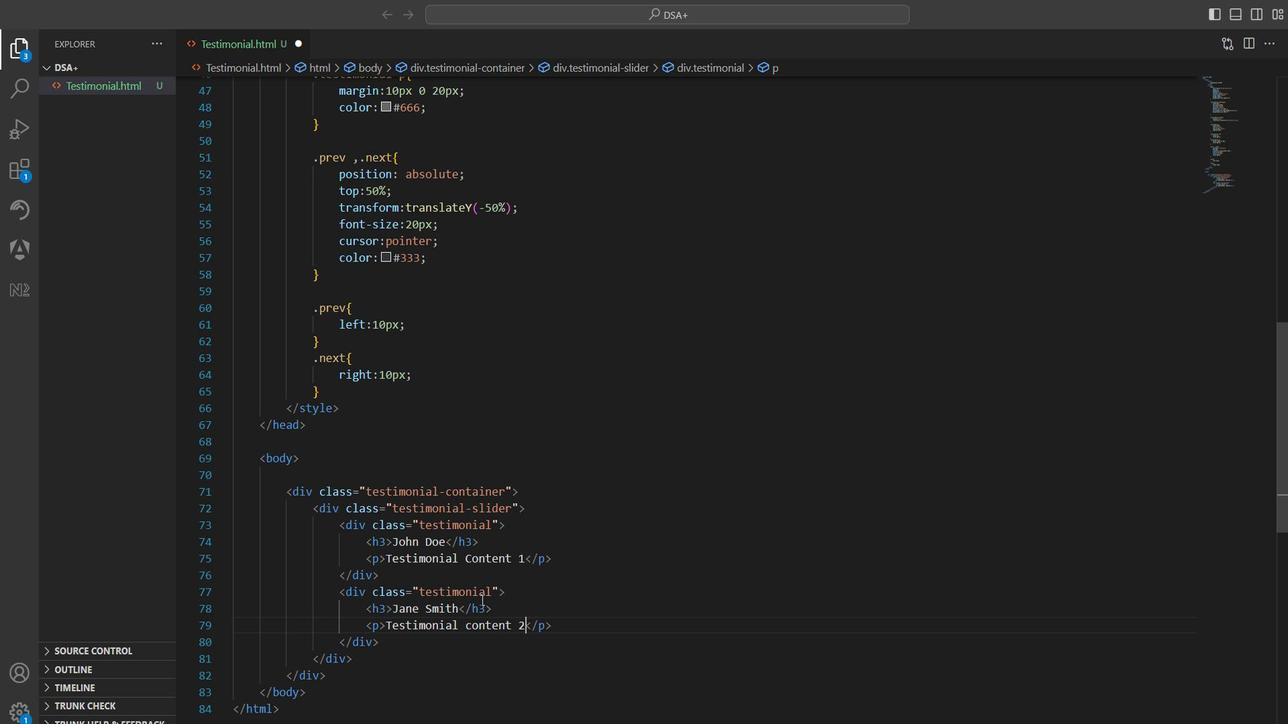 
Action: Mouse scrolled (312, 377) with delta (0, 0)
Screenshot: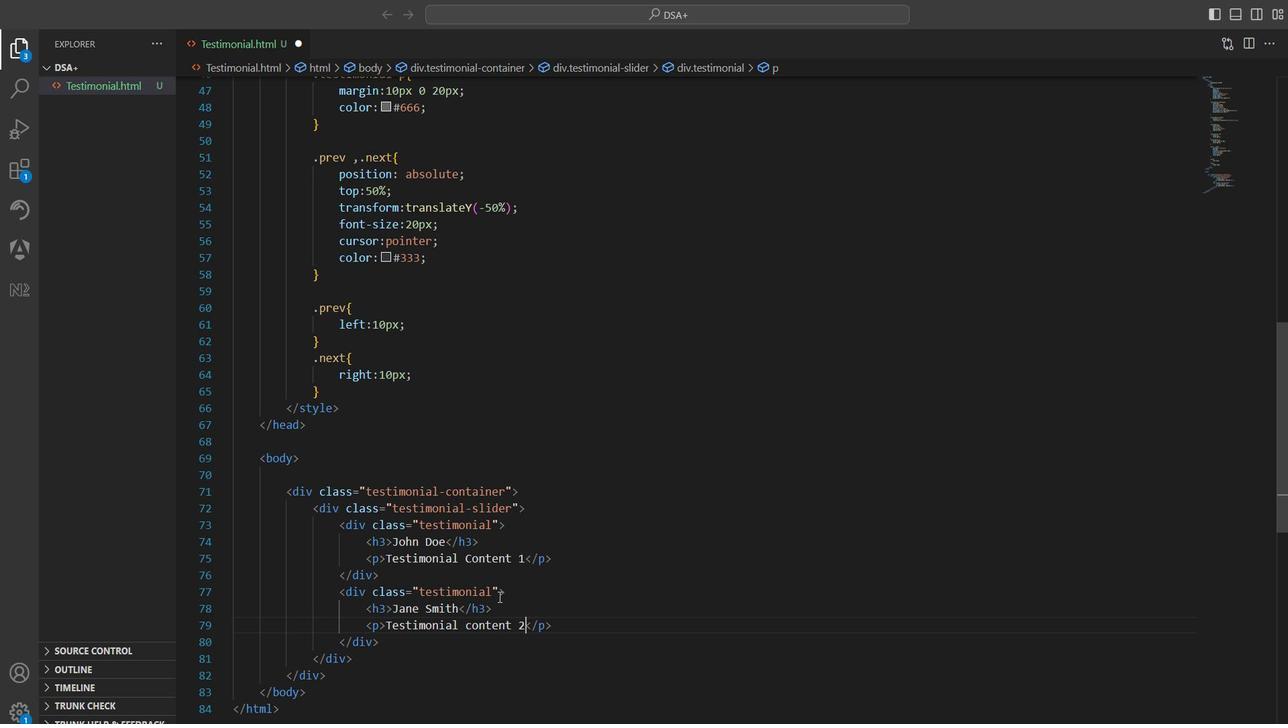 
Action: Mouse scrolled (312, 377) with delta (0, 0)
Screenshot: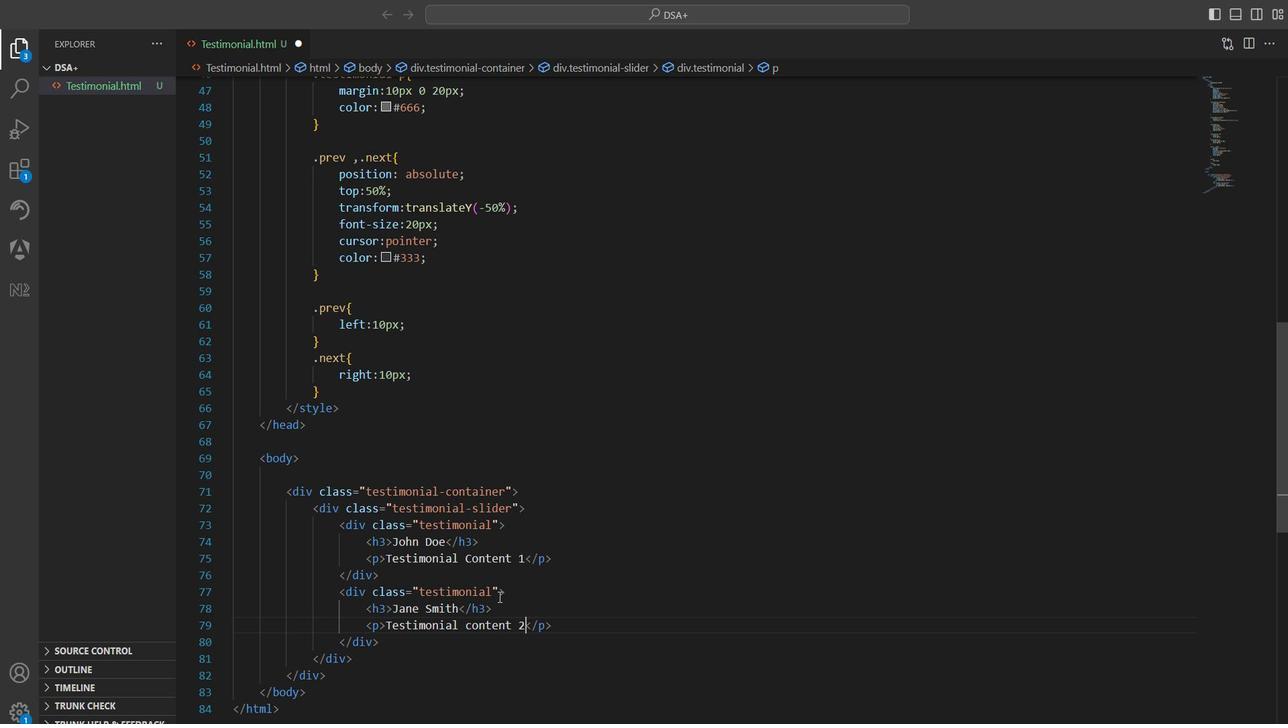 
Action: Mouse moved to (308, 475)
Screenshot: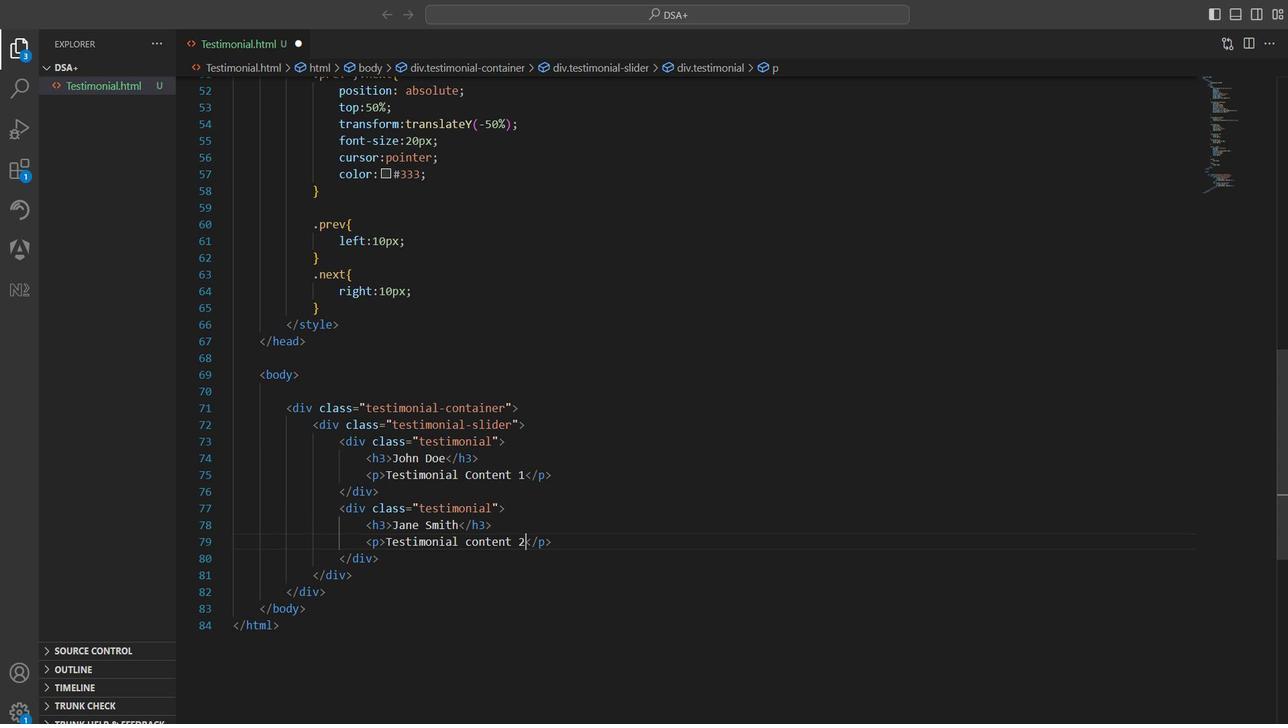 
Action: Mouse scrolled (308, 475) with delta (0, 0)
Screenshot: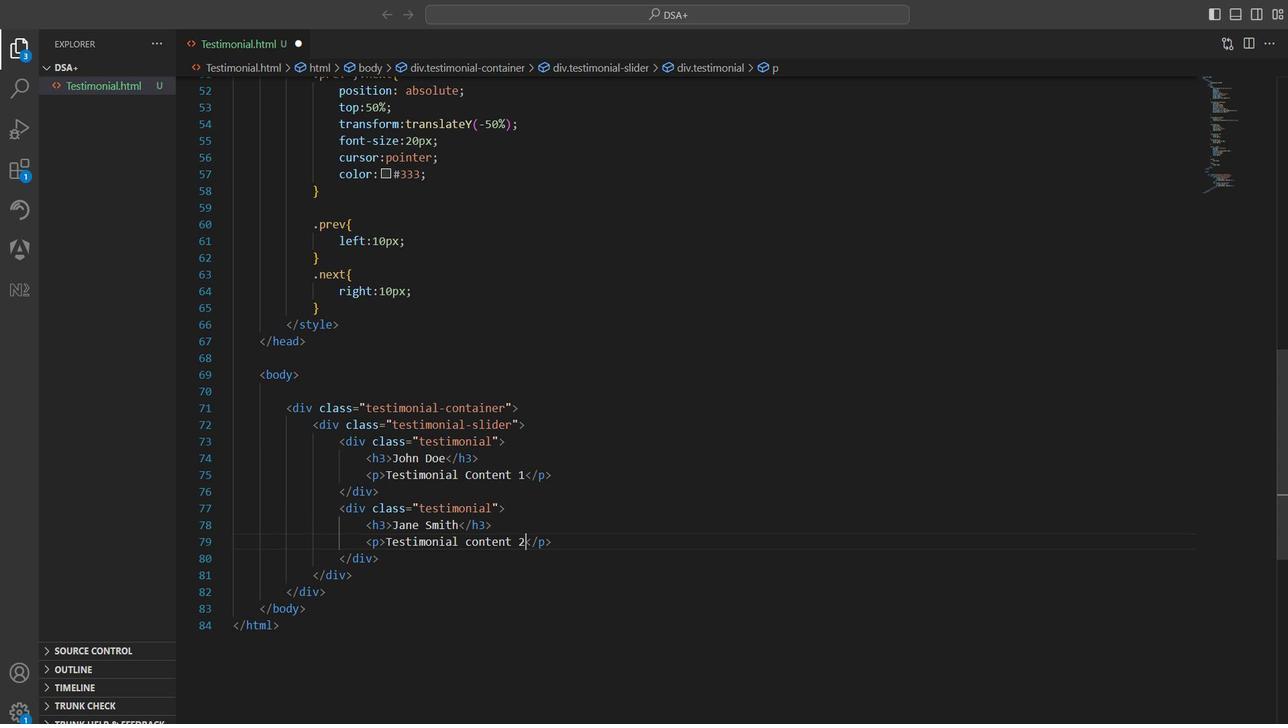 
Action: Mouse scrolled (308, 475) with delta (0, 0)
Screenshot: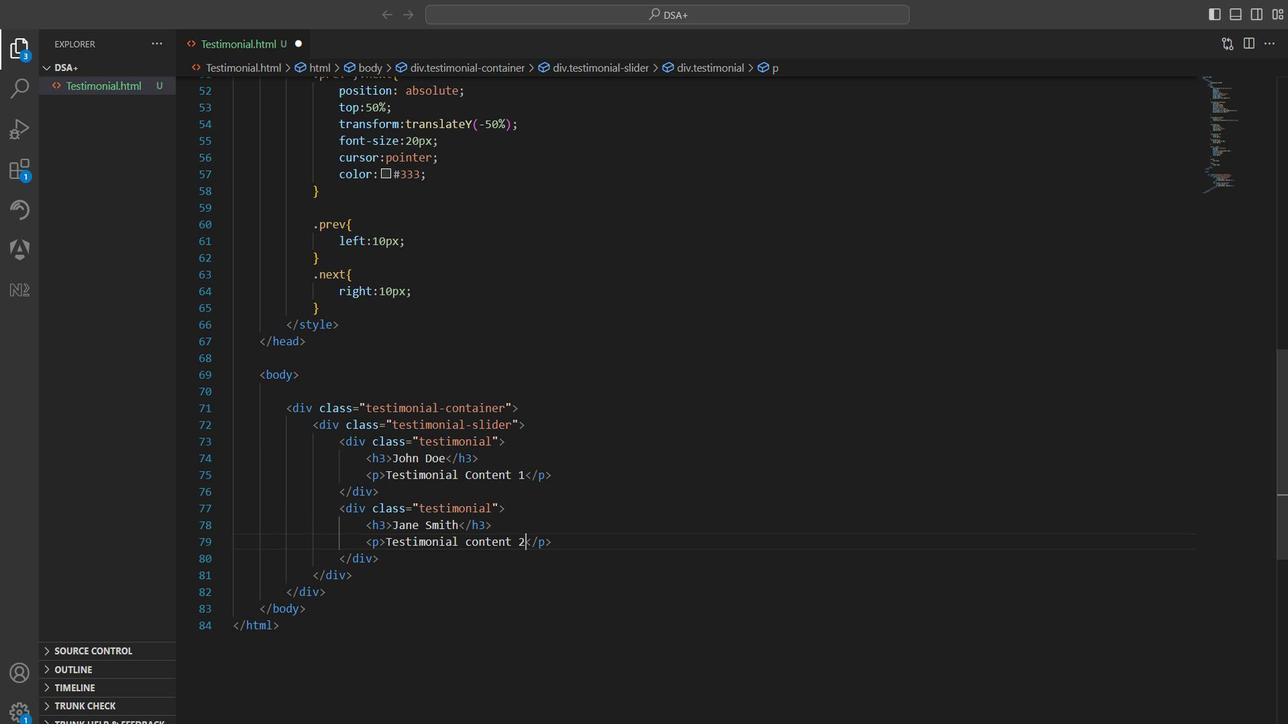 
Action: Mouse scrolled (308, 475) with delta (0, 0)
Screenshot: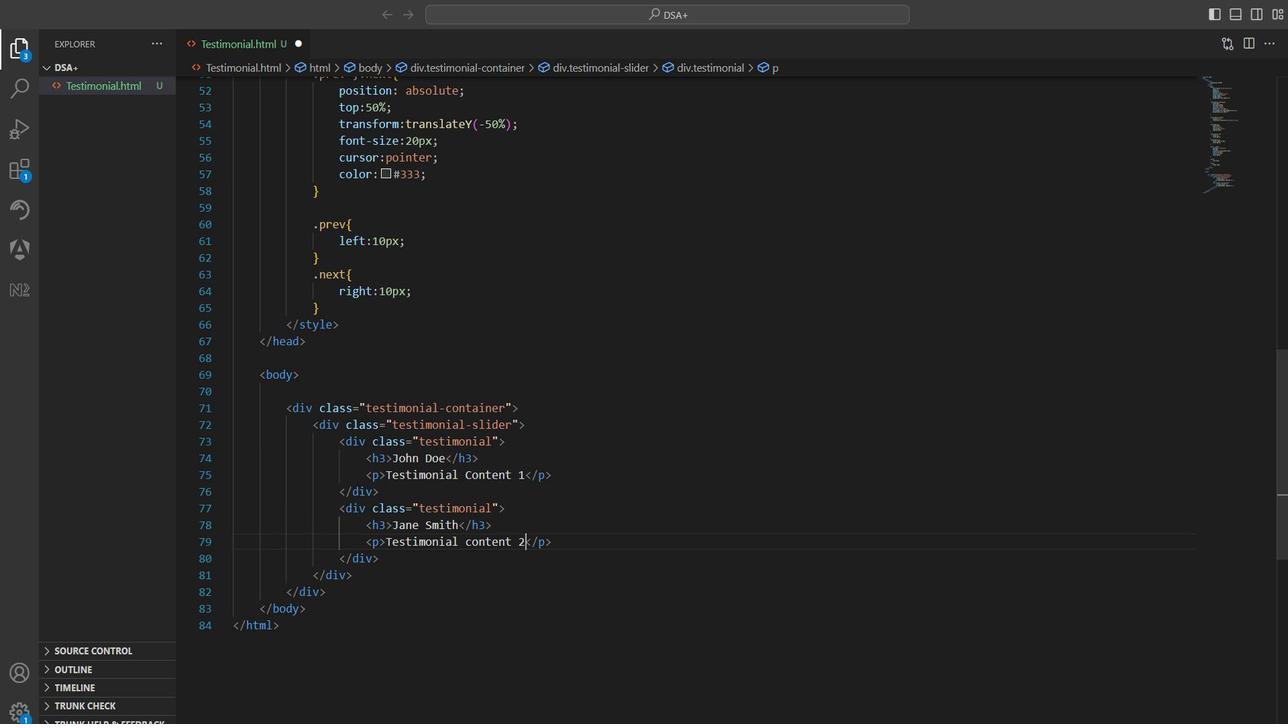 
Action: Mouse scrolled (308, 475) with delta (0, 0)
Screenshot: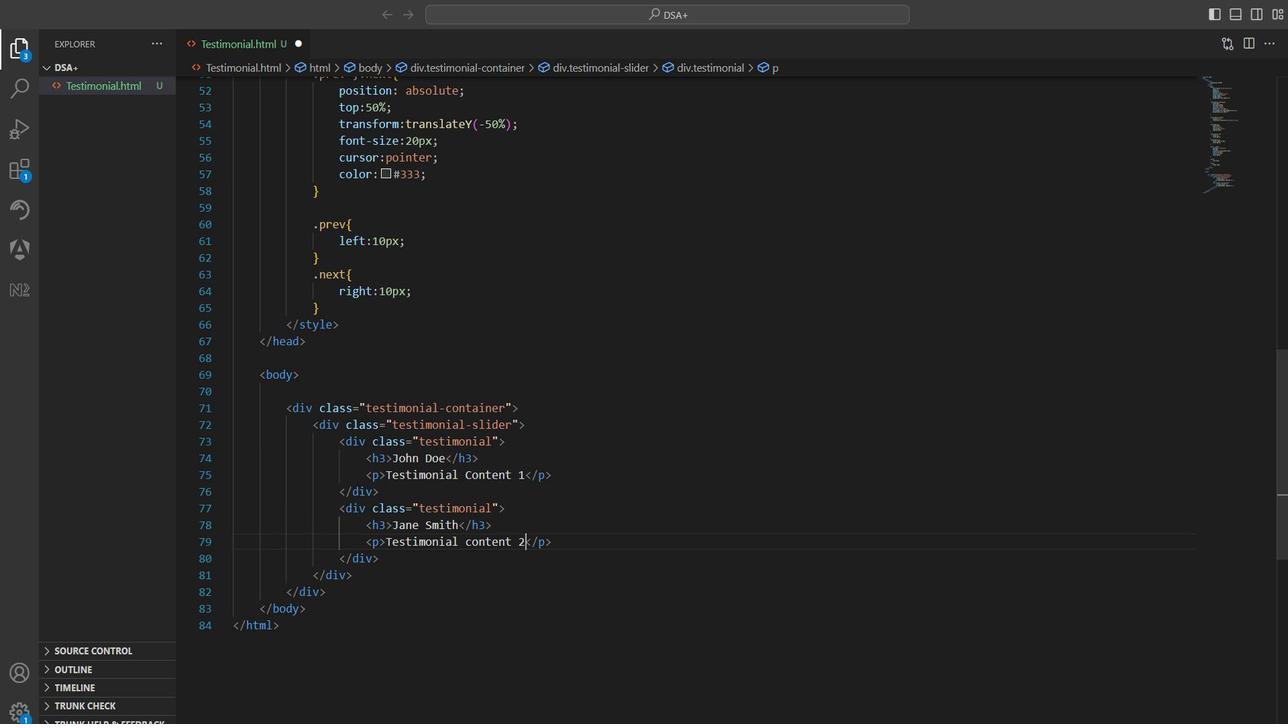 
Action: Mouse scrolled (308, 475) with delta (0, 0)
Screenshot: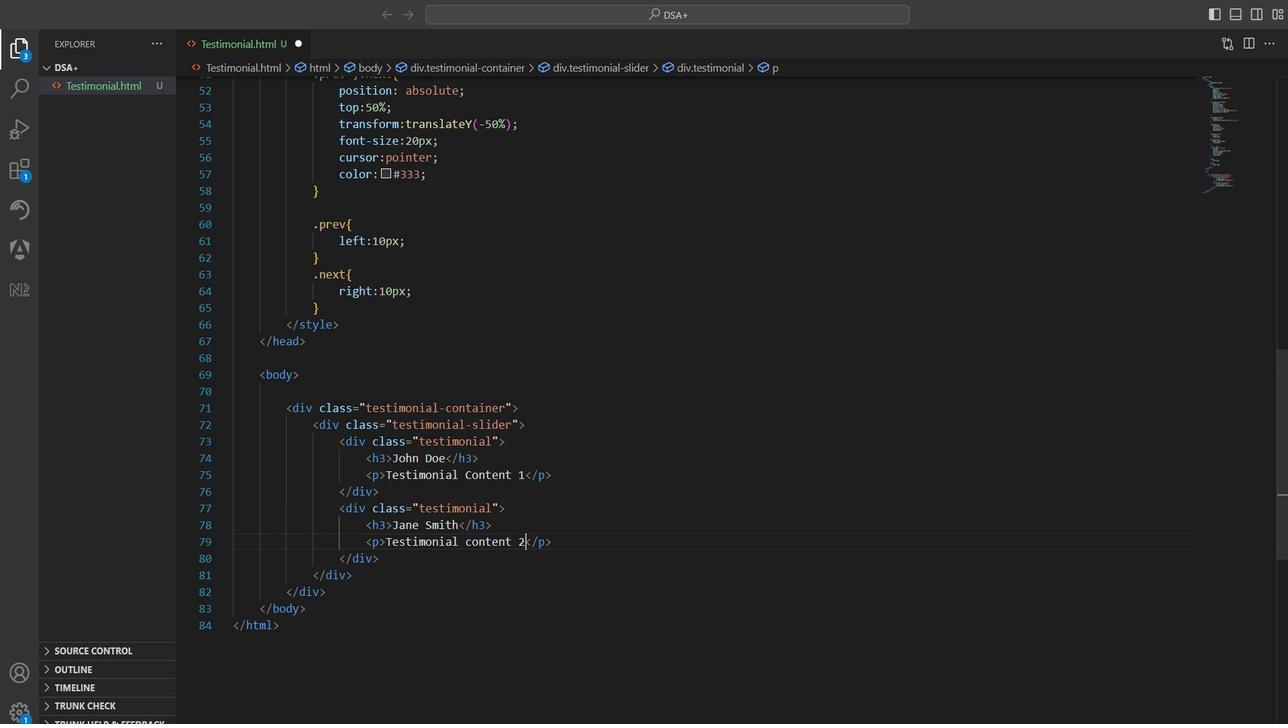 
Action: Mouse scrolled (308, 475) with delta (0, 0)
Screenshot: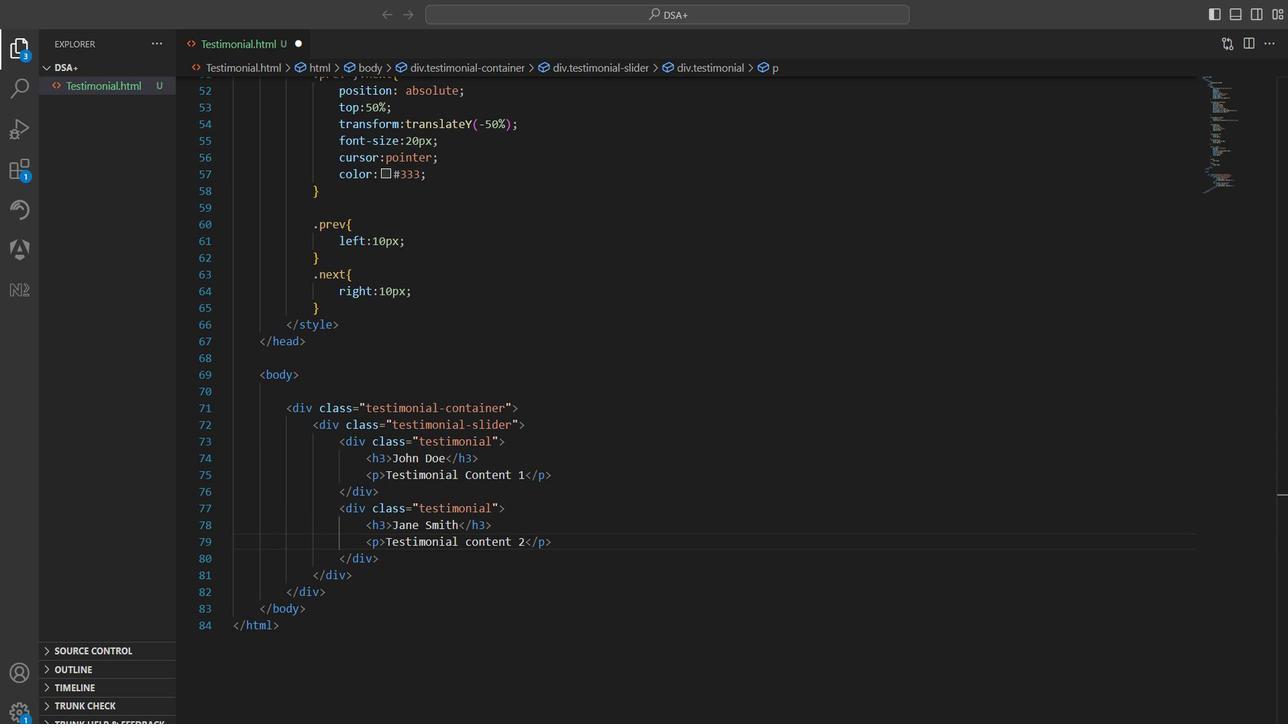 
Action: Mouse scrolled (308, 475) with delta (0, 0)
Screenshot: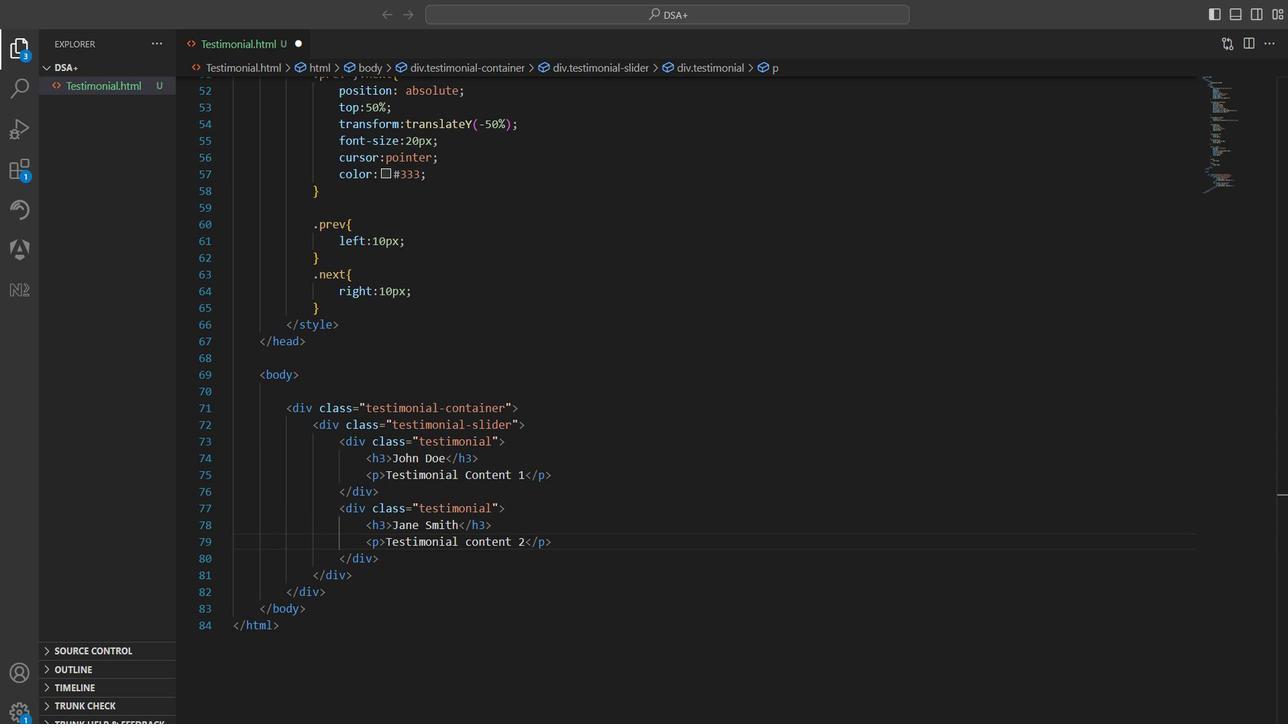 
Action: Mouse scrolled (308, 475) with delta (0, 0)
Screenshot: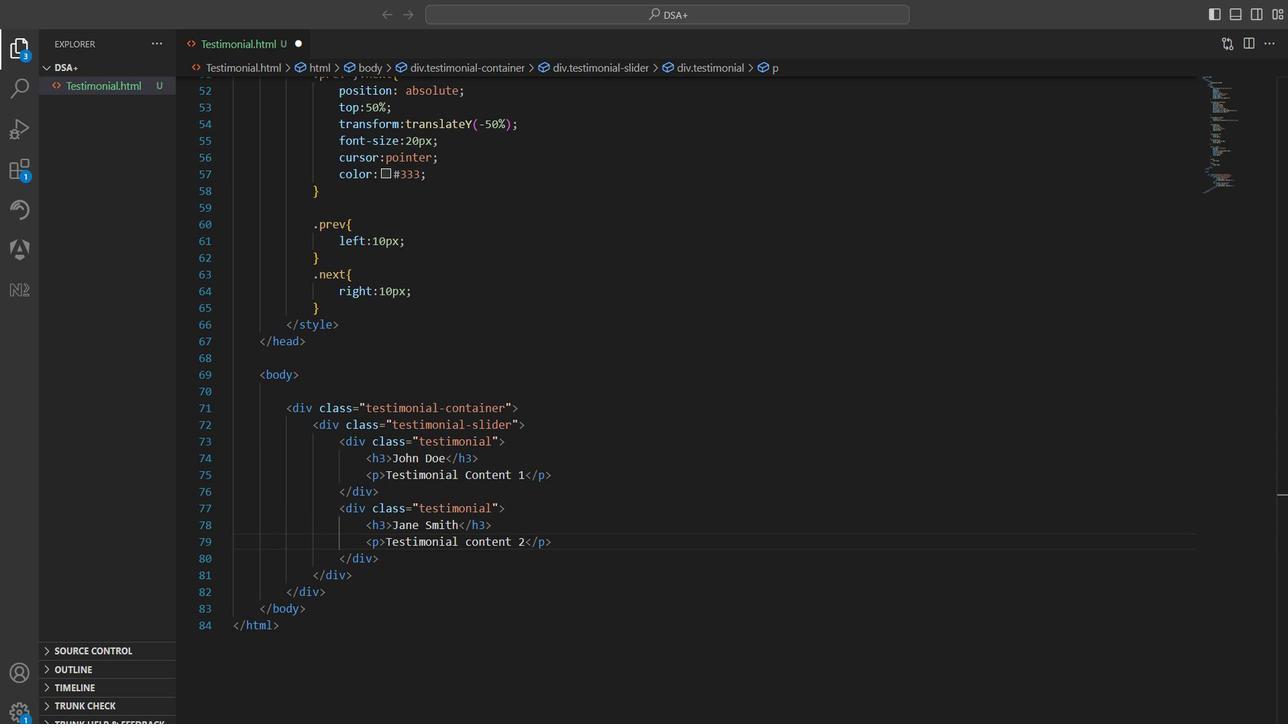 
Action: Mouse moved to (312, 401)
Screenshot: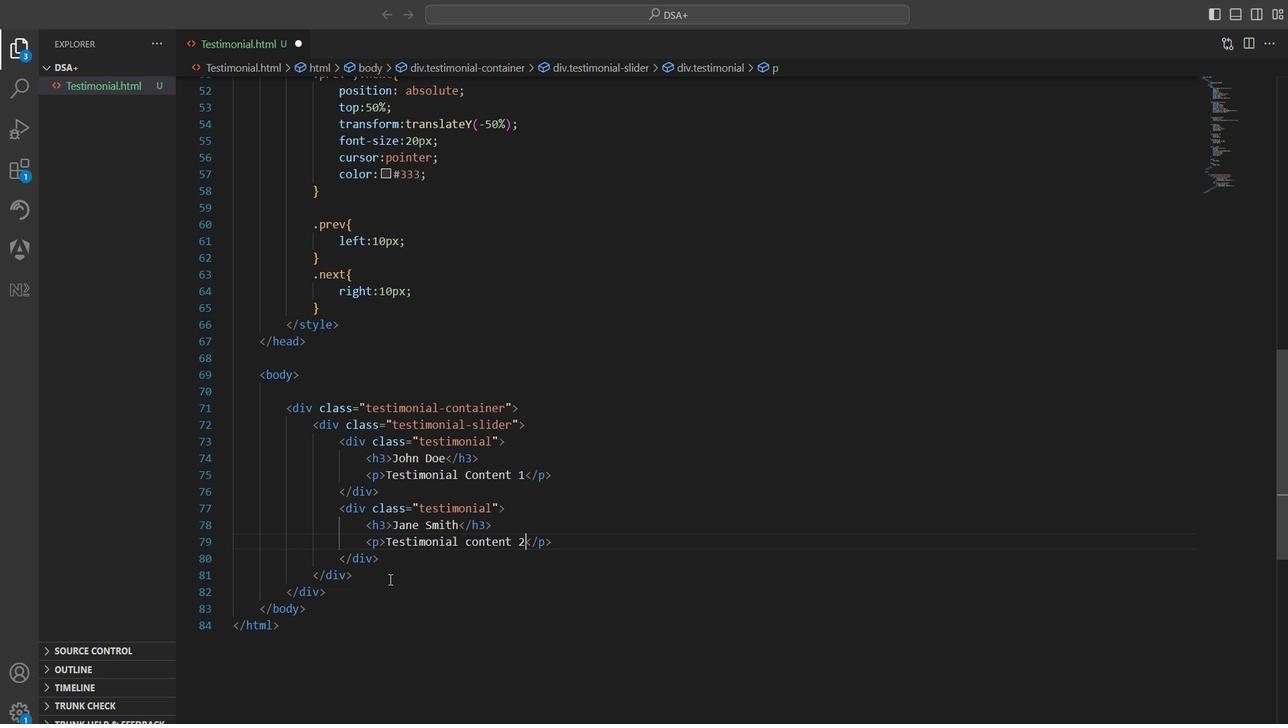 
Action: Mouse pressed left at (312, 401)
Screenshot: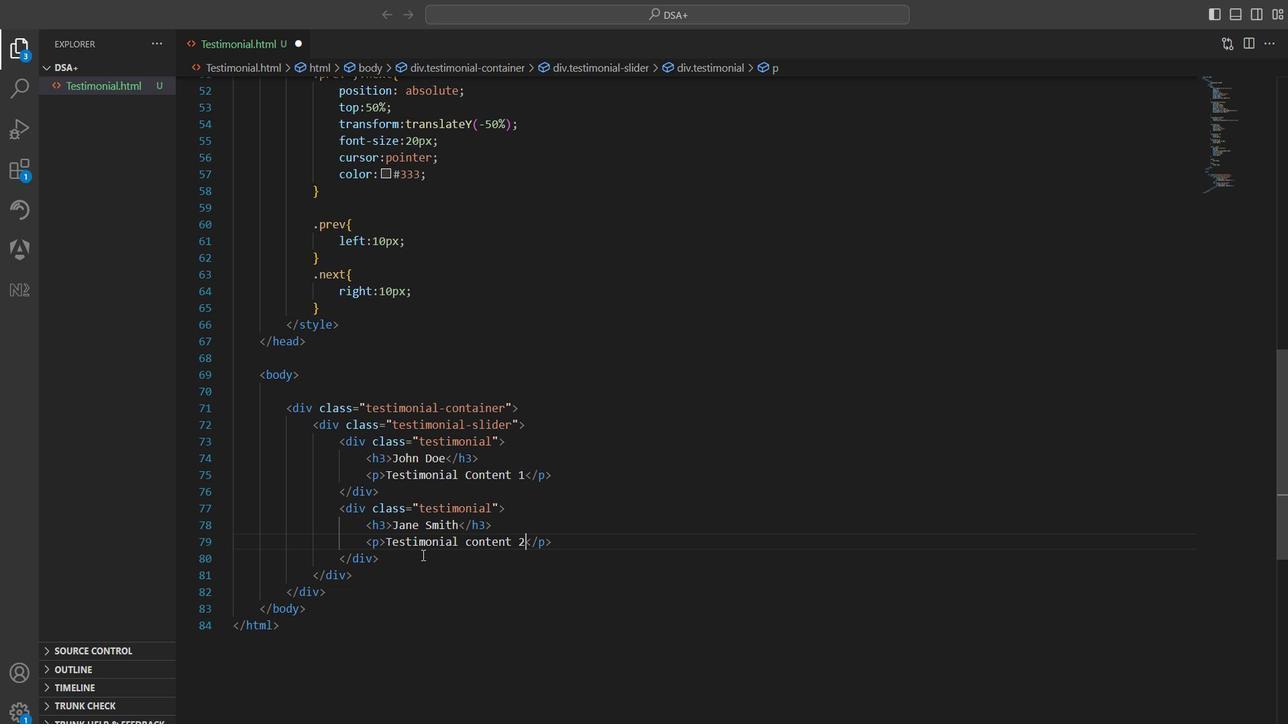 
Action: Mouse moved to (312, 389)
Screenshot: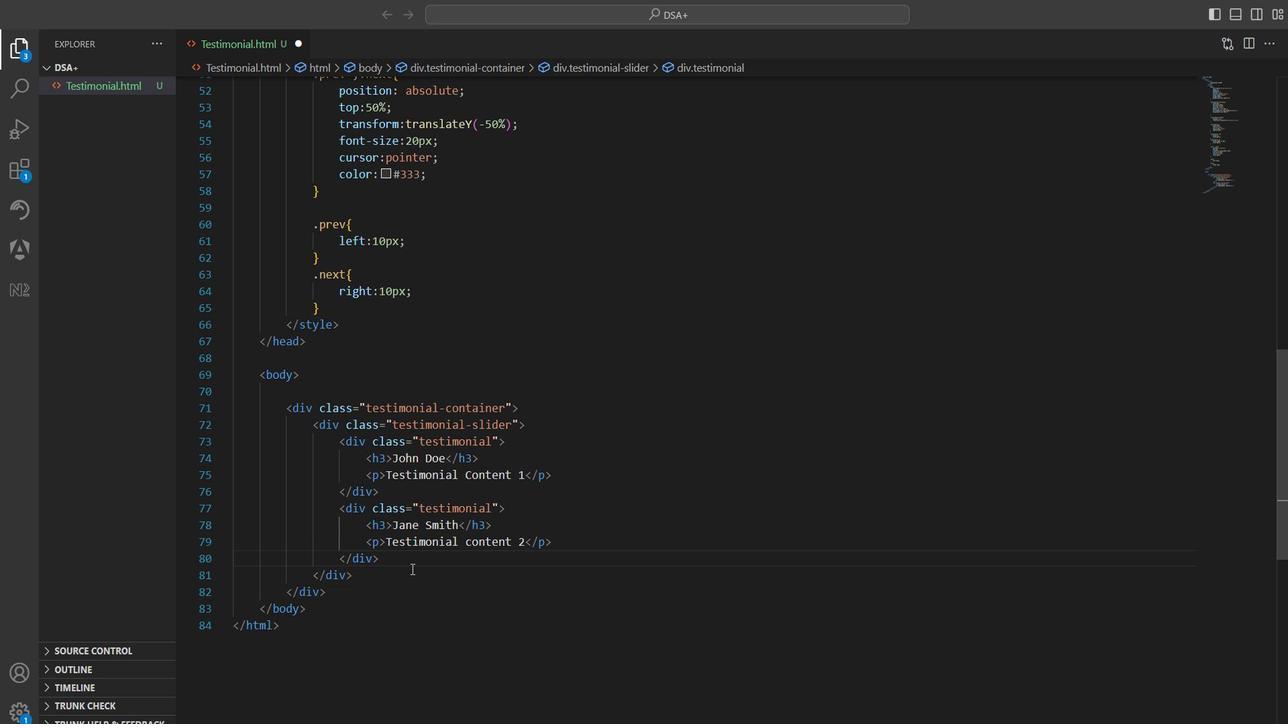 
Action: Mouse pressed left at (312, 389)
Screenshot: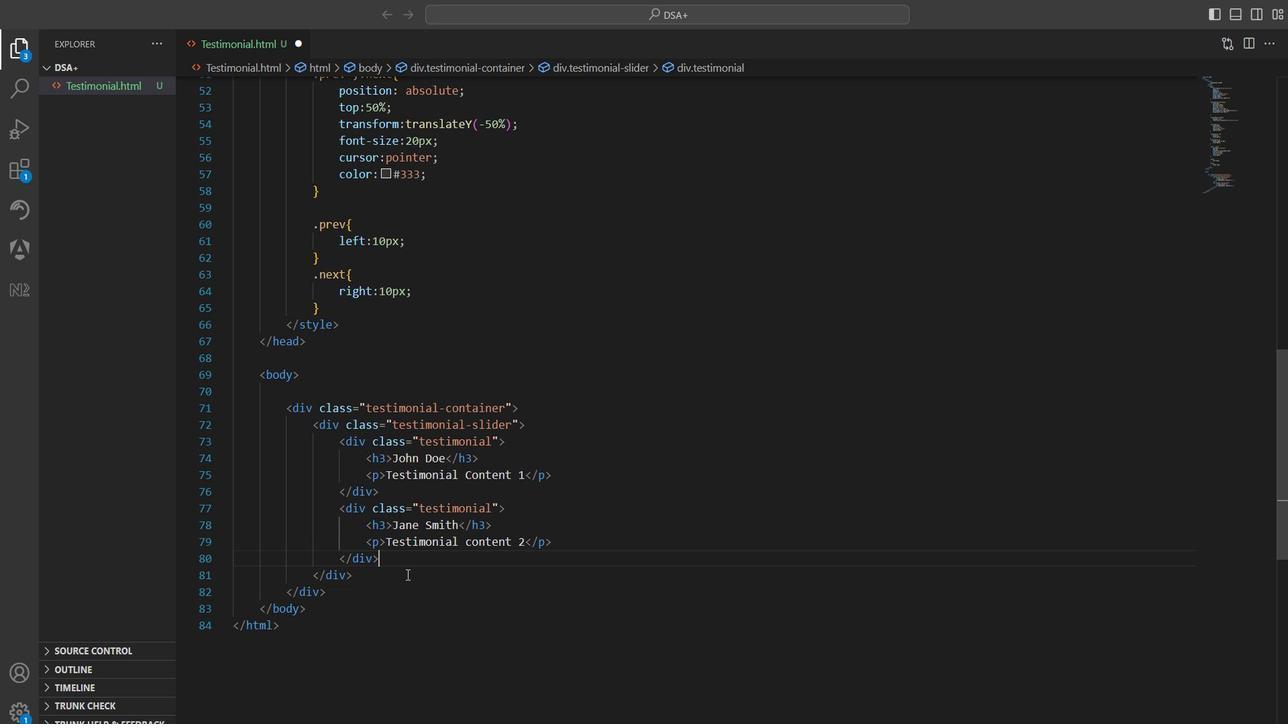 
Action: Mouse moved to (312, 391)
Screenshot: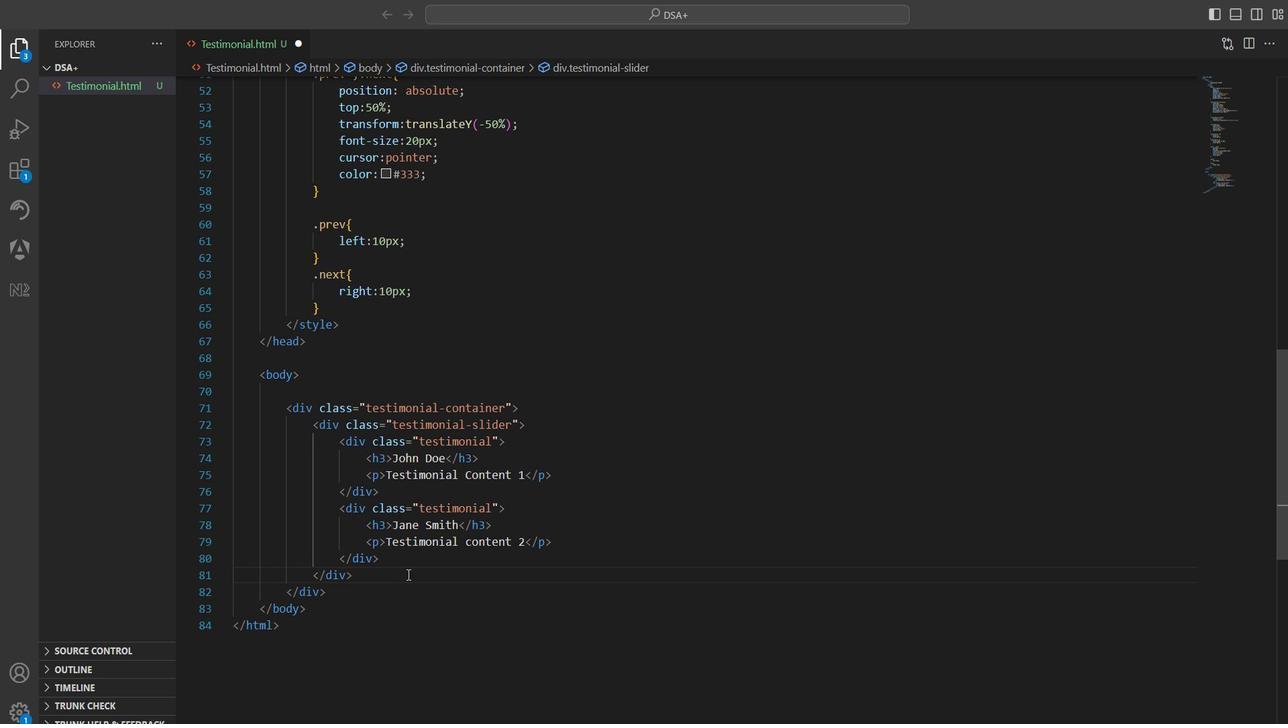
Action: Mouse pressed left at (312, 391)
Screenshot: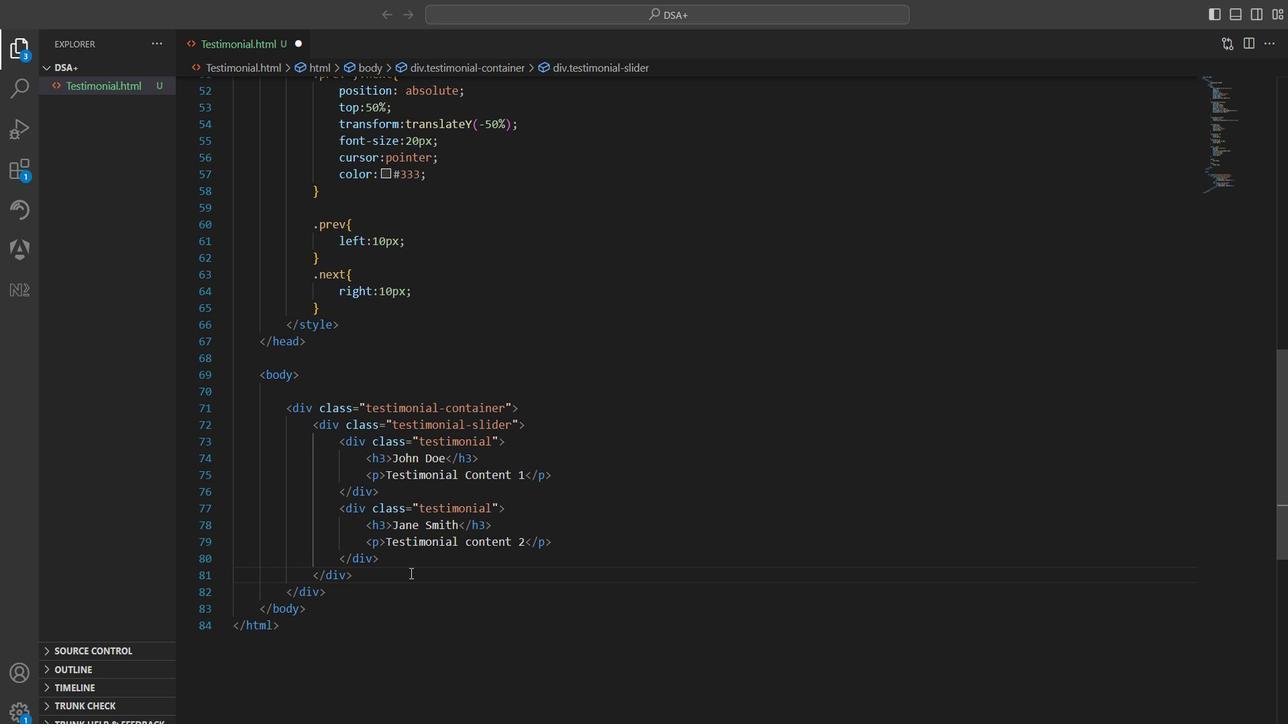 
Action: Mouse pressed left at (312, 391)
Screenshot: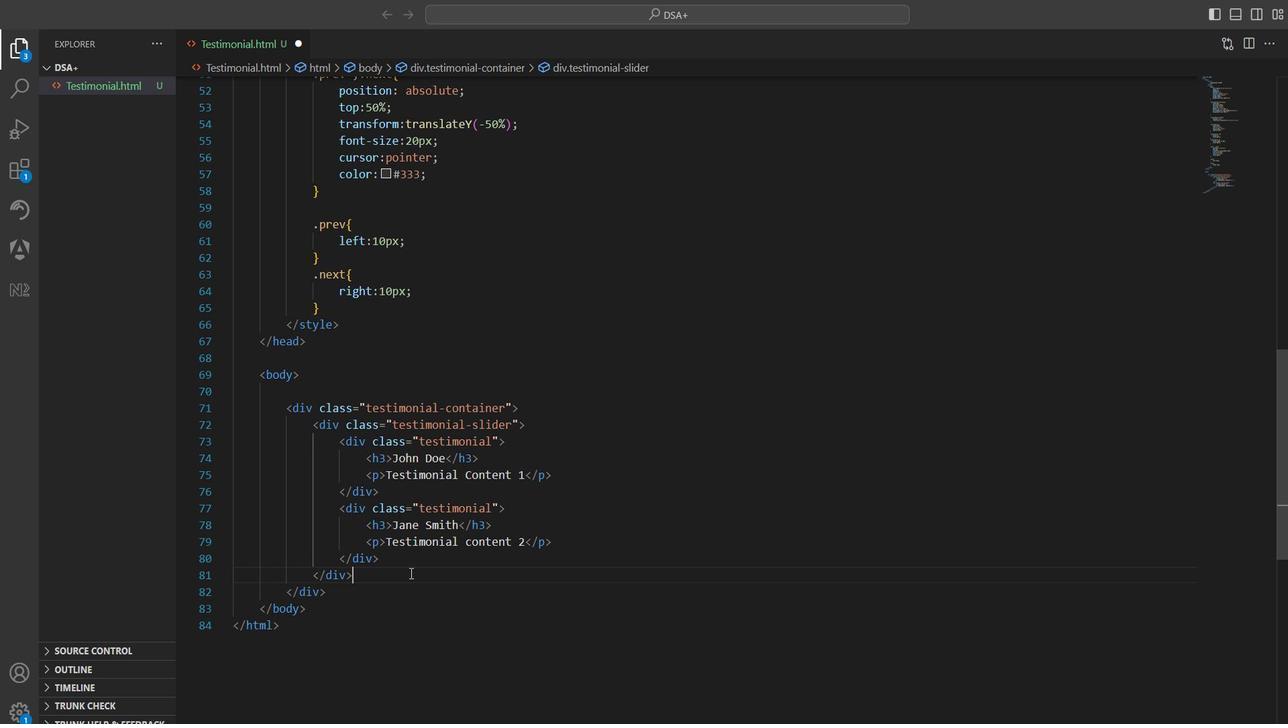 
Action: Mouse moved to (312, 396)
Screenshot: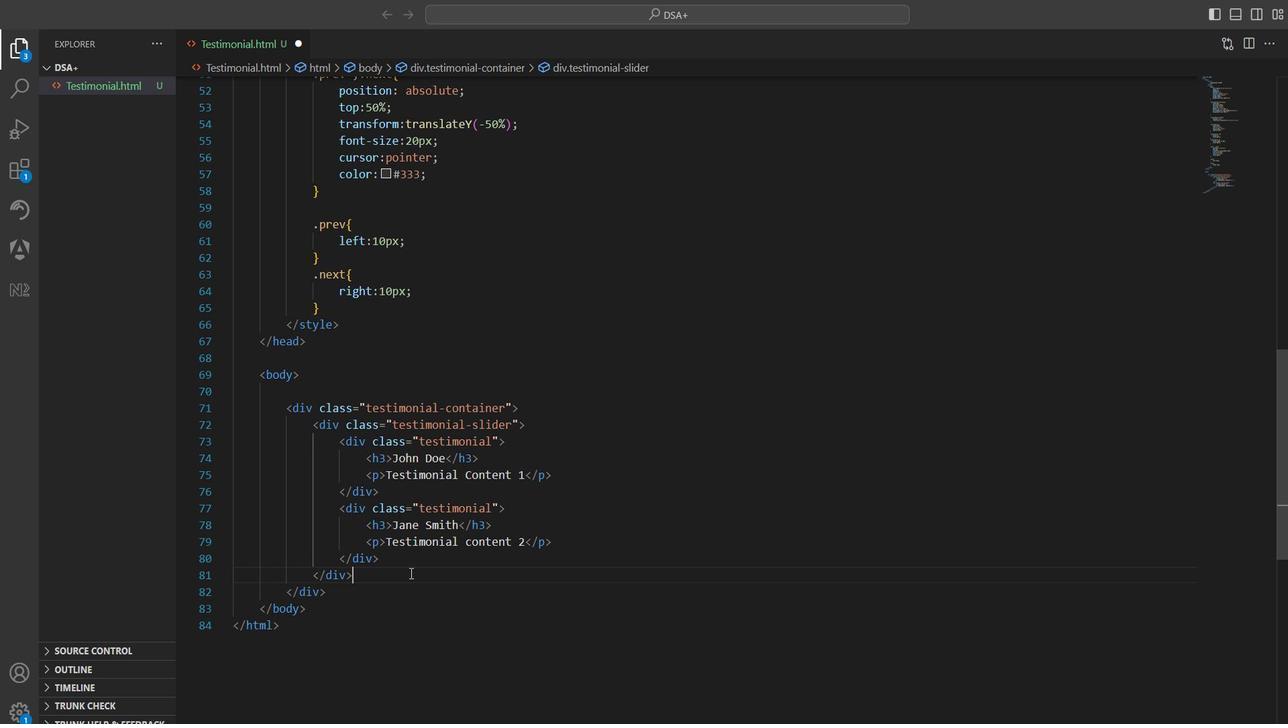 
Action: Mouse pressed left at (312, 396)
Screenshot: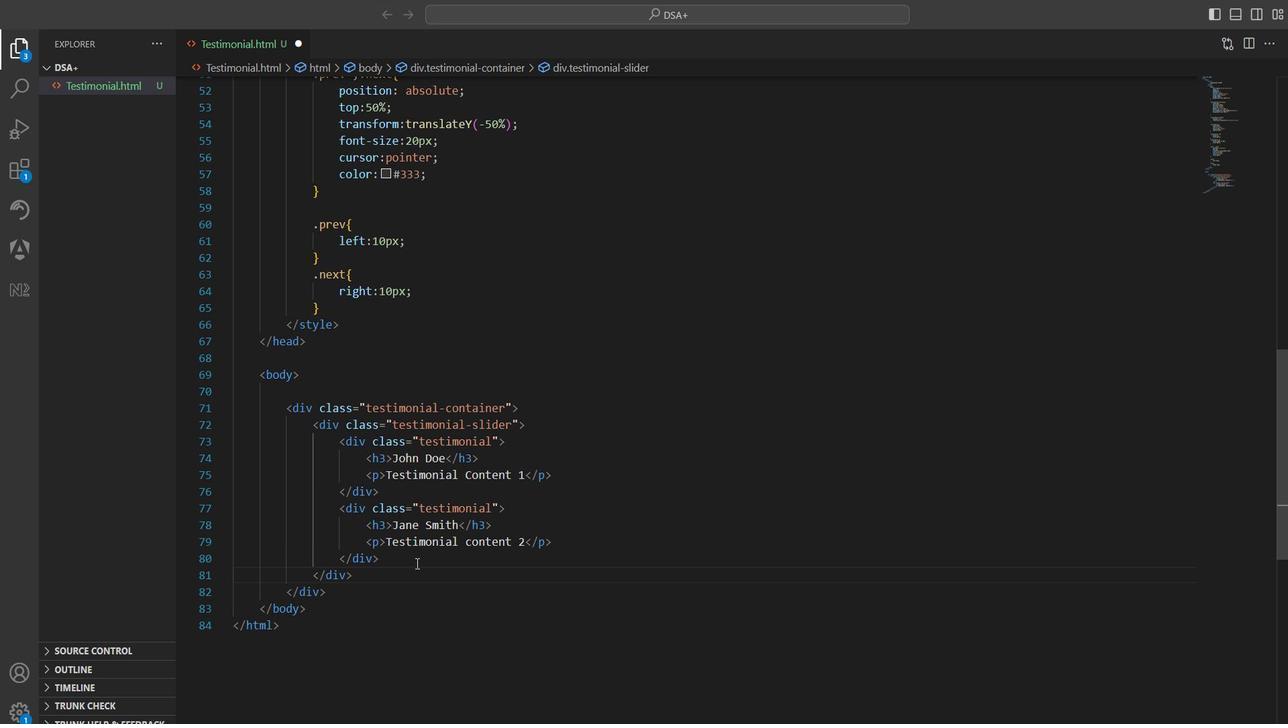 
Action: Key pressed <Key.enter><Key.shift_r><<Key.shift>!--<Key.space><Key.shift>Add<Key.space>more<Key.space>
Screenshot: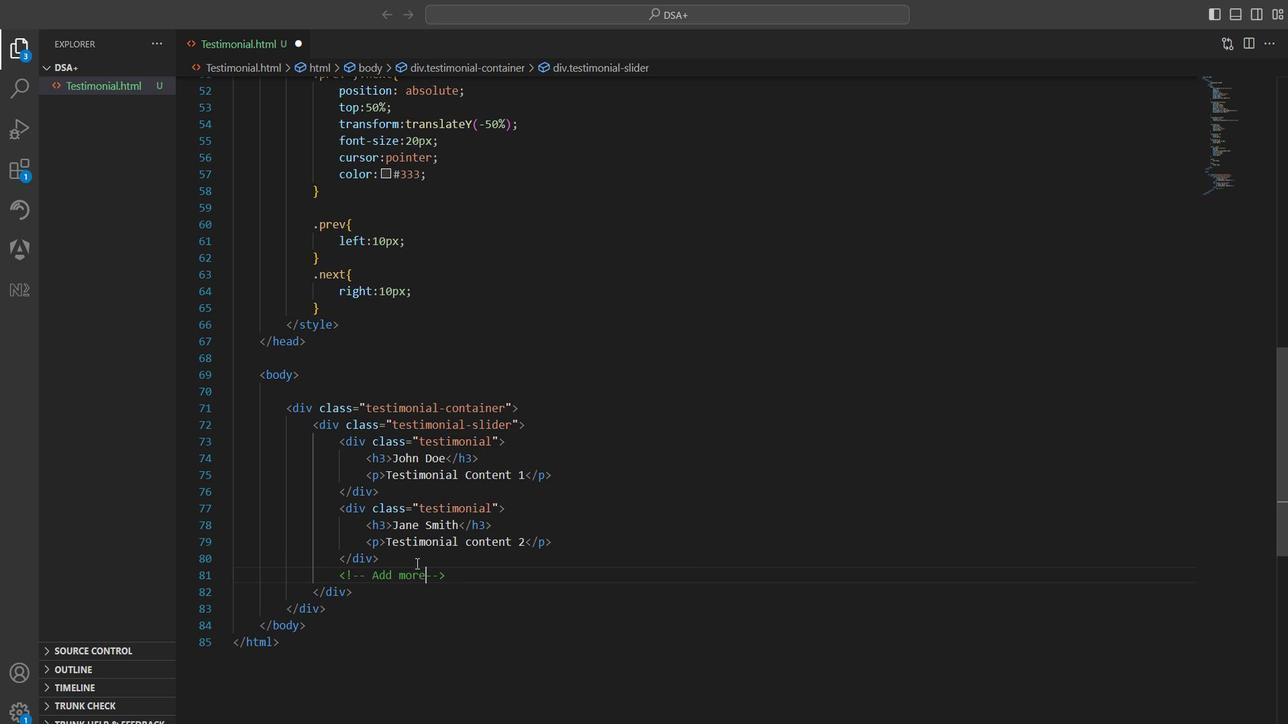 
Action: Mouse moved to (312, 314)
Screenshot: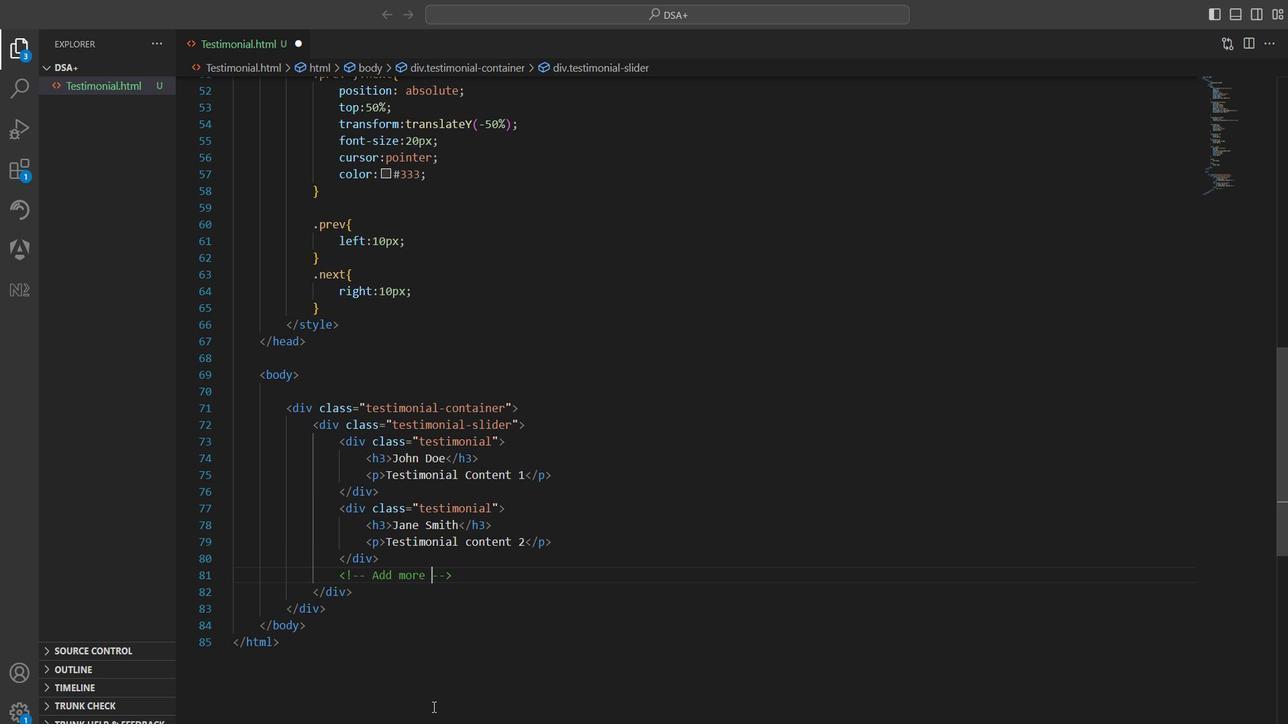 
Action: Key pressed testimonials<Key.space>as<Key.space>needed
Screenshot: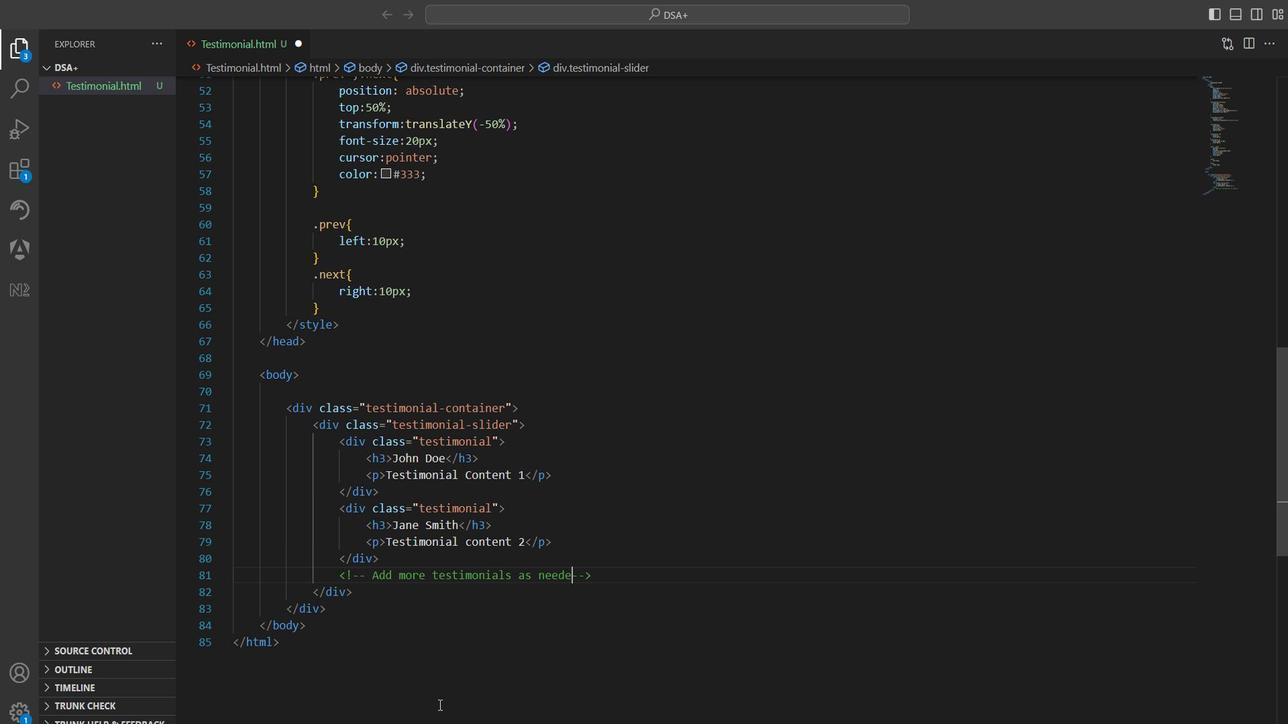 
Action: Mouse moved to (312, 358)
Screenshot: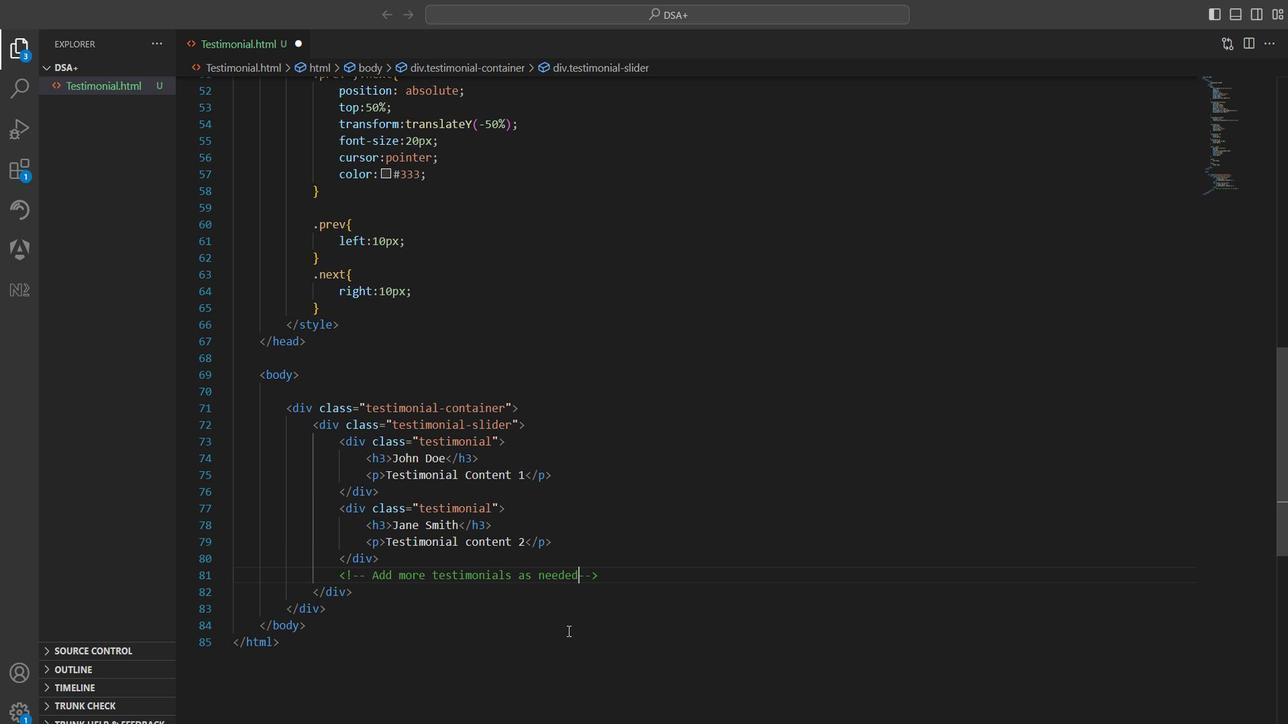 
Action: Mouse scrolled (312, 358) with delta (0, 0)
Screenshot: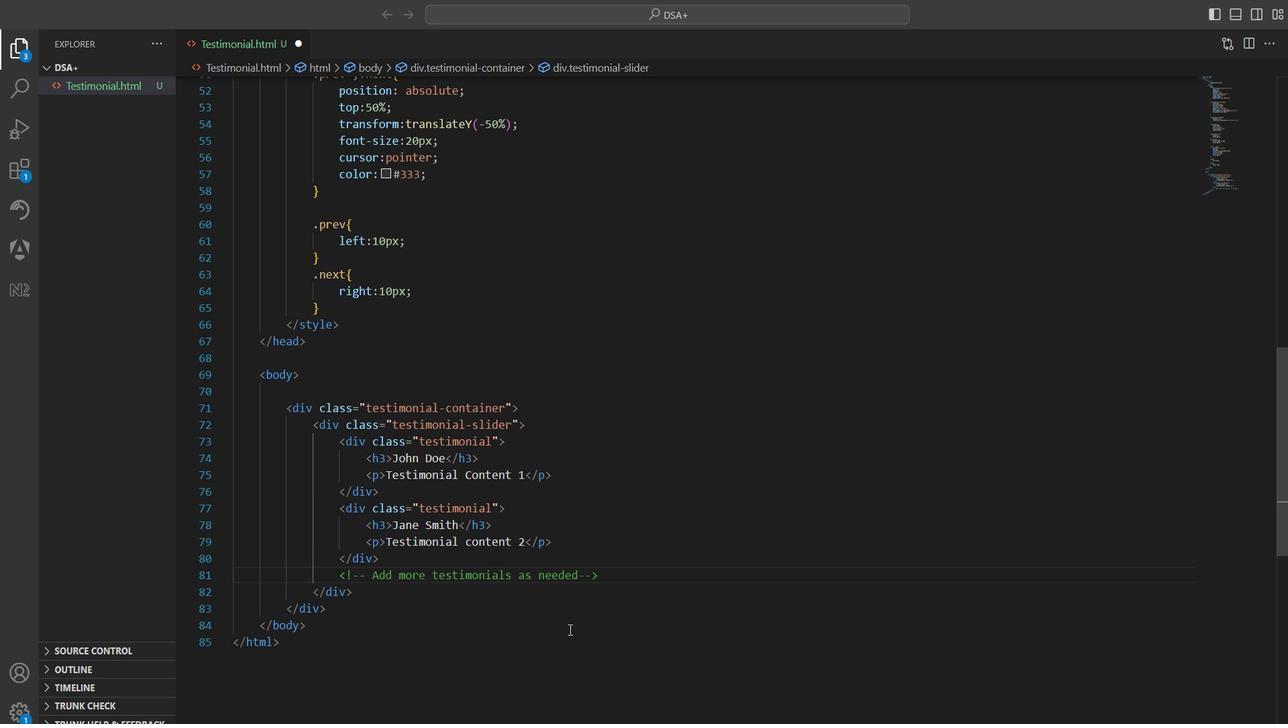 
Action: Mouse moved to (312, 401)
Screenshot: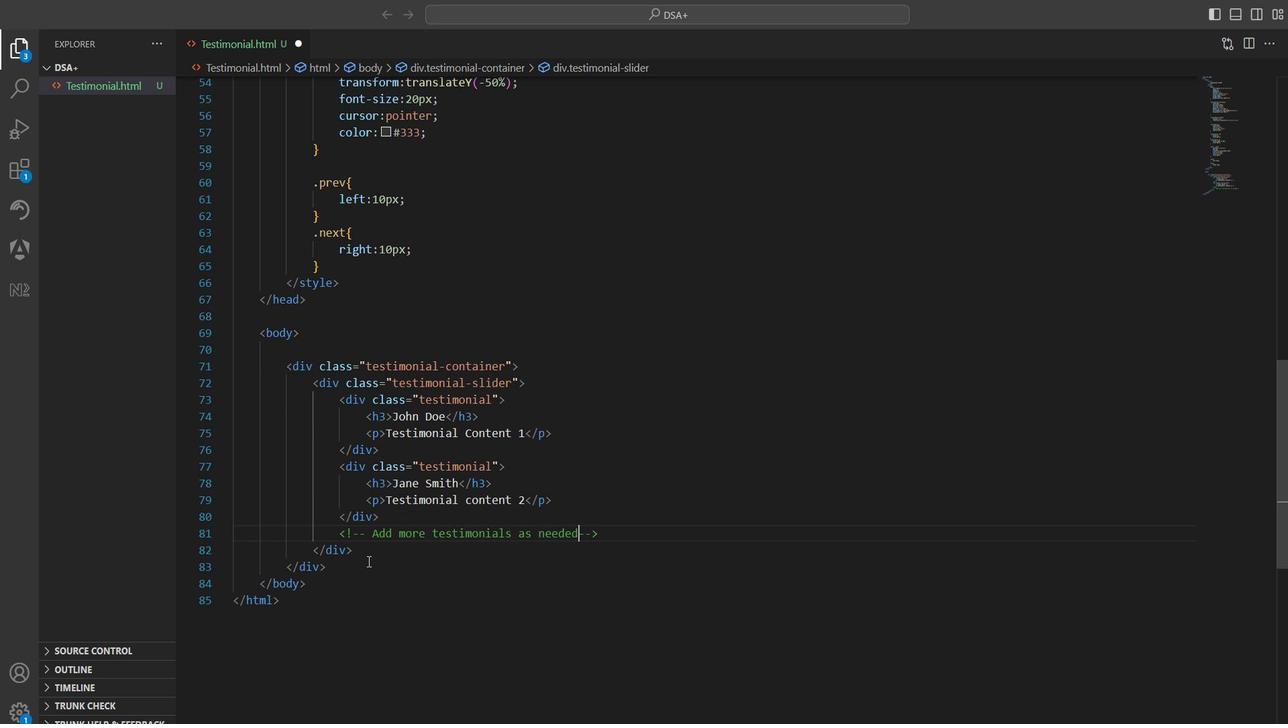 
Action: Mouse pressed left at (312, 401)
Screenshot: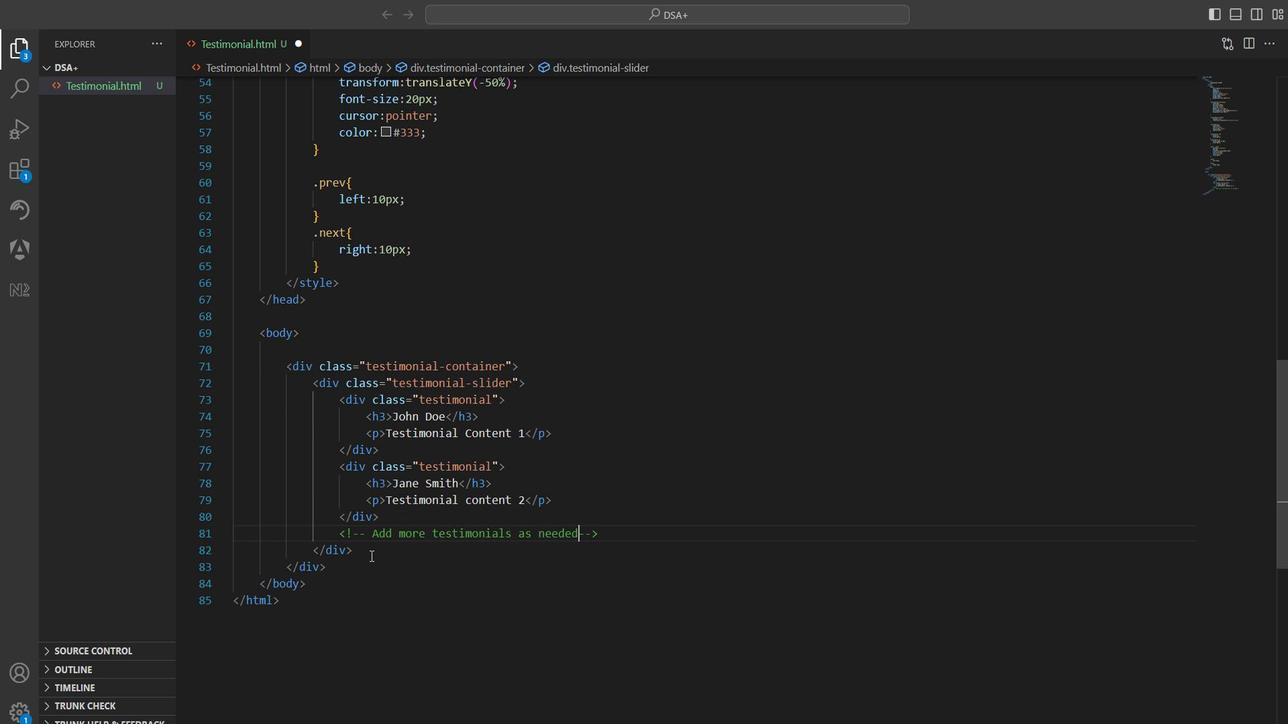 
Action: Key pressed <Key.enter><Key.enter><Key.shift_r><div<Key.space>class=prev<Key.right><Key.space>onclick=preb<Key.backspace>v<Key.shift>Testimonial<Key.shift_r>(<Key.right><Key.right><Key.shift_r>><Key.shift>$<Key.shift>#10094;
Screenshot: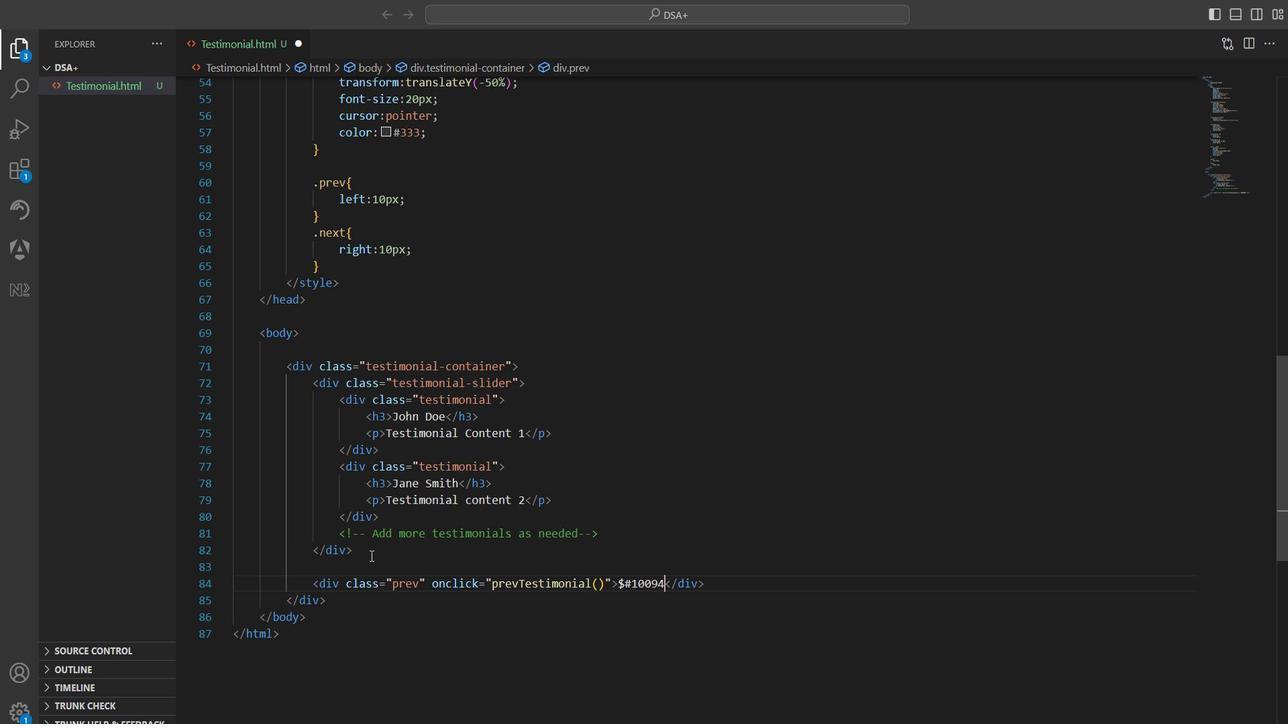 
Action: Mouse moved to (311, 385)
Screenshot: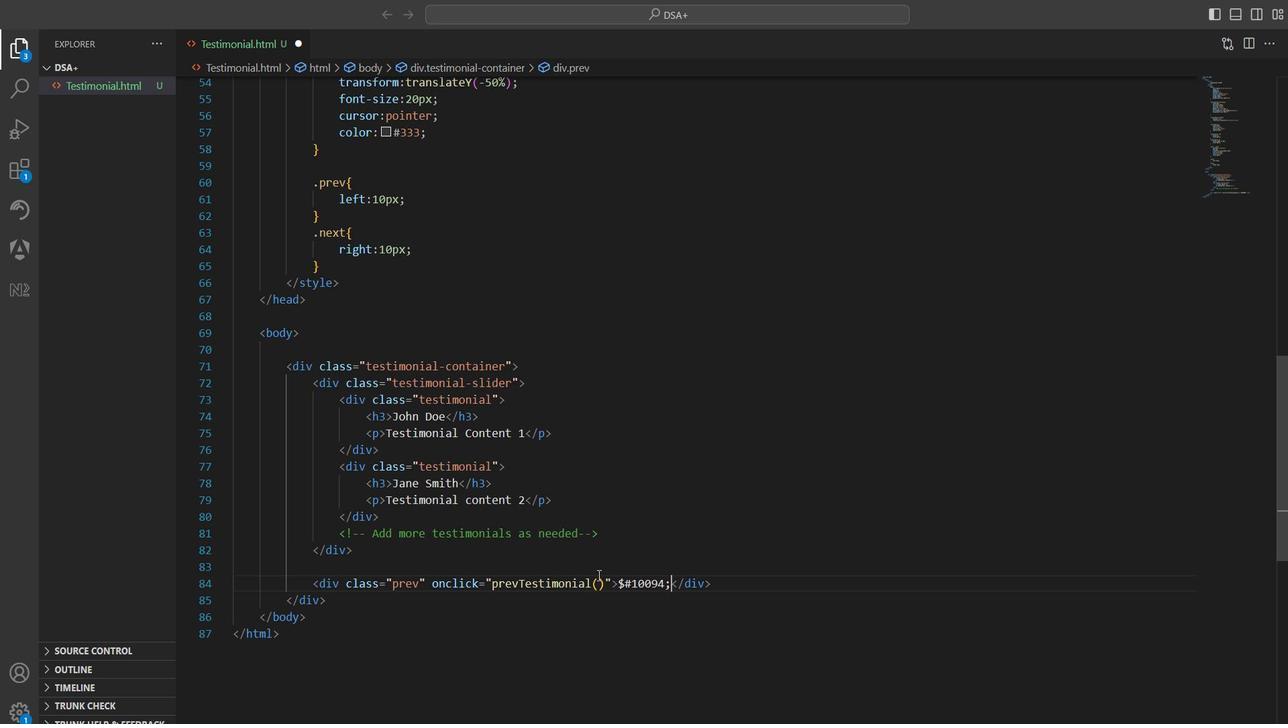 
Action: Mouse pressed left at (311, 385)
Screenshot: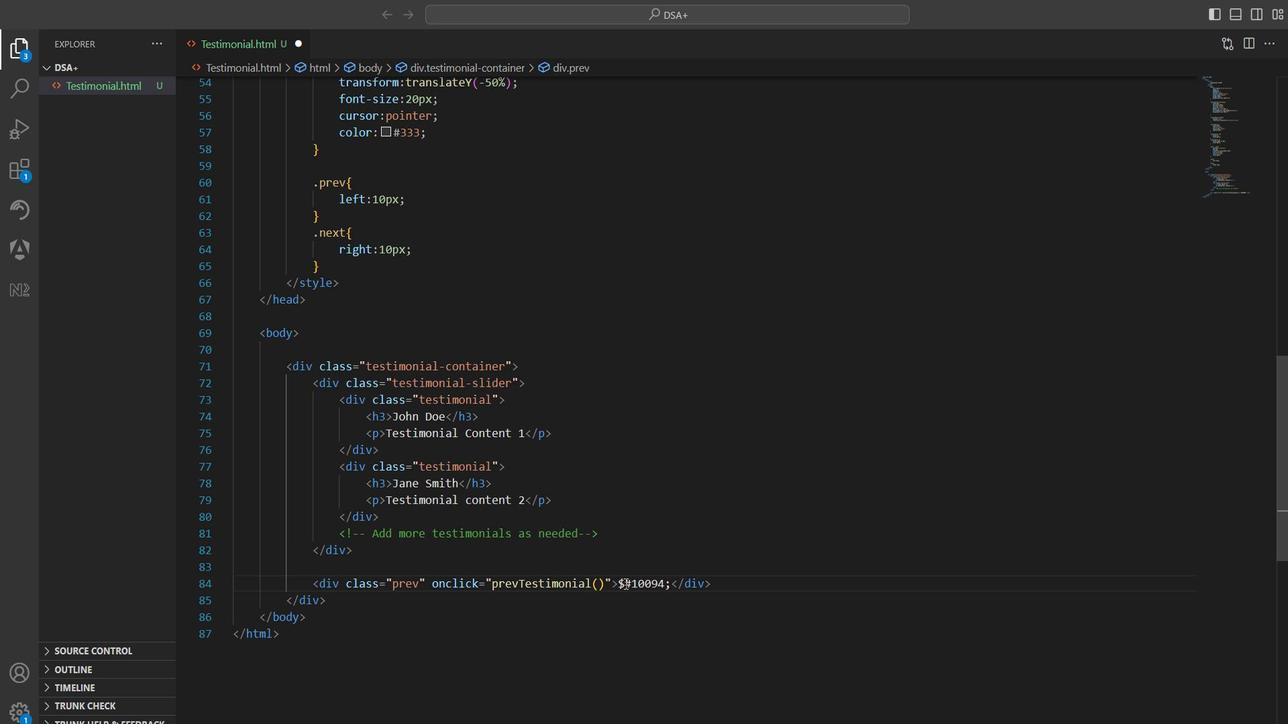 
Action: Key pressed <Key.backspace><Key.shift><Key.shift><Key.shift><Key.shift><Key.shift><Key.shift><Key.shift><Key.shift><Key.shift><Key.shift><Key.shift><Key.shift><Key.shift><Key.shift><Key.shift><Key.shift><Key.shift>&
Screenshot: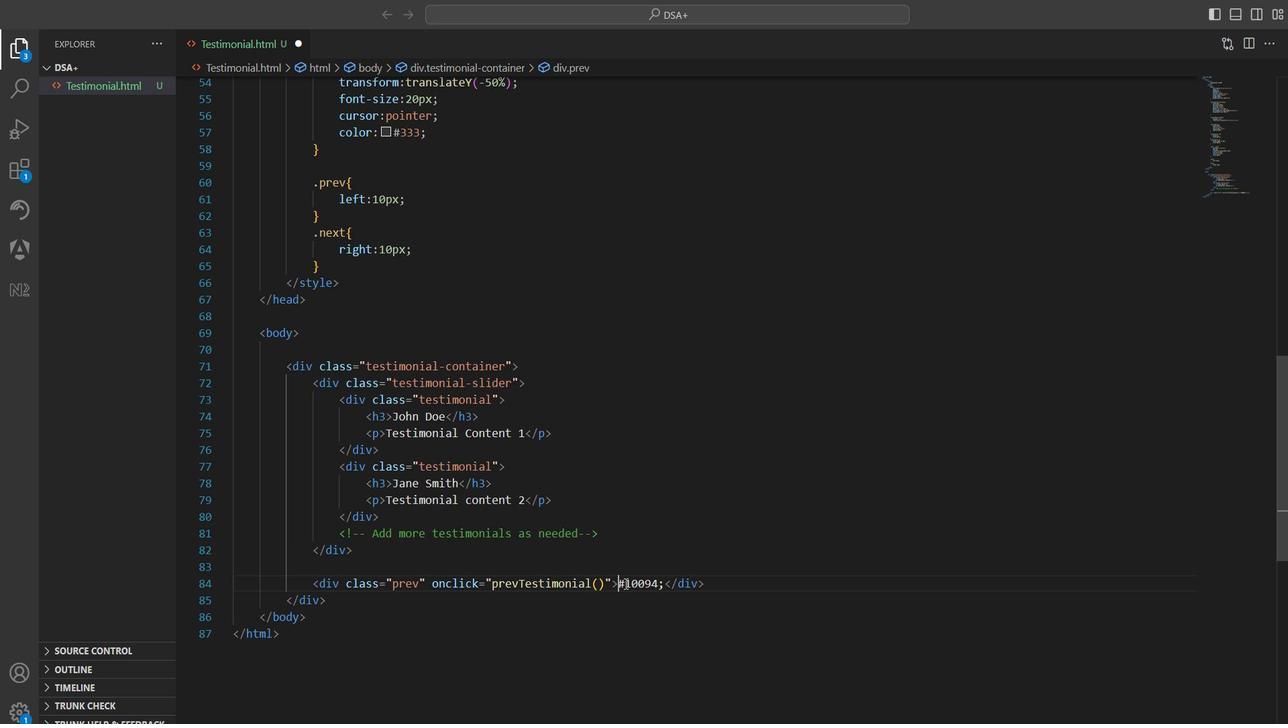 
Action: Mouse moved to (311, 387)
Screenshot: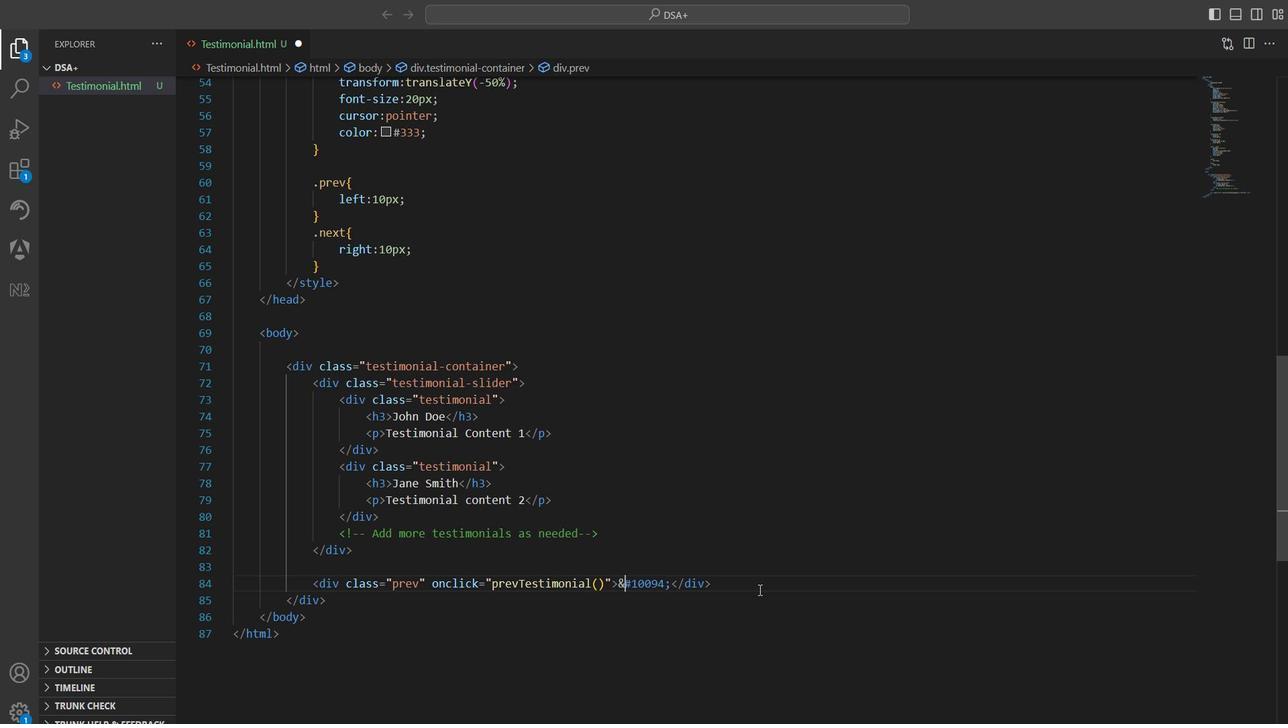 
Action: Mouse pressed left at (311, 387)
Screenshot: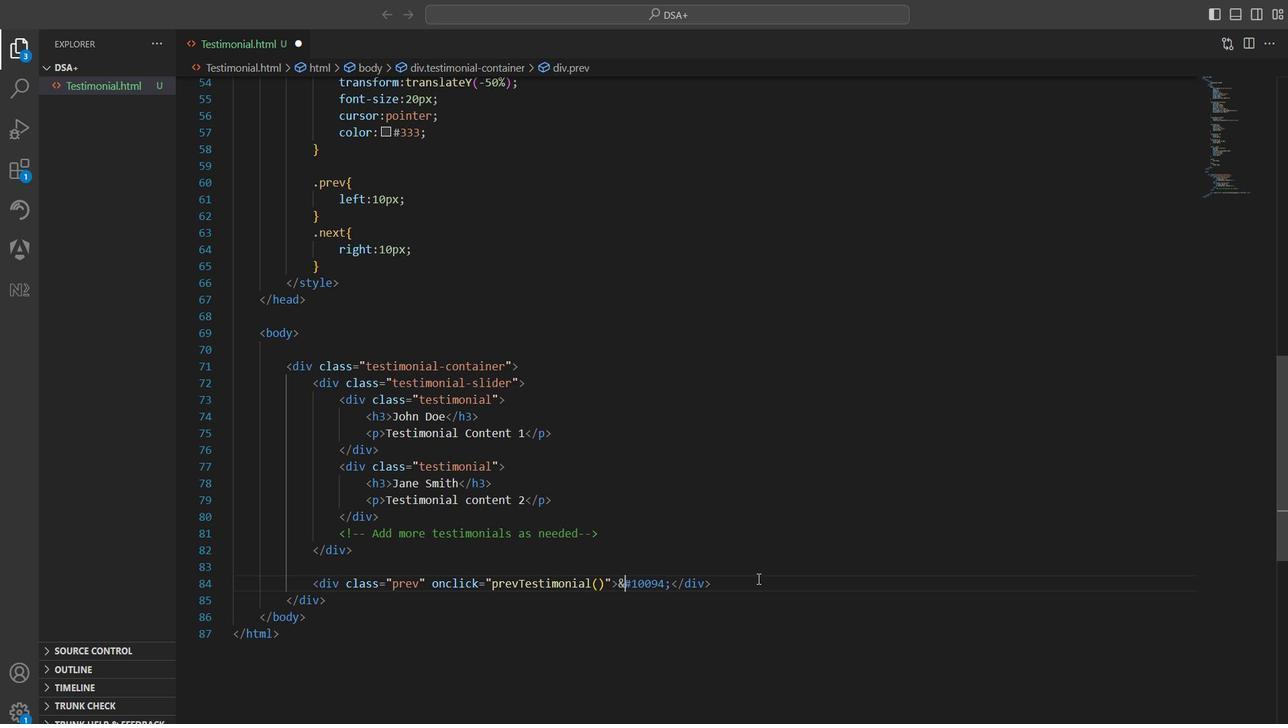
Action: Mouse moved to (311, 387)
Screenshot: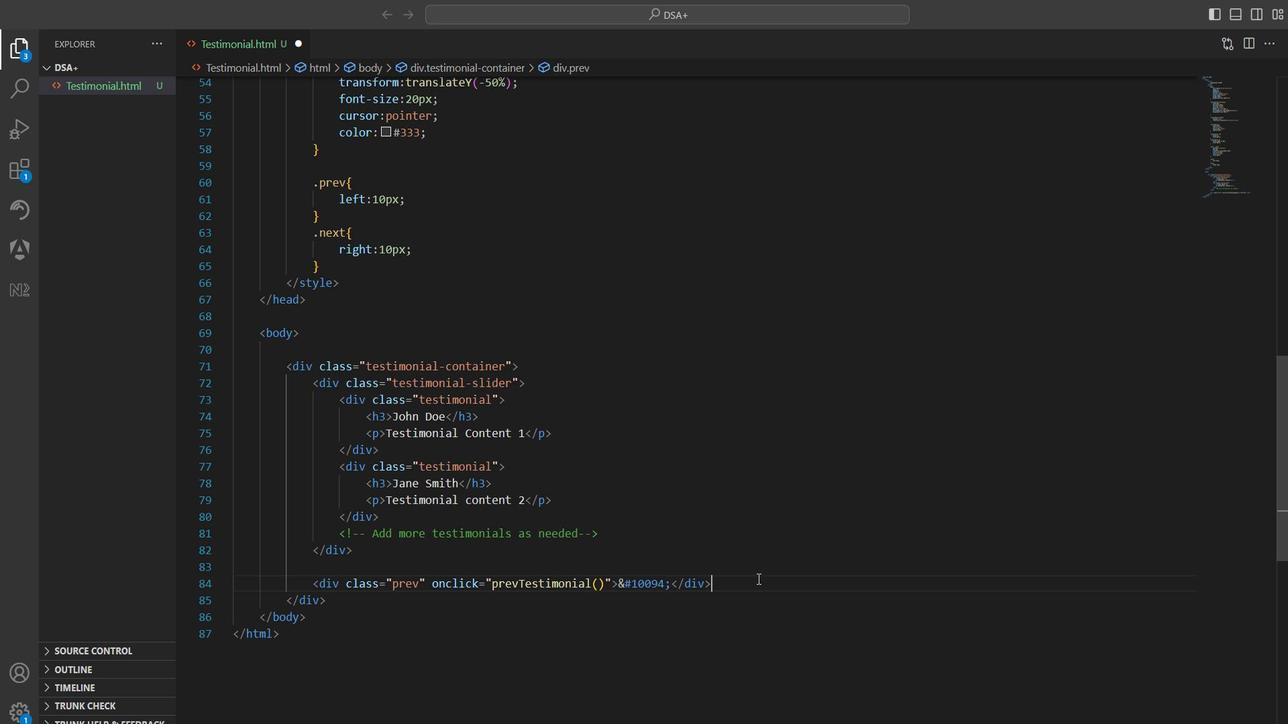 
Action: Key pressed <Key.enter><Key.shift_r><div<Key.space>class<Key.enter>next<Key.right><Key.space>inclick<Key.enter>ctrl+Z<'\x1a'><Key.space>onclick<Key.enter>next<Key.shift>Testimonial<Key.shift_r><Key.shift_r><Key.shift_r>(<Key.right><Key.shift_r>><Key.backspace><Key.shift><Key.right><Key.shift_r><Key.shift_r><Key.shift_r><Key.shift_r><Key.shift_r><Key.shift_r>><Key.backspace><Key.shift_r>"<Key.shift_r>>
Screenshot: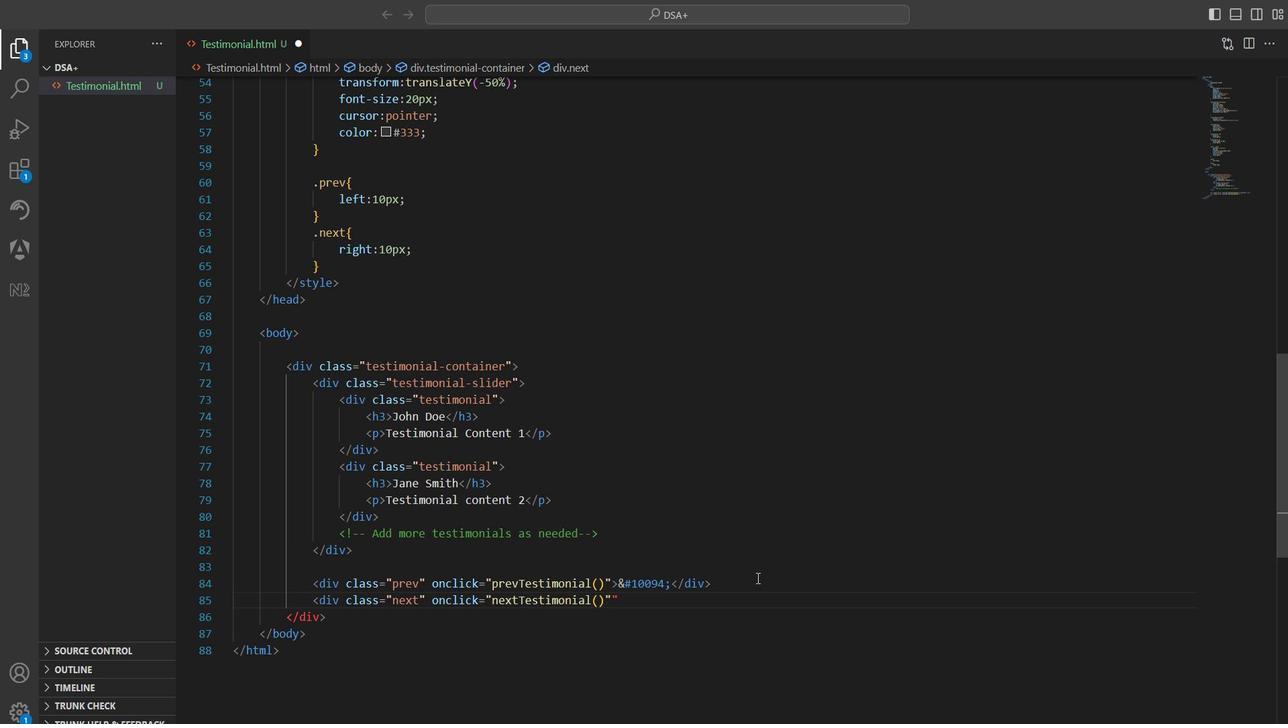 
Action: Mouse moved to (311, 373)
Screenshot: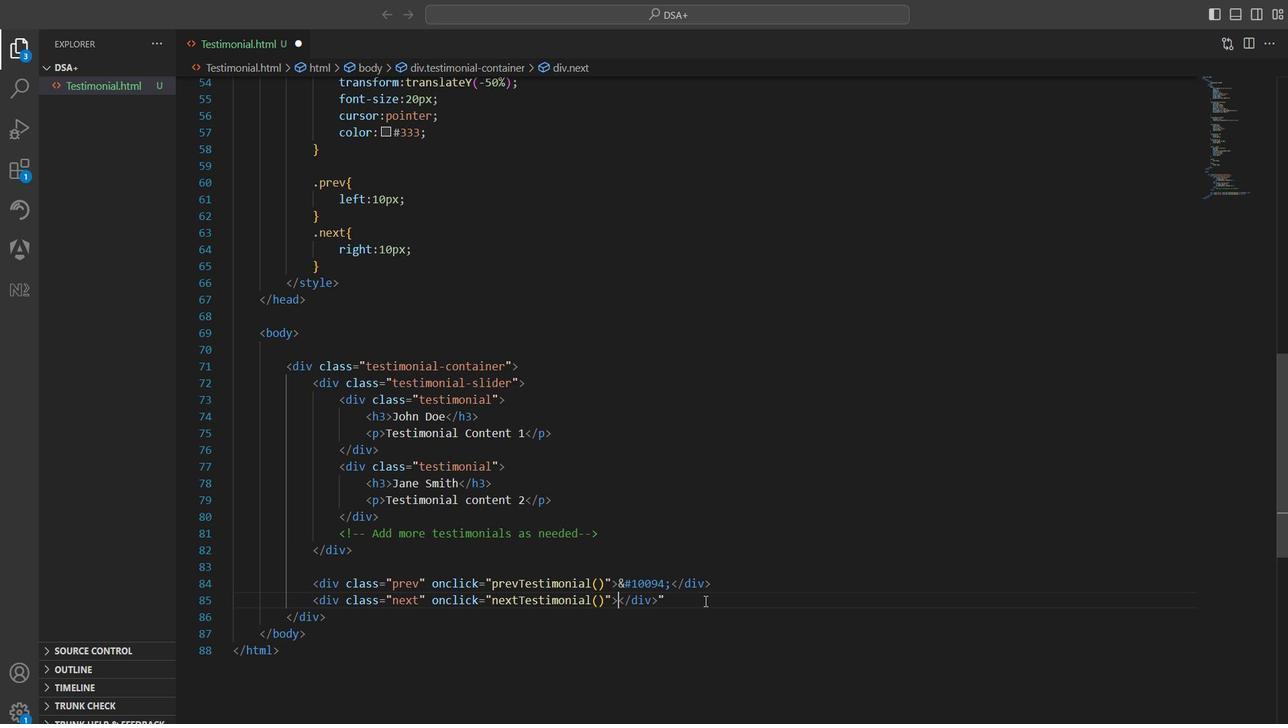 
Action: Mouse pressed left at (311, 373)
Screenshot: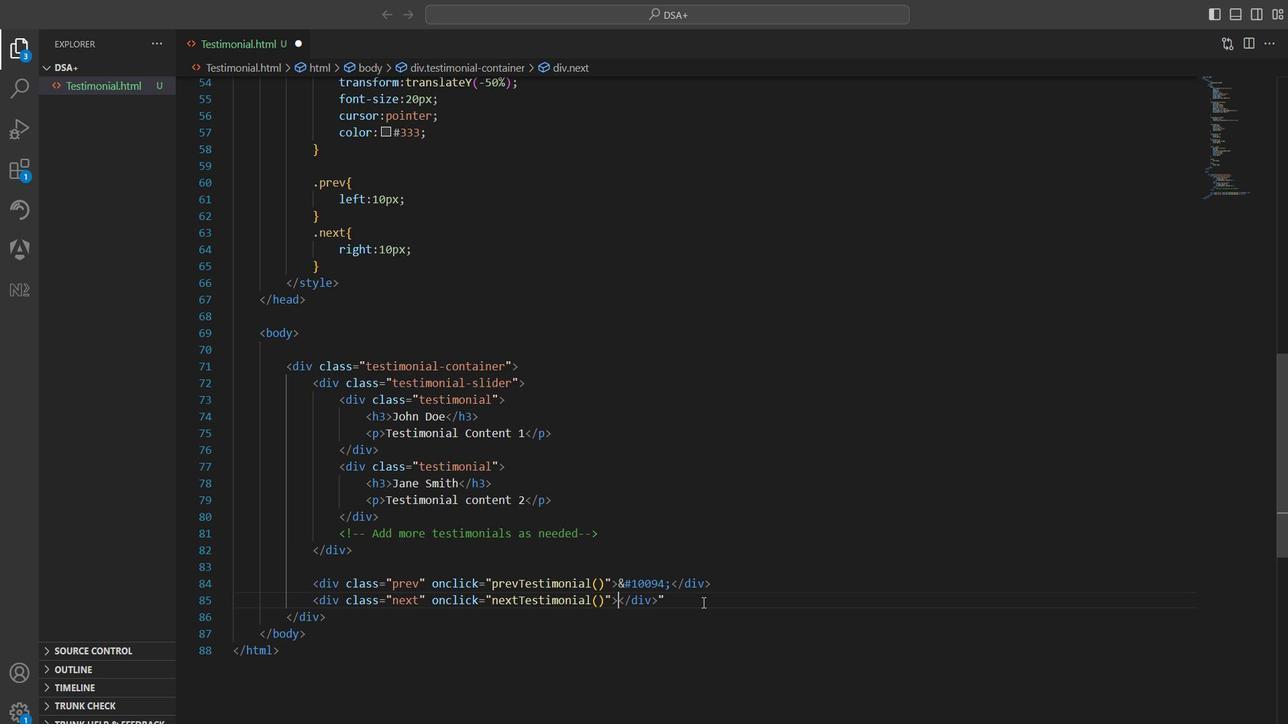 
Action: Key pressed <Key.backspace><Key.left><Key.left><Key.left><Key.left><Key.left><Key.left><Key.shift><Key.shift><Key.shift><Key.shift><Key.shift>&<Key.shift>#10095;
Screenshot: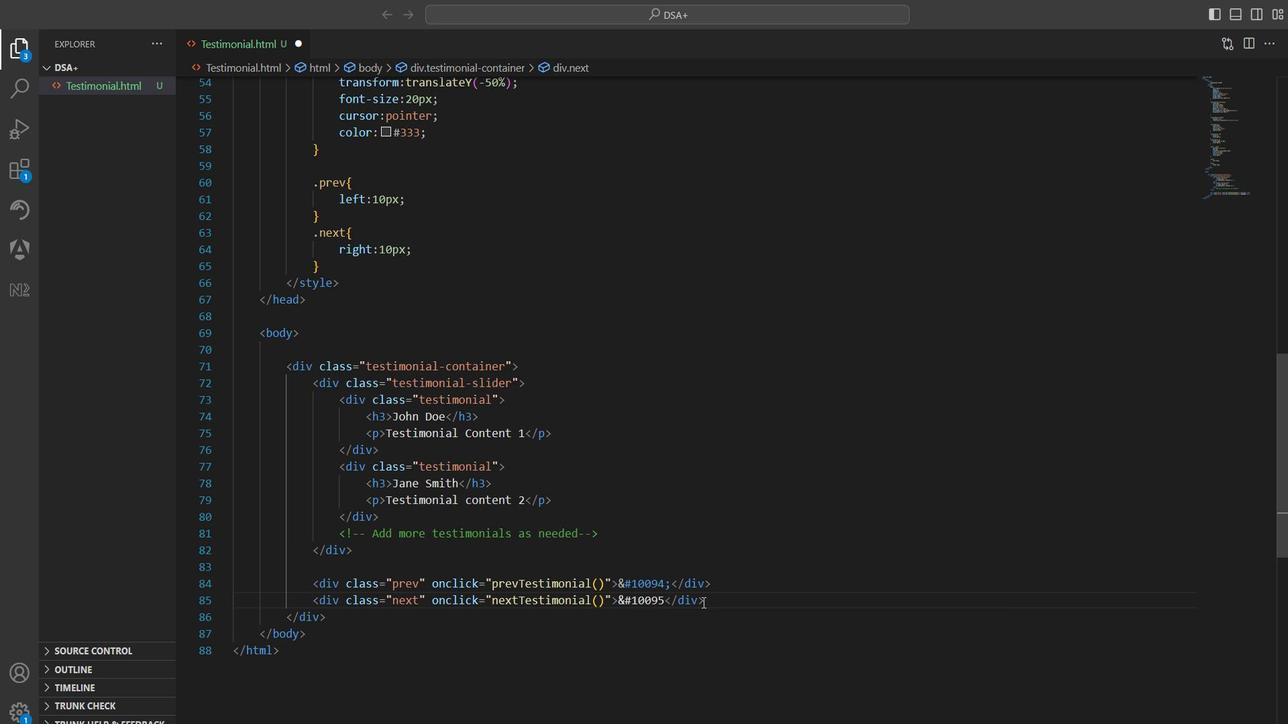 
Action: Mouse moved to (311, 475)
Screenshot: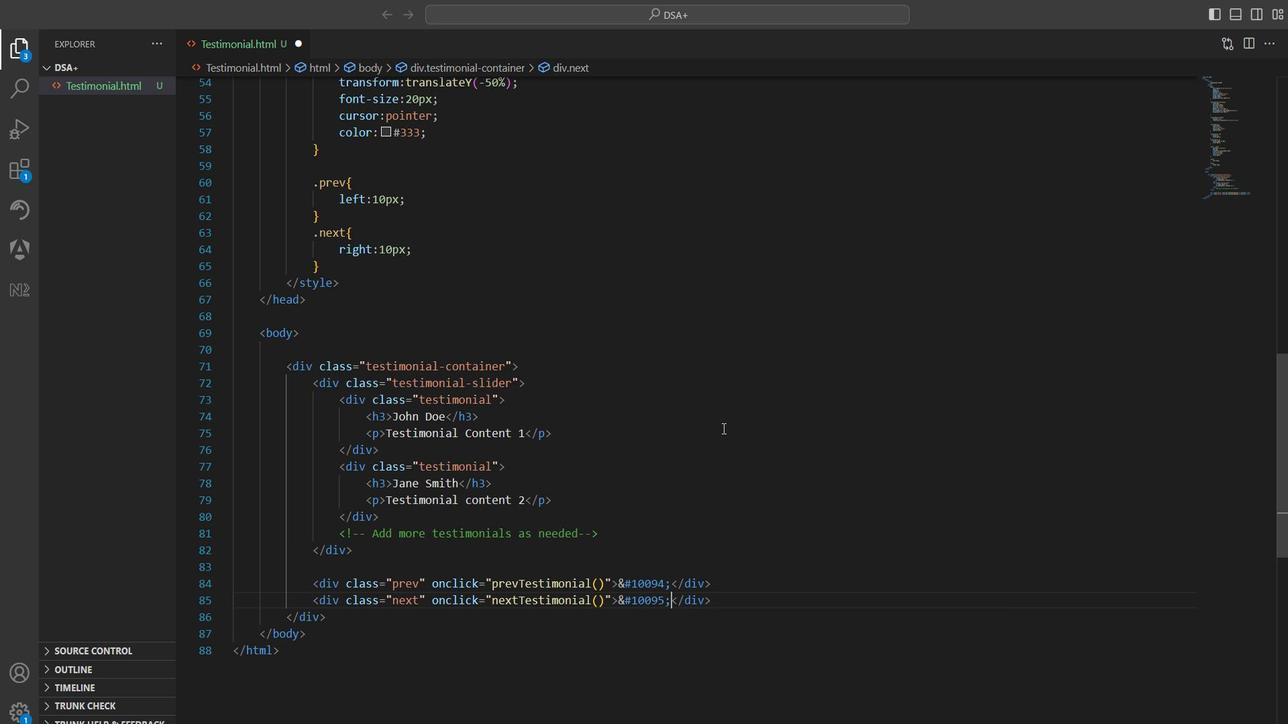 
Action: Mouse scrolled (311, 475) with delta (0, 0)
Screenshot: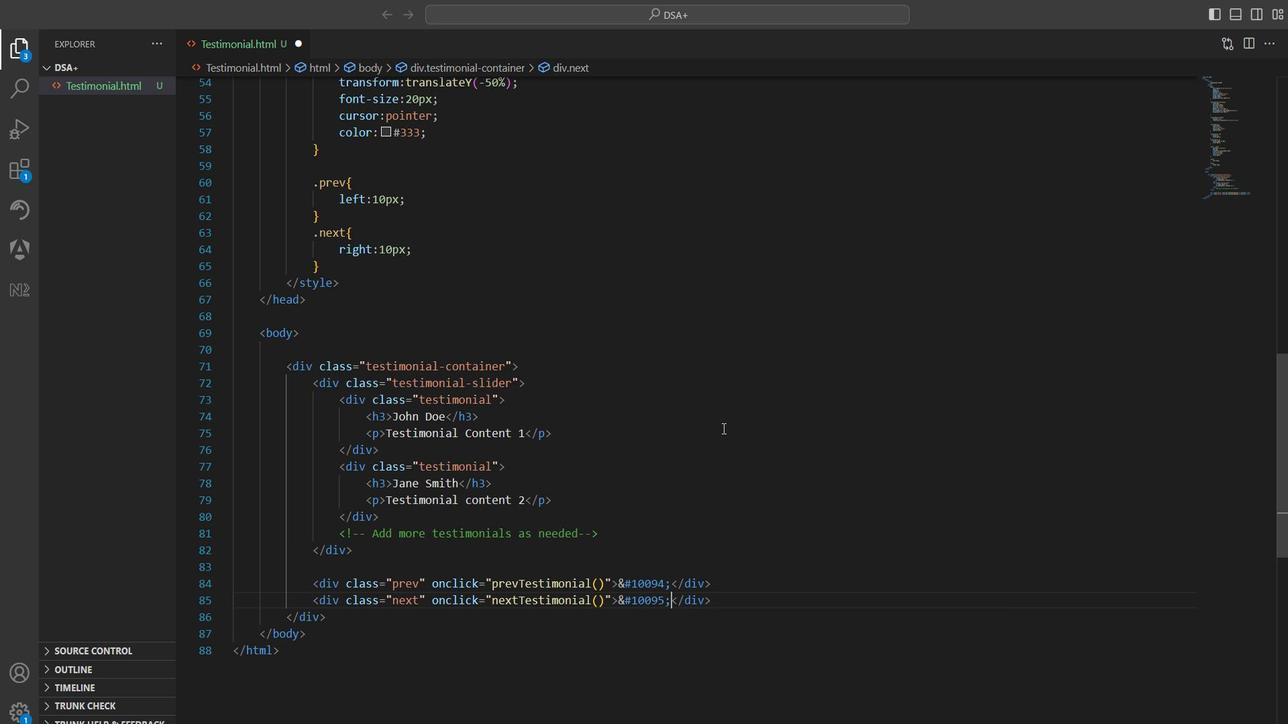 
Action: Mouse moved to (311, 462)
Screenshot: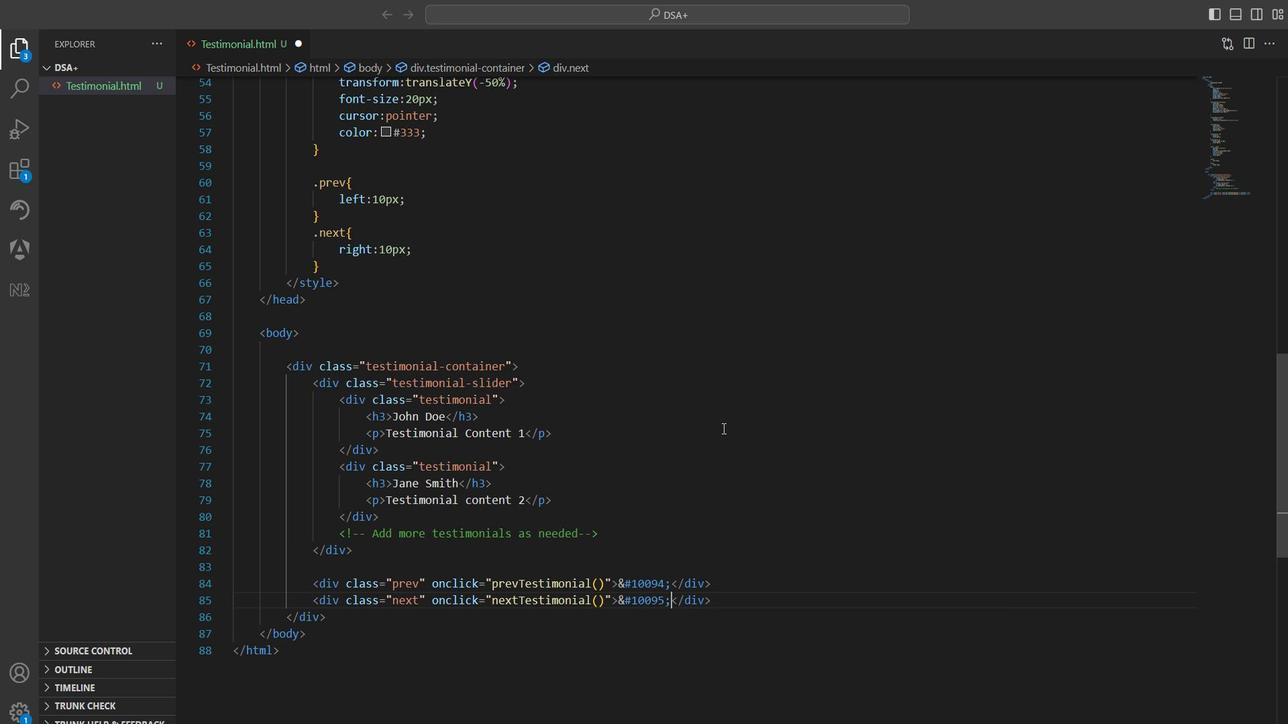 
Action: Mouse scrolled (311, 463) with delta (0, 0)
Screenshot: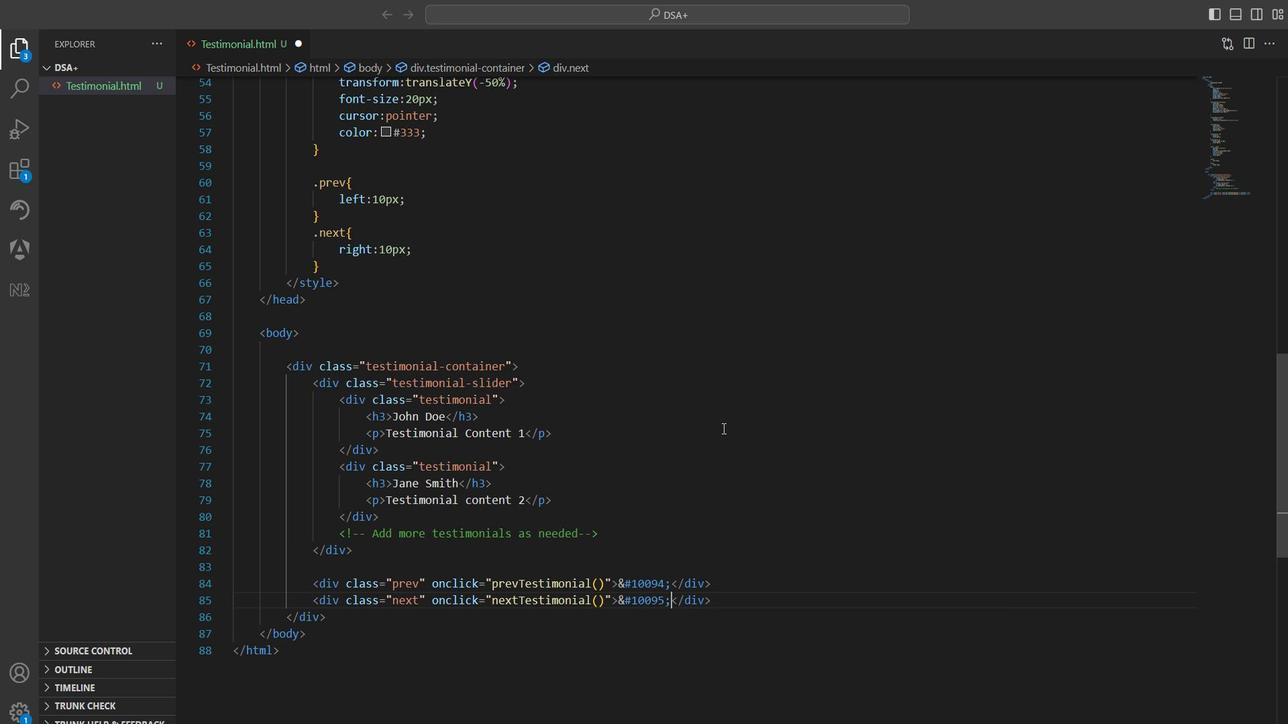 
Action: Mouse moved to (311, 461)
Screenshot: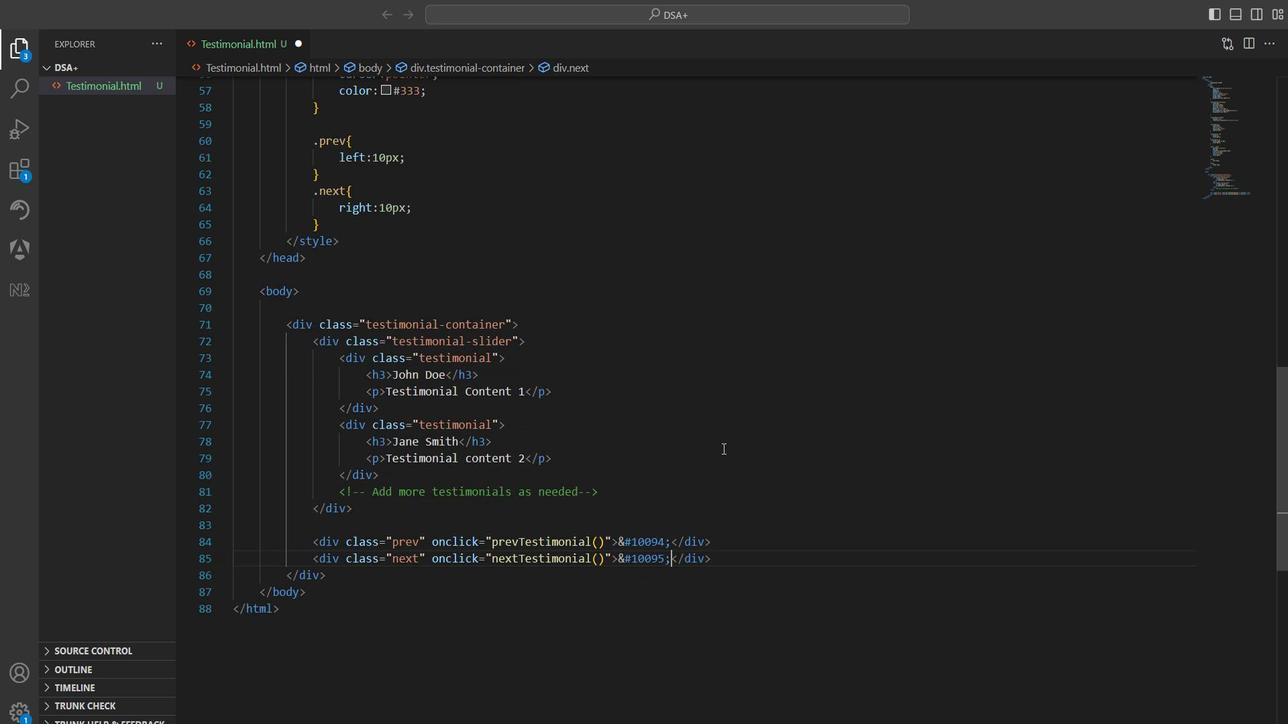 
Action: Mouse scrolled (311, 461) with delta (0, 0)
Screenshot: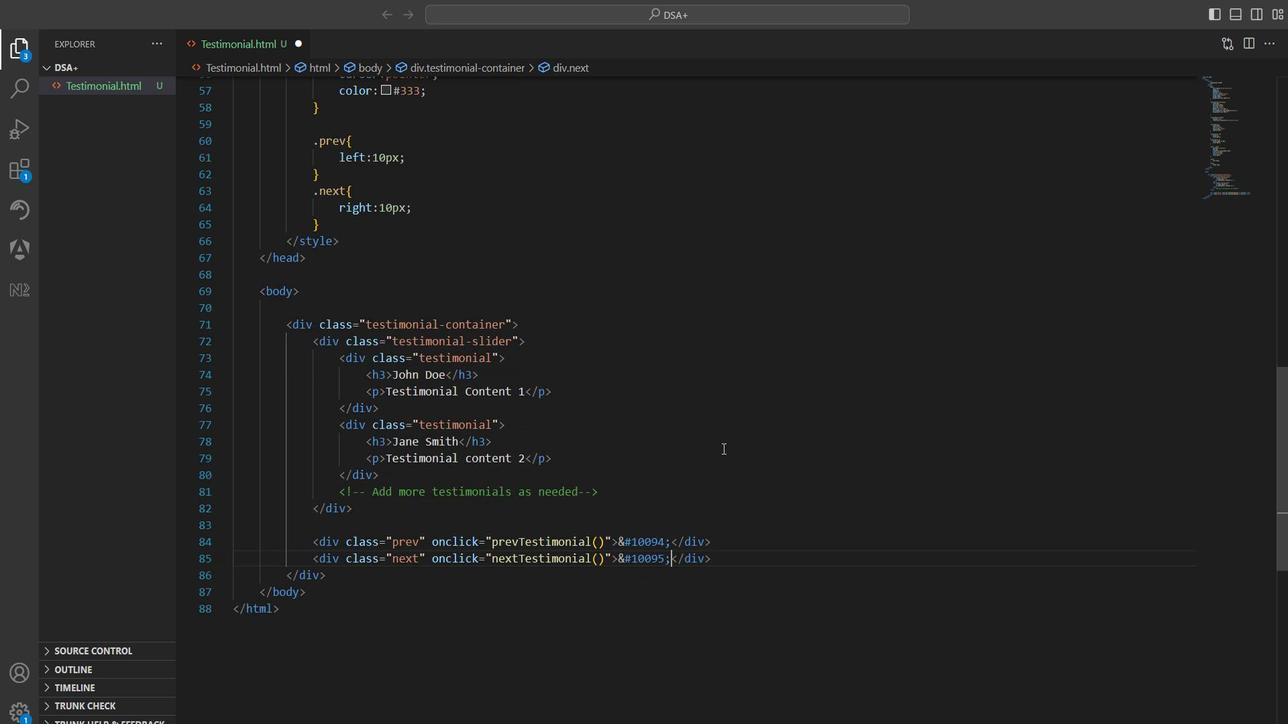 
Action: Mouse moved to (308, 511)
Screenshot: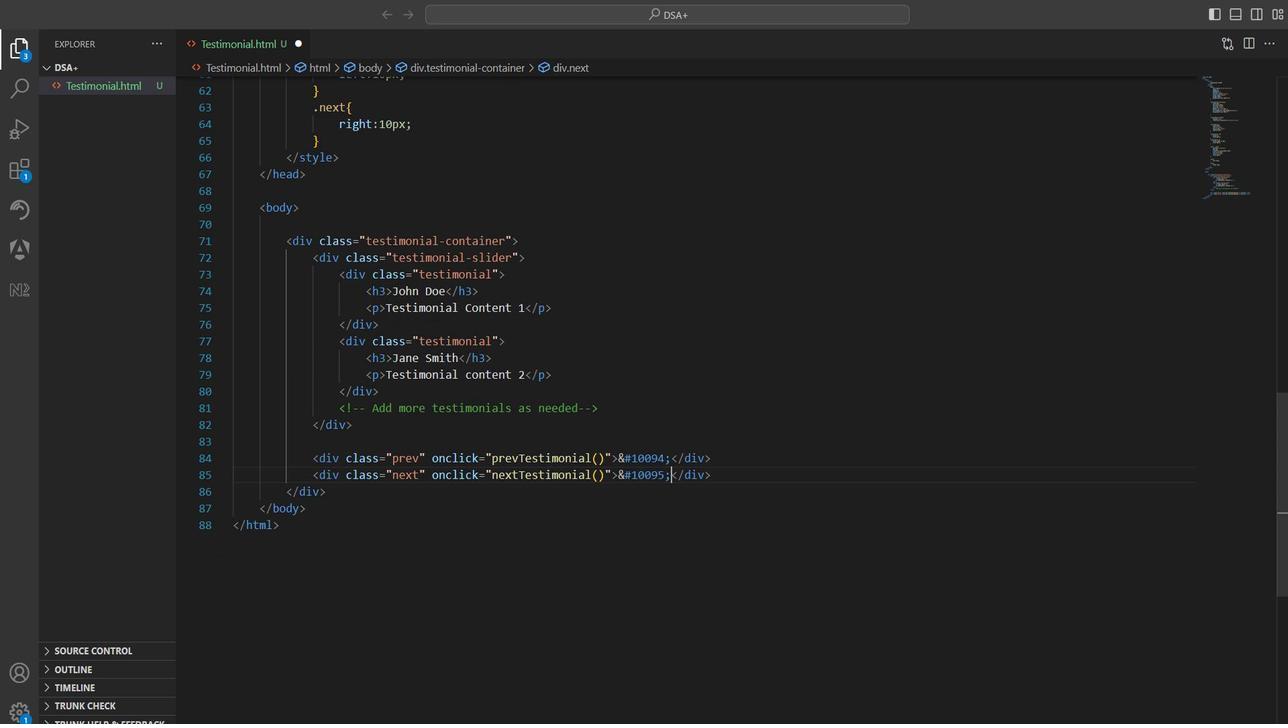 
Action: Mouse scrolled (308, 511) with delta (0, 0)
Screenshot: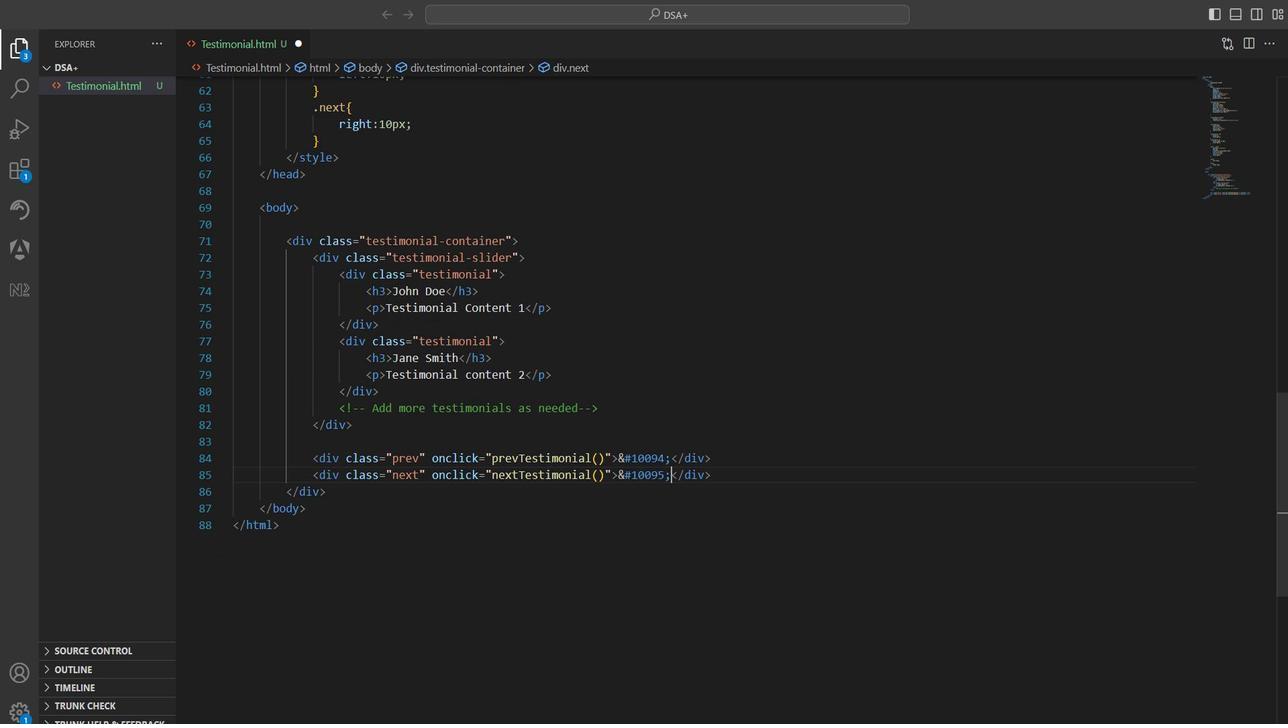 
Action: Mouse scrolled (308, 511) with delta (0, 0)
Screenshot: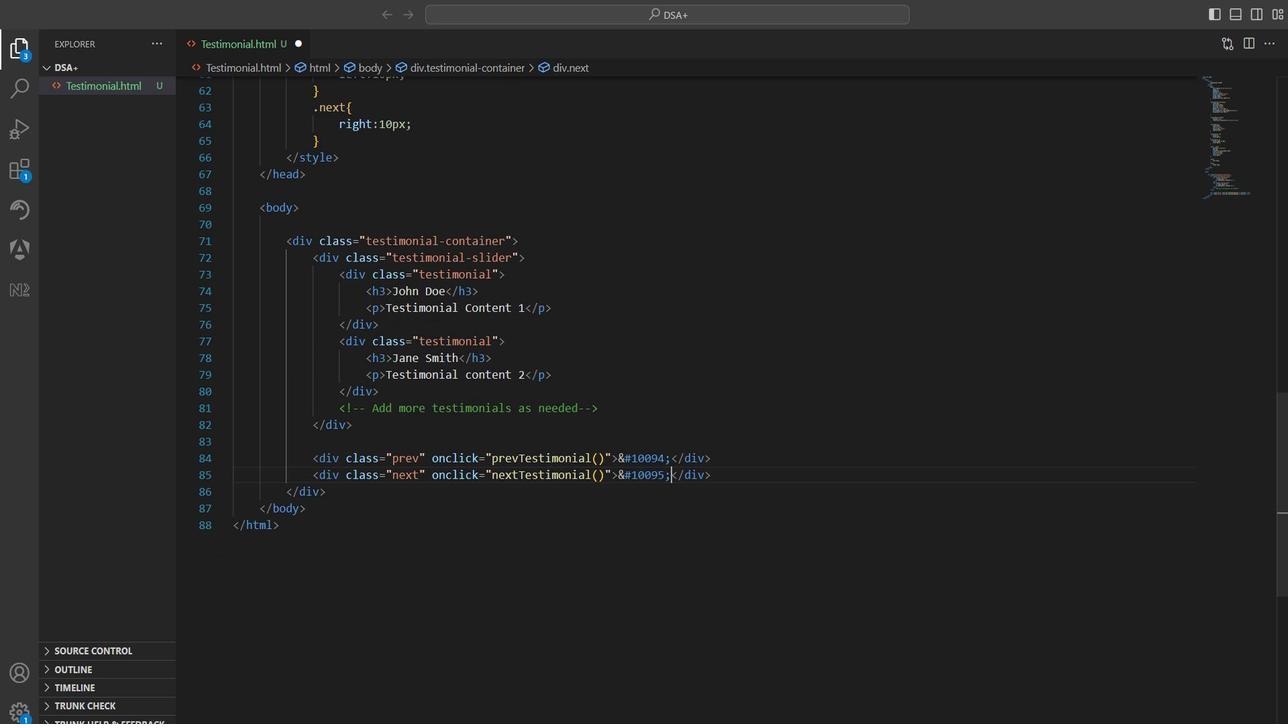 
Action: Mouse scrolled (308, 511) with delta (0, 0)
Screenshot: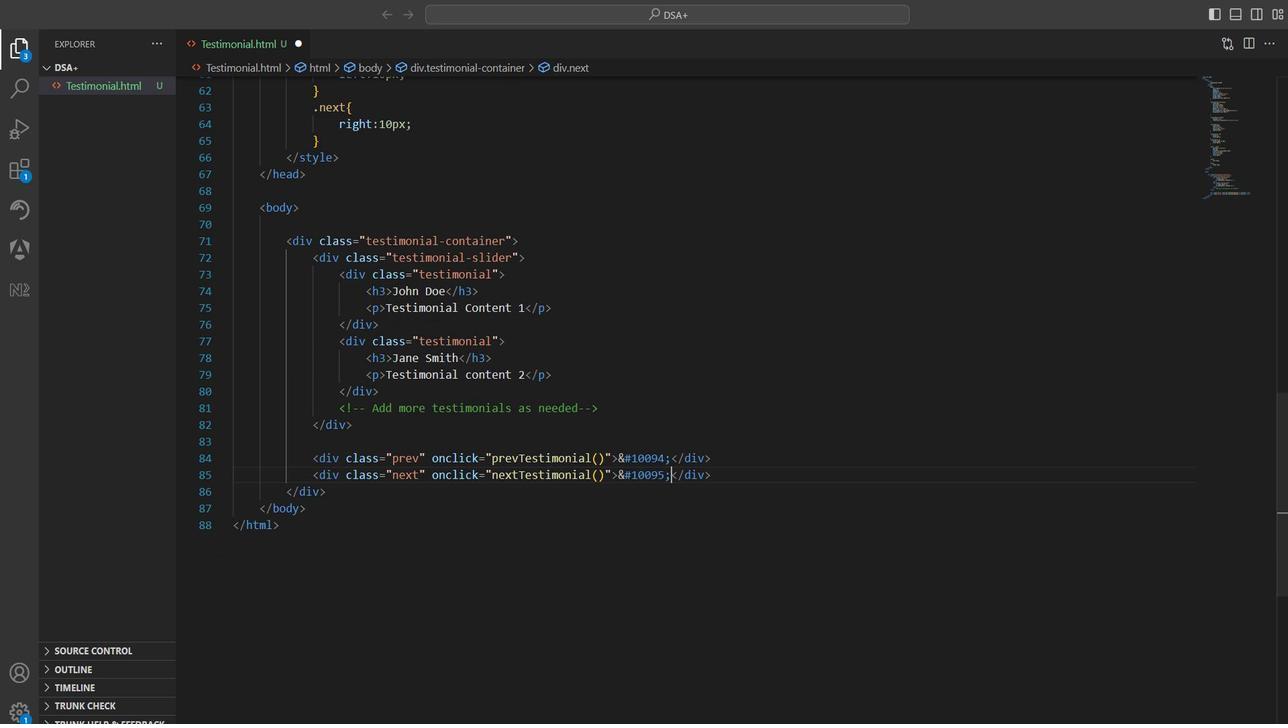 
Action: Mouse moved to (312, 435)
Screenshot: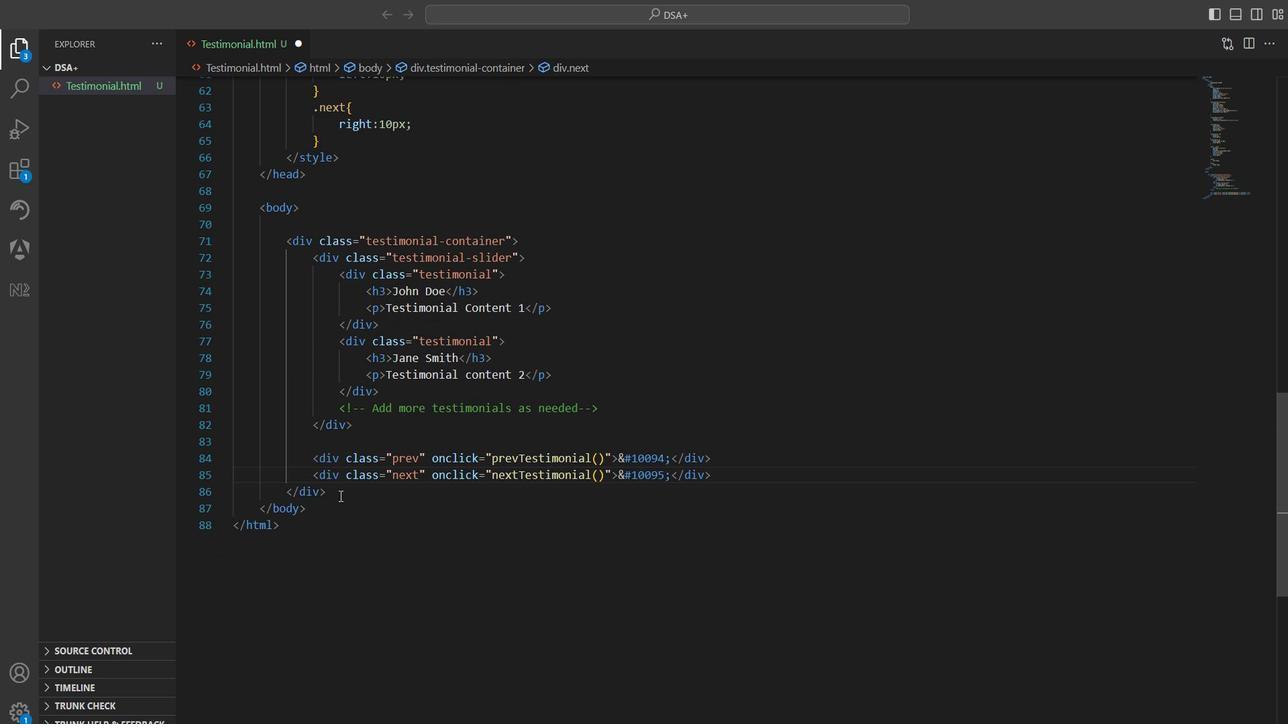 
Action: Mouse pressed left at (312, 435)
Screenshot: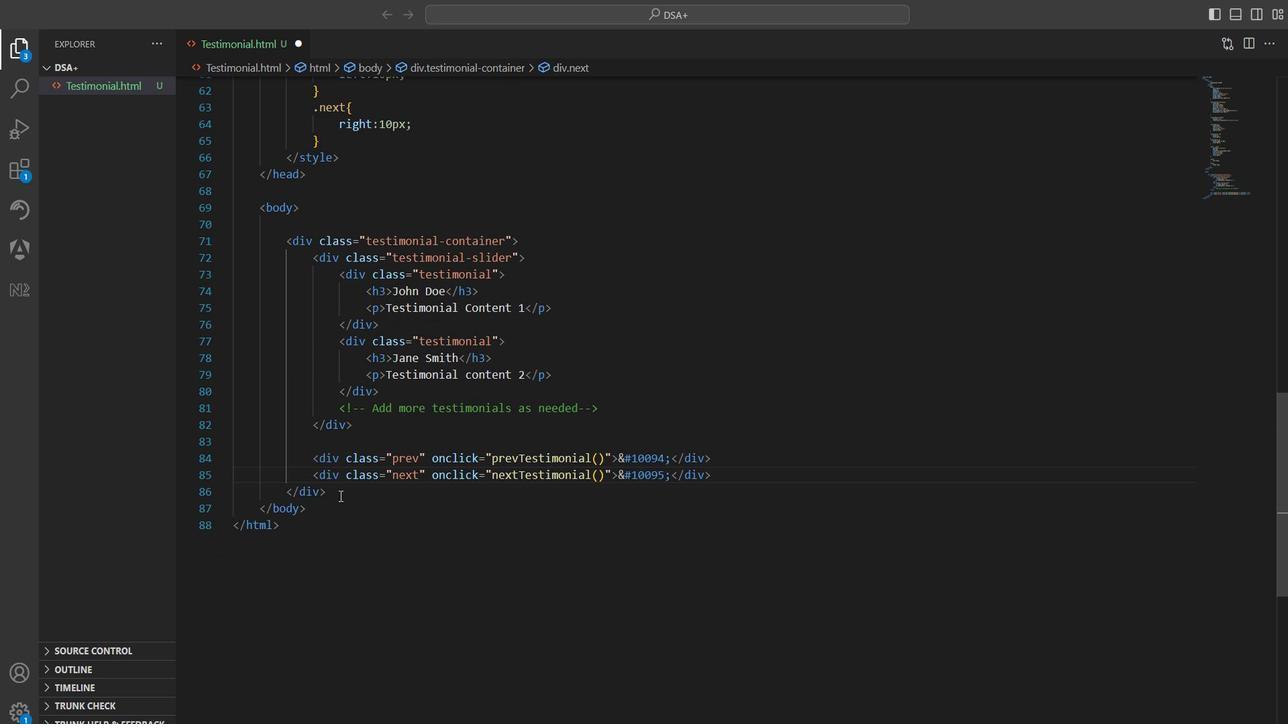 
Action: Key pressed <Key.enter><Key.enter><Key.shift_r><script<Key.shift_r>><Key.enter><Key.enter>let<Key.space>current<Key.shift>Index=0;<Key.enter><Key.enter>function<Key.space>show<Key.shift><Key.shift>Testimonial<Key.shift_r>(index<Key.right><Key.shift_r>{<Key.enter>const<Key.space>slider=document<Key.enter>.get<Key.backspace><Key.backspace><Key.backspace>quer<Key.enter><Key.shift_r>('.test<Key.backspace><Key.backspace><Key.backspace><Key.backspace>te<Key.backspace><Key.backspace><Key.backspace>te<Key.backspace><Key.backspace>
Screenshot: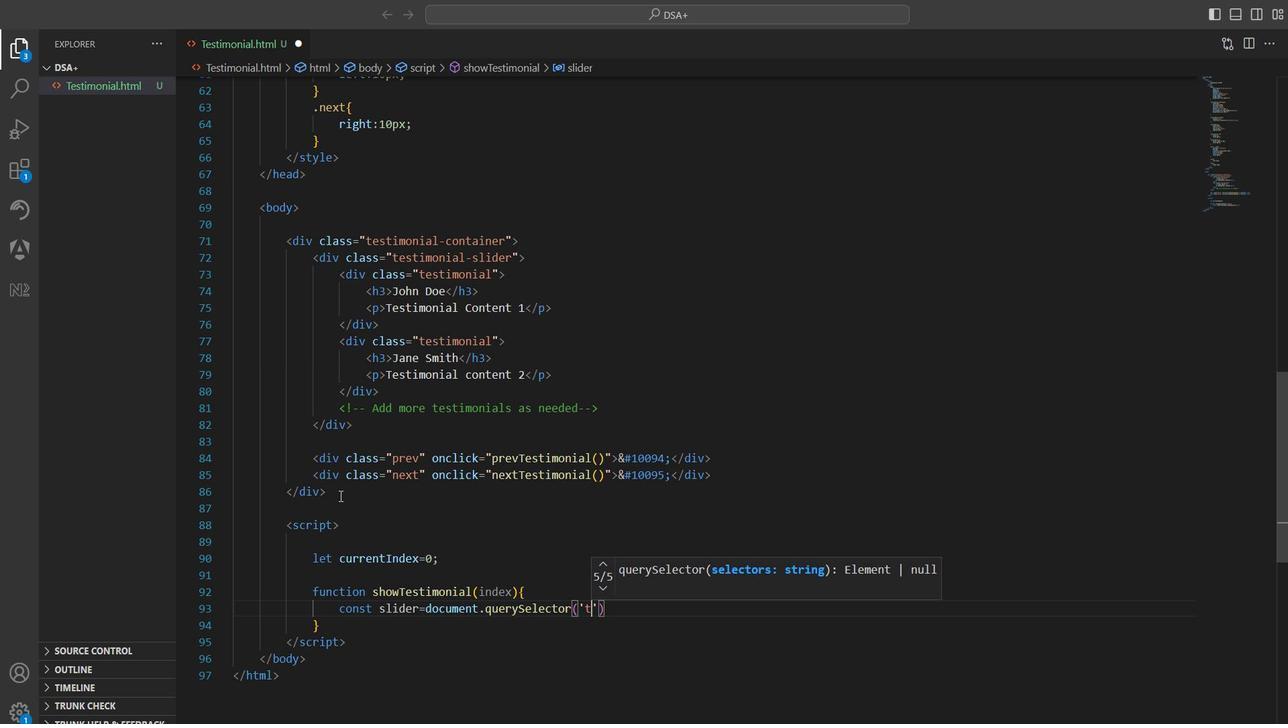 
Action: Mouse moved to (312, 575)
Screenshot: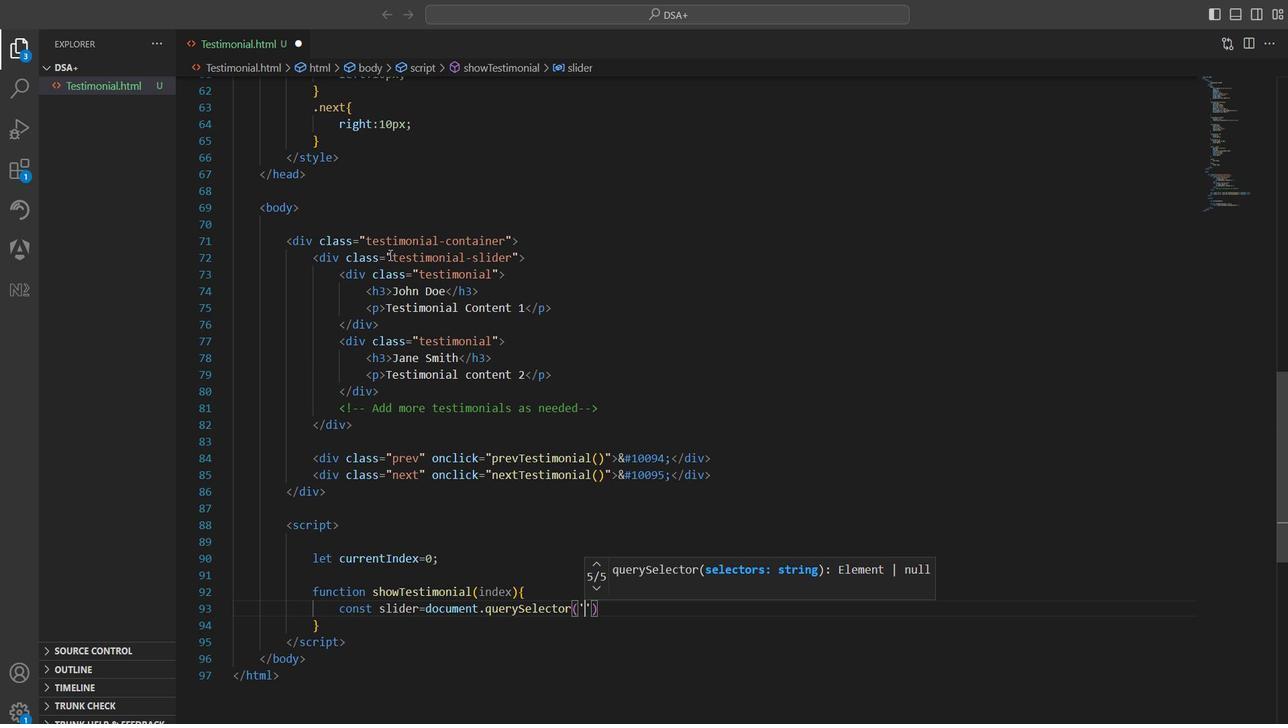 
Action: Mouse pressed left at (312, 575)
Screenshot: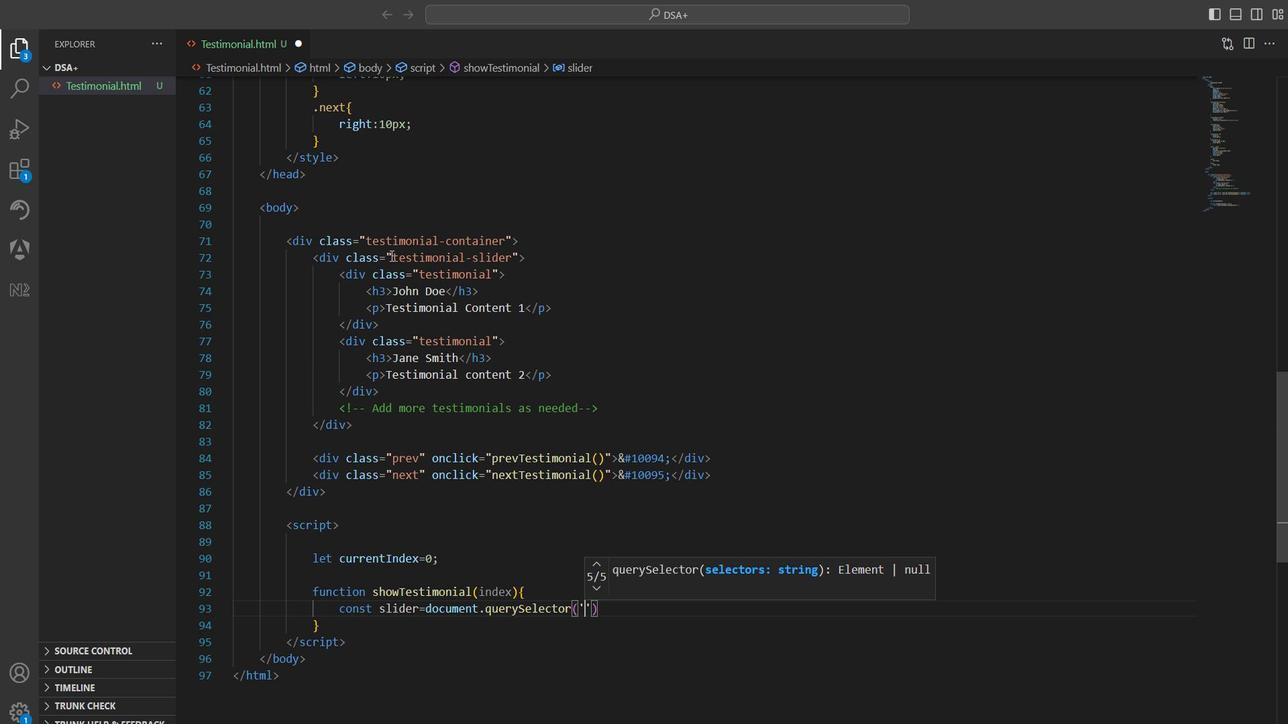 
Action: Mouse moved to (312, 573)
Screenshot: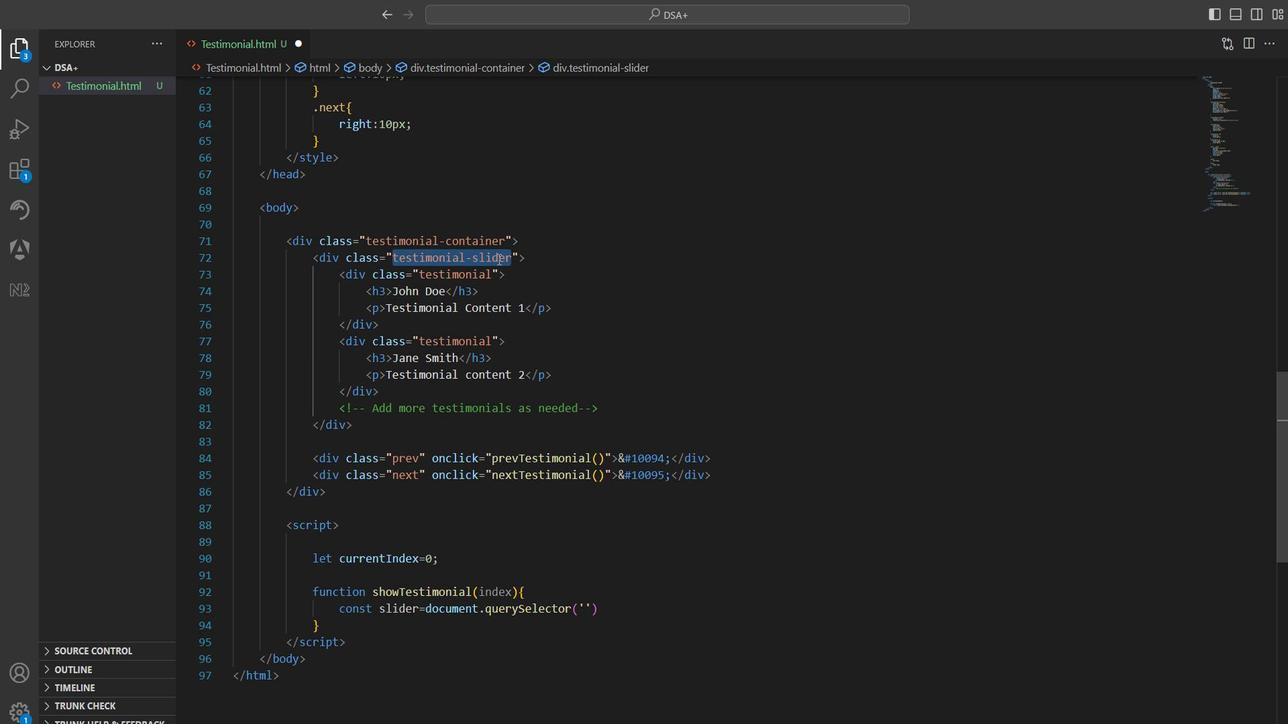 
Action: Mouse scrolled (312, 572) with delta (0, 0)
Screenshot: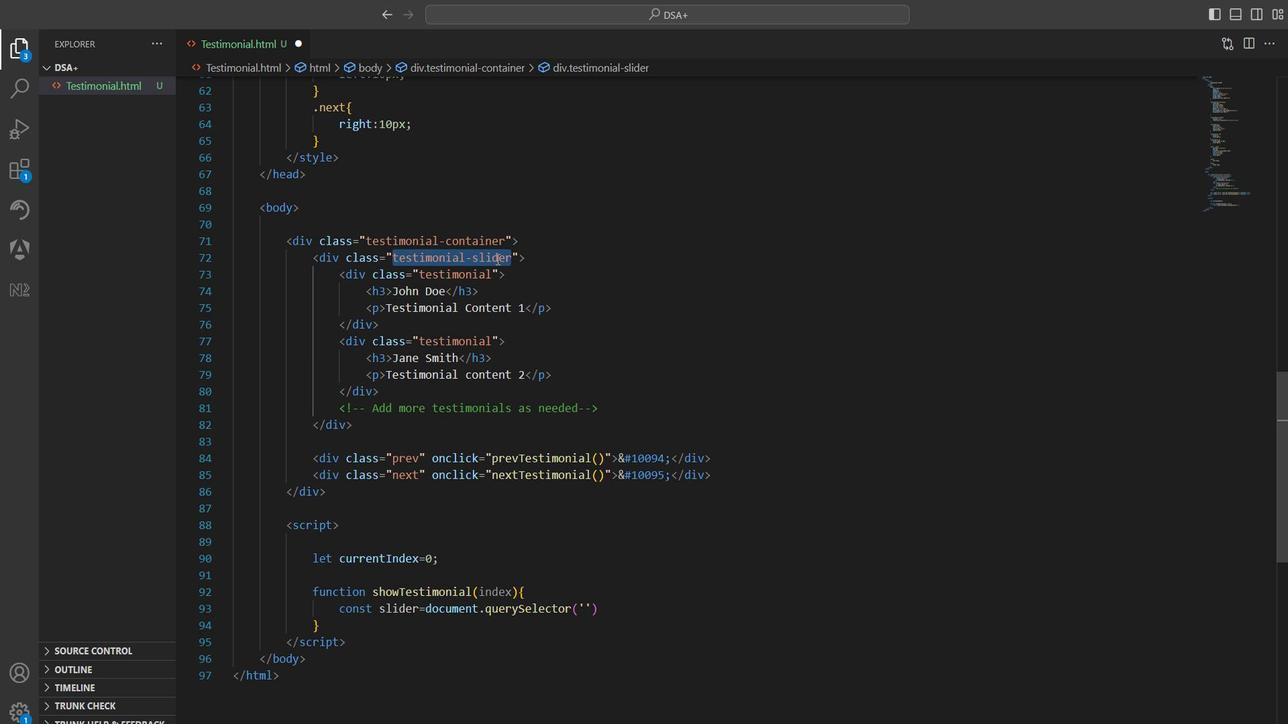 
Action: Mouse scrolled (312, 572) with delta (0, 0)
Screenshot: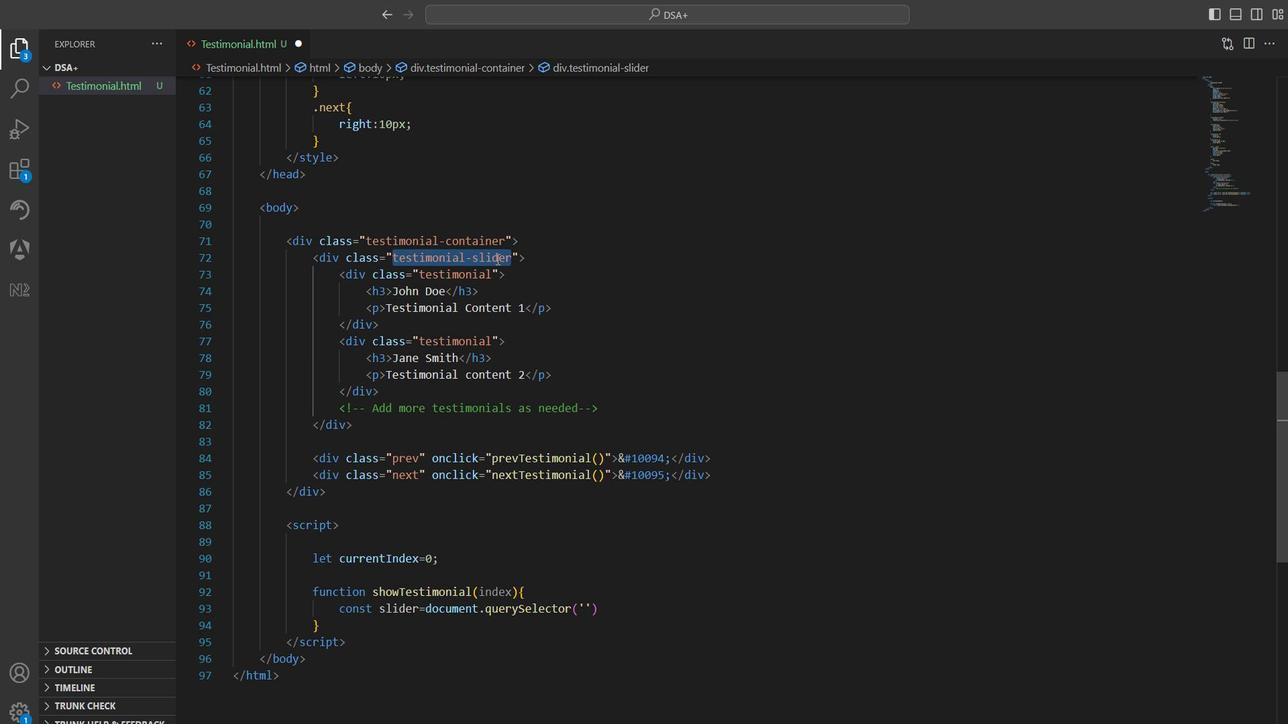 
Action: Mouse scrolled (312, 572) with delta (0, 0)
Screenshot: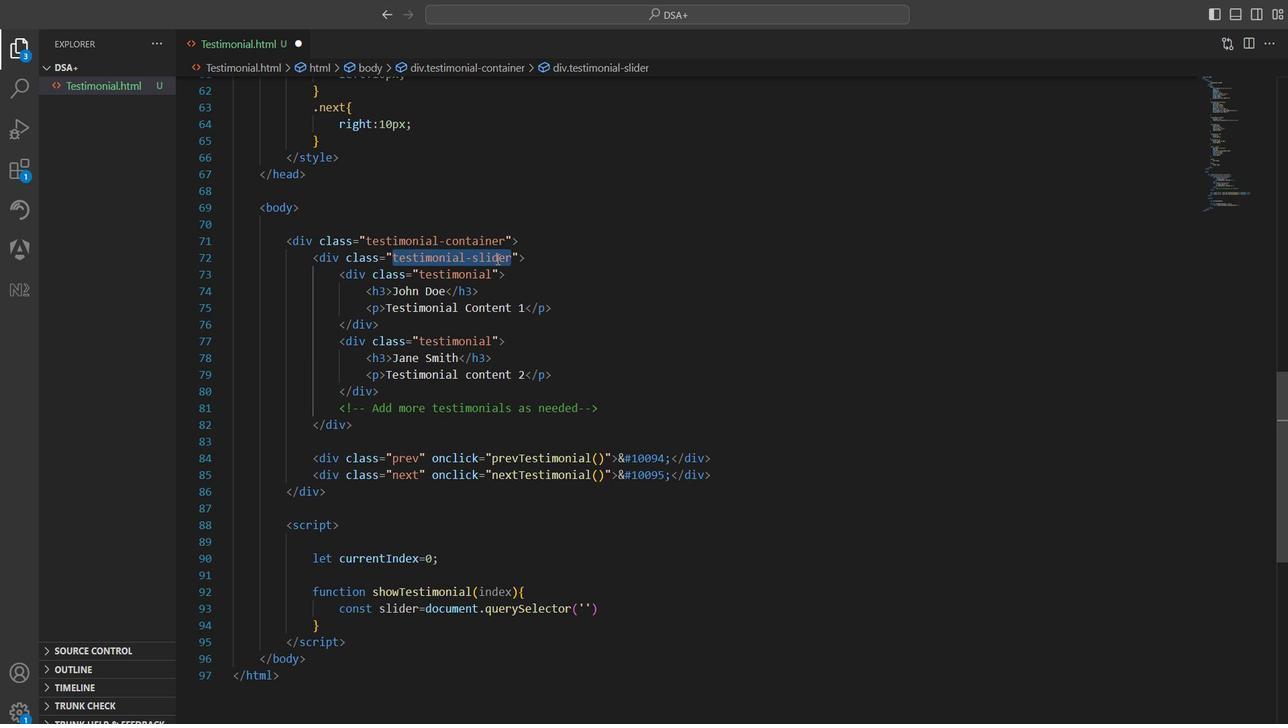 
Action: Mouse scrolled (312, 571) with delta (0, -1)
Screenshot: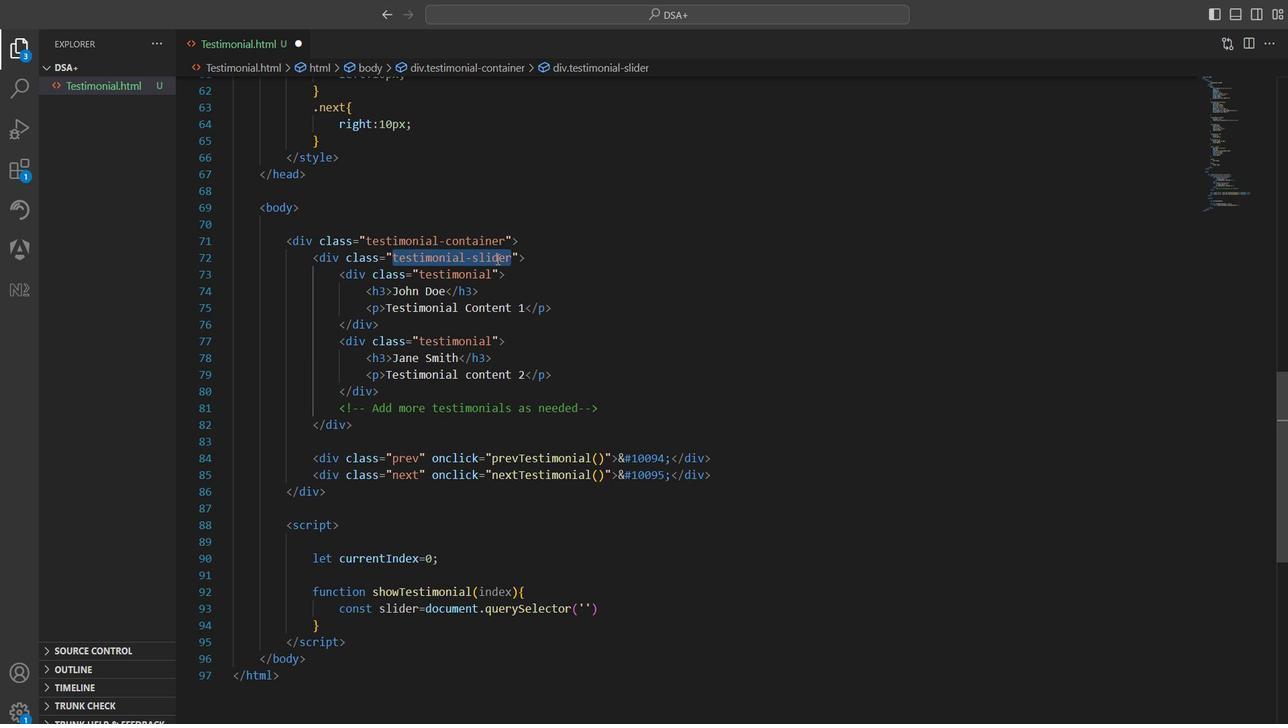 
Action: Mouse scrolled (312, 572) with delta (0, 0)
Screenshot: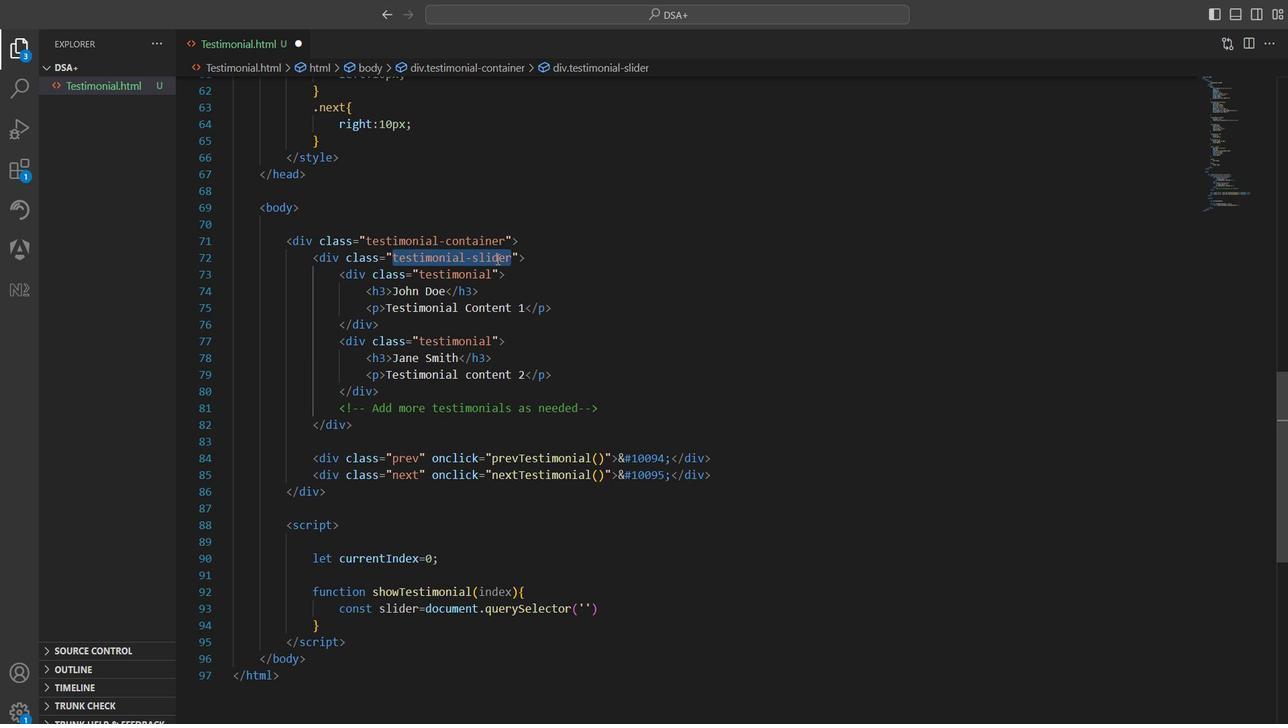 
Action: Mouse scrolled (312, 572) with delta (0, 0)
Screenshot: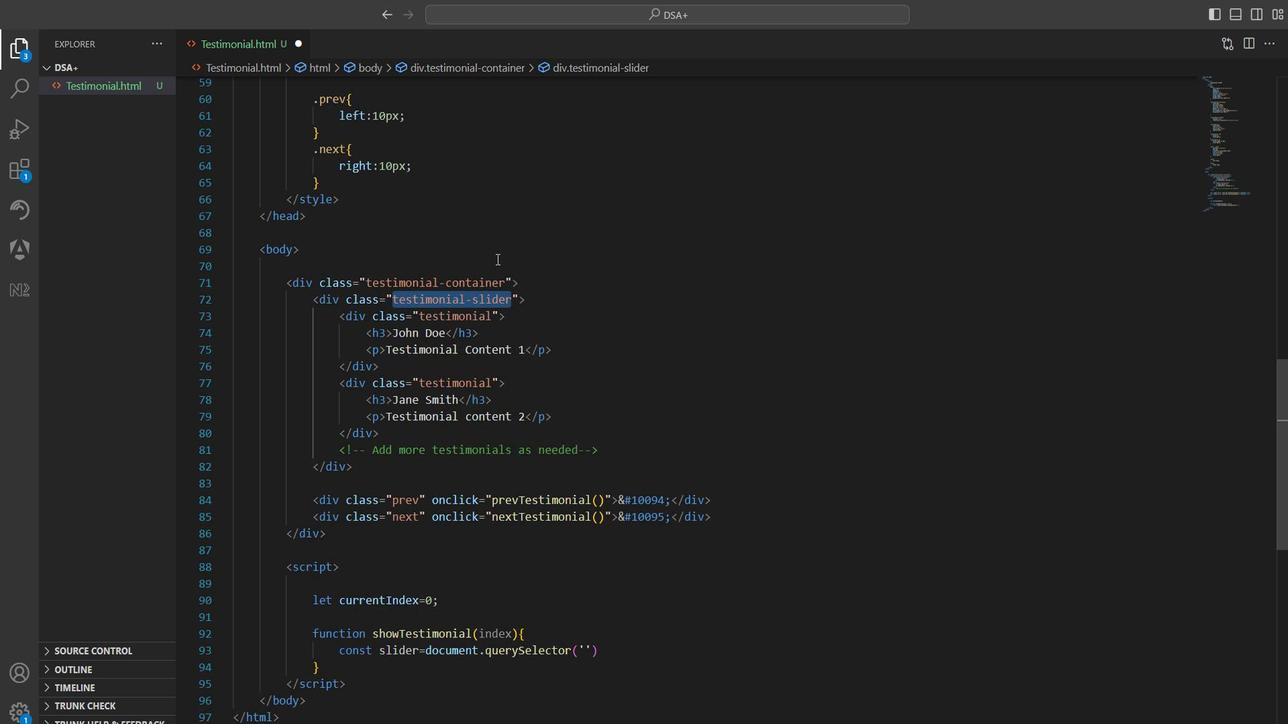 
Action: Mouse scrolled (312, 572) with delta (0, 0)
Screenshot: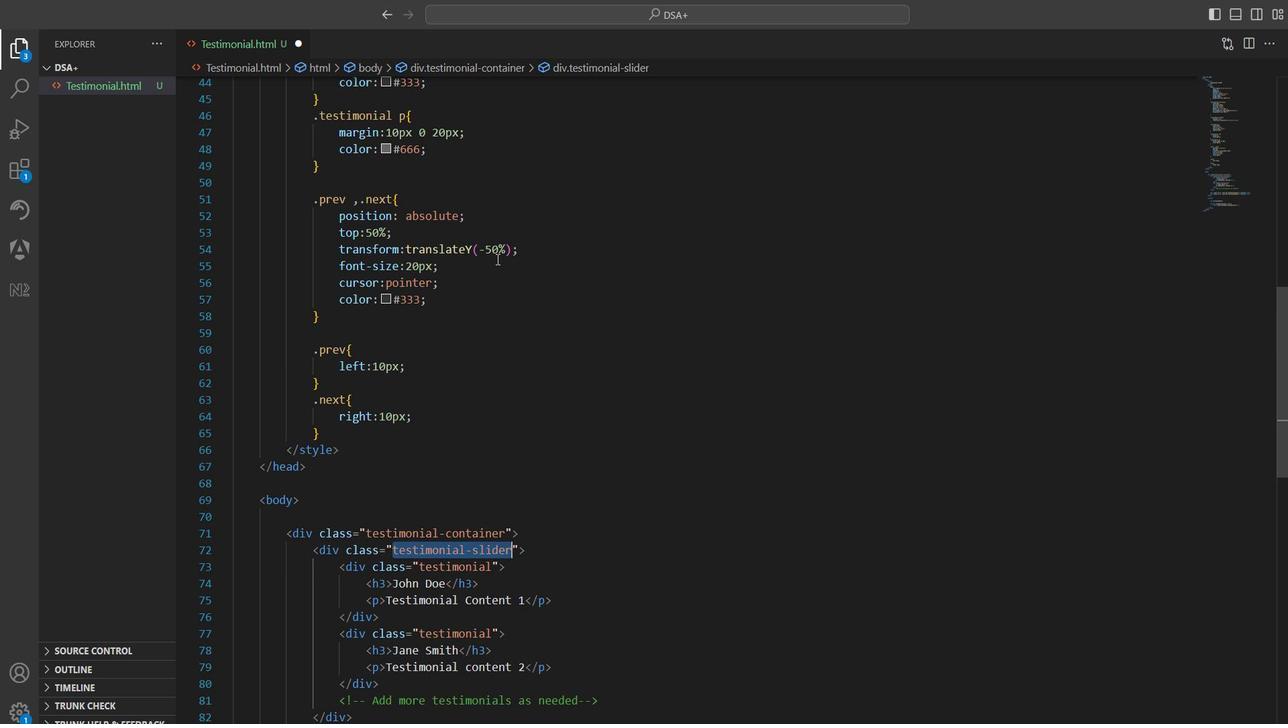 
Action: Mouse scrolled (312, 572) with delta (0, 0)
Screenshot: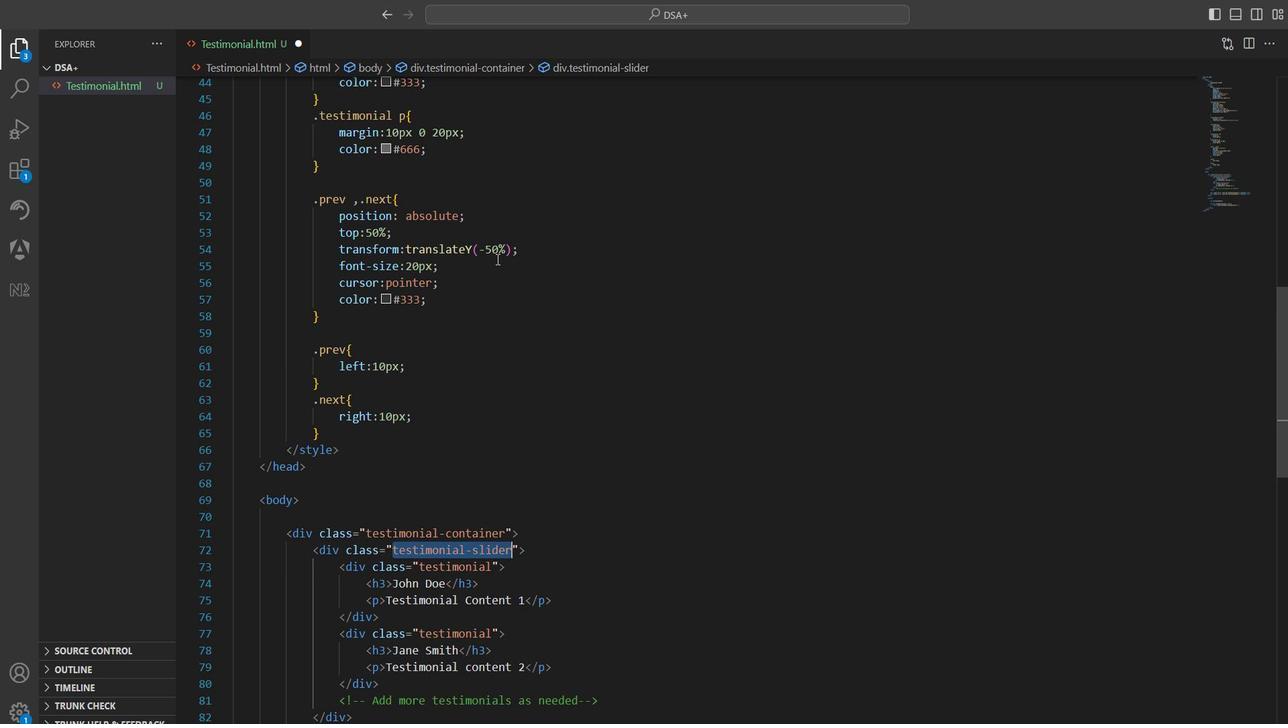 
Action: Mouse scrolled (312, 572) with delta (0, 0)
Screenshot: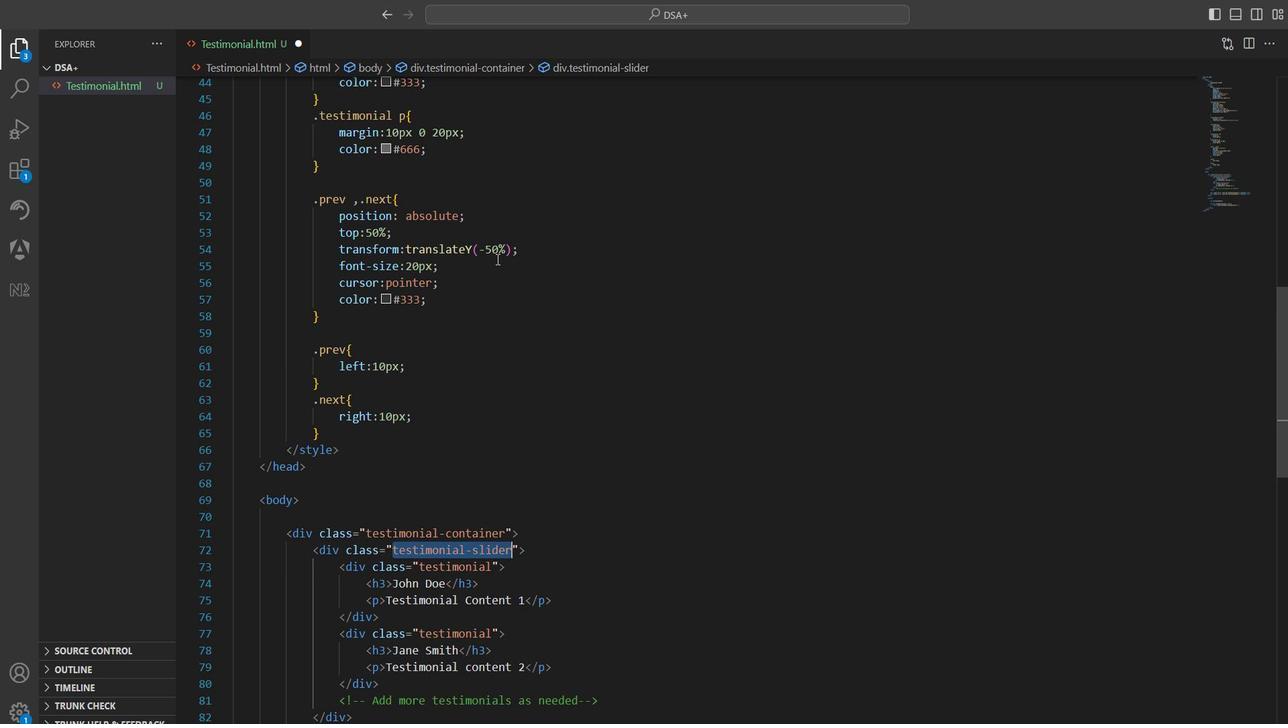 
Action: Mouse scrolled (312, 572) with delta (0, 0)
Screenshot: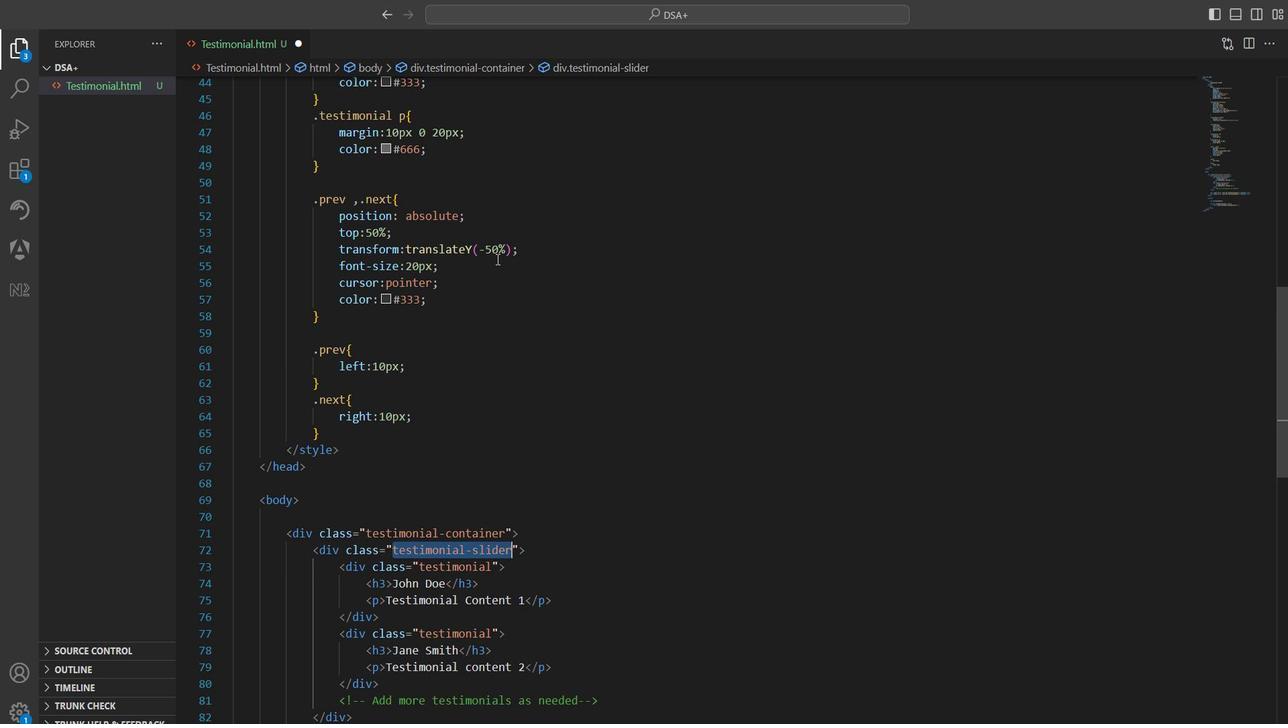 
Action: Mouse scrolled (312, 572) with delta (0, 0)
Screenshot: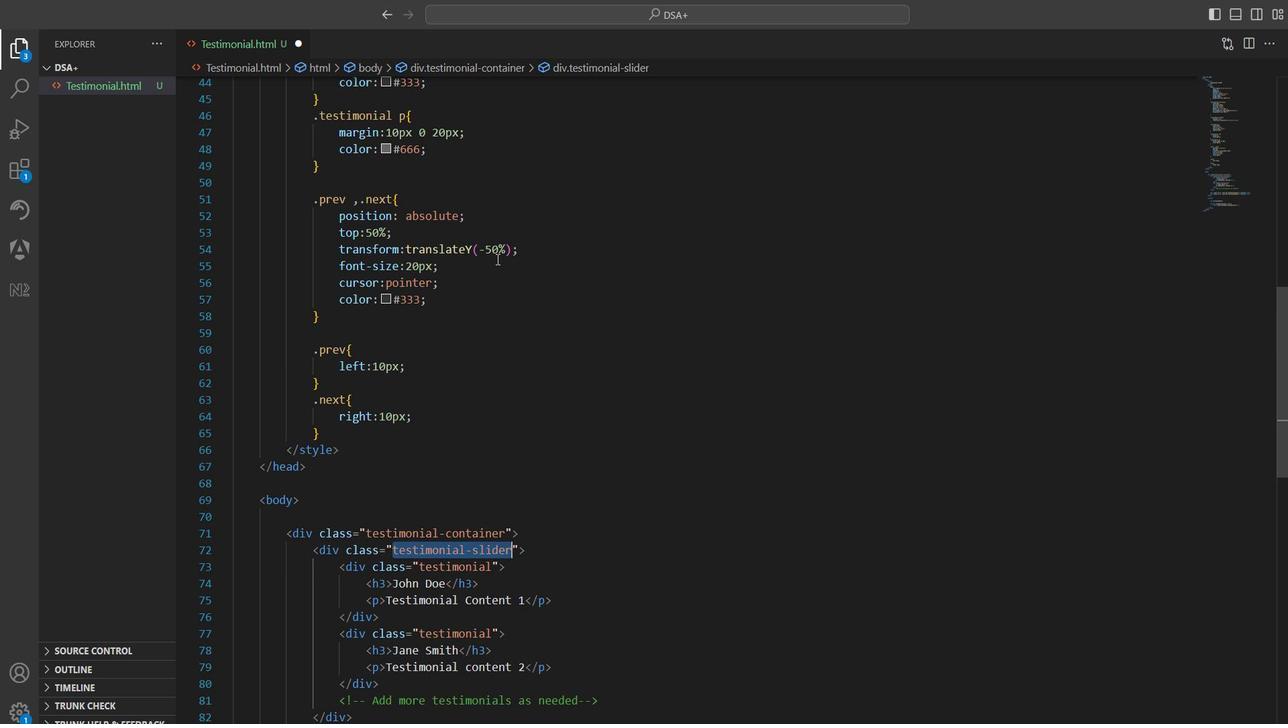 
Action: Mouse scrolled (312, 572) with delta (0, 0)
Screenshot: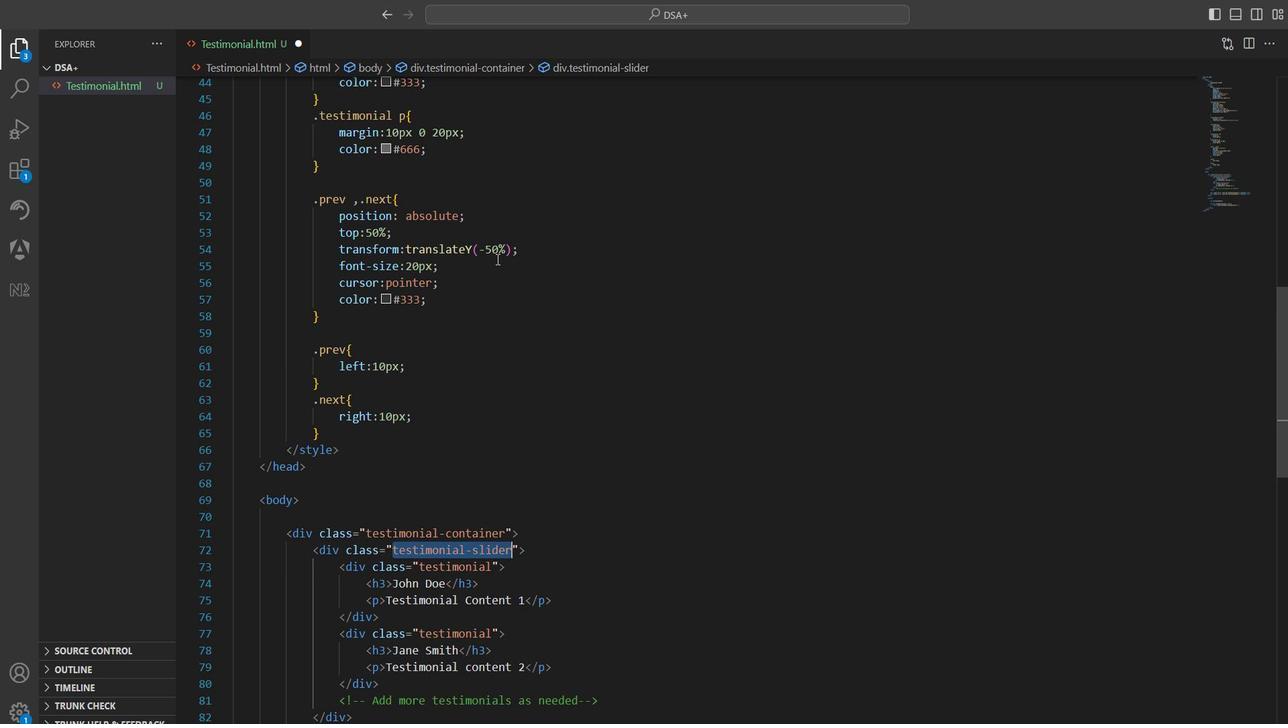 
Action: Mouse scrolled (312, 572) with delta (0, 0)
Screenshot: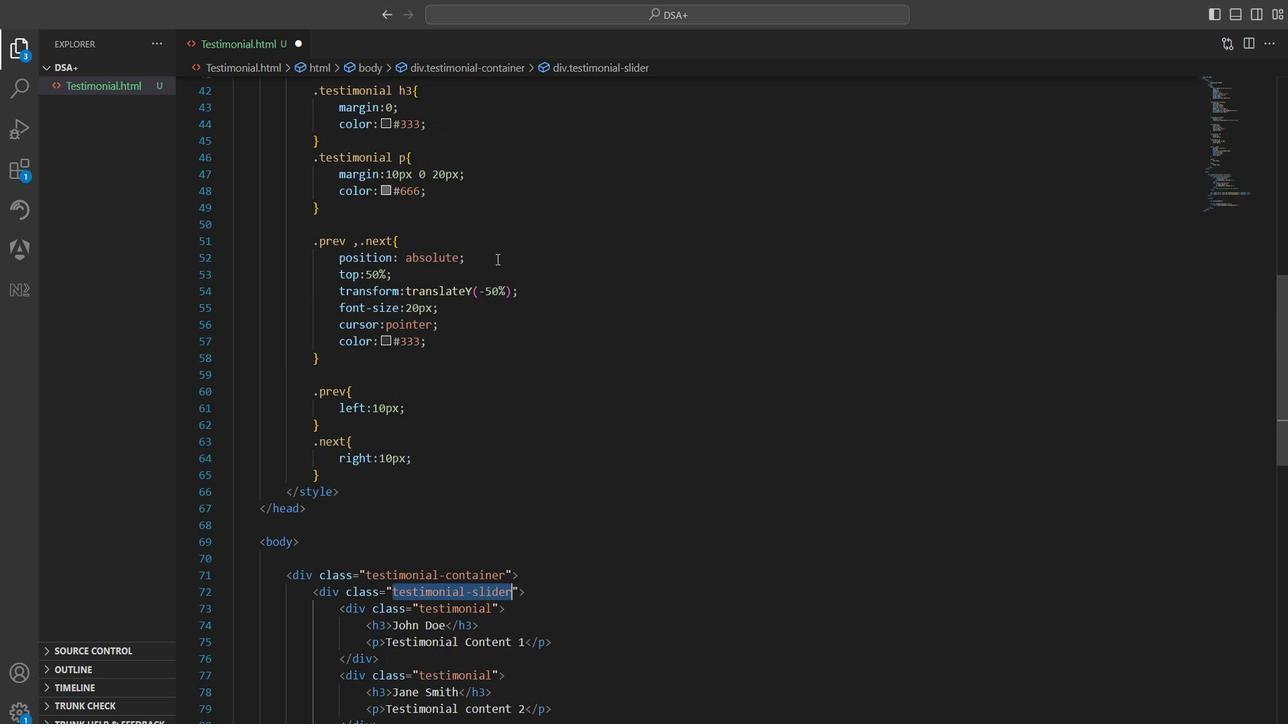 
Action: Mouse scrolled (312, 572) with delta (0, 0)
Screenshot: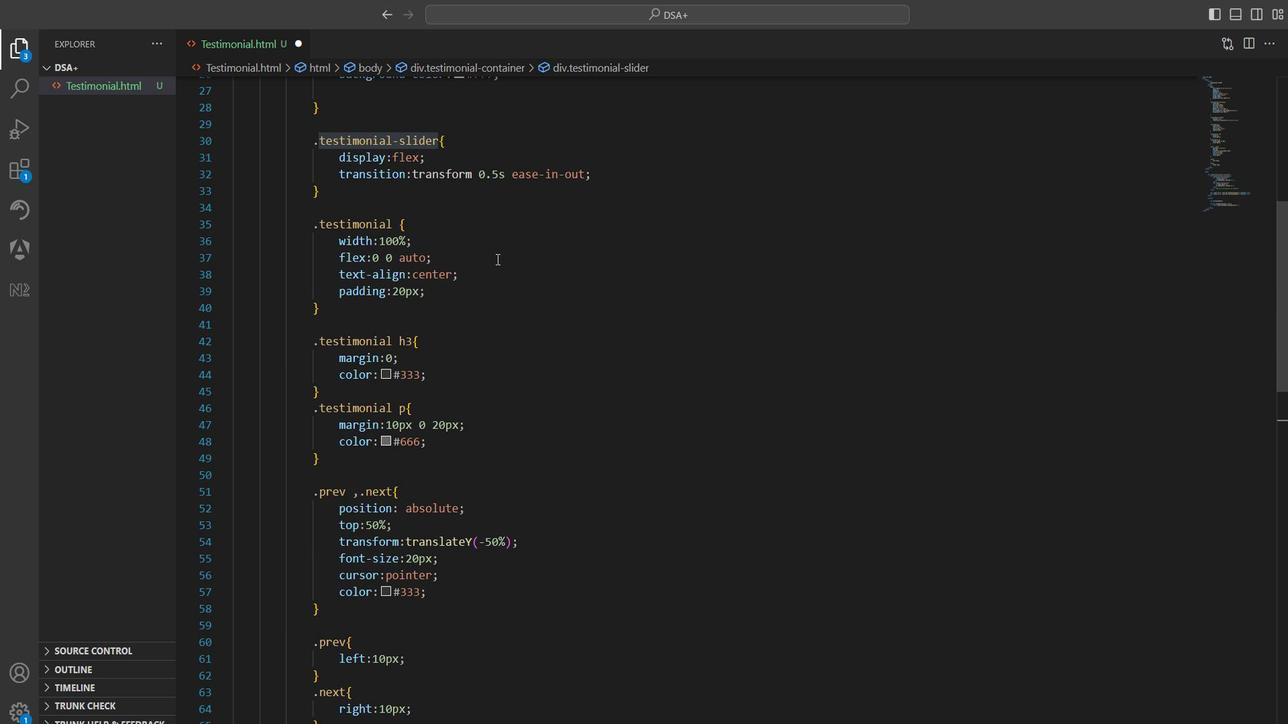 
Action: Mouse scrolled (312, 573) with delta (0, 0)
Screenshot: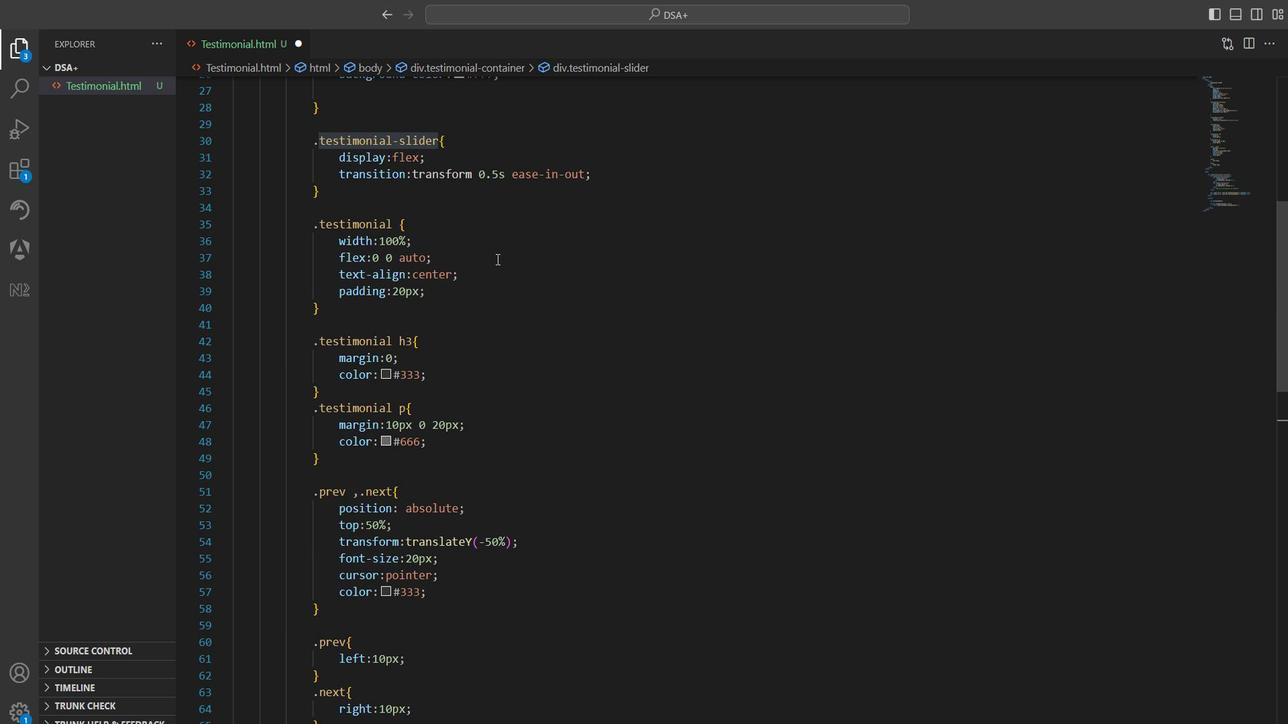 
Action: Mouse scrolled (312, 573) with delta (0, 0)
Screenshot: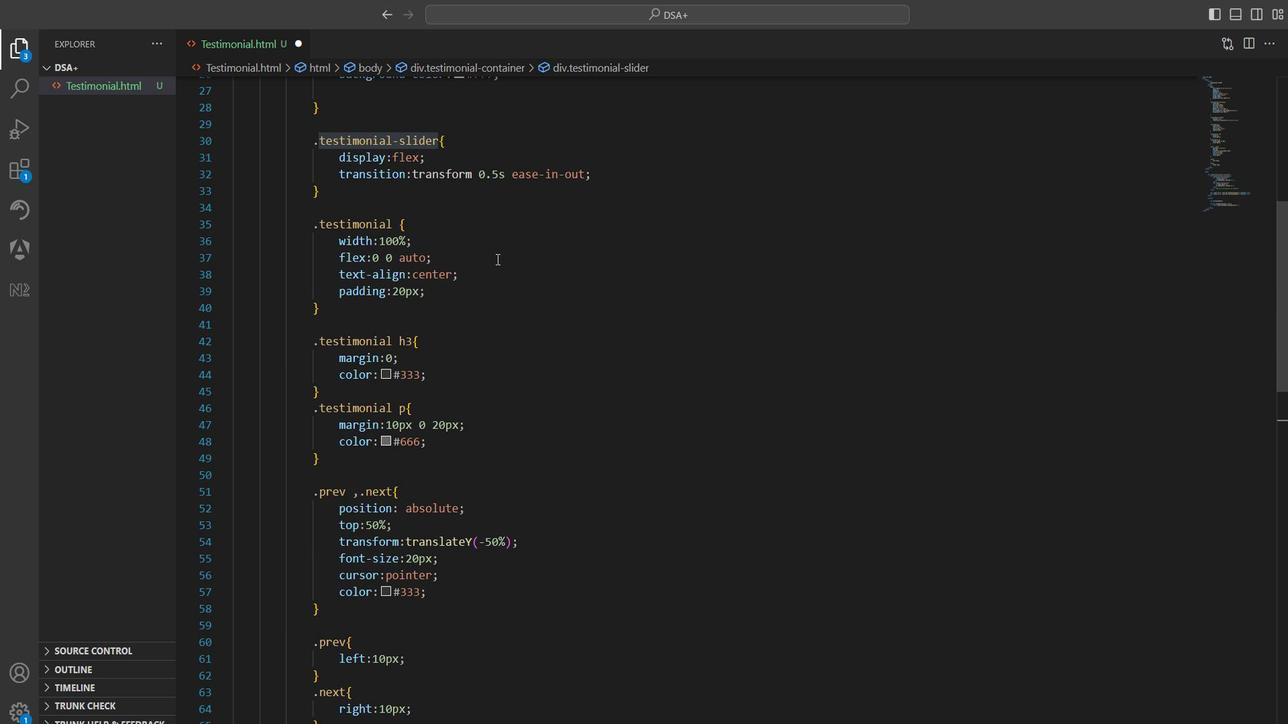 
Action: Mouse scrolled (312, 573) with delta (0, 0)
Screenshot: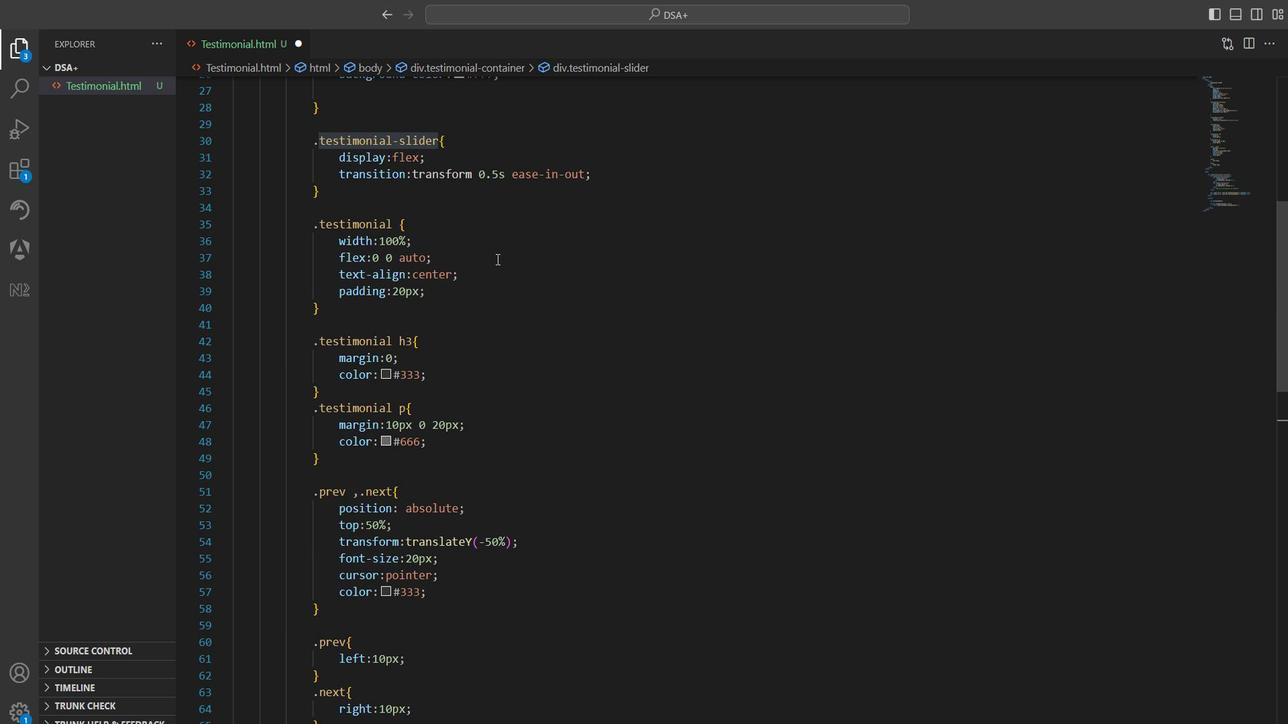 
Action: Mouse scrolled (312, 573) with delta (0, 0)
Screenshot: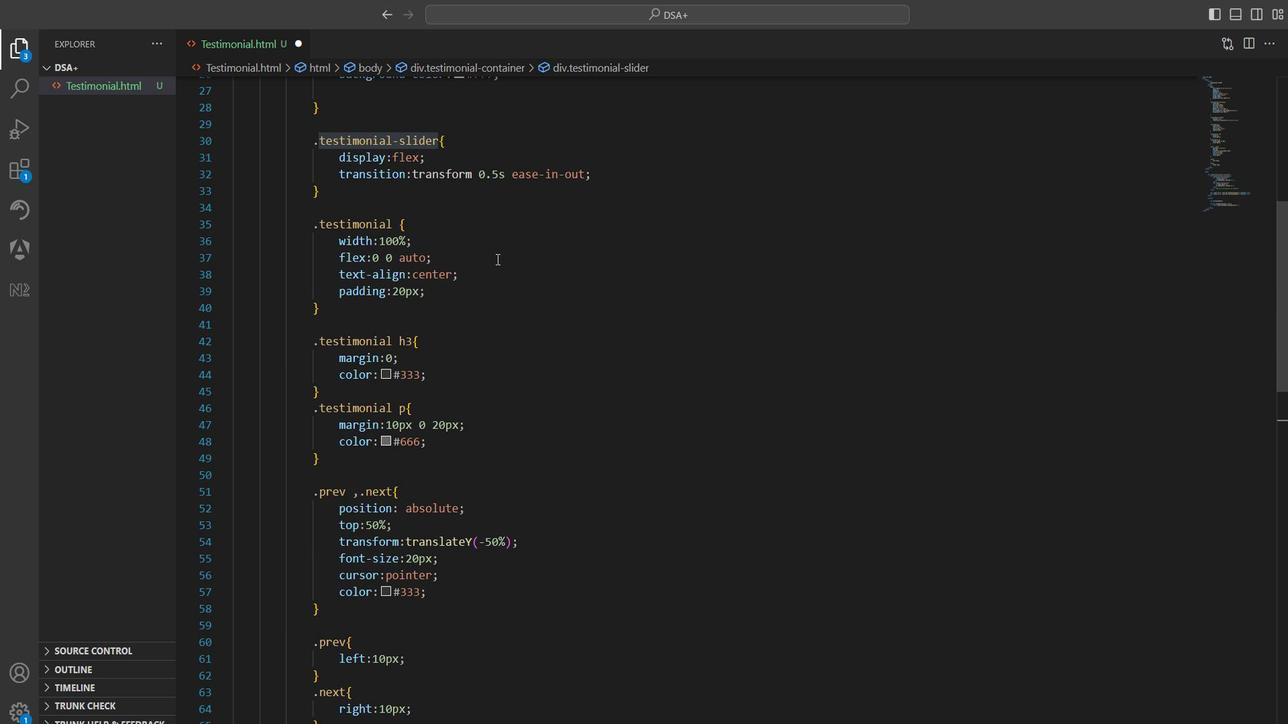 
Action: Mouse scrolled (312, 573) with delta (0, 0)
Screenshot: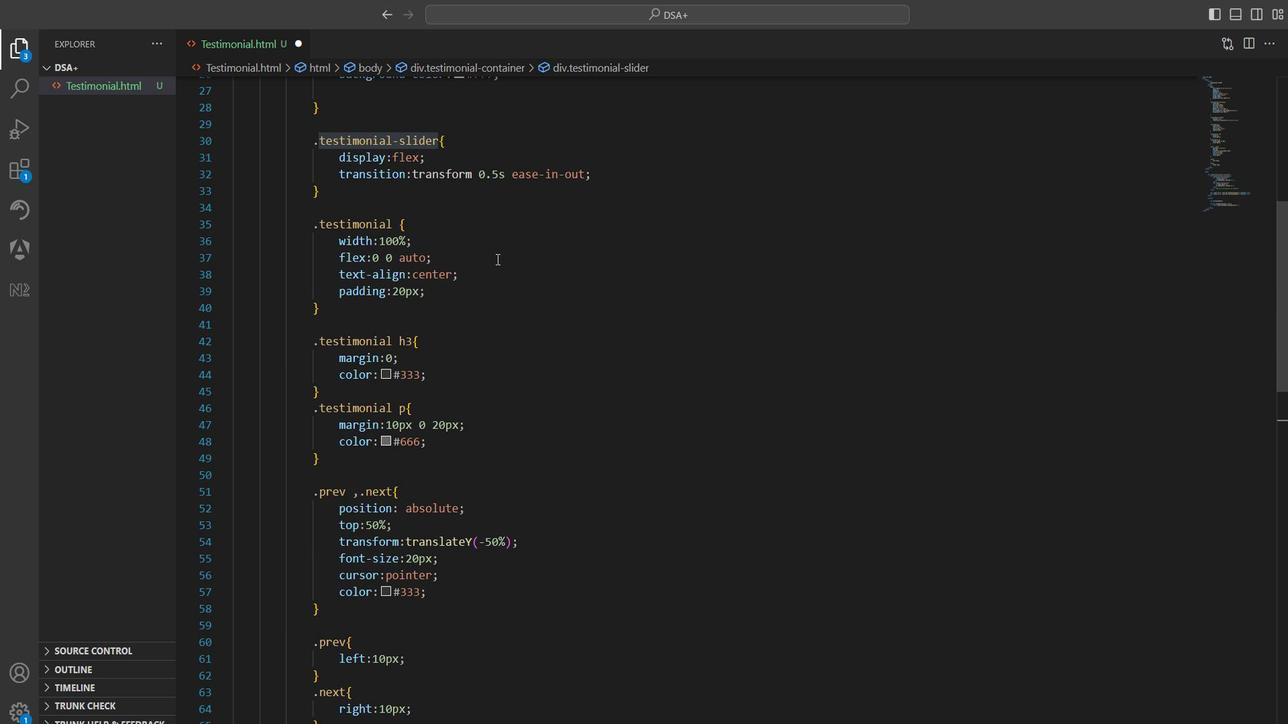 
Action: Mouse scrolled (312, 573) with delta (0, 0)
Screenshot: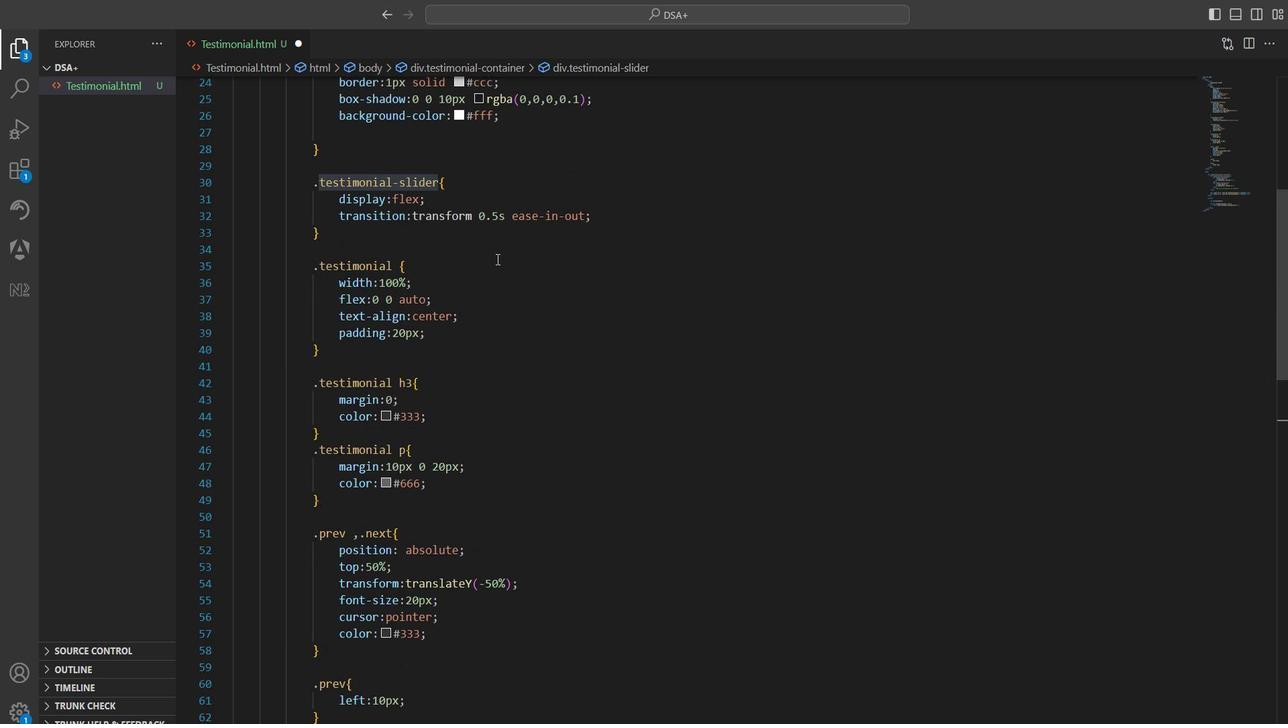 
Action: Mouse scrolled (312, 573) with delta (0, 0)
Screenshot: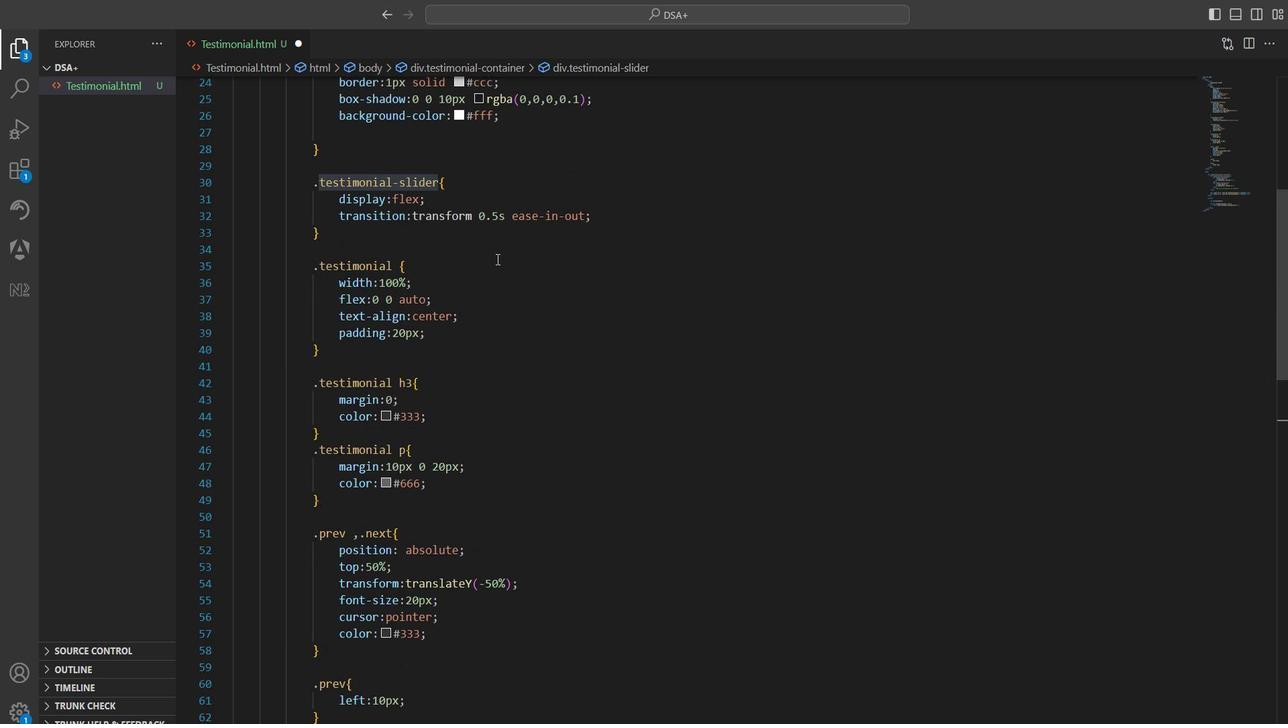 
Action: Mouse scrolled (312, 573) with delta (0, 0)
Screenshot: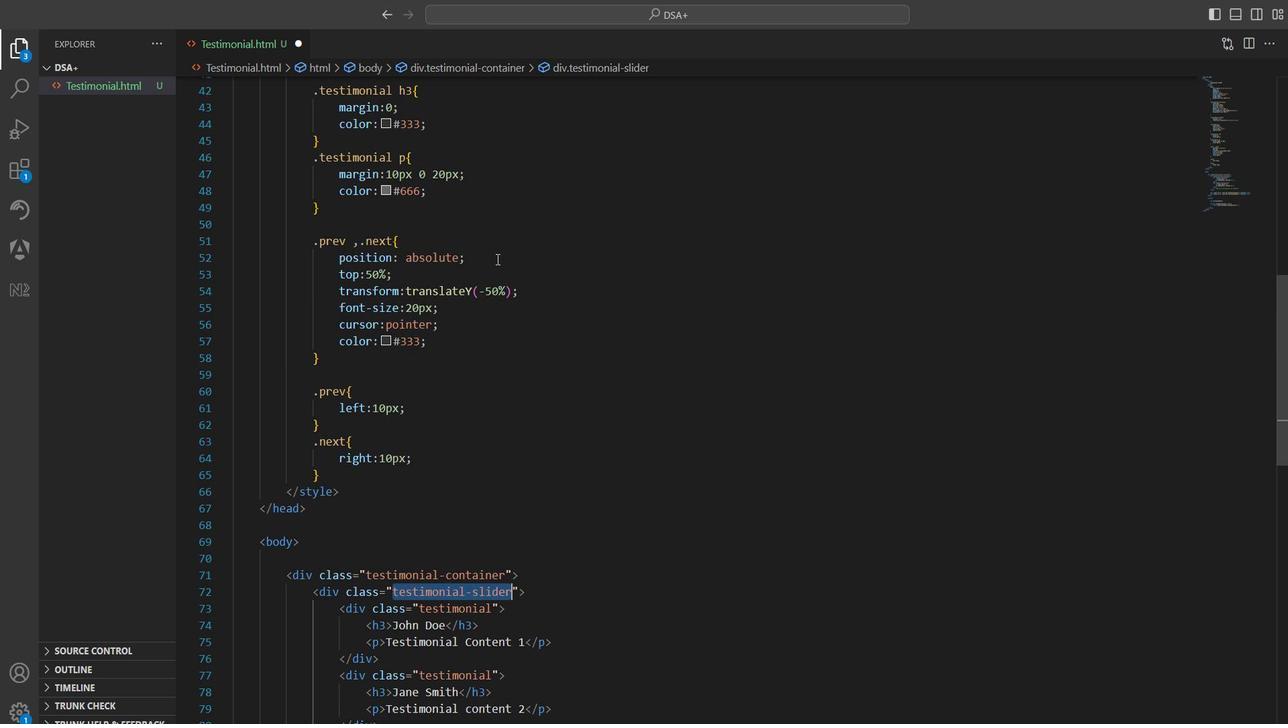 
Action: Mouse scrolled (312, 573) with delta (0, 0)
Screenshot: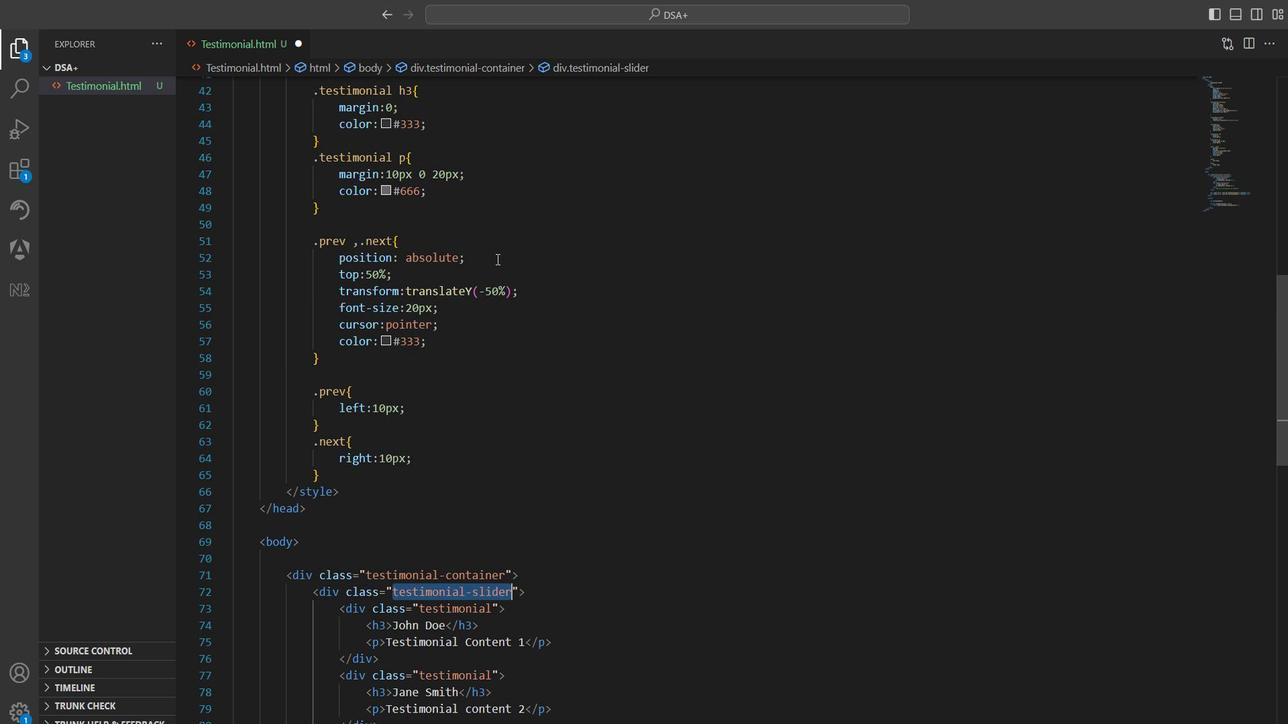 
Action: Mouse scrolled (312, 573) with delta (0, 0)
Screenshot: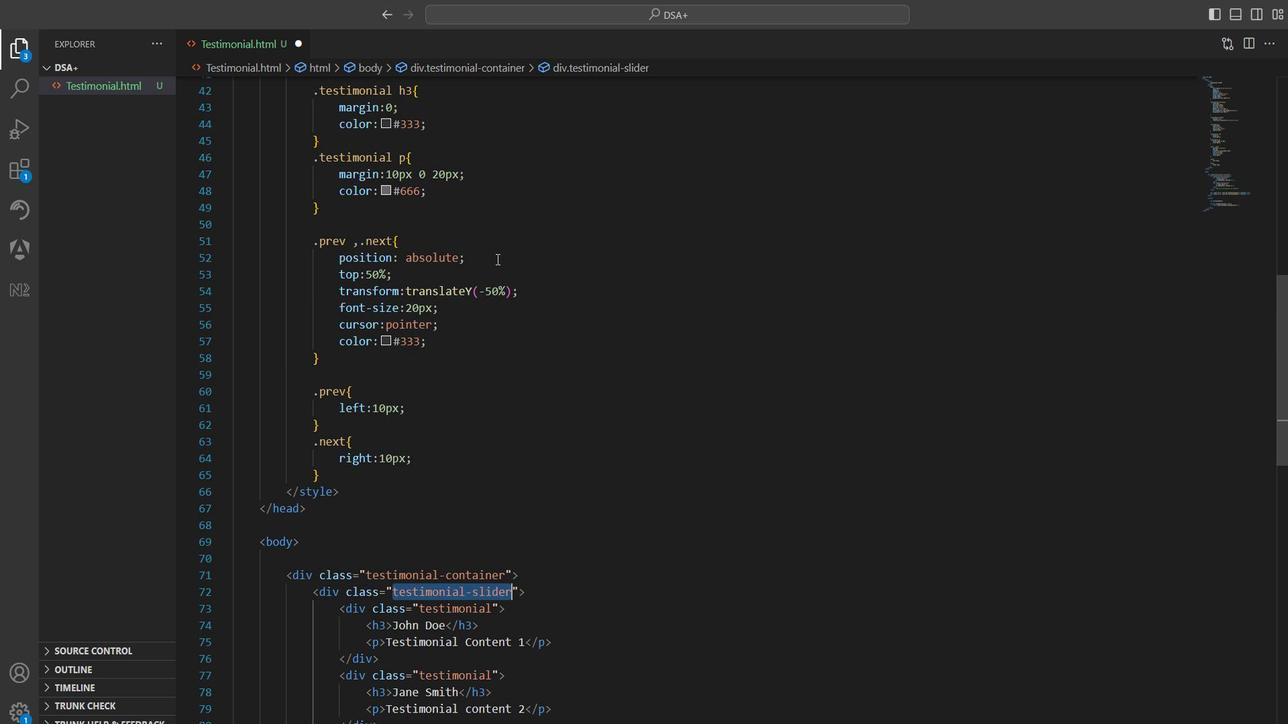 
Action: Mouse scrolled (312, 573) with delta (0, 0)
Screenshot: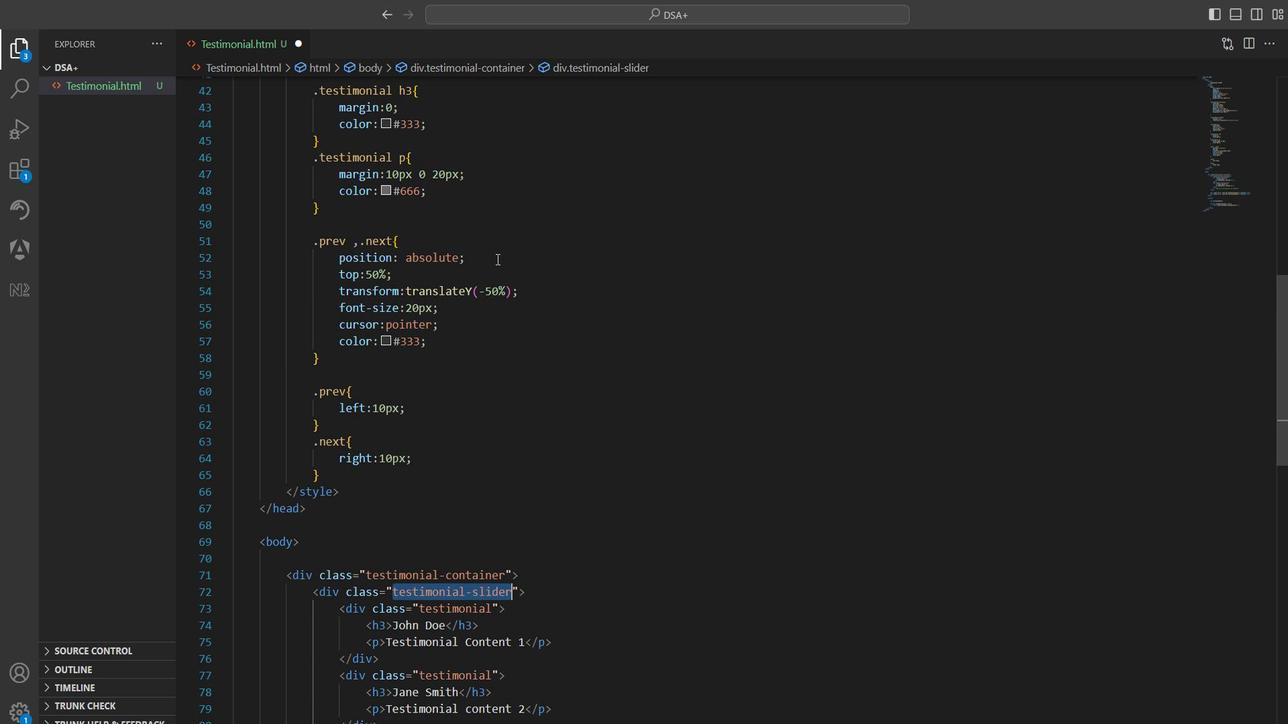 
Action: Mouse scrolled (312, 573) with delta (0, 0)
Screenshot: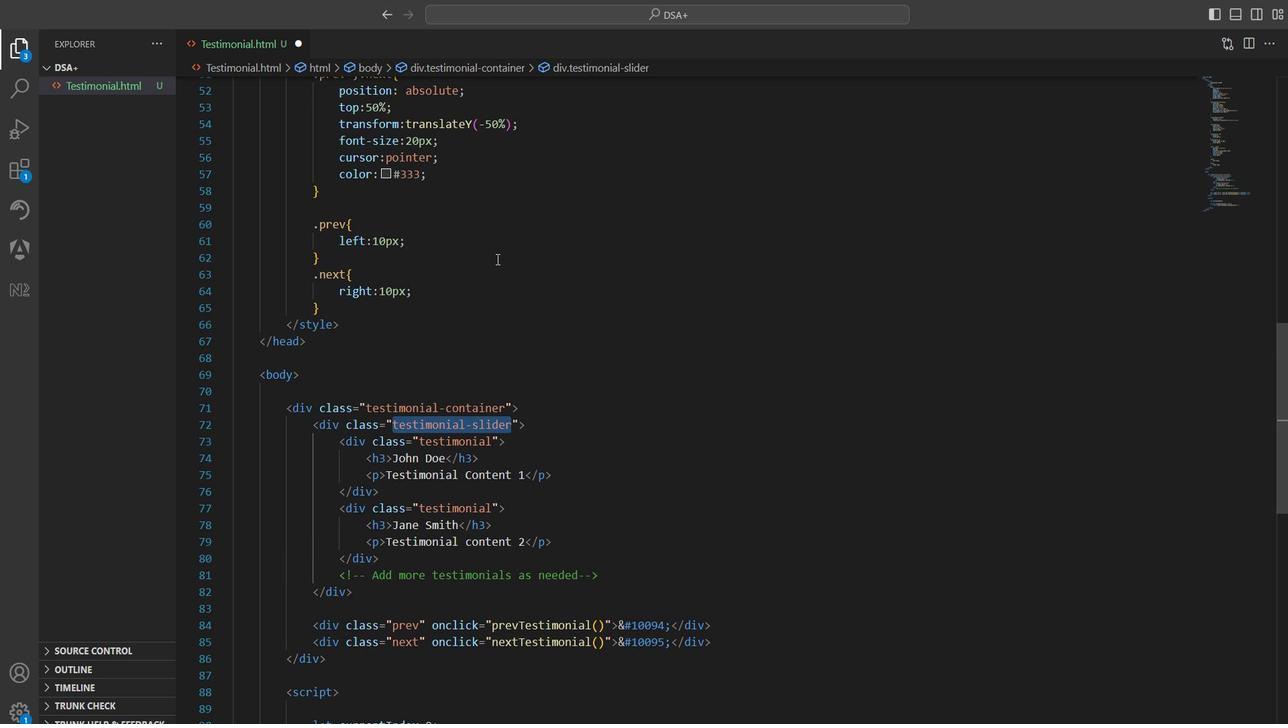 
Action: Mouse scrolled (312, 573) with delta (0, 0)
Screenshot: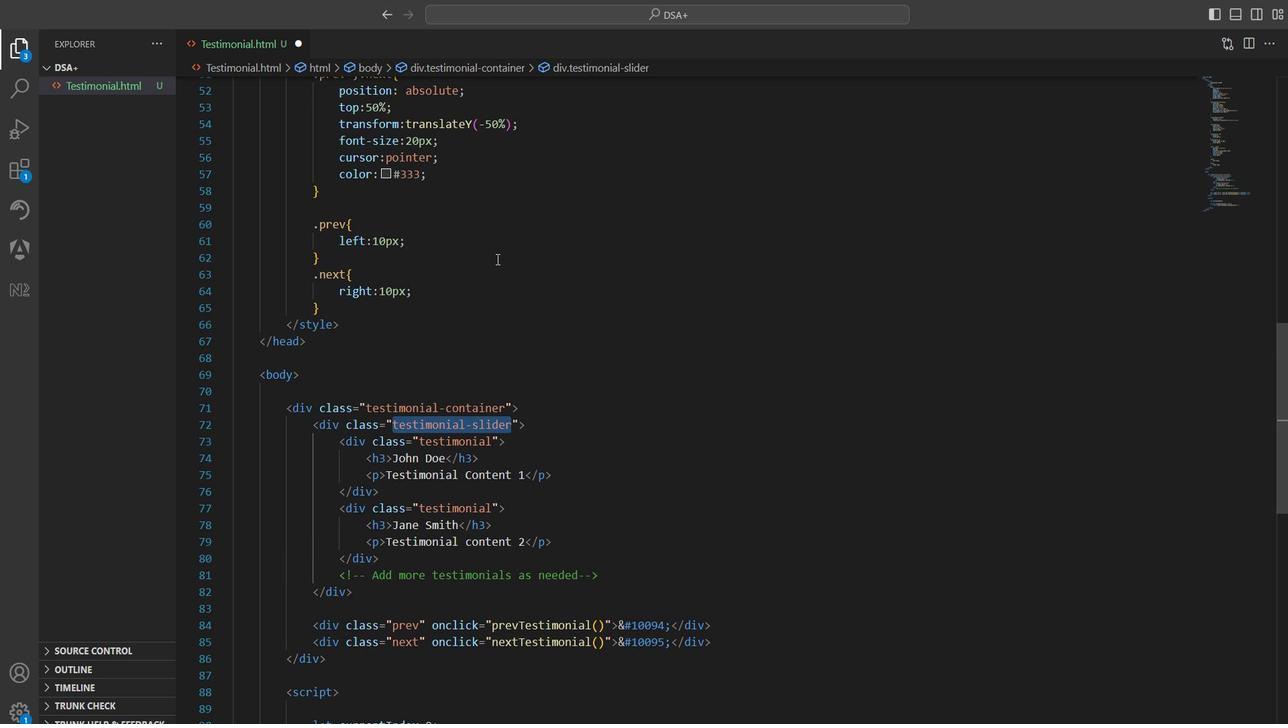 
Action: Mouse scrolled (312, 573) with delta (0, 0)
Screenshot: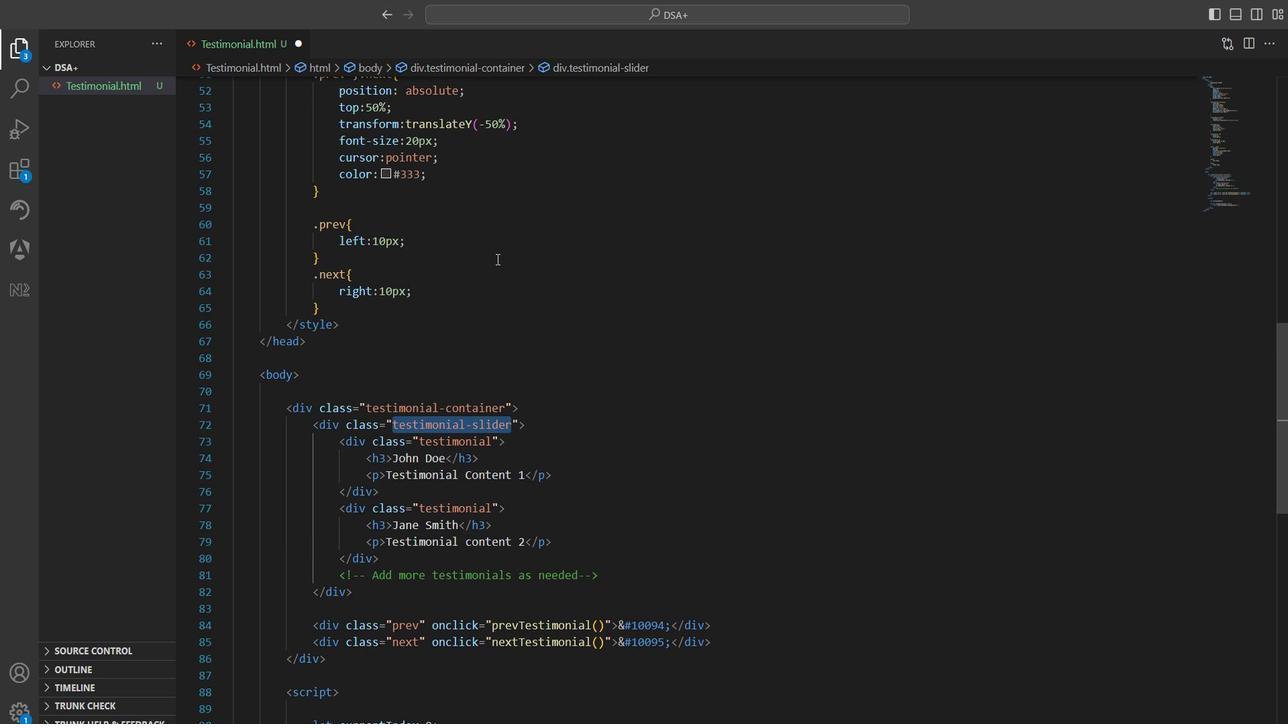 
Action: Mouse moved to (312, 346)
Screenshot: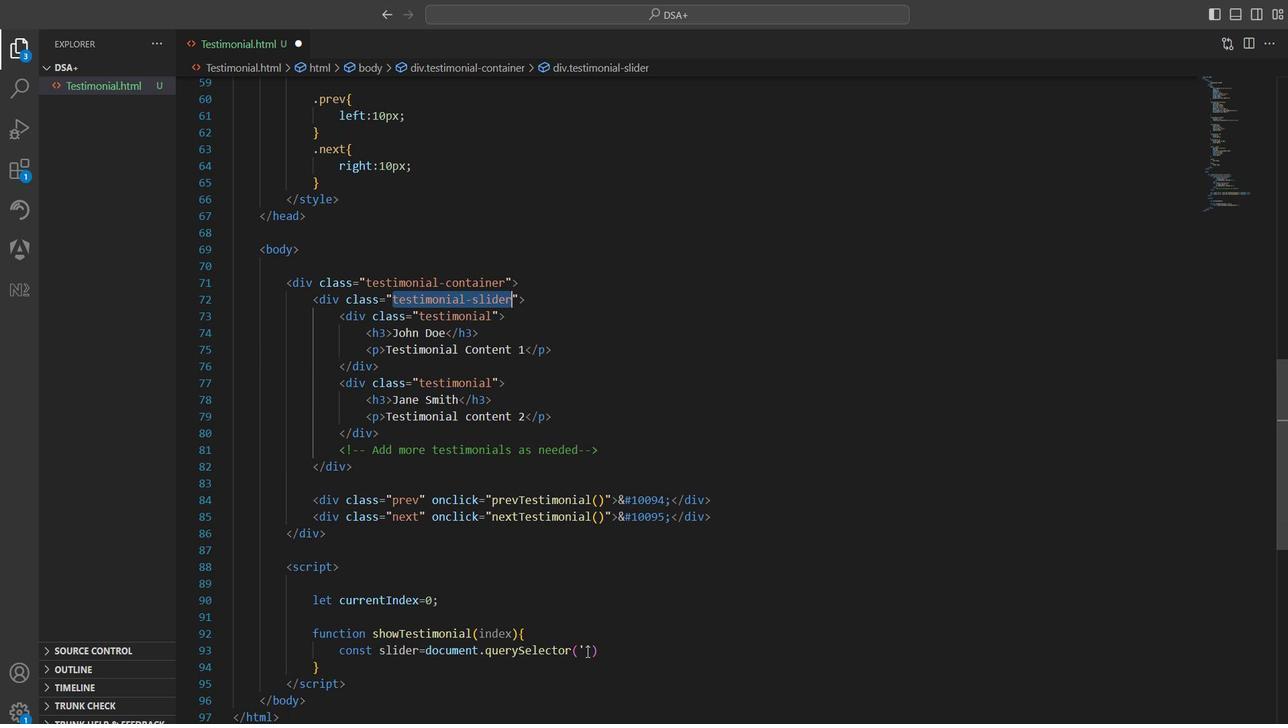 
Action: Mouse pressed left at (312, 346)
Screenshot: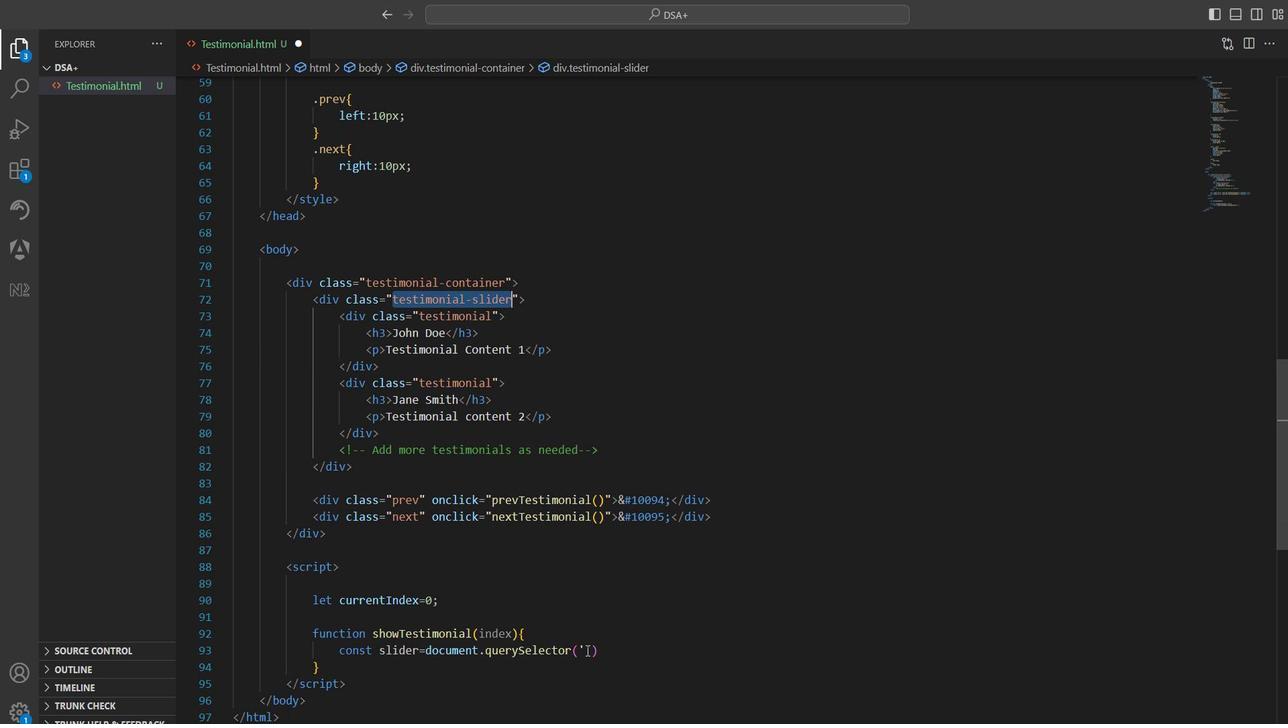 
Action: Key pressed .testimonial-slider<Key.right><Key.right>;<Key.enter>const<Key.space>testimonials=documen<Key.enter>.query<Key.shift>Sel<Key.enter><Key.shift>A<Key.enter><Key.shift_r><Key.shift_r><Key.shift_r><Key.shift_r><Key.shift_r><Key.shift_r>('.testimonial<Key.right><Key.right>;<Key.enter>const<Key.space>testimonial<Key.shift>Width=testimonial[0<Key.right>/<Key.backspace>.offset<Key.shift>Width
Screenshot: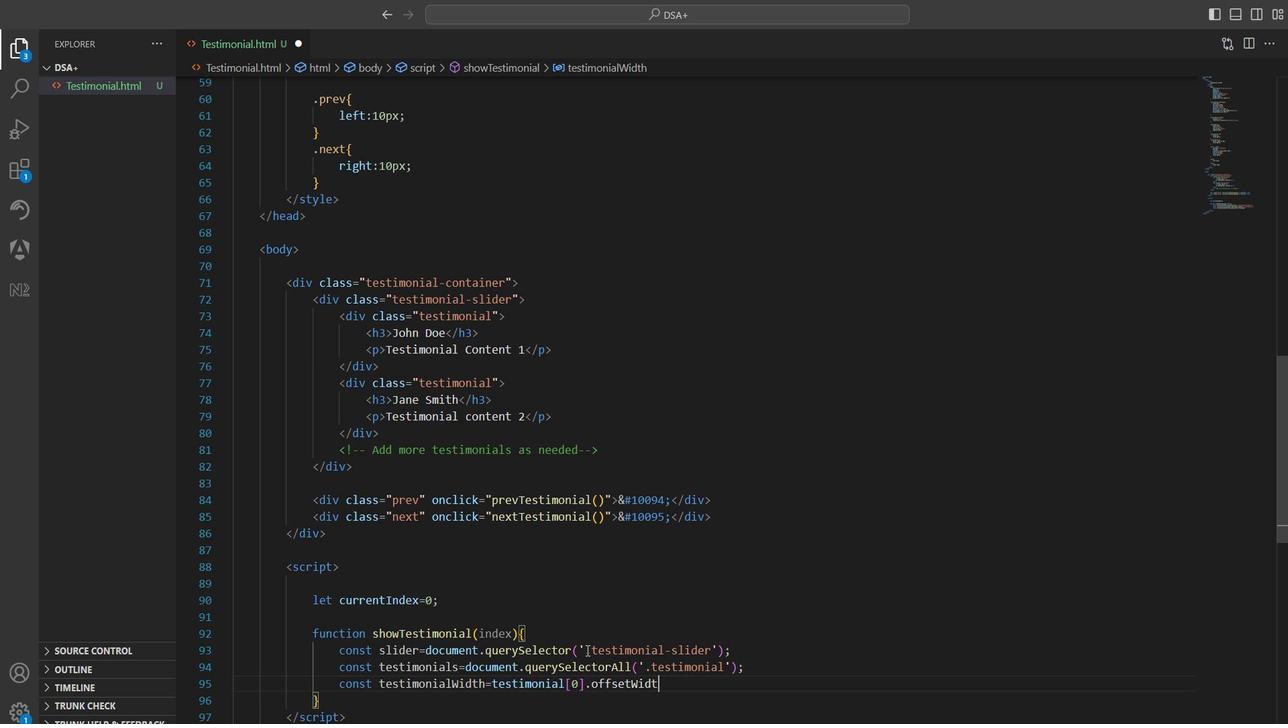 
Action: Mouse moved to (311, 356)
Screenshot: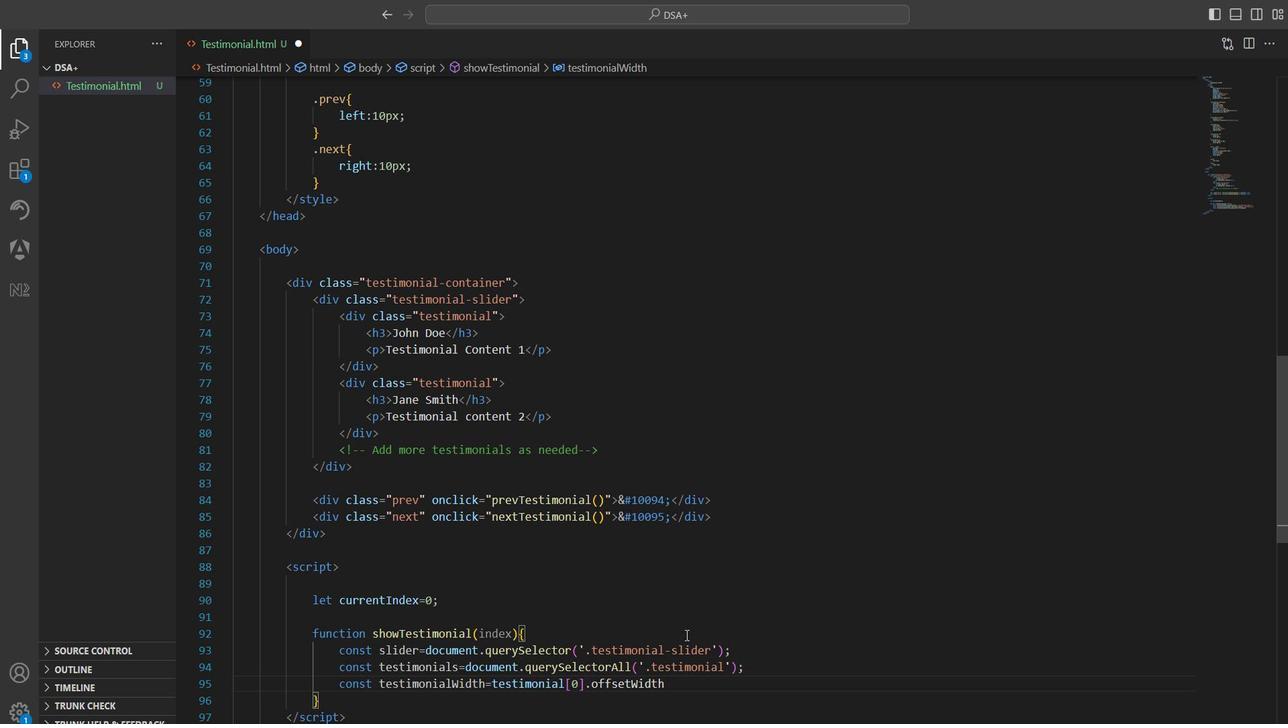 
Action: Mouse scrolled (311, 356) with delta (0, 0)
Screenshot: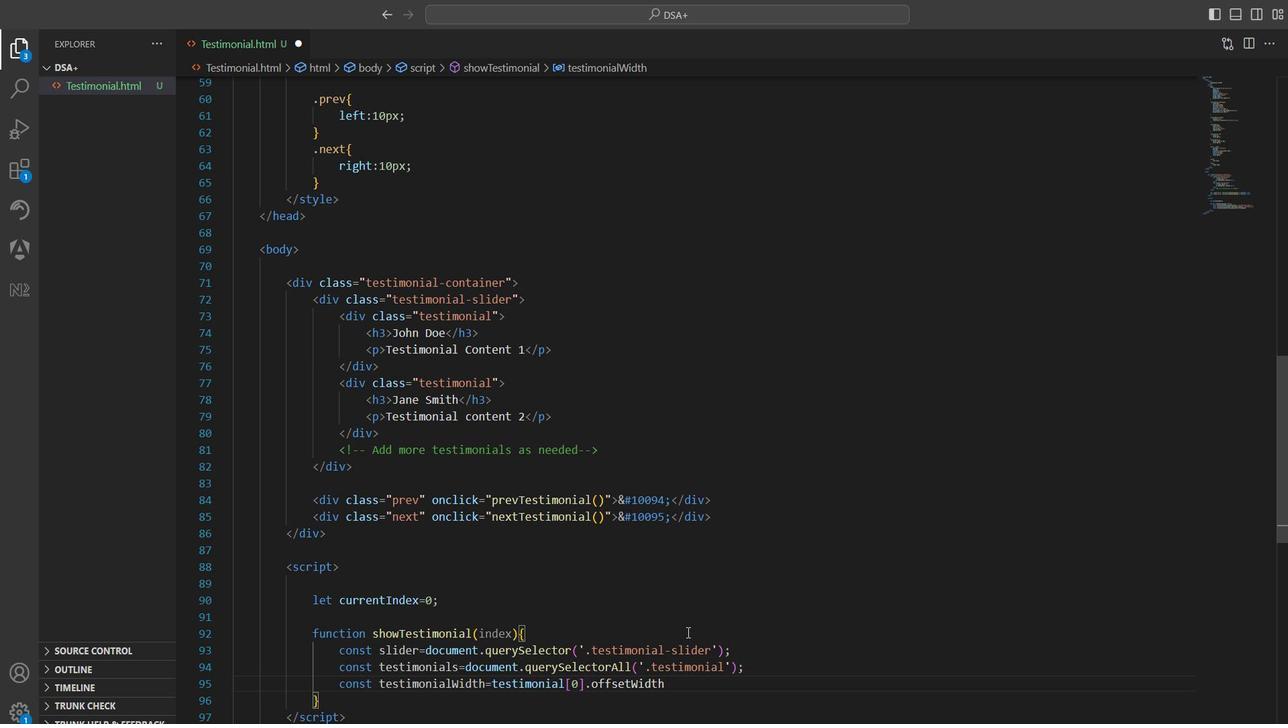 
Action: Mouse scrolled (311, 356) with delta (0, 0)
Screenshot: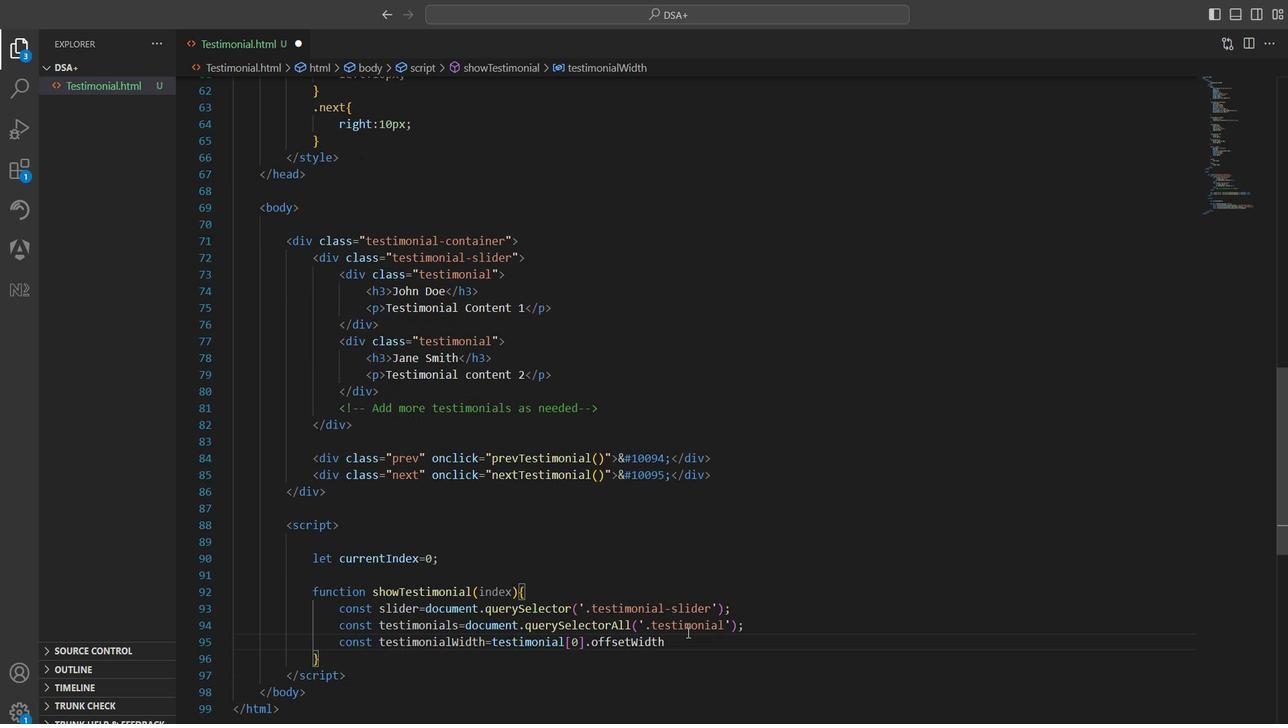 
Action: Mouse moved to (311, 373)
Screenshot: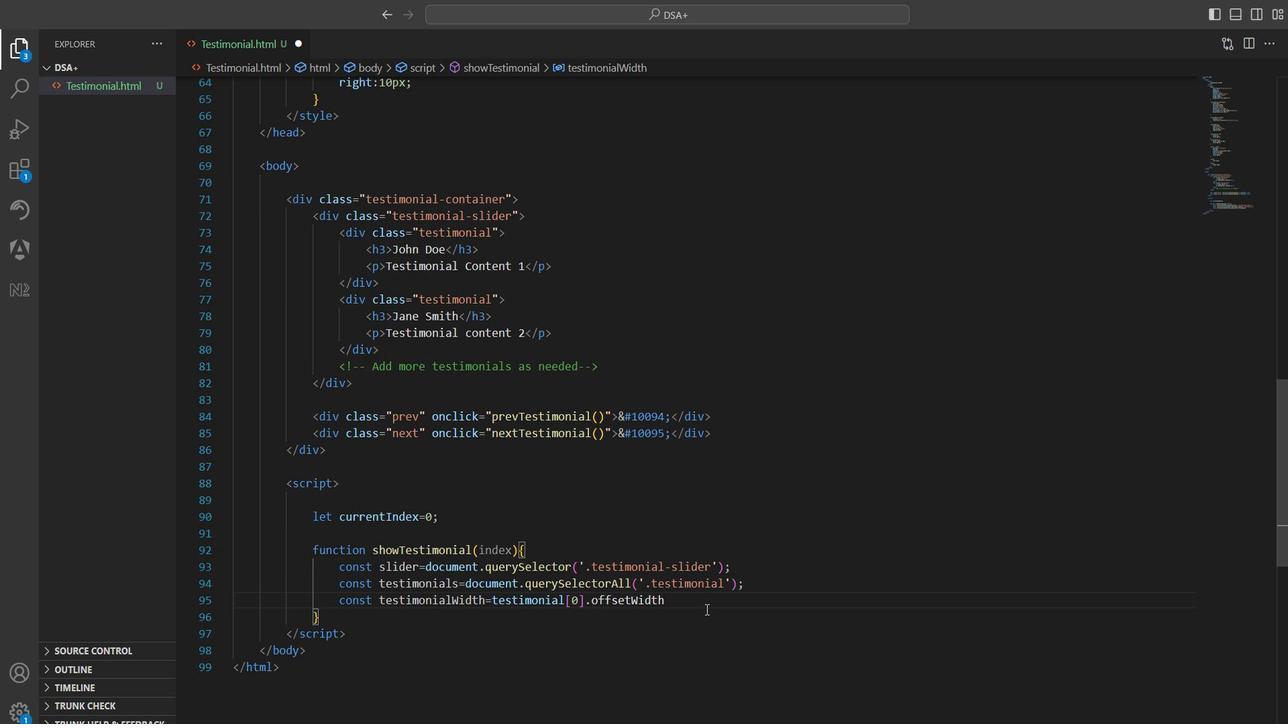 
Action: Mouse pressed left at (311, 373)
Screenshot: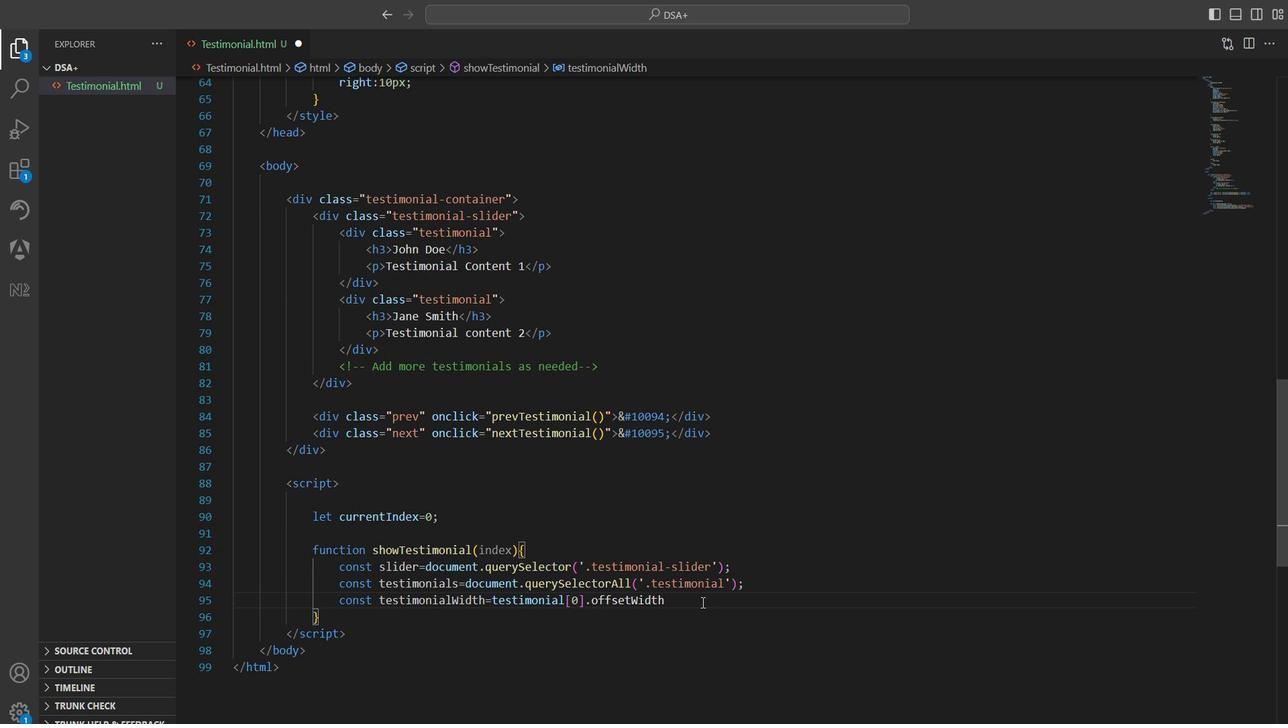 
Action: Key pressed ;
Screenshot: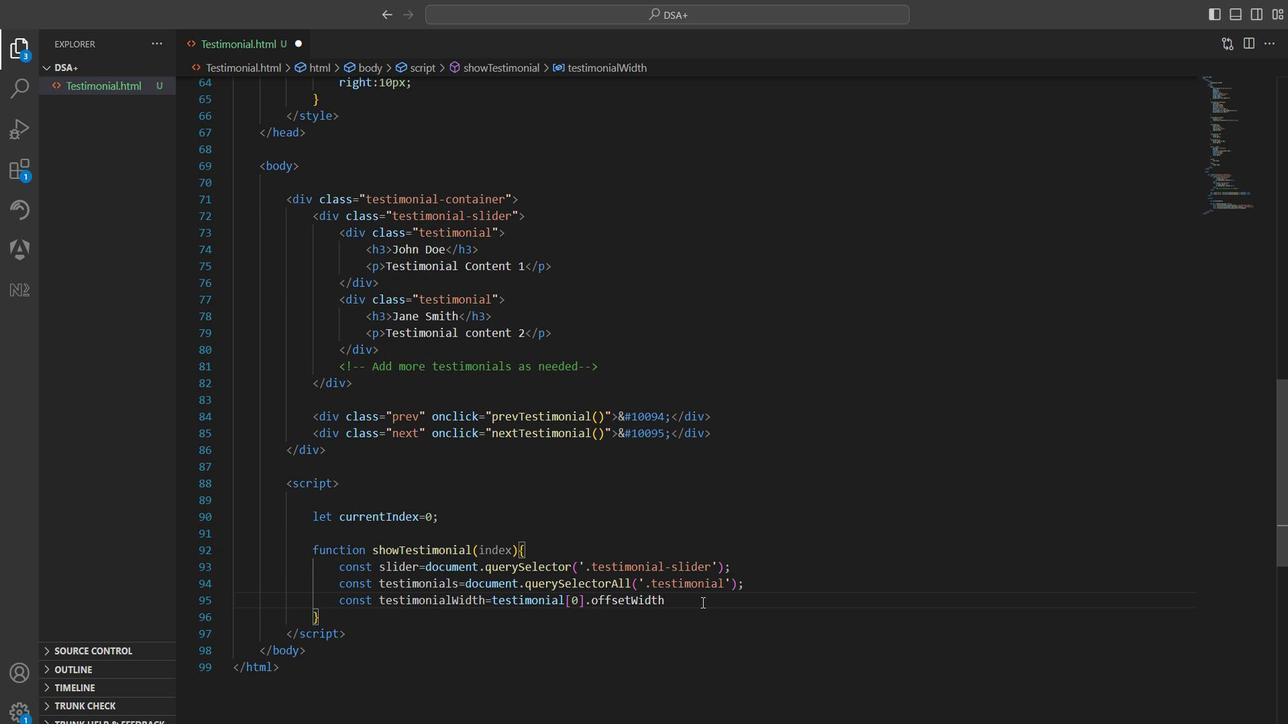 
Action: Mouse moved to (311, 389)
Screenshot: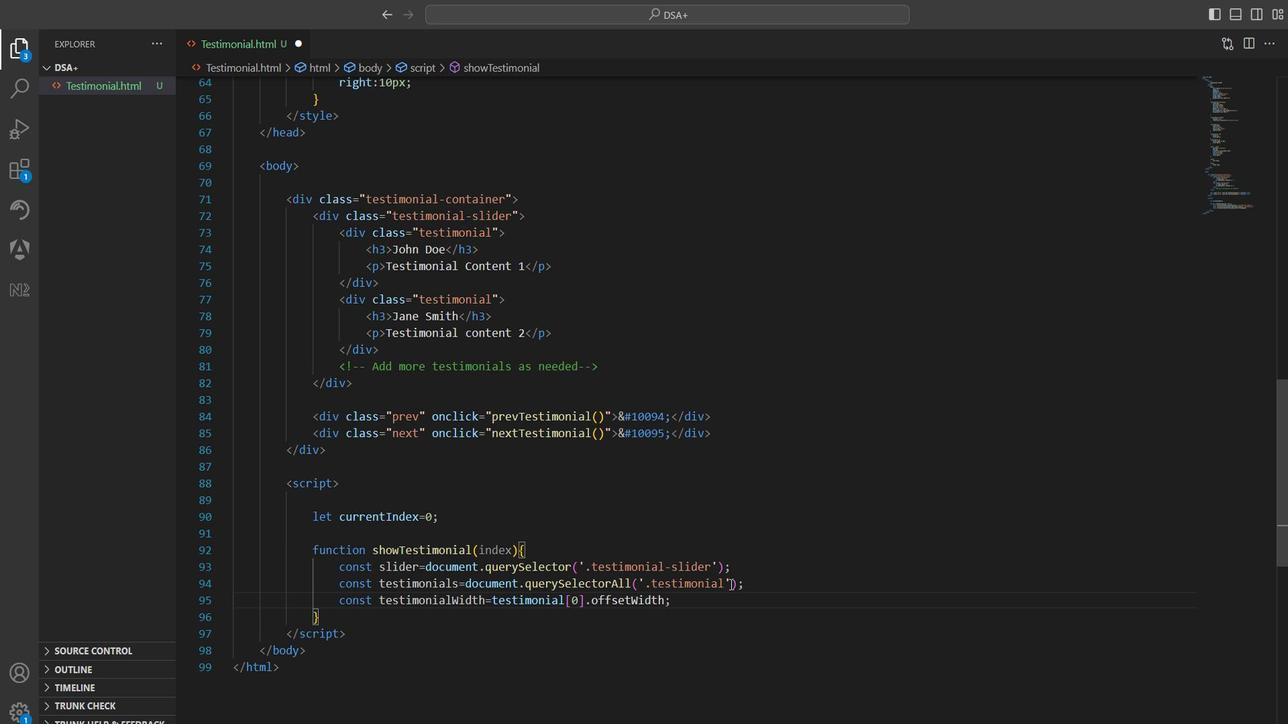 
Action: Mouse scrolled (311, 389) with delta (0, 0)
Screenshot: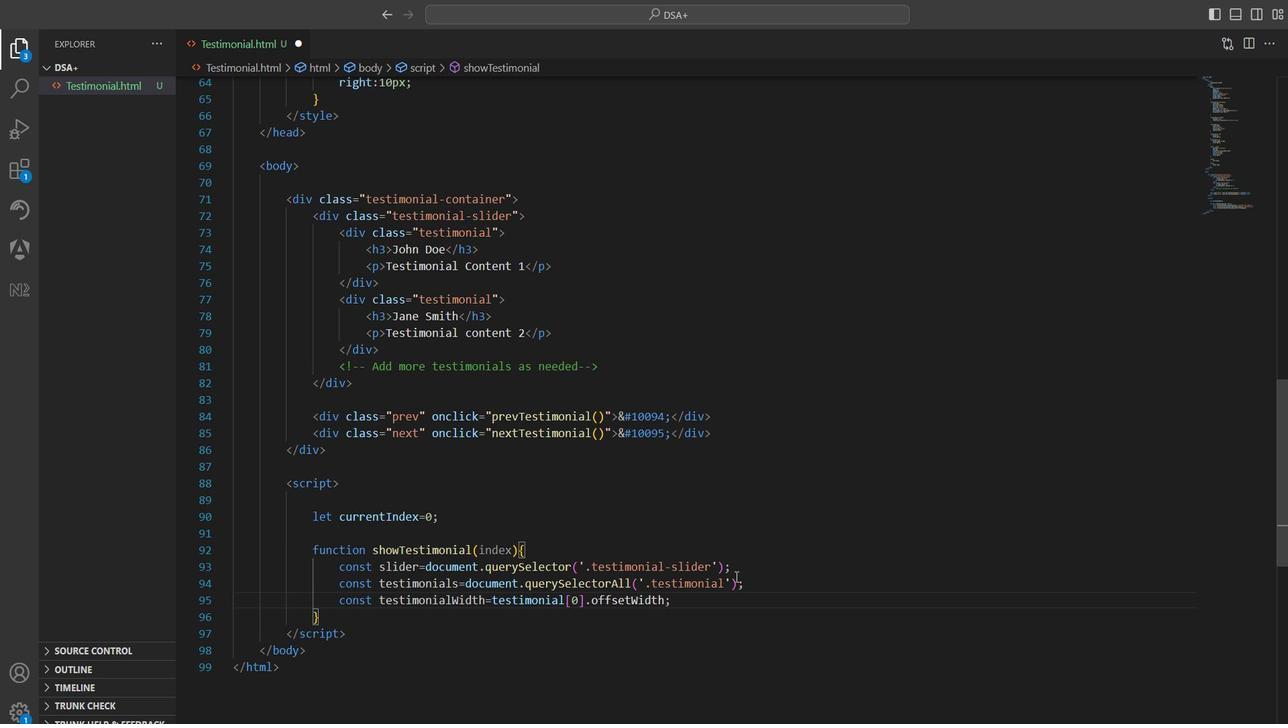 
Action: Mouse moved to (311, 389)
